 Task: Search for and select tools on Amazon for a DIY project.
Action: Mouse moved to (252, 207)
Screenshot: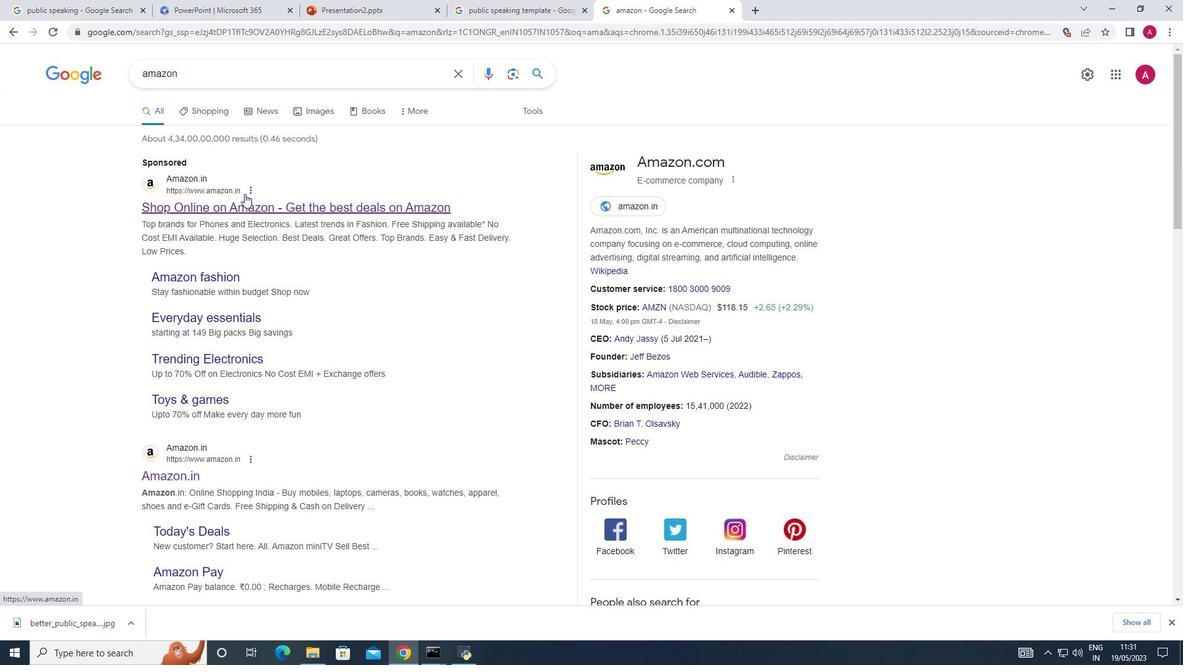 
Action: Mouse pressed left at (252, 207)
Screenshot: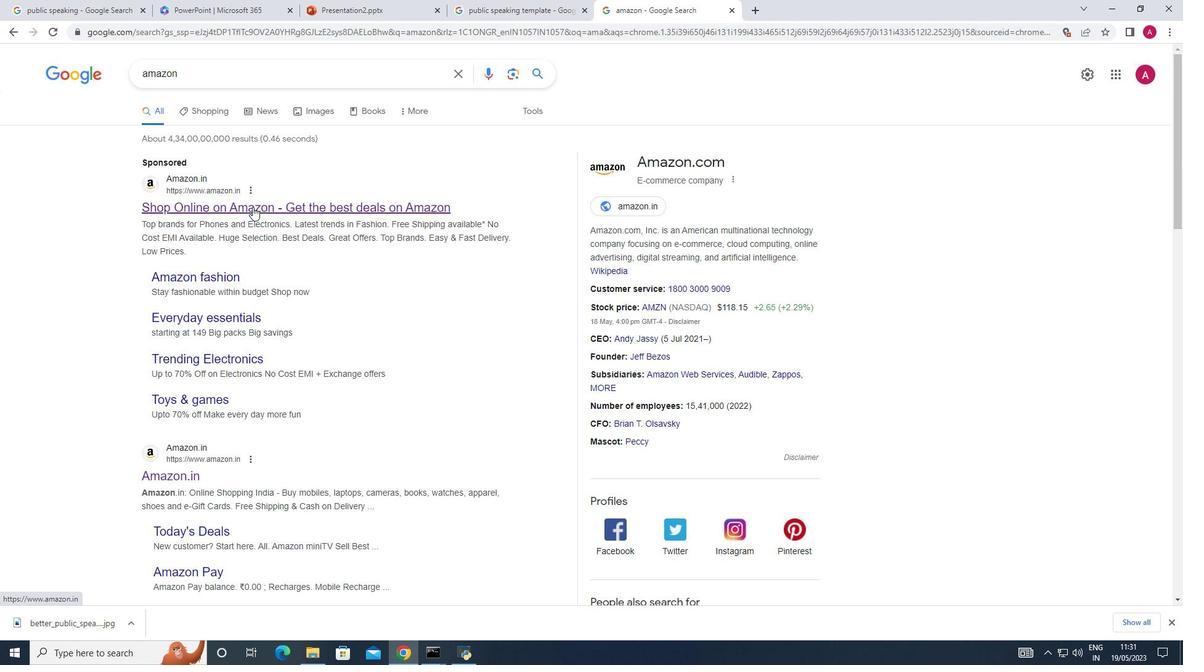 
Action: Mouse moved to (315, 69)
Screenshot: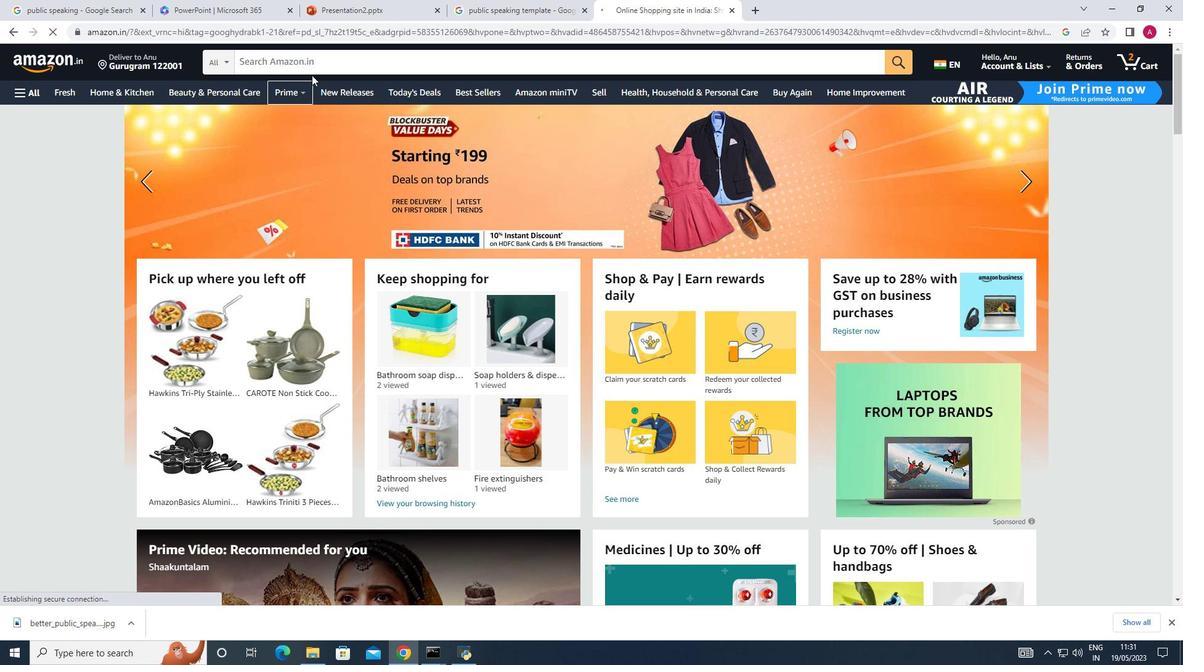 
Action: Mouse pressed left at (315, 69)
Screenshot: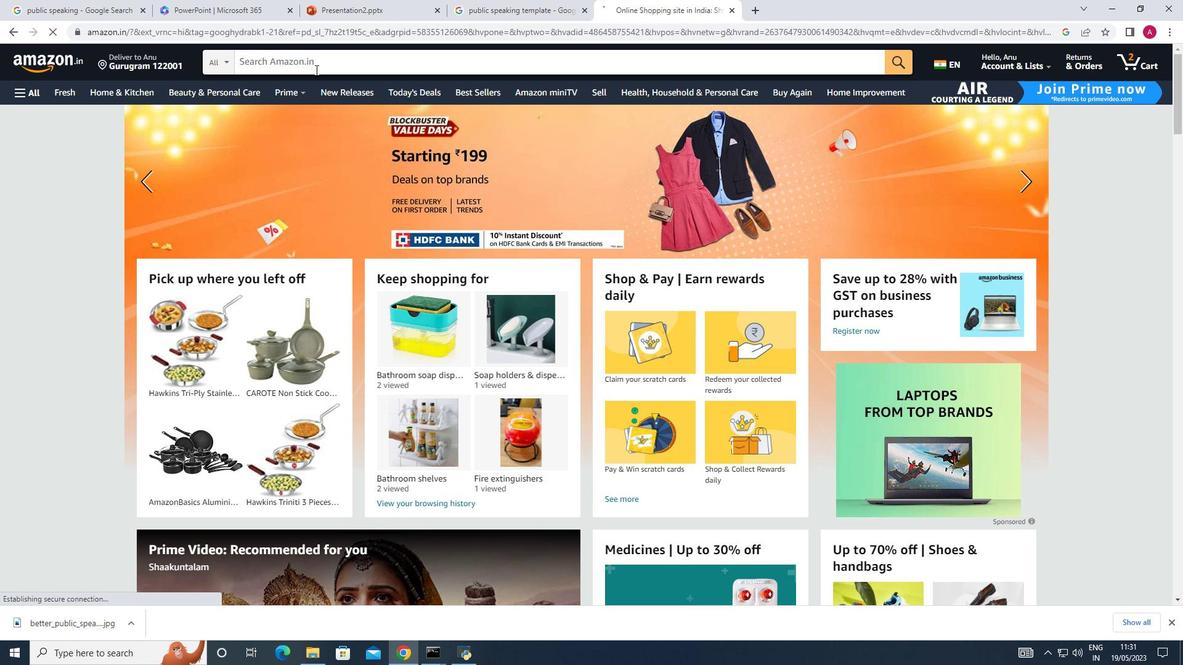 
Action: Key pressed <Key.shift>Power<Key.space>tol<Key.backspace>ol<Key.space>for<Key.space>diy
Screenshot: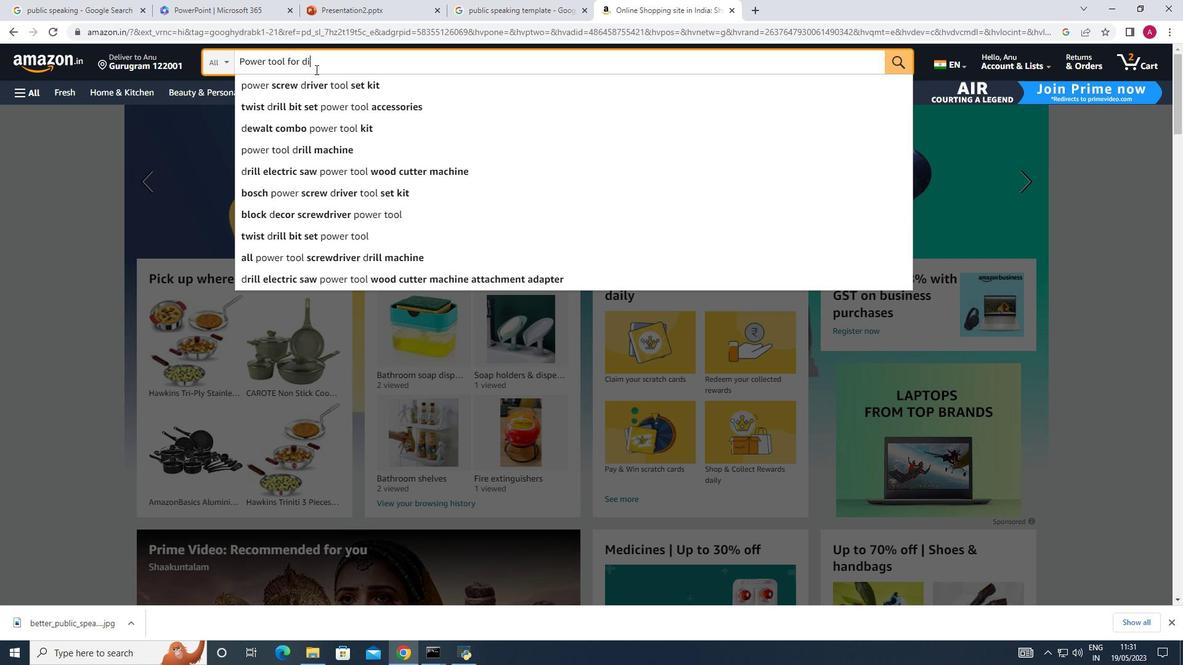 
Action: Mouse moved to (325, 87)
Screenshot: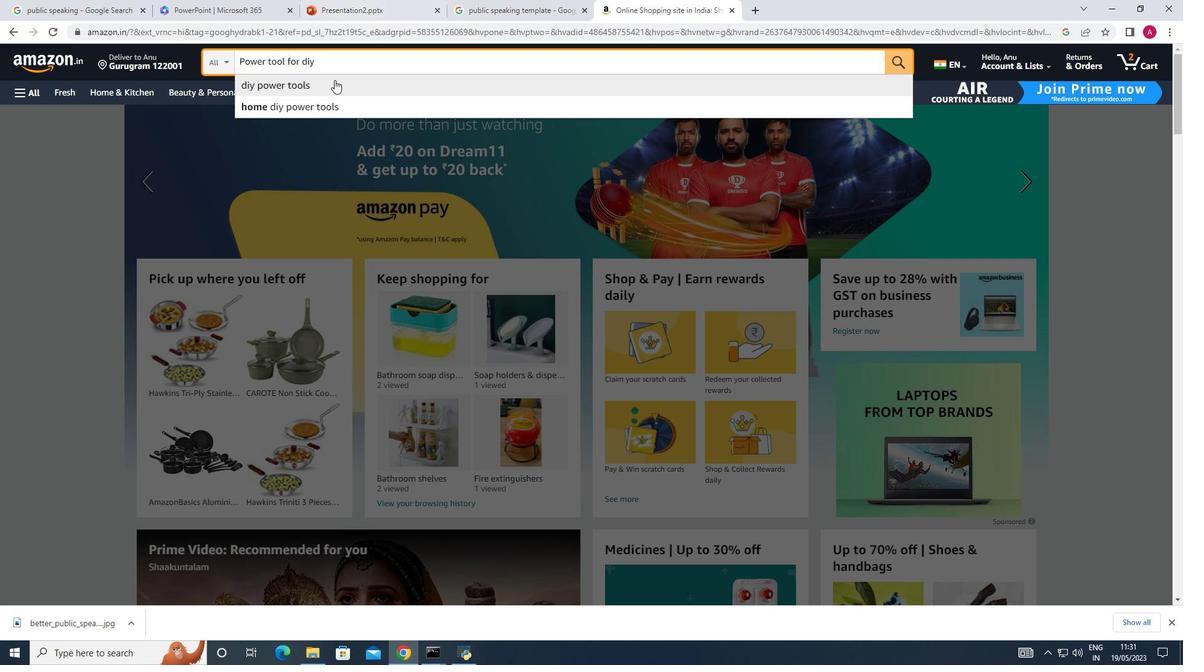
Action: Mouse pressed left at (325, 87)
Screenshot: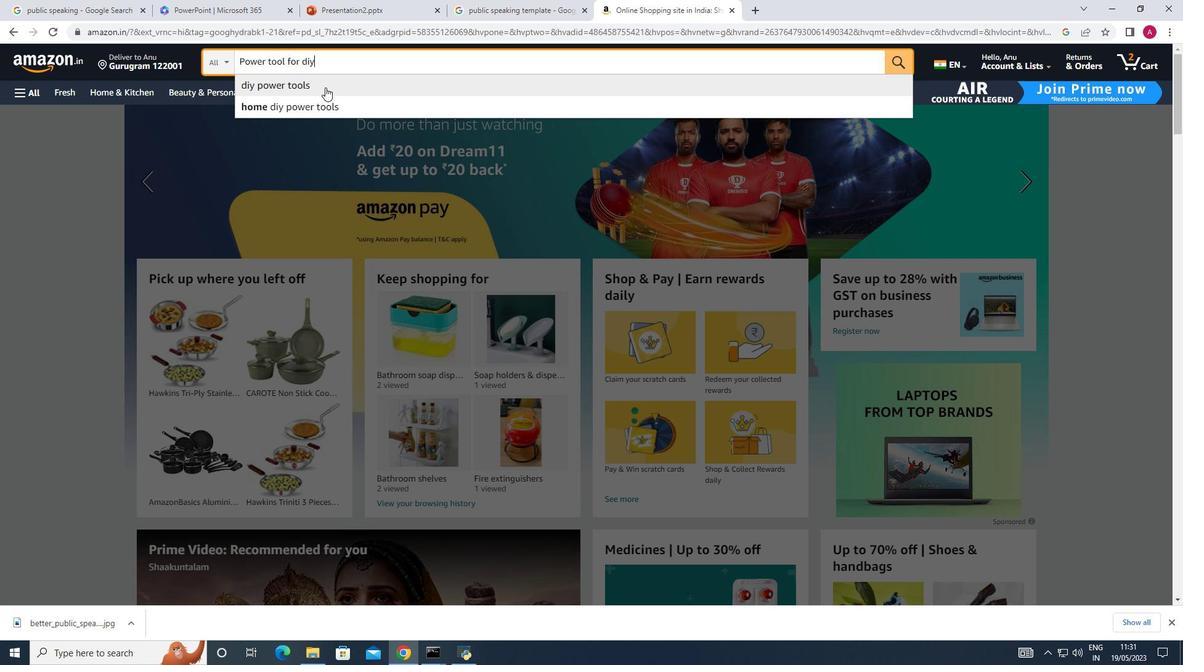 
Action: Mouse moved to (402, 185)
Screenshot: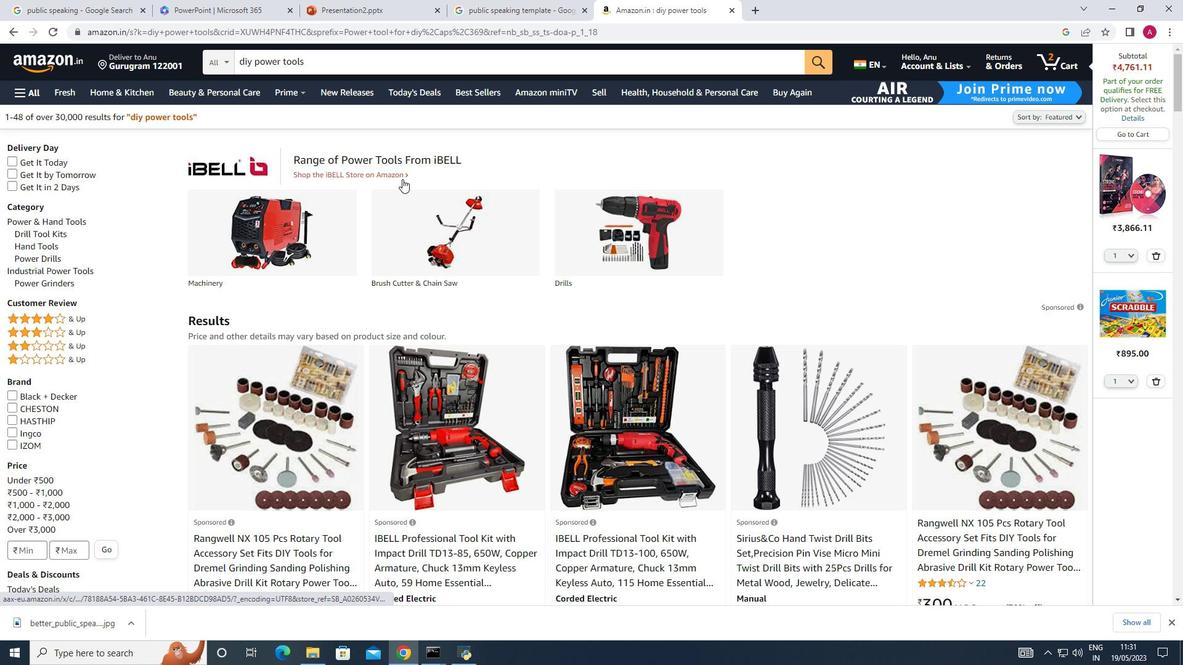 
Action: Mouse scrolled (402, 184) with delta (0, 0)
Screenshot: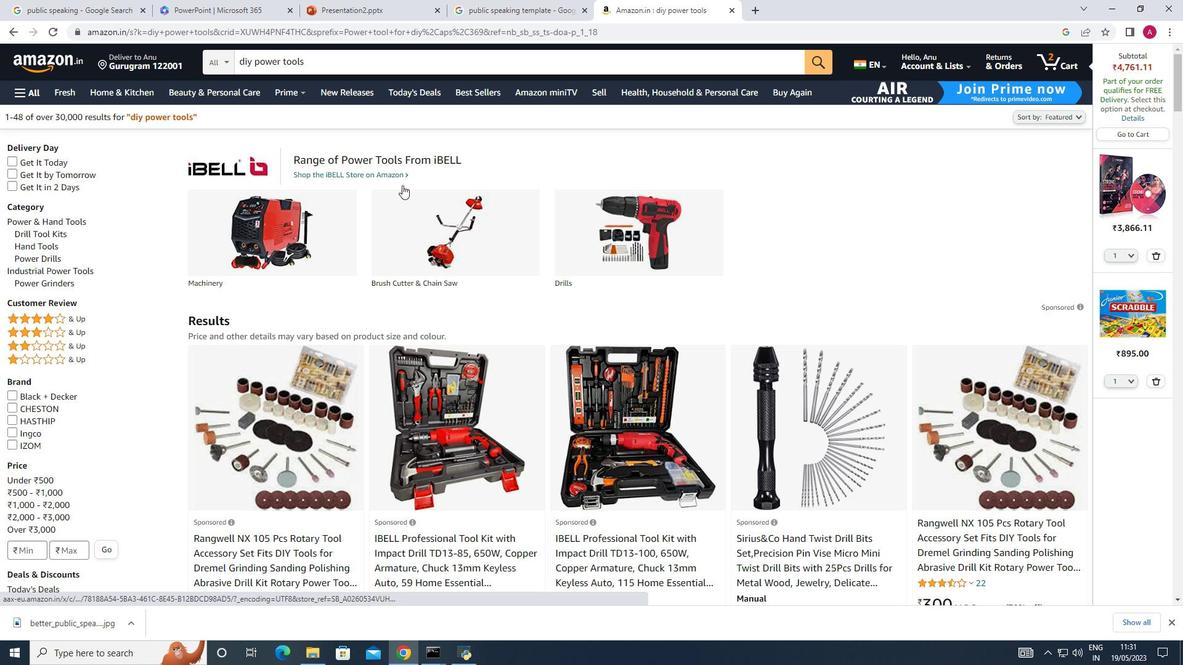 
Action: Mouse scrolled (402, 184) with delta (0, 0)
Screenshot: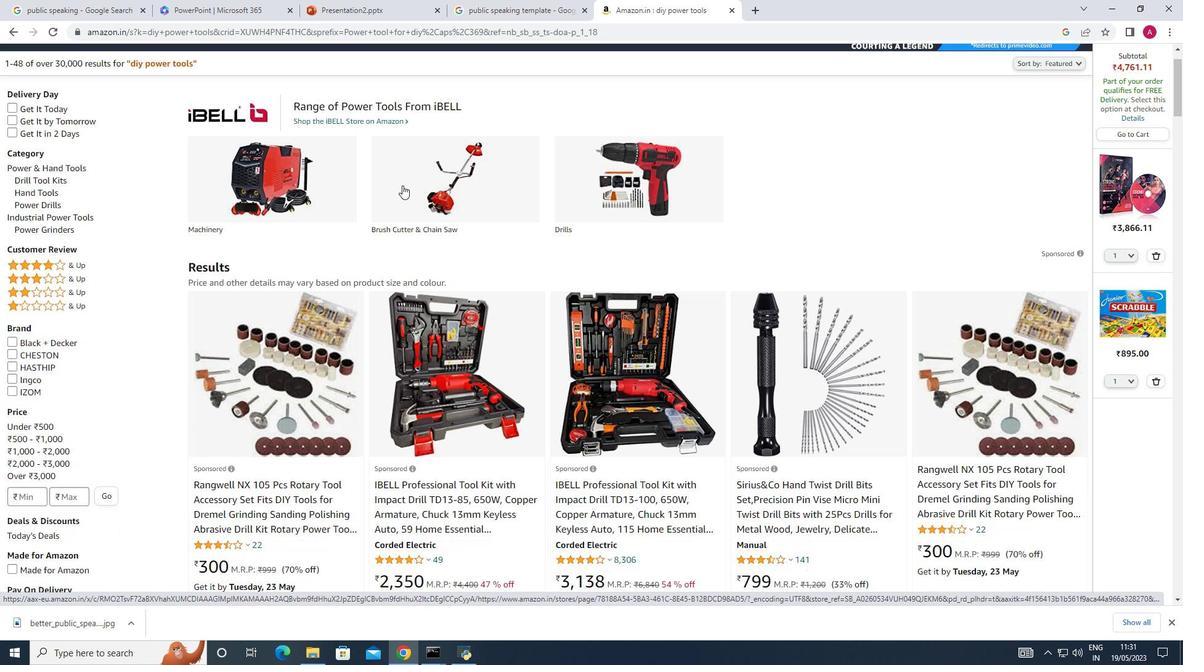 
Action: Mouse scrolled (402, 184) with delta (0, 0)
Screenshot: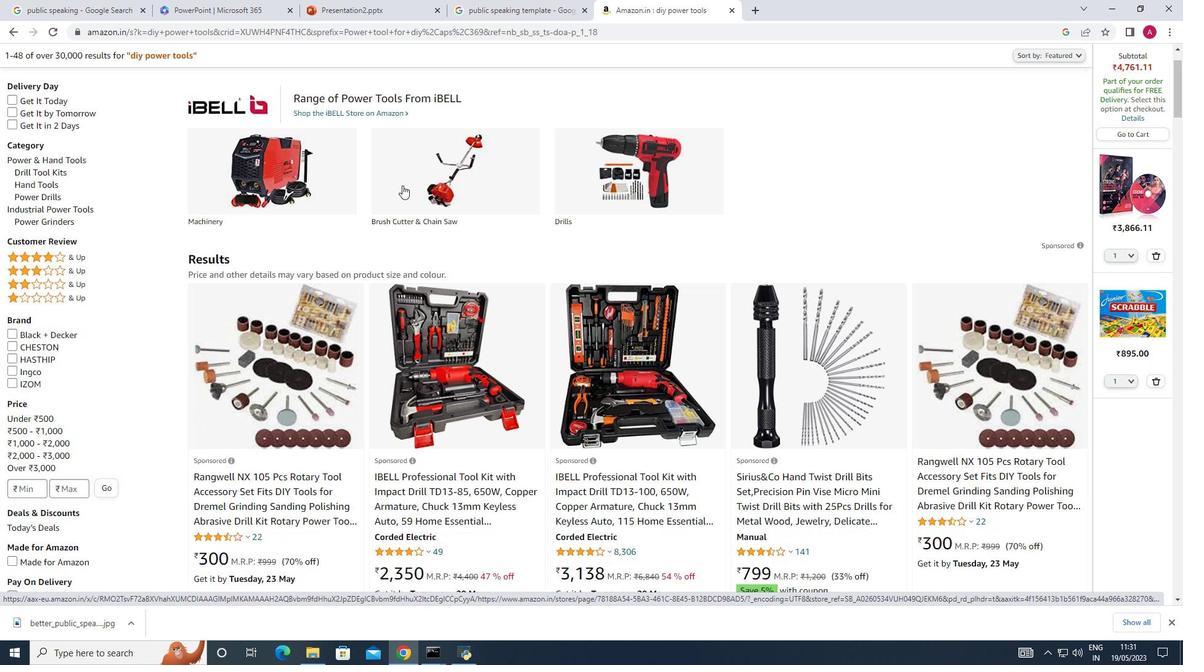 
Action: Mouse scrolled (402, 184) with delta (0, 0)
Screenshot: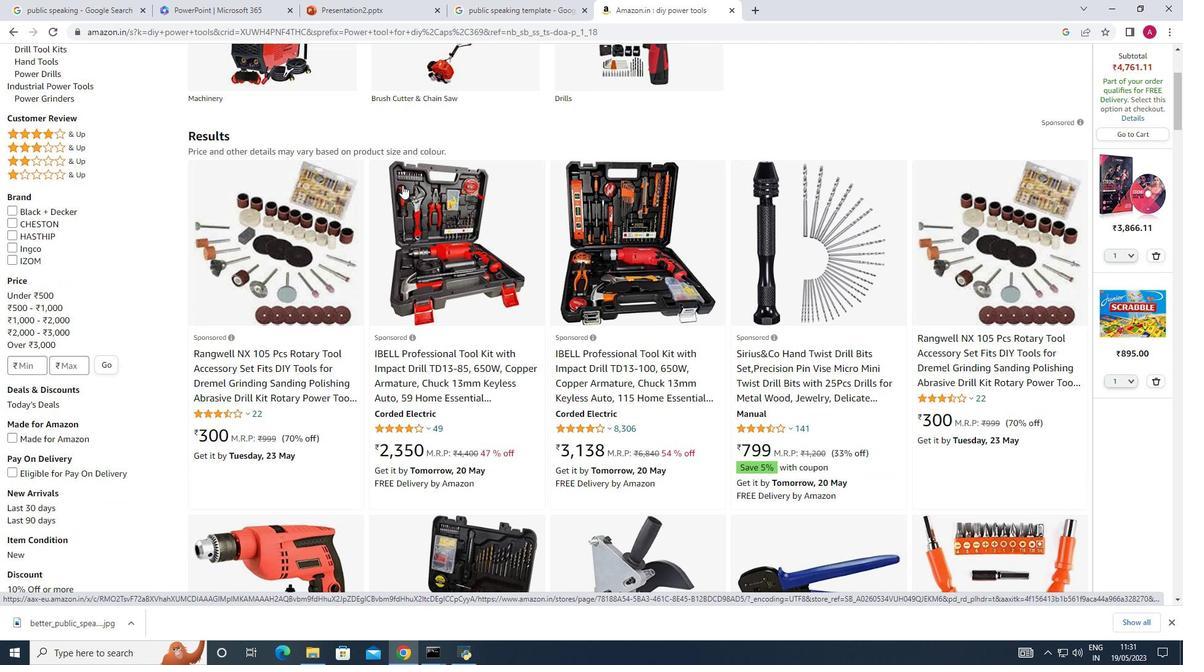
Action: Mouse scrolled (402, 184) with delta (0, 0)
Screenshot: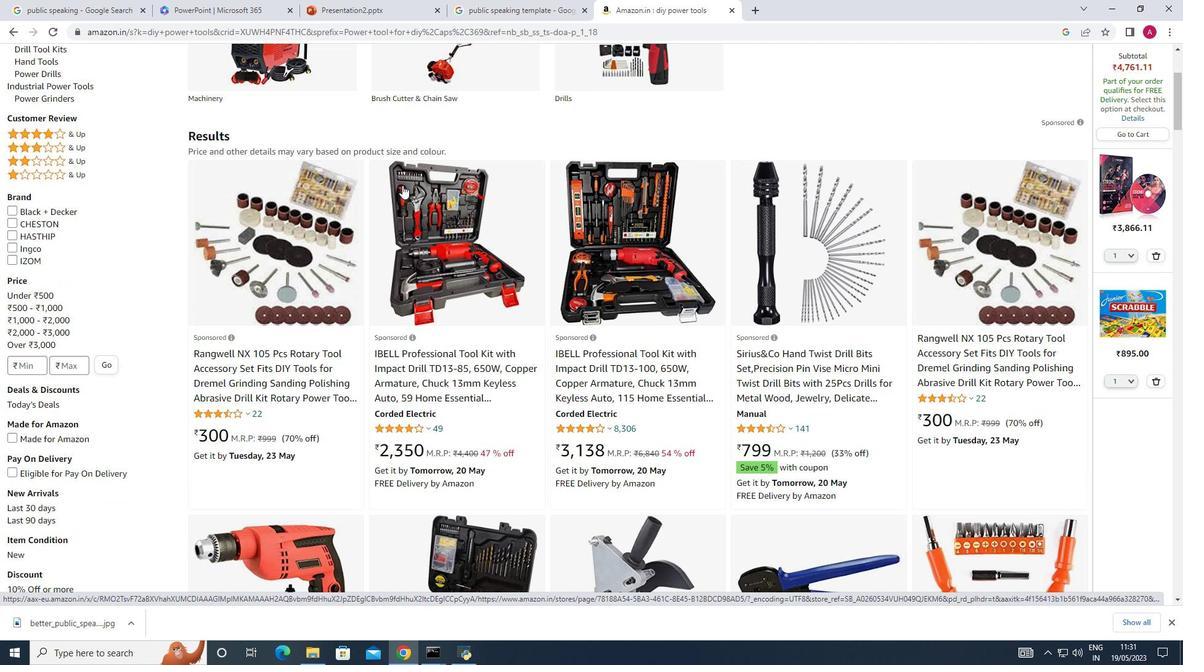 
Action: Mouse scrolled (402, 184) with delta (0, 0)
Screenshot: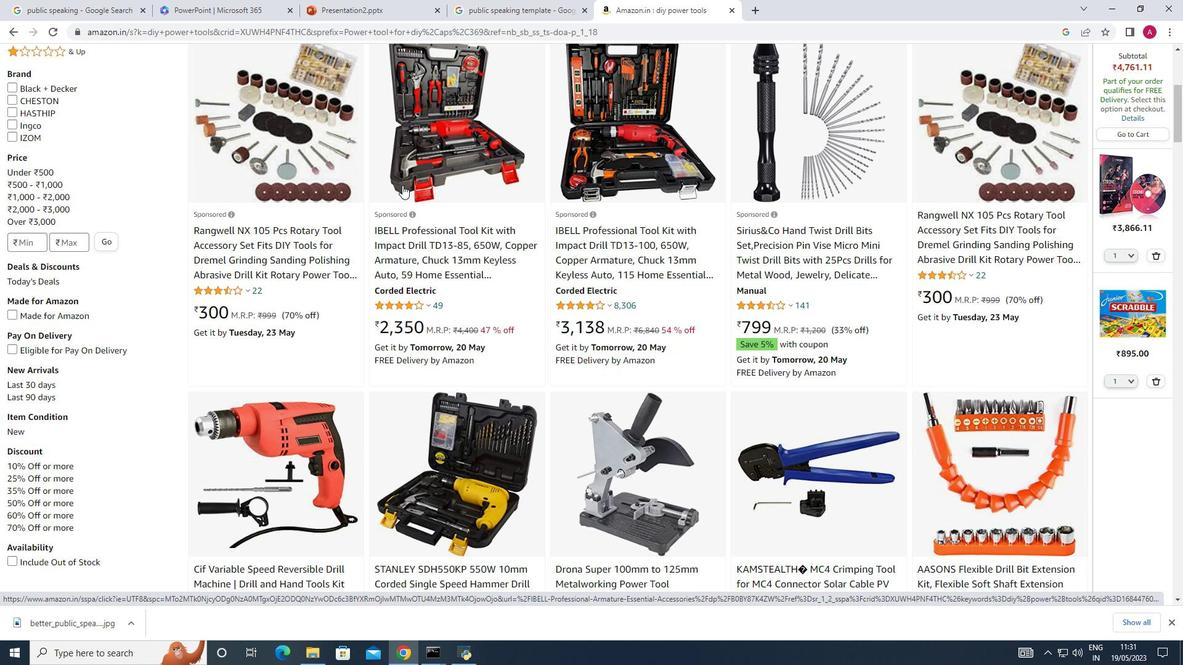
Action: Mouse scrolled (402, 184) with delta (0, 0)
Screenshot: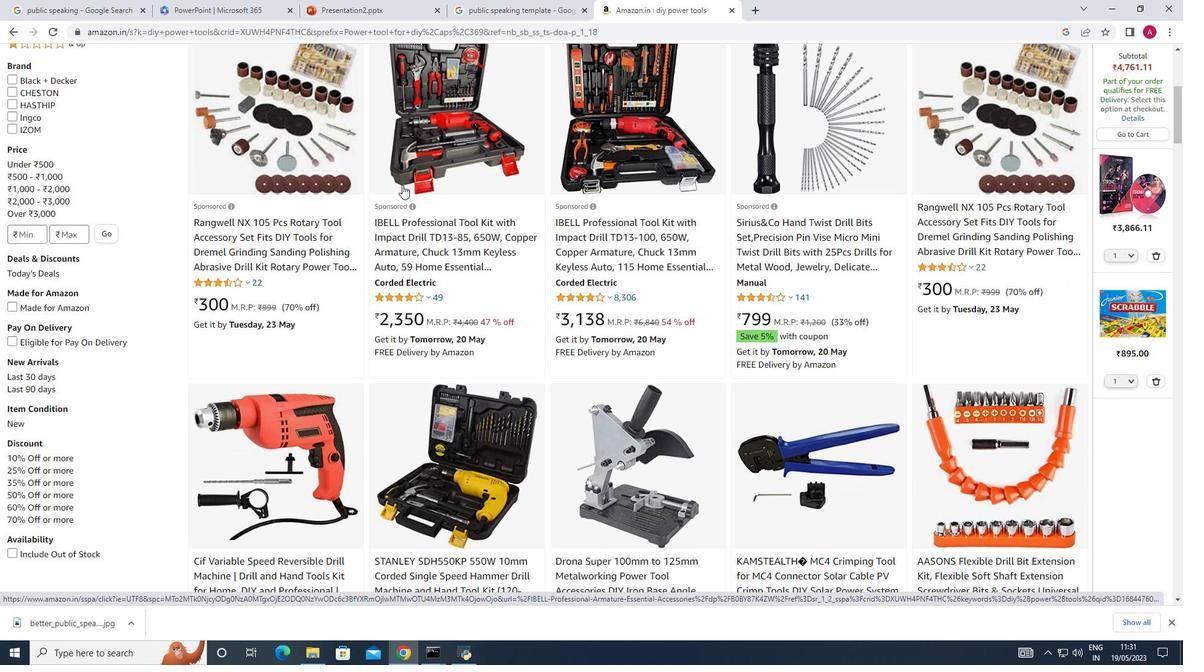
Action: Mouse scrolled (402, 184) with delta (0, 0)
Screenshot: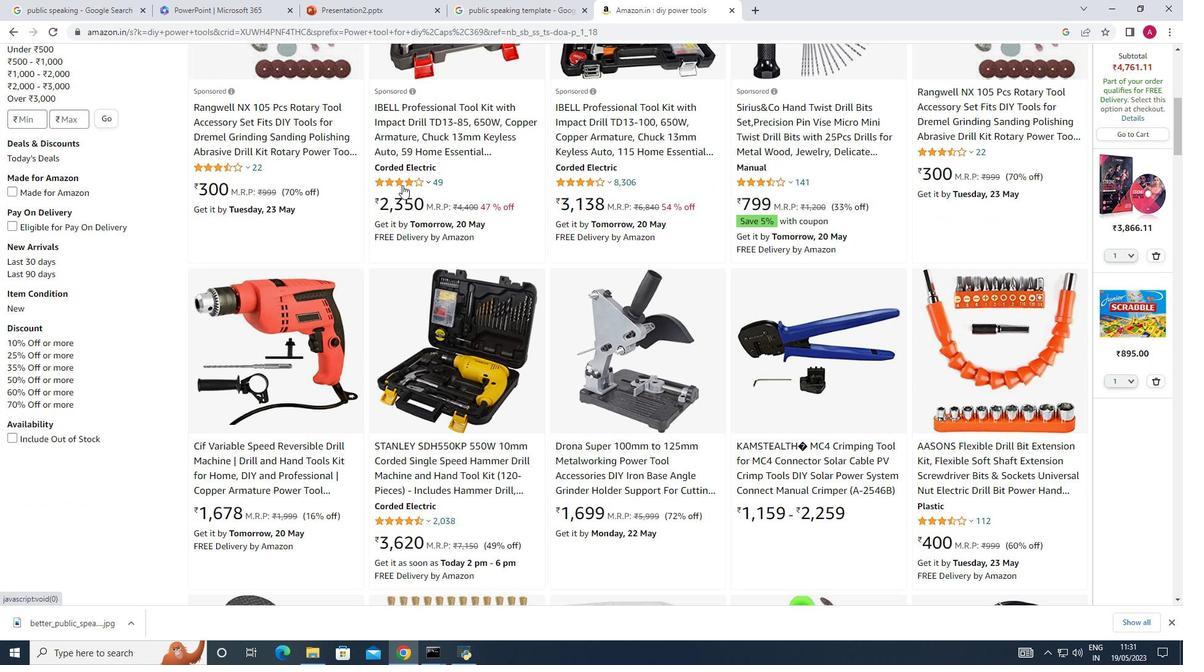 
Action: Mouse scrolled (402, 184) with delta (0, 0)
Screenshot: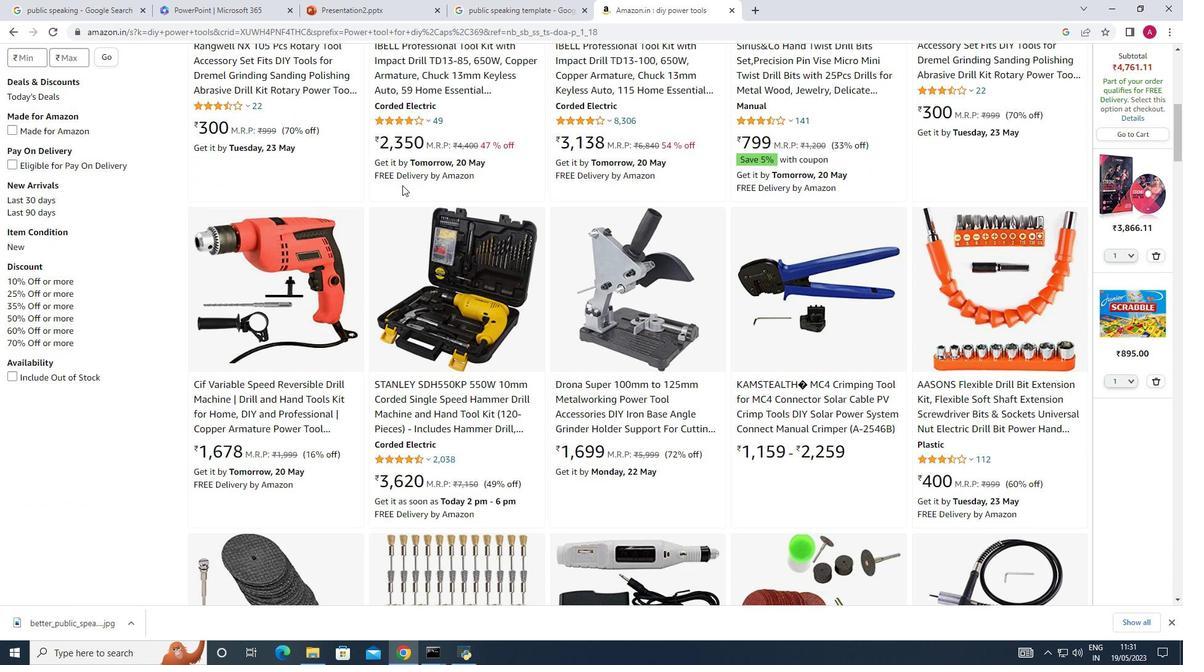 
Action: Mouse scrolled (402, 184) with delta (0, 0)
Screenshot: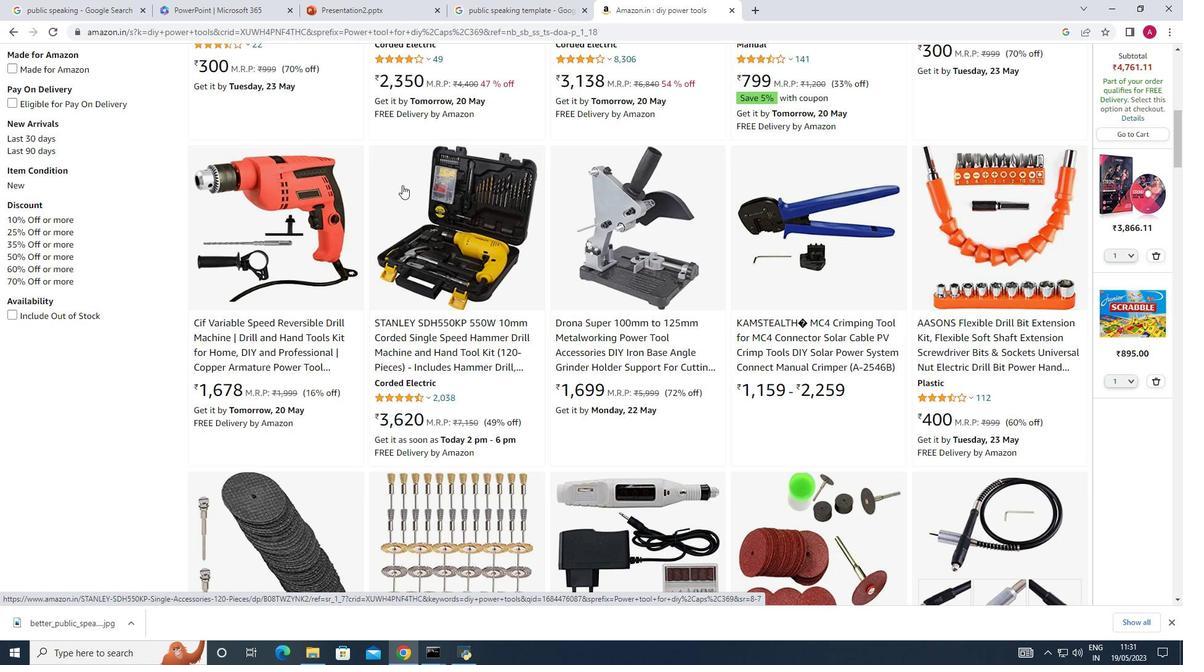 
Action: Mouse scrolled (402, 184) with delta (0, 0)
Screenshot: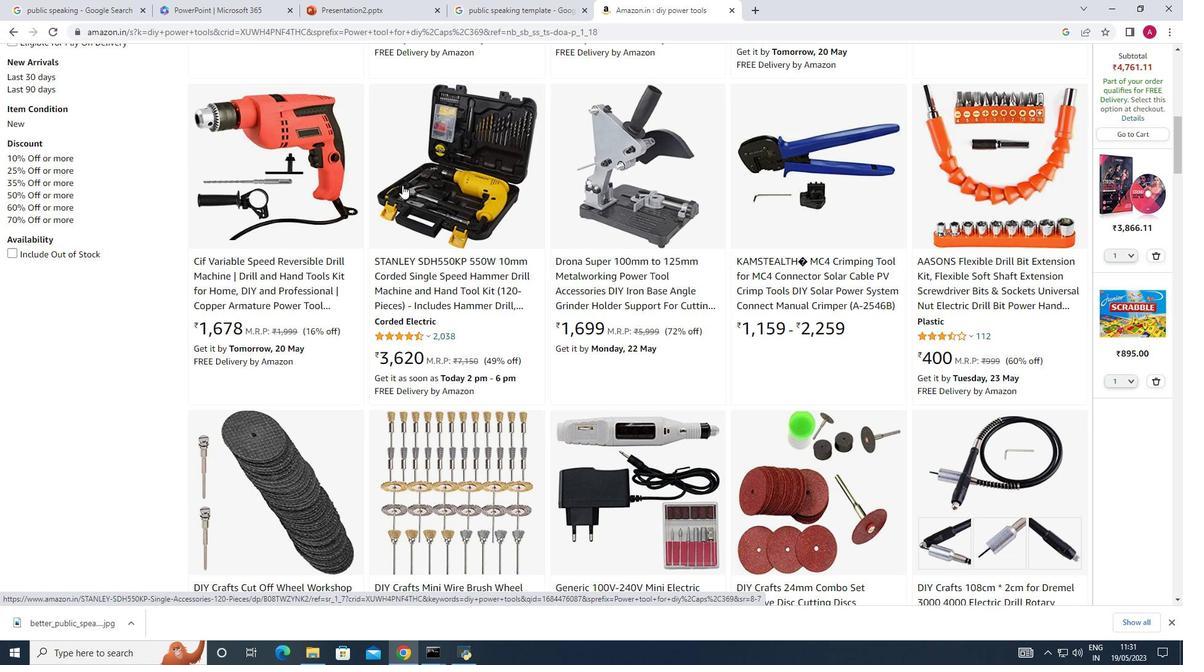 
Action: Mouse scrolled (402, 184) with delta (0, 0)
Screenshot: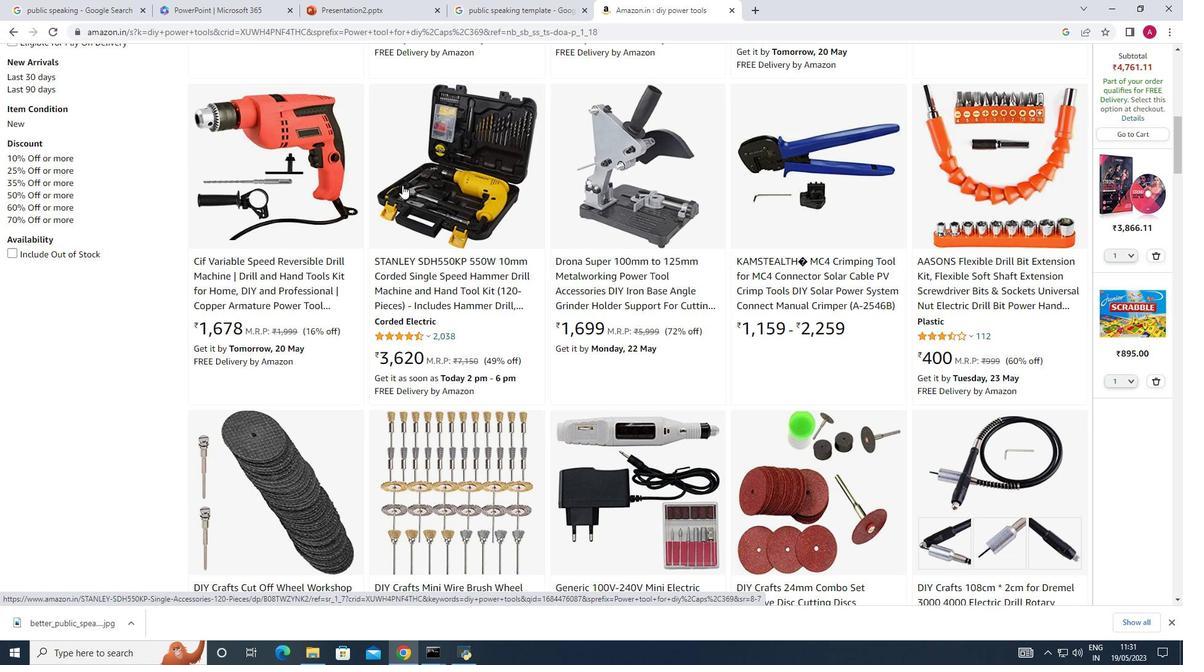 
Action: Mouse scrolled (402, 184) with delta (0, 0)
Screenshot: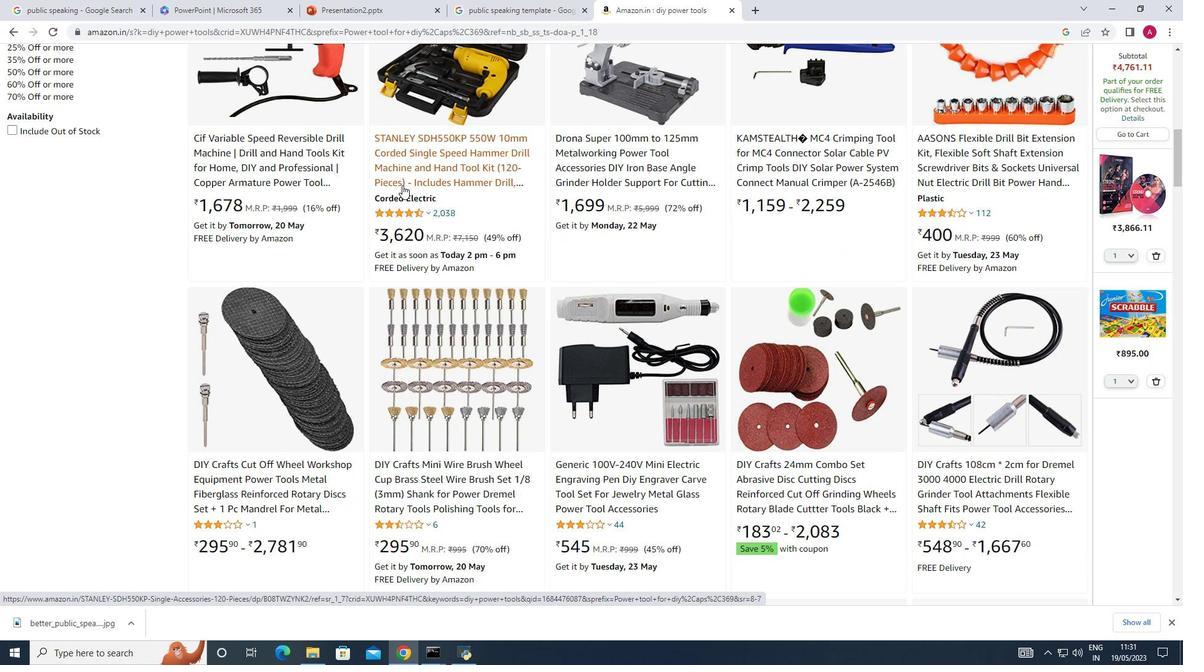
Action: Mouse scrolled (402, 184) with delta (0, 0)
Screenshot: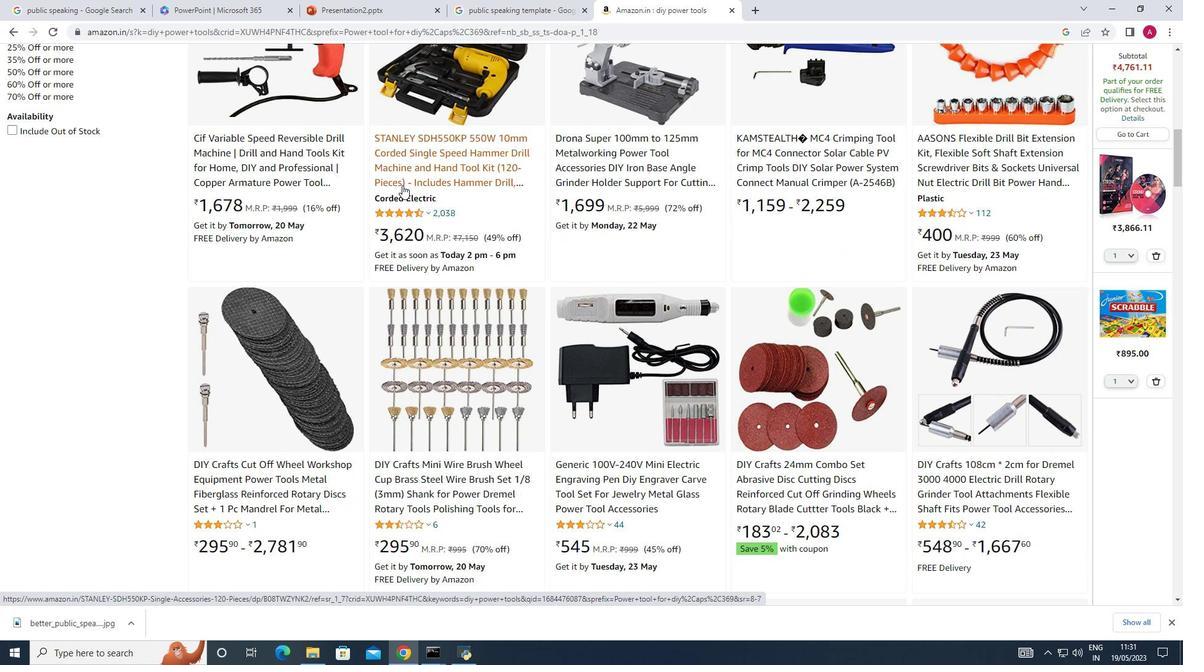 
Action: Mouse scrolled (402, 184) with delta (0, 0)
Screenshot: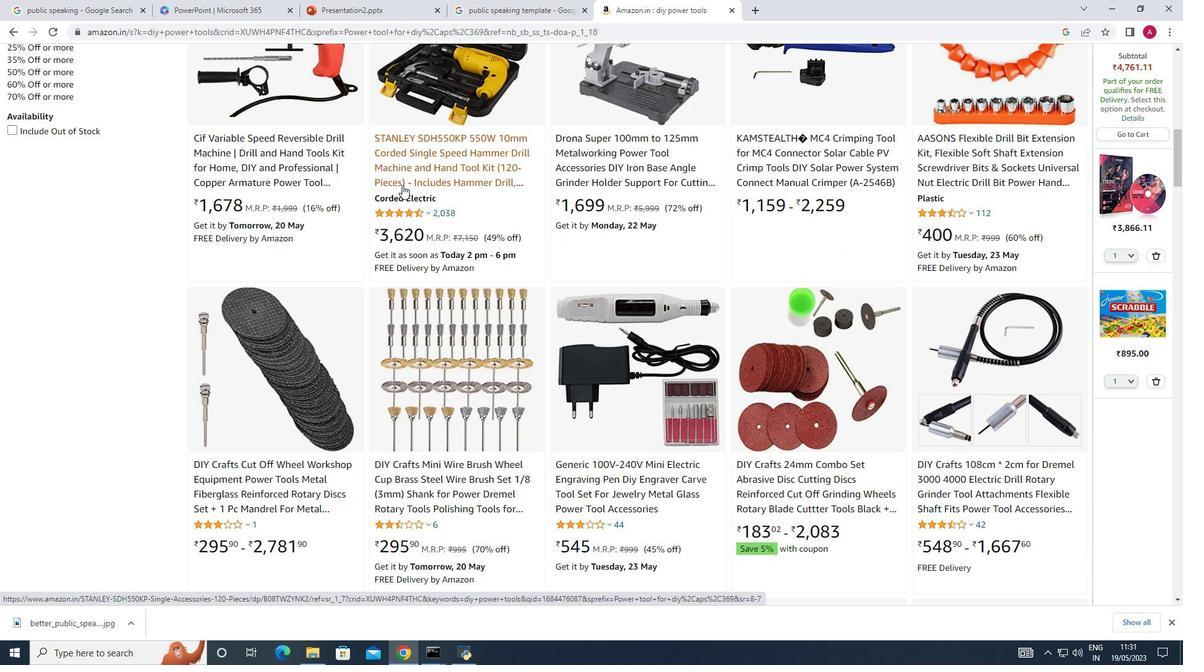 
Action: Mouse scrolled (402, 184) with delta (0, 0)
Screenshot: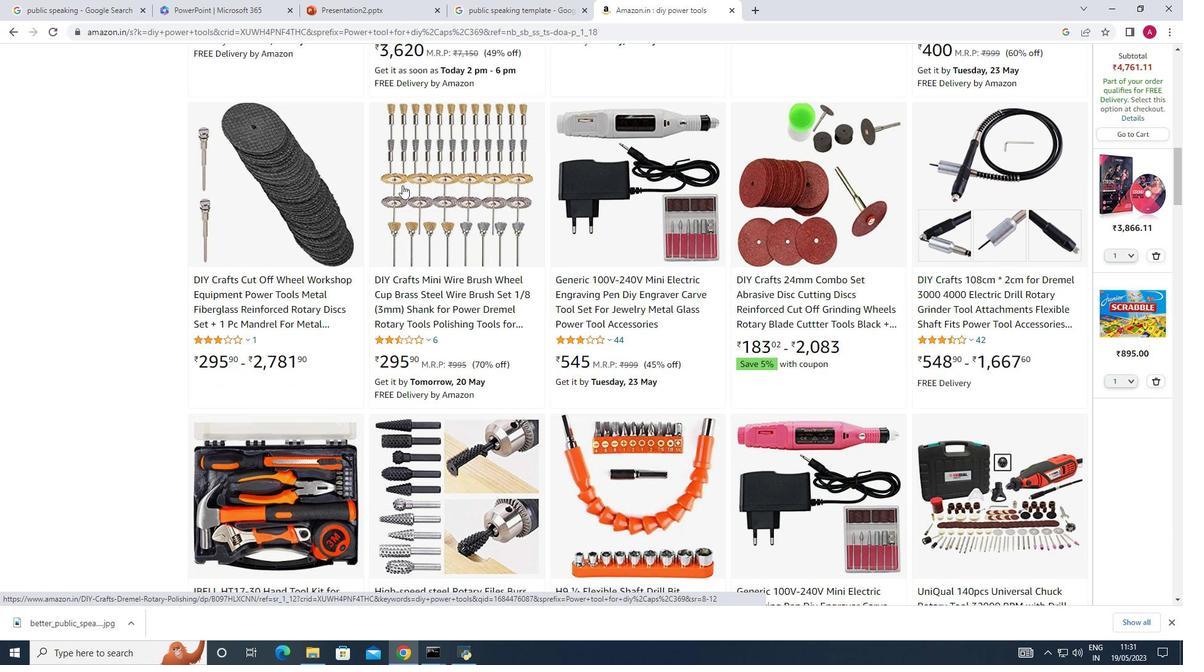 
Action: Mouse scrolled (402, 184) with delta (0, 0)
Screenshot: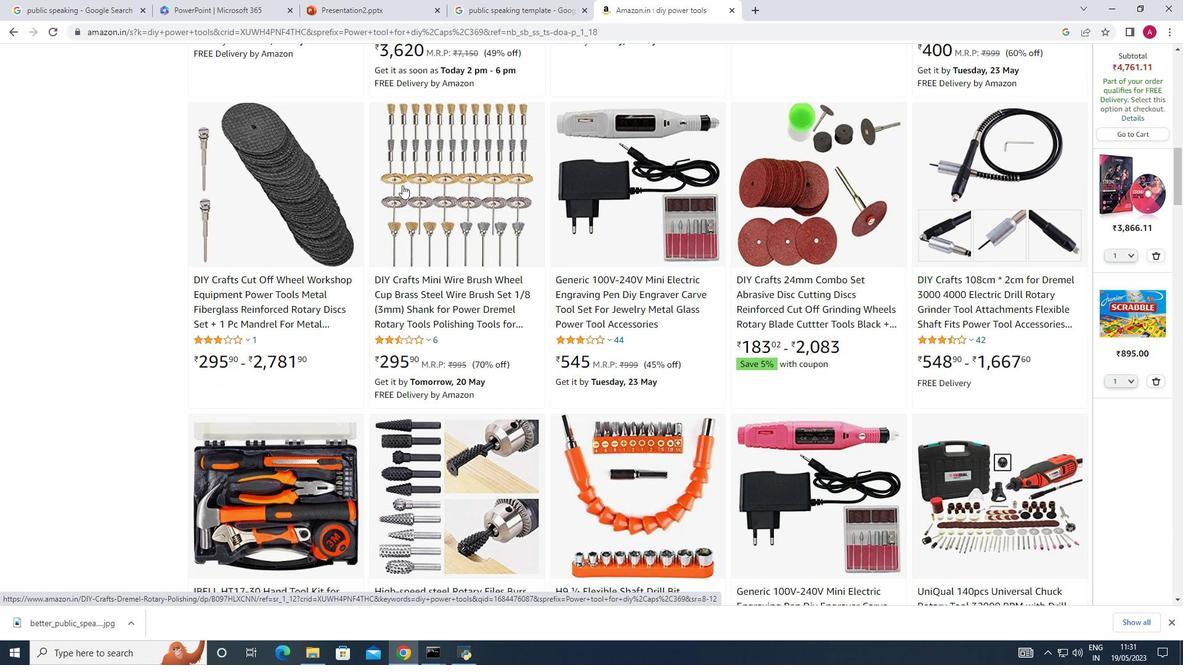 
Action: Mouse scrolled (402, 184) with delta (0, 0)
Screenshot: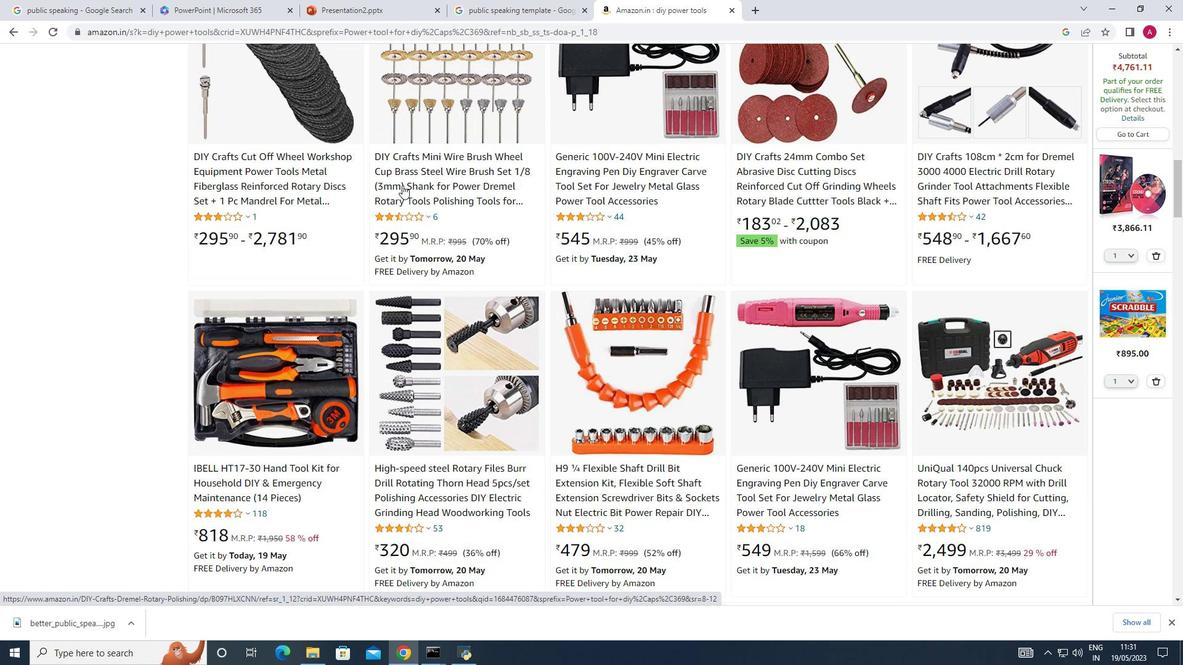 
Action: Mouse scrolled (402, 184) with delta (0, 0)
Screenshot: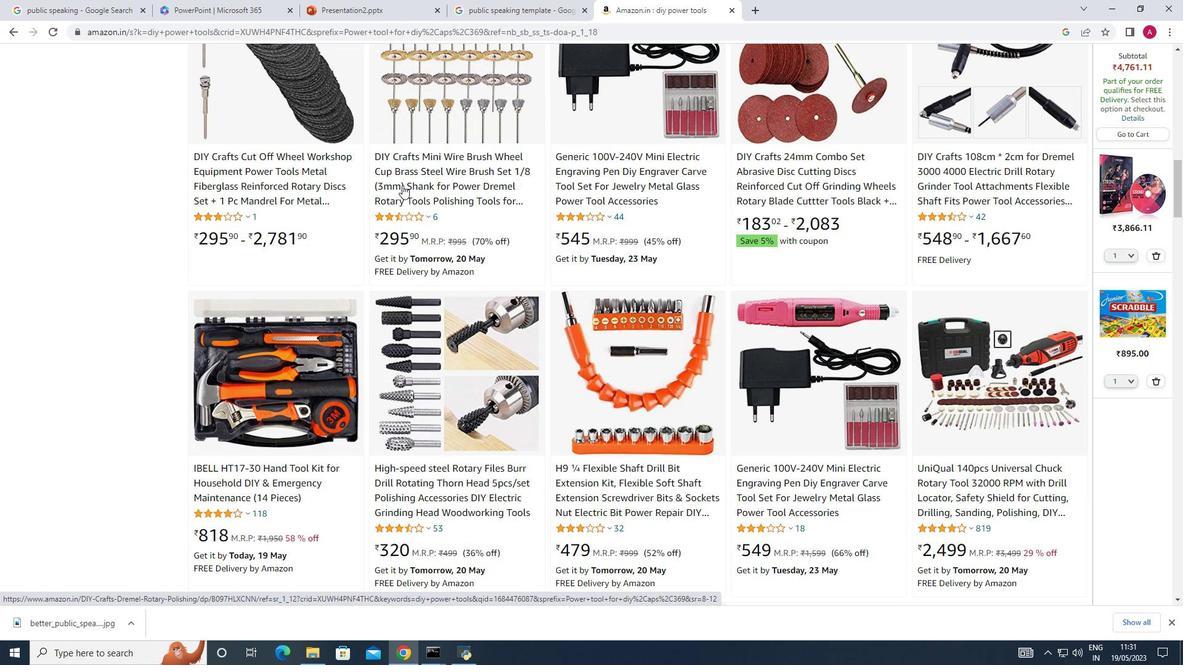 
Action: Mouse scrolled (402, 184) with delta (0, 0)
Screenshot: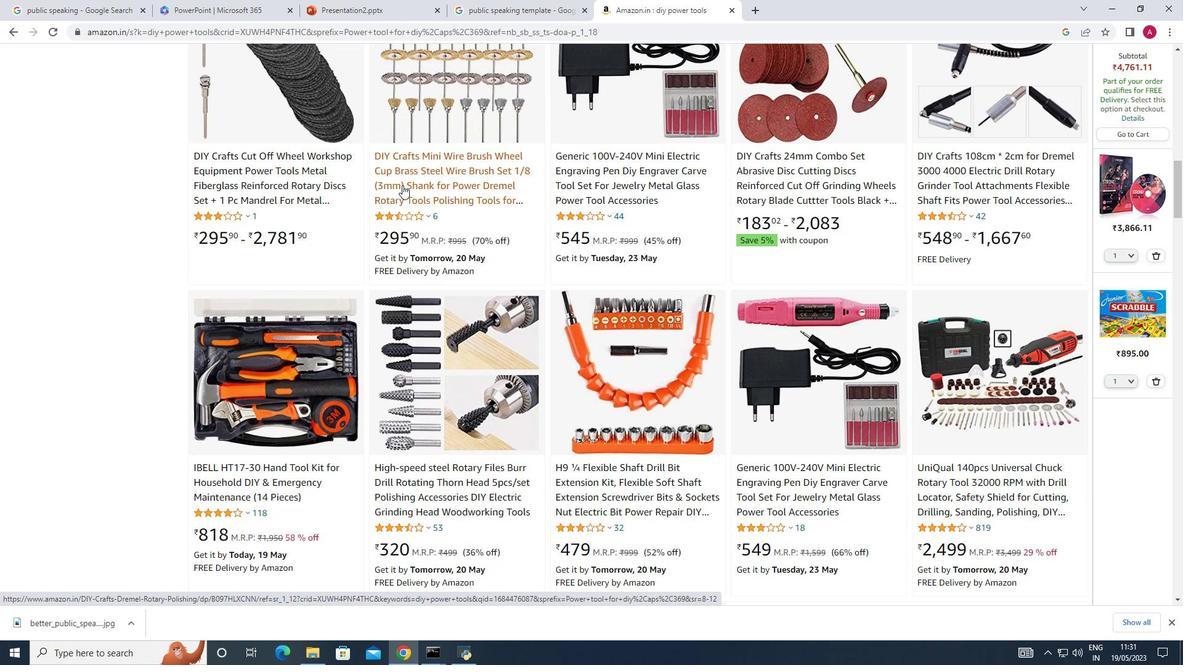 
Action: Mouse scrolled (402, 184) with delta (0, 0)
Screenshot: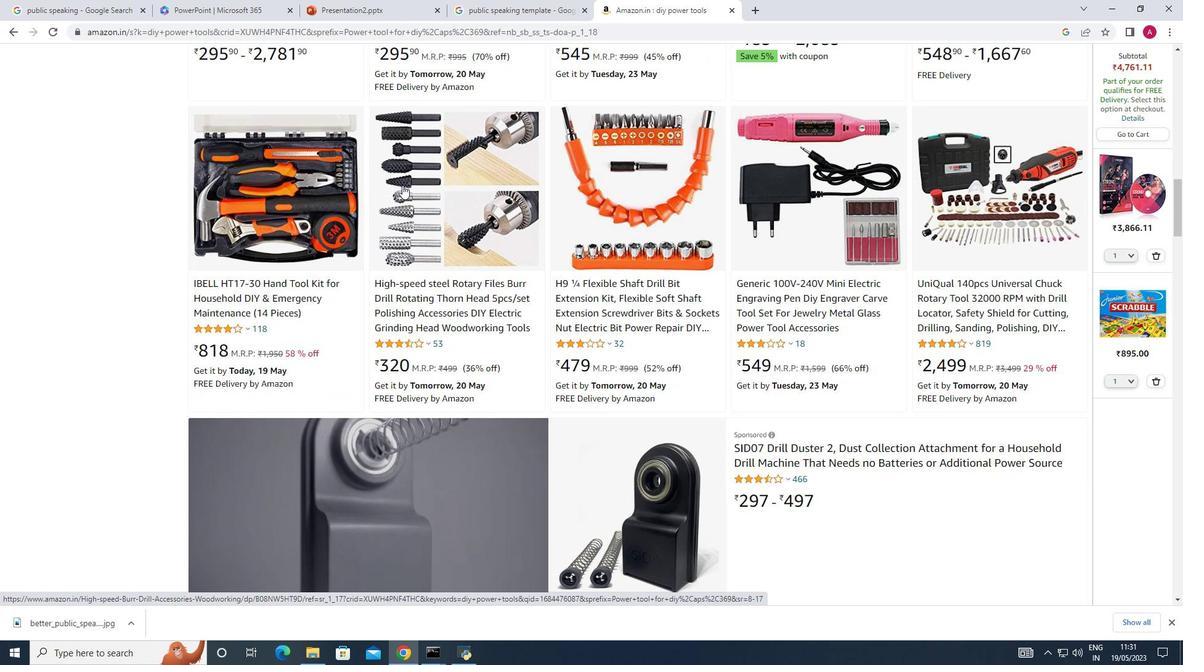 
Action: Mouse scrolled (402, 184) with delta (0, 0)
Screenshot: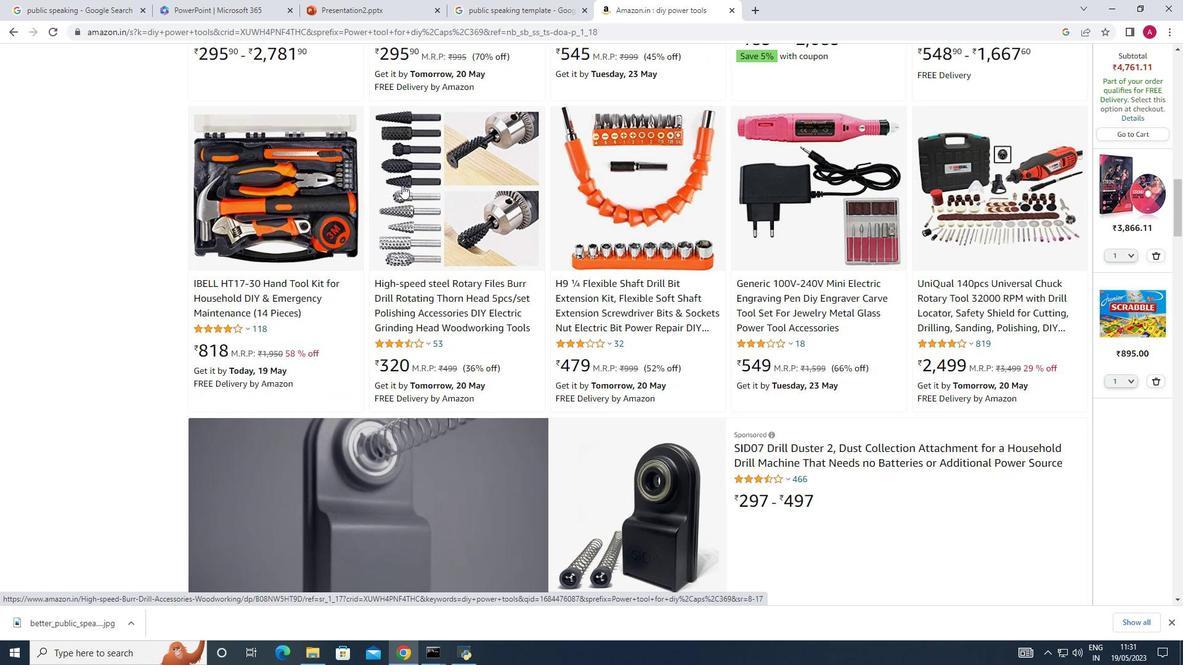 
Action: Mouse scrolled (402, 184) with delta (0, 0)
Screenshot: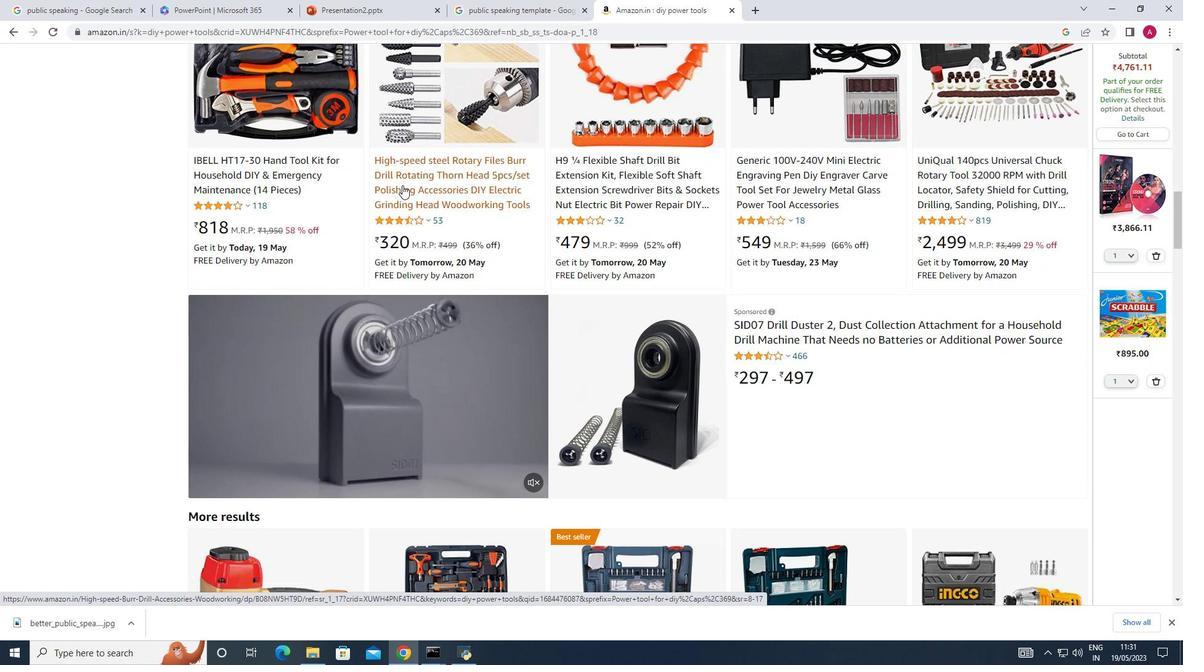 
Action: Mouse scrolled (402, 184) with delta (0, 0)
Screenshot: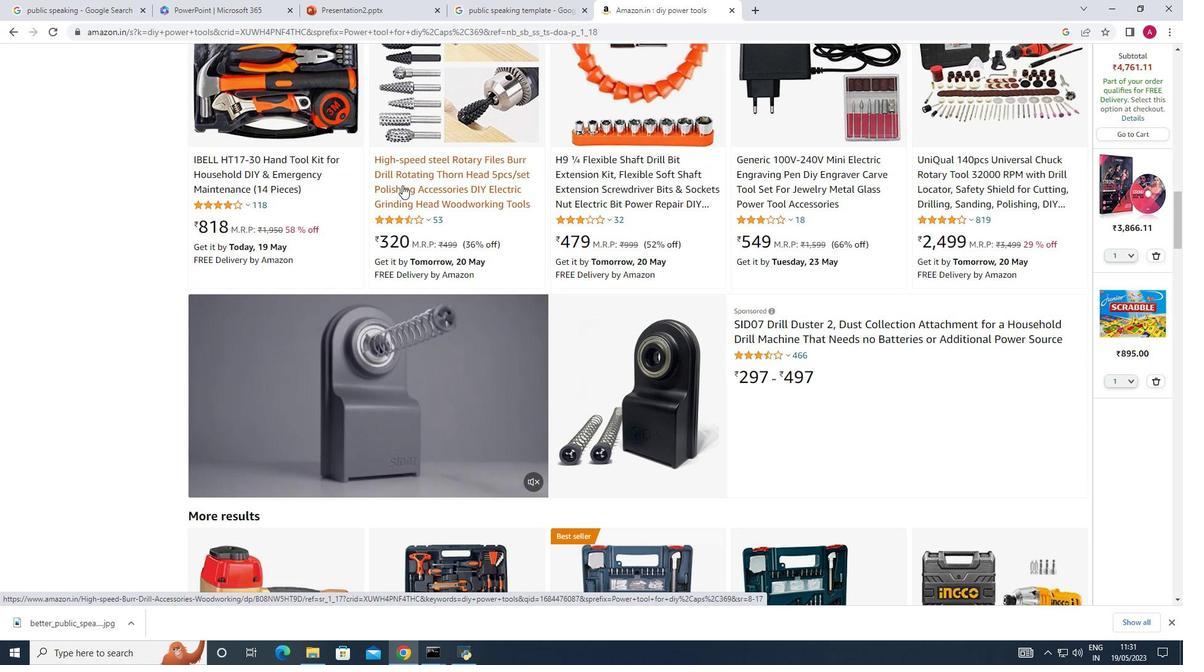 
Action: Mouse scrolled (402, 184) with delta (0, 0)
Screenshot: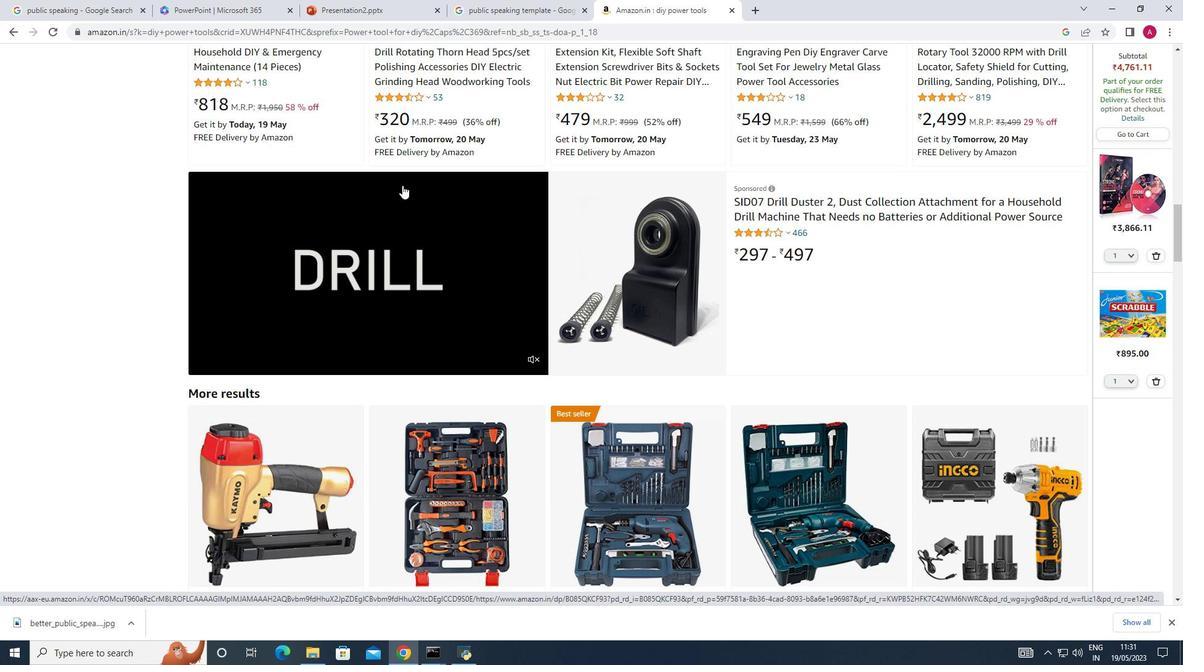 
Action: Mouse scrolled (402, 184) with delta (0, 0)
Screenshot: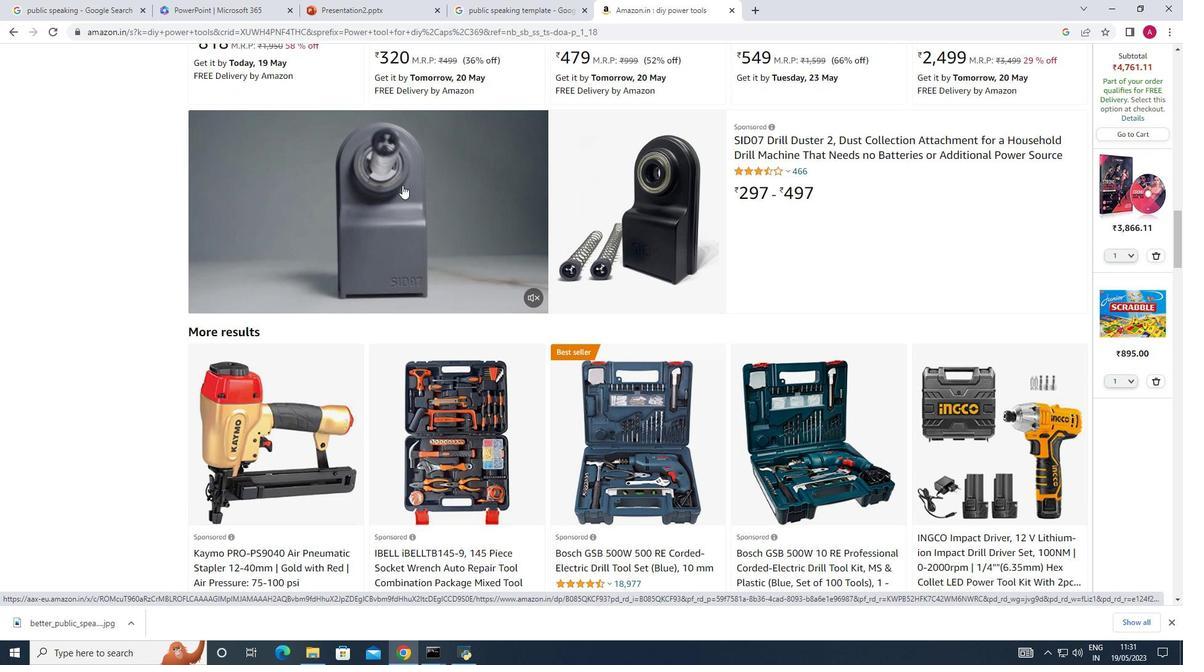 
Action: Mouse scrolled (402, 184) with delta (0, 0)
Screenshot: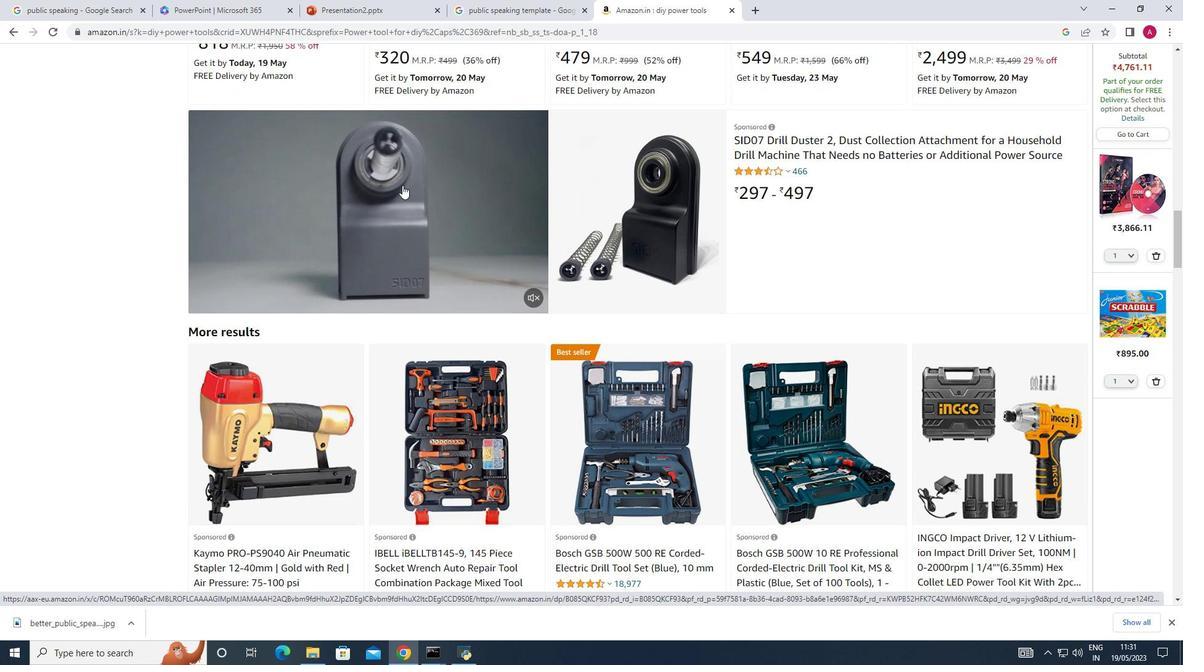 
Action: Mouse moved to (468, 193)
Screenshot: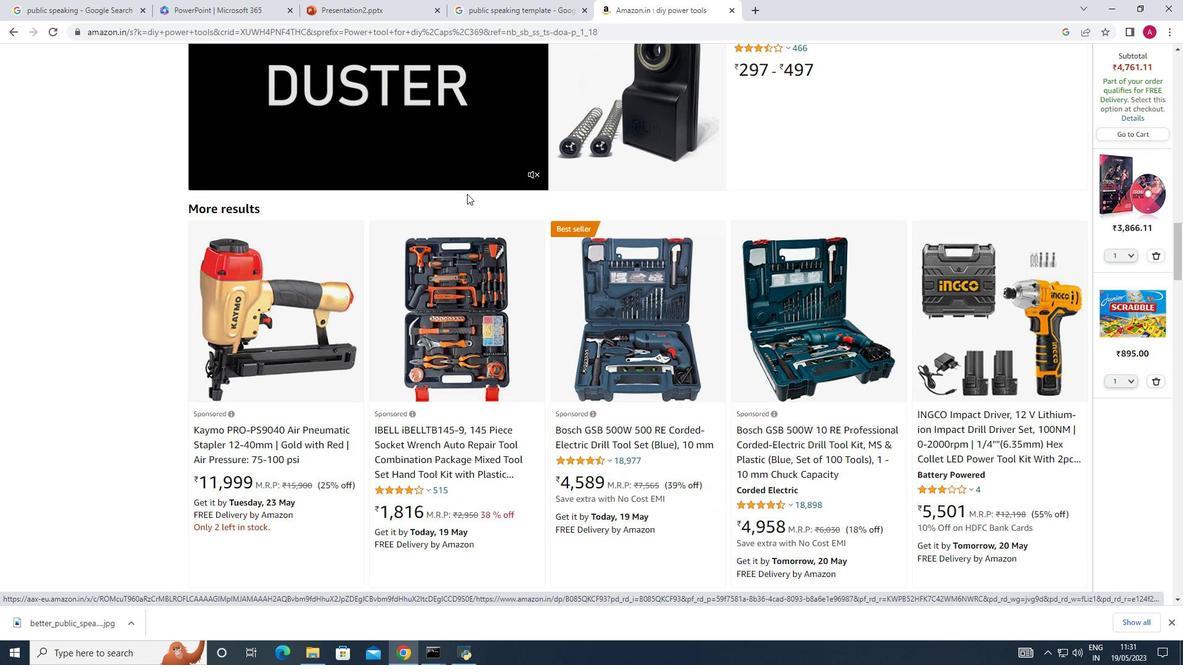 
Action: Mouse scrolled (468, 192) with delta (0, 0)
Screenshot: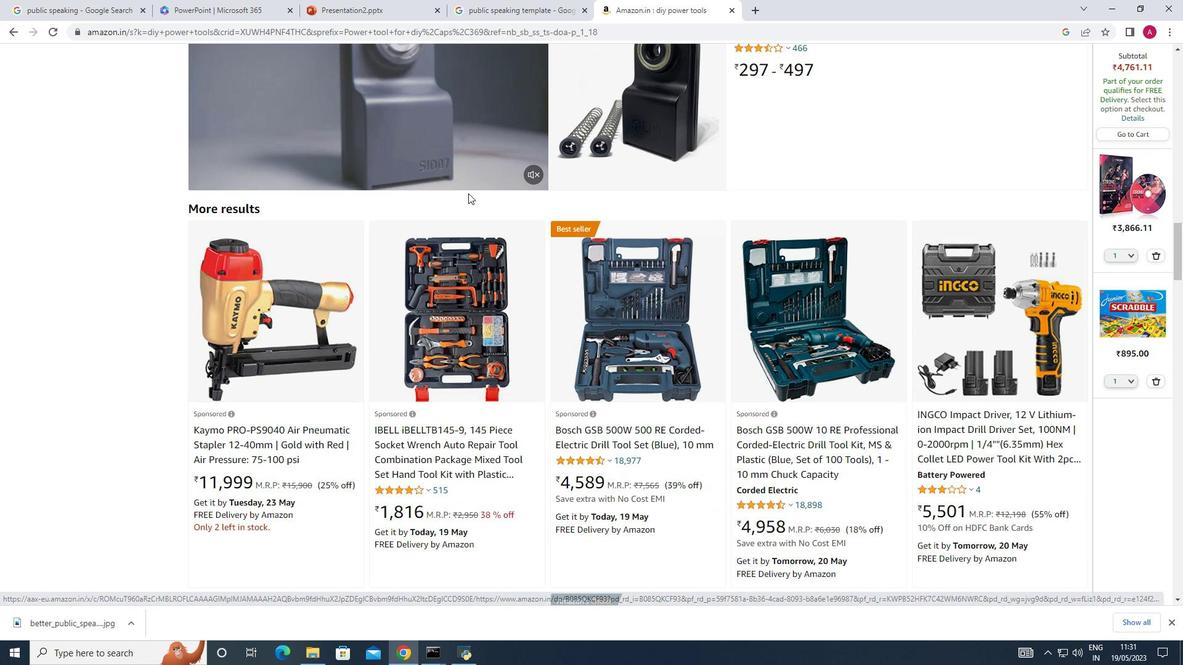 
Action: Mouse scrolled (468, 192) with delta (0, 0)
Screenshot: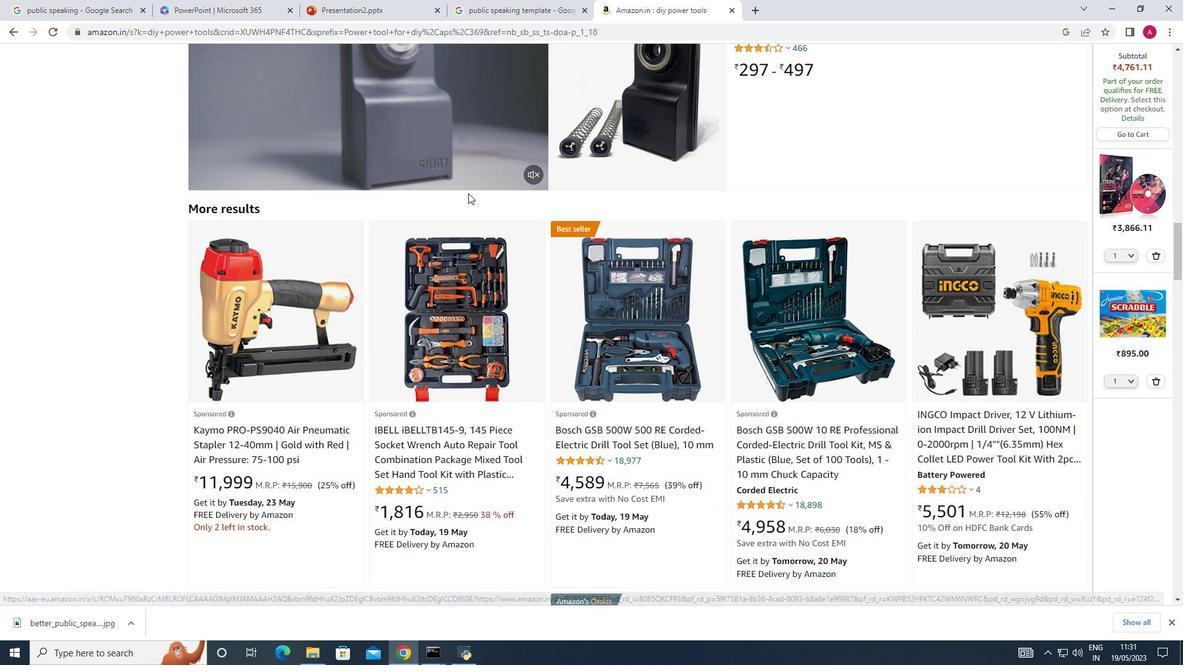 
Action: Mouse scrolled (468, 192) with delta (0, 0)
Screenshot: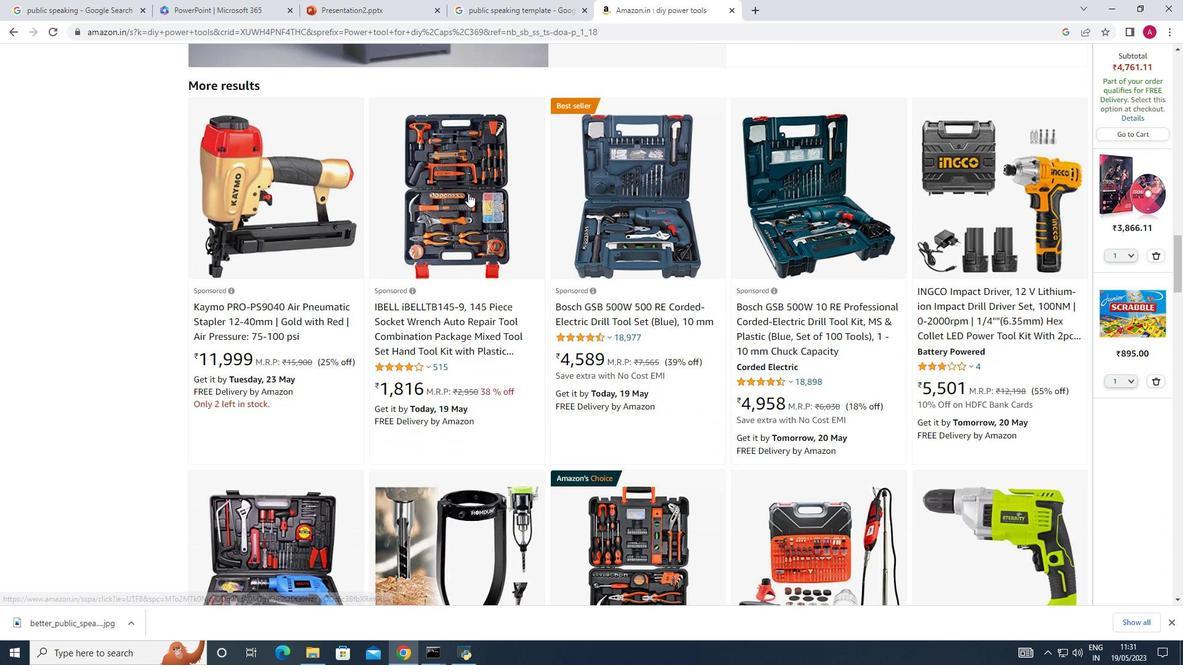 
Action: Mouse scrolled (468, 192) with delta (0, 0)
Screenshot: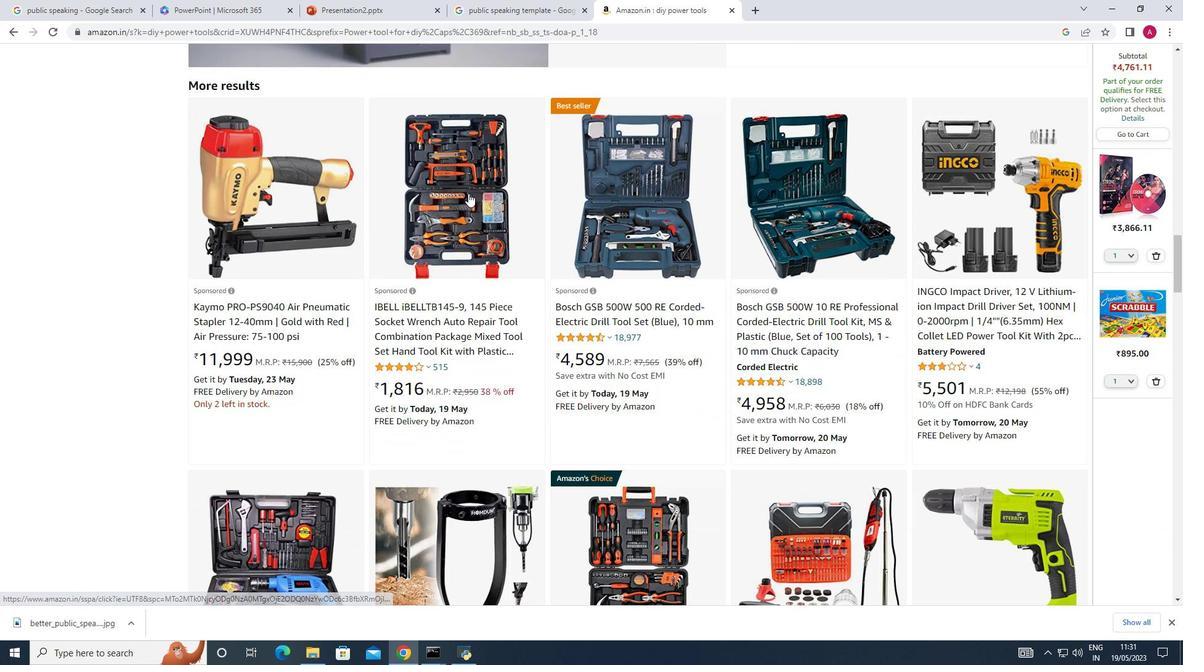
Action: Mouse scrolled (468, 192) with delta (0, 0)
Screenshot: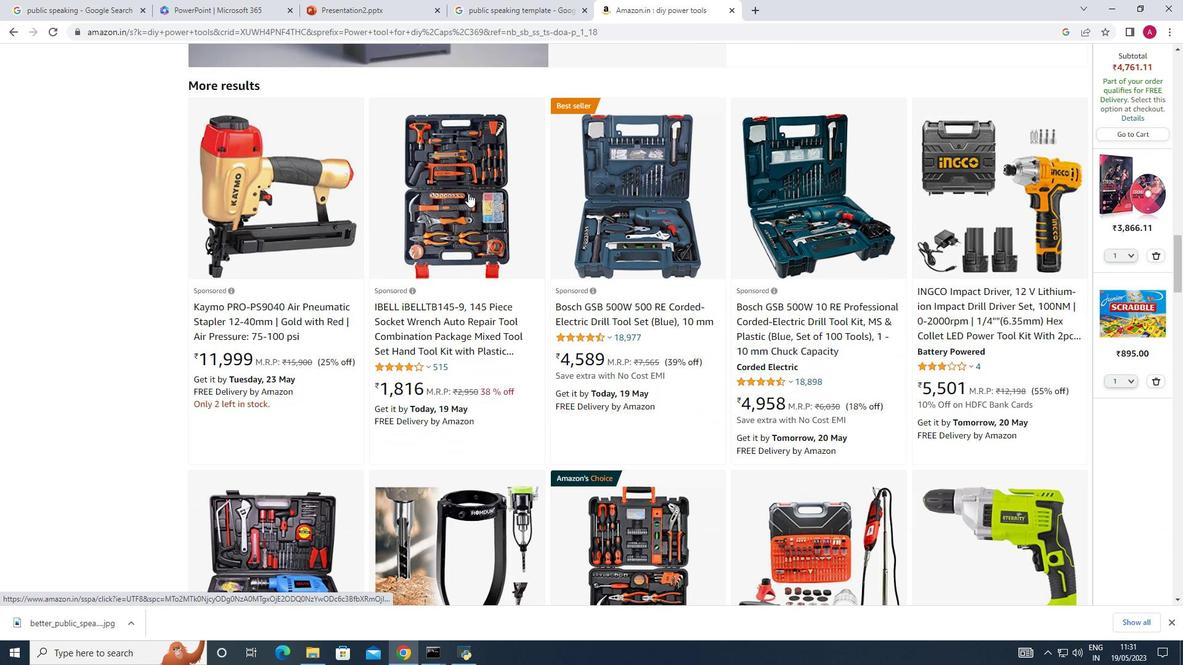 
Action: Mouse scrolled (468, 192) with delta (0, 0)
Screenshot: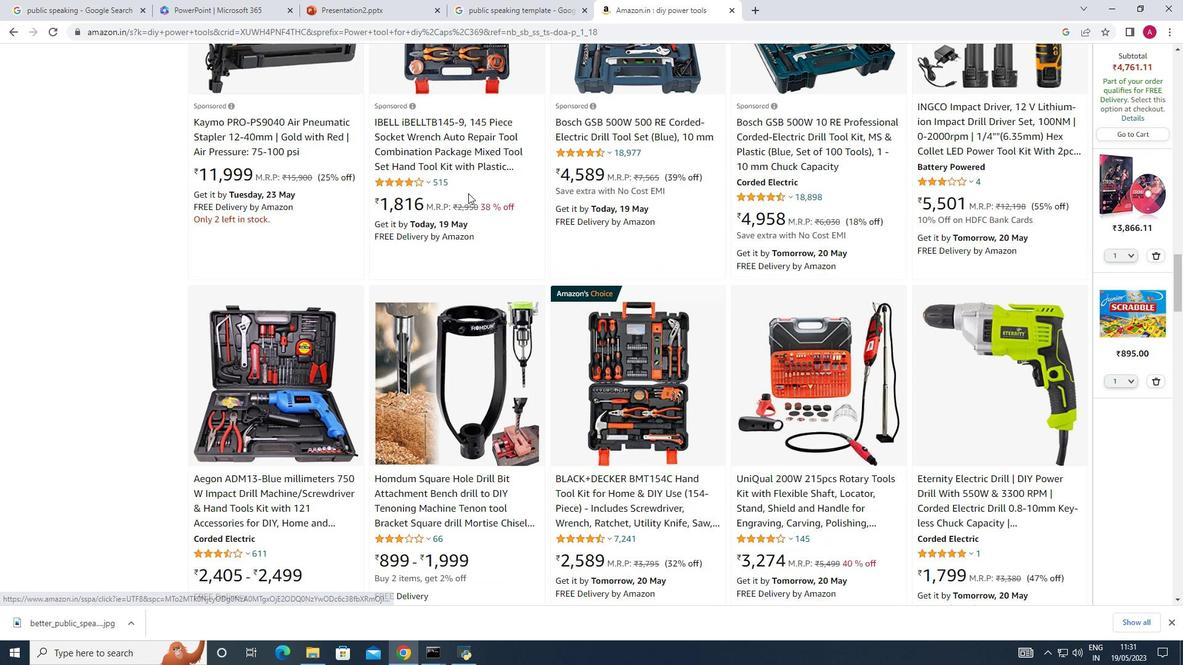 
Action: Mouse scrolled (468, 192) with delta (0, 0)
Screenshot: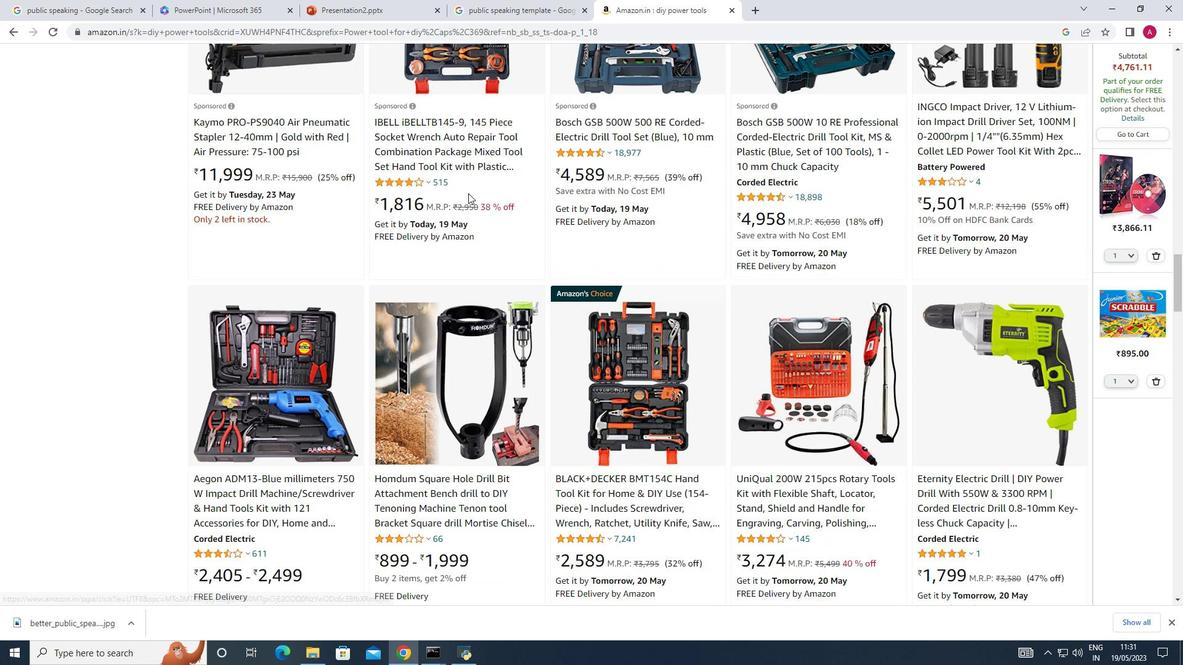 
Action: Mouse scrolled (468, 192) with delta (0, 0)
Screenshot: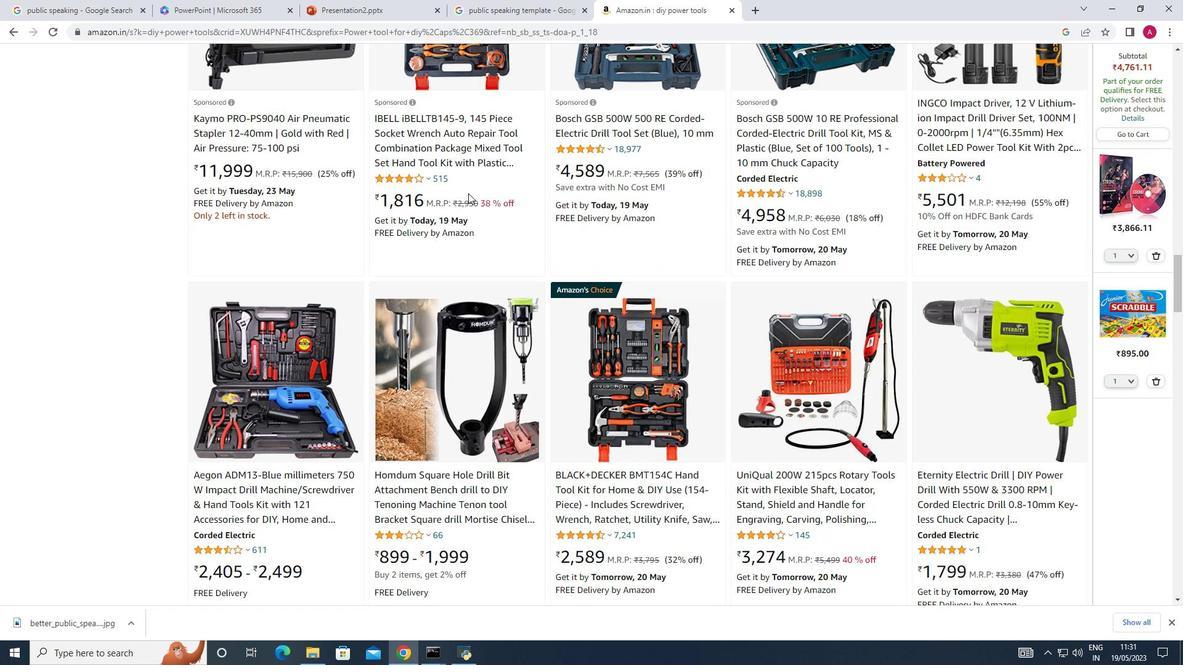 
Action: Mouse scrolled (468, 192) with delta (0, 0)
Screenshot: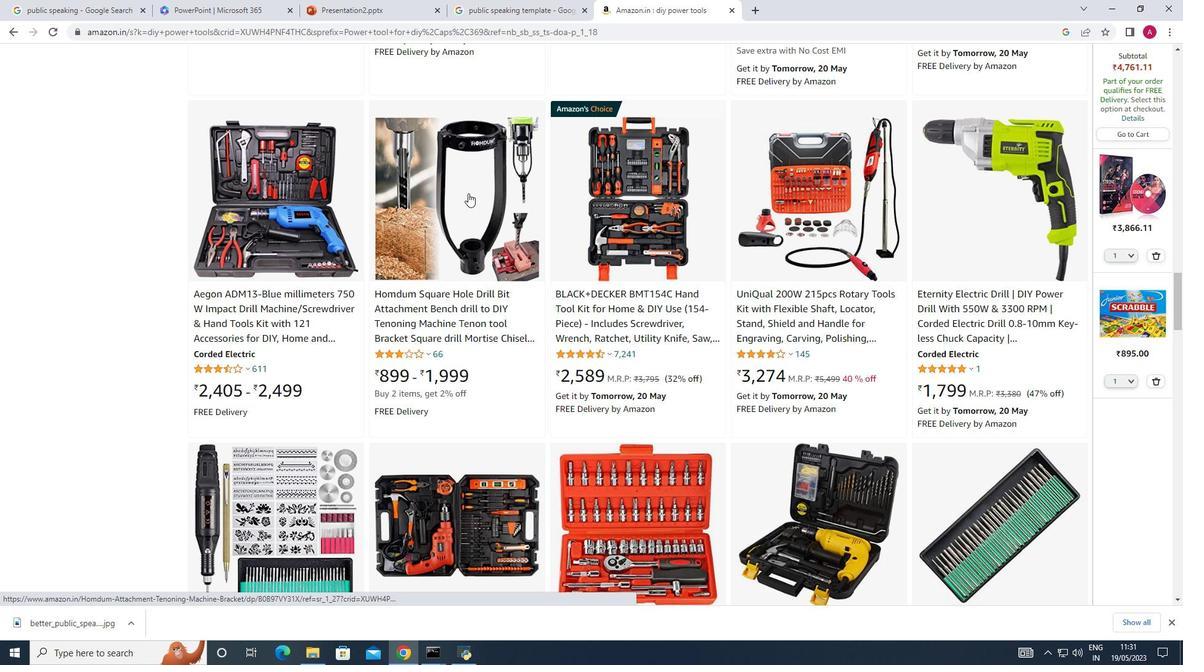 
Action: Mouse scrolled (468, 192) with delta (0, 0)
Screenshot: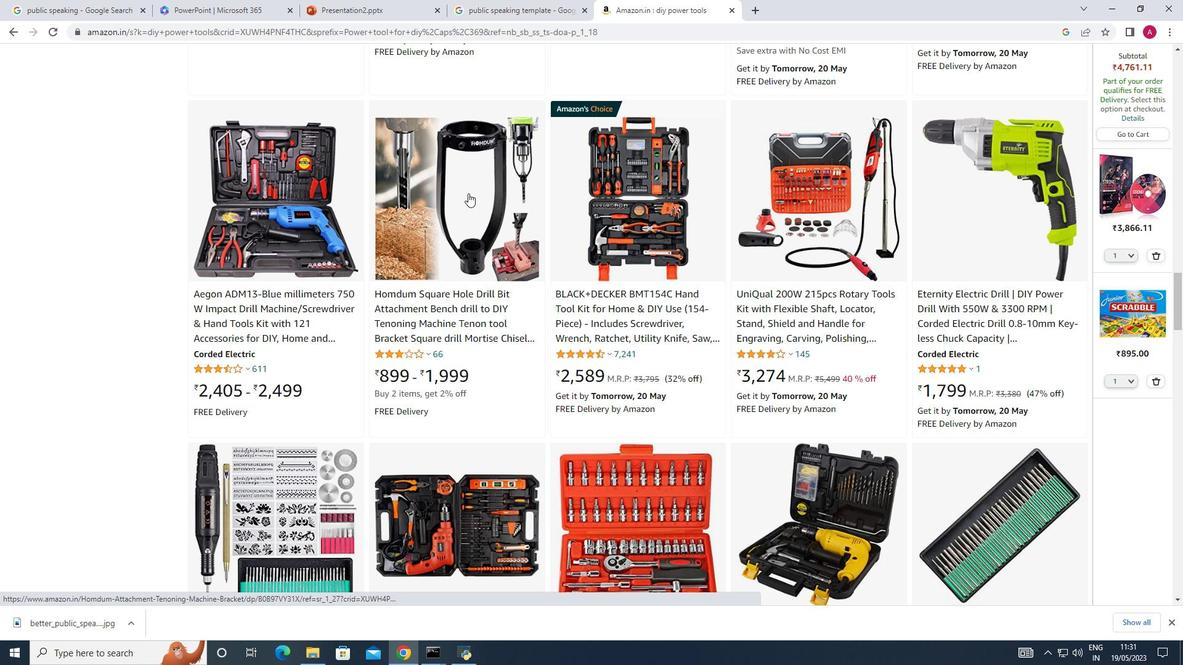 
Action: Mouse scrolled (468, 192) with delta (0, 0)
Screenshot: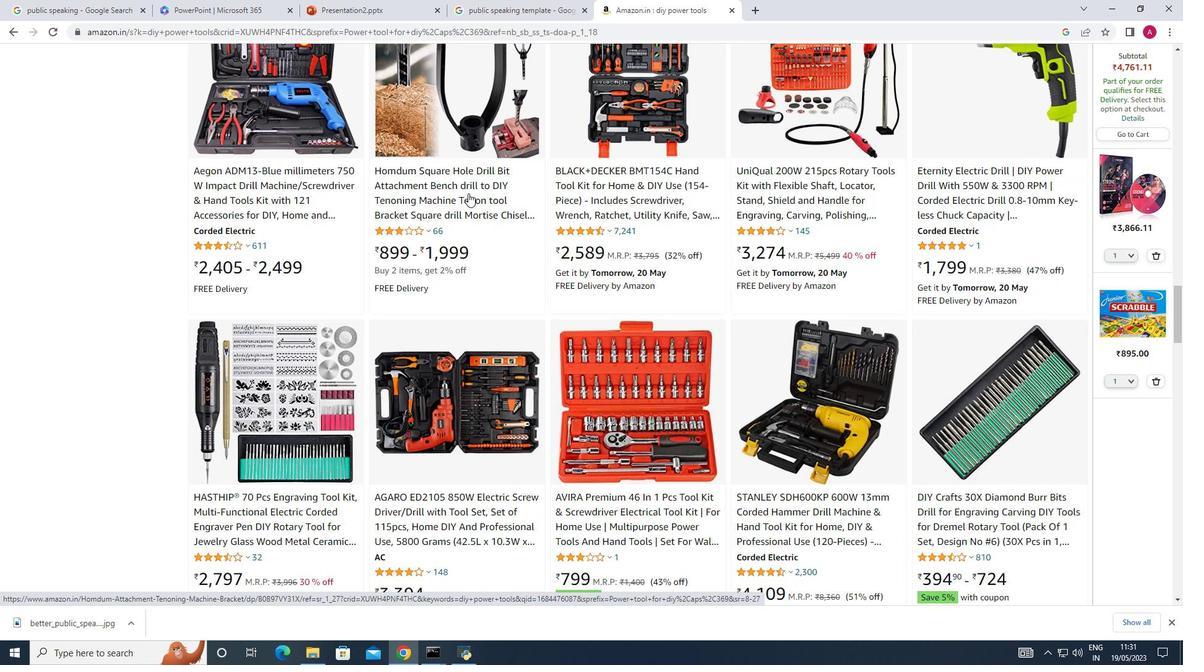 
Action: Mouse scrolled (468, 192) with delta (0, 0)
Screenshot: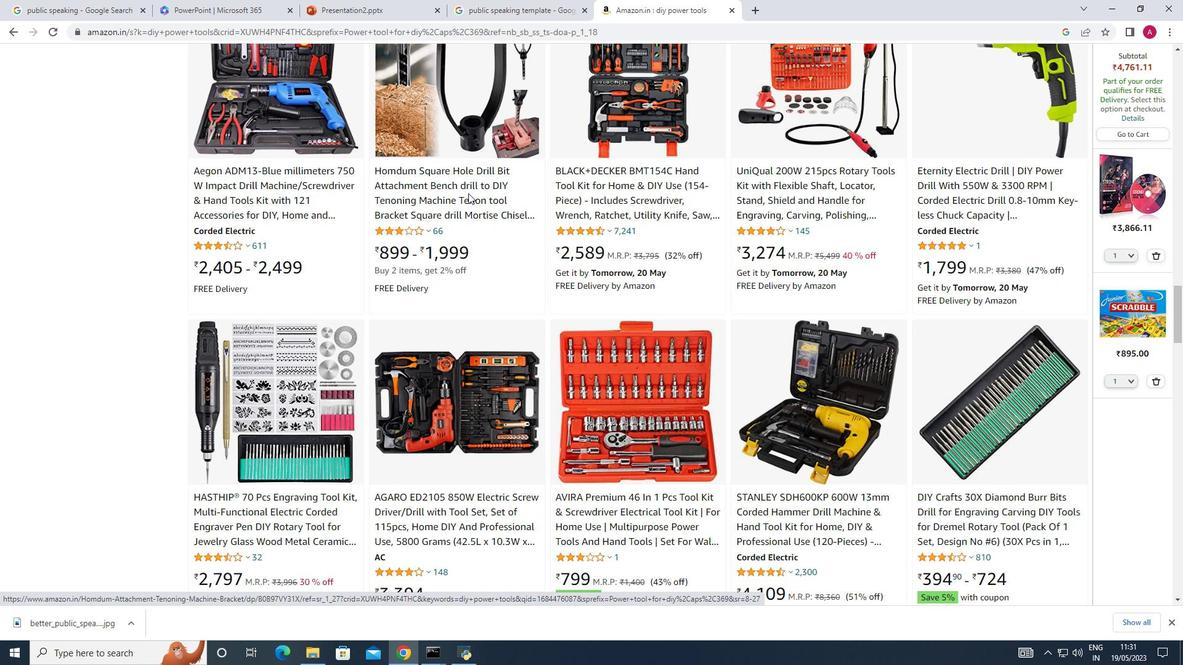 
Action: Mouse scrolled (468, 192) with delta (0, 0)
Screenshot: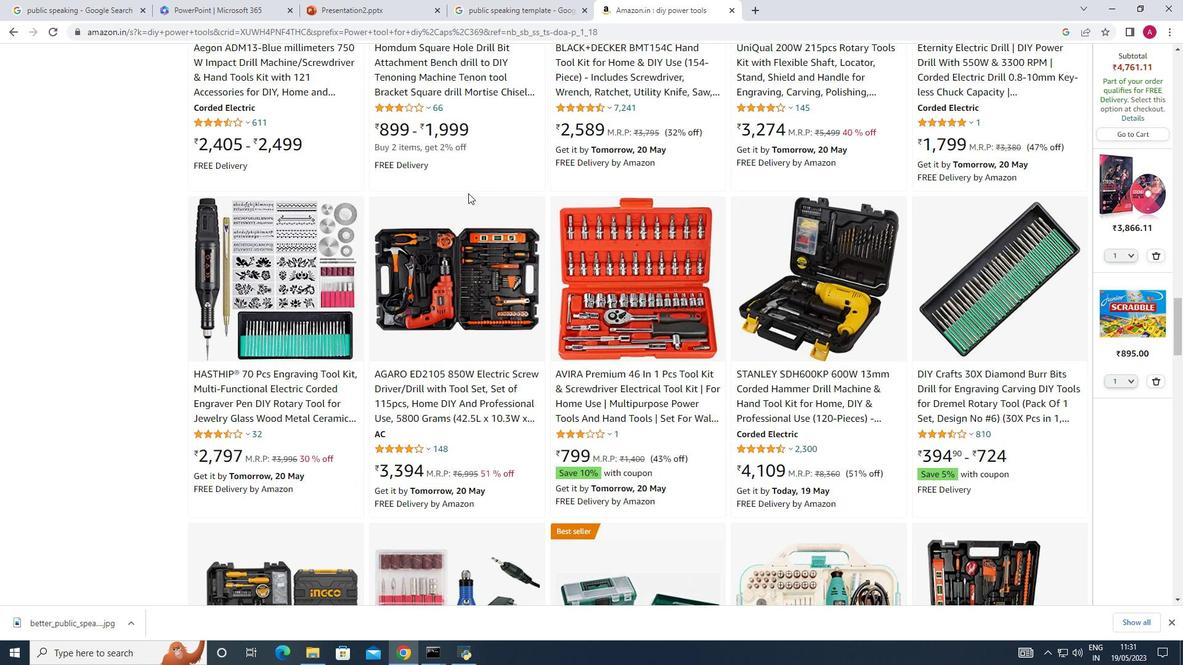 
Action: Mouse scrolled (468, 192) with delta (0, 0)
Screenshot: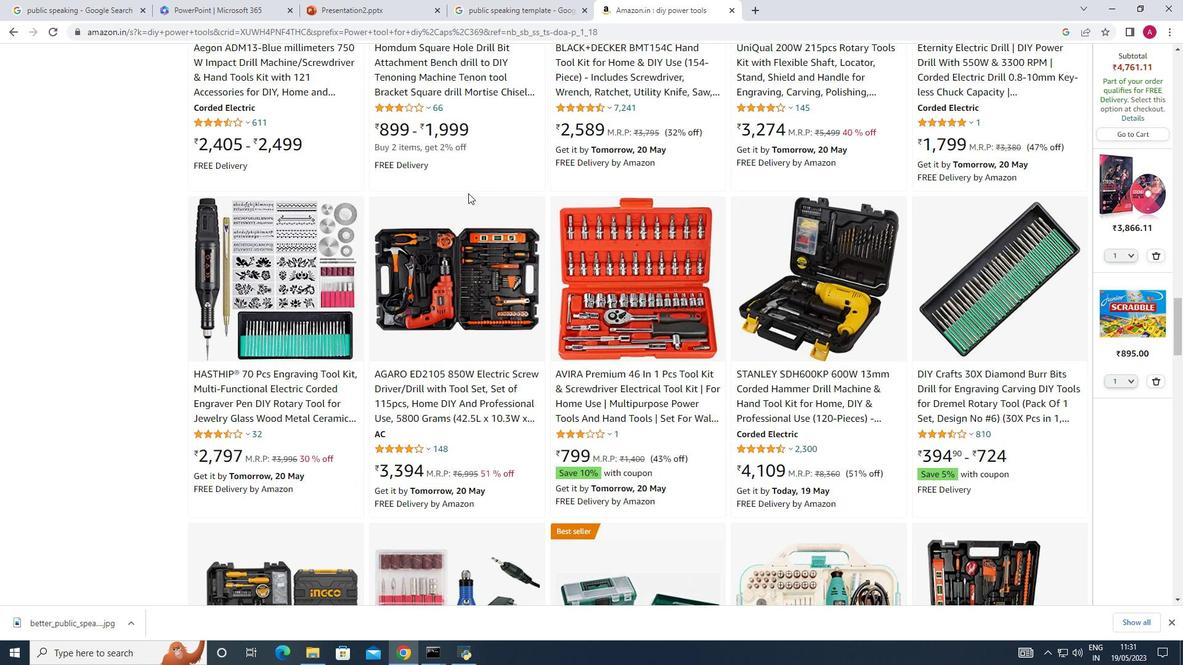 
Action: Mouse scrolled (468, 192) with delta (0, 0)
Screenshot: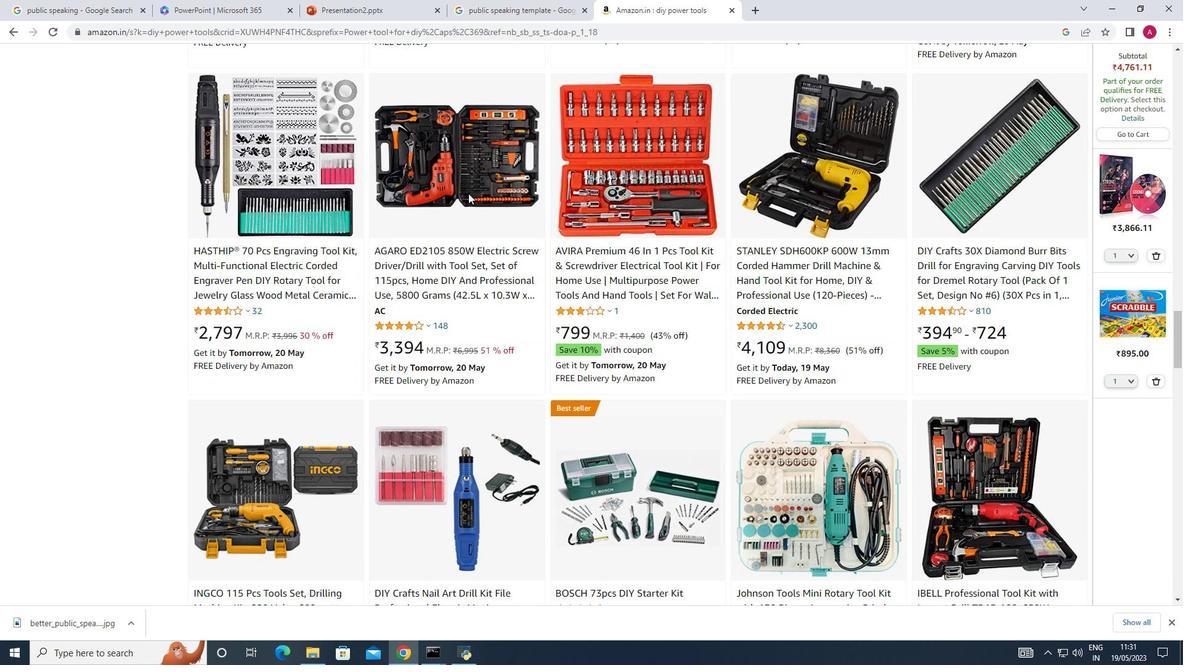 
Action: Mouse scrolled (468, 192) with delta (0, 0)
Screenshot: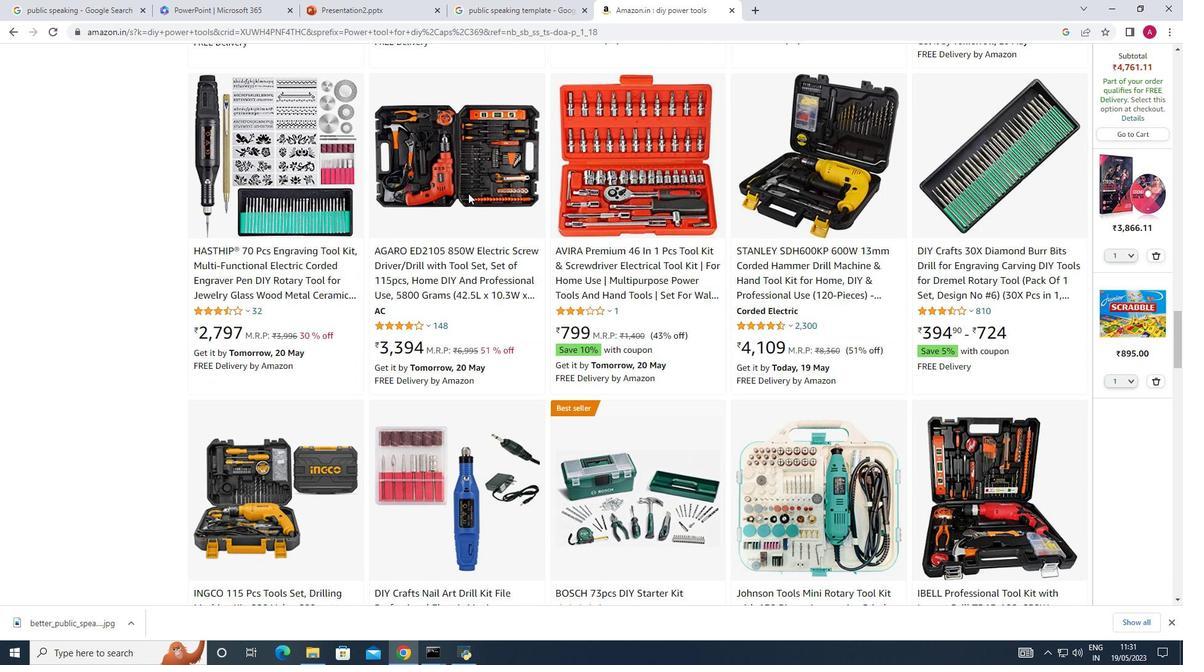 
Action: Mouse scrolled (468, 192) with delta (0, 0)
Screenshot: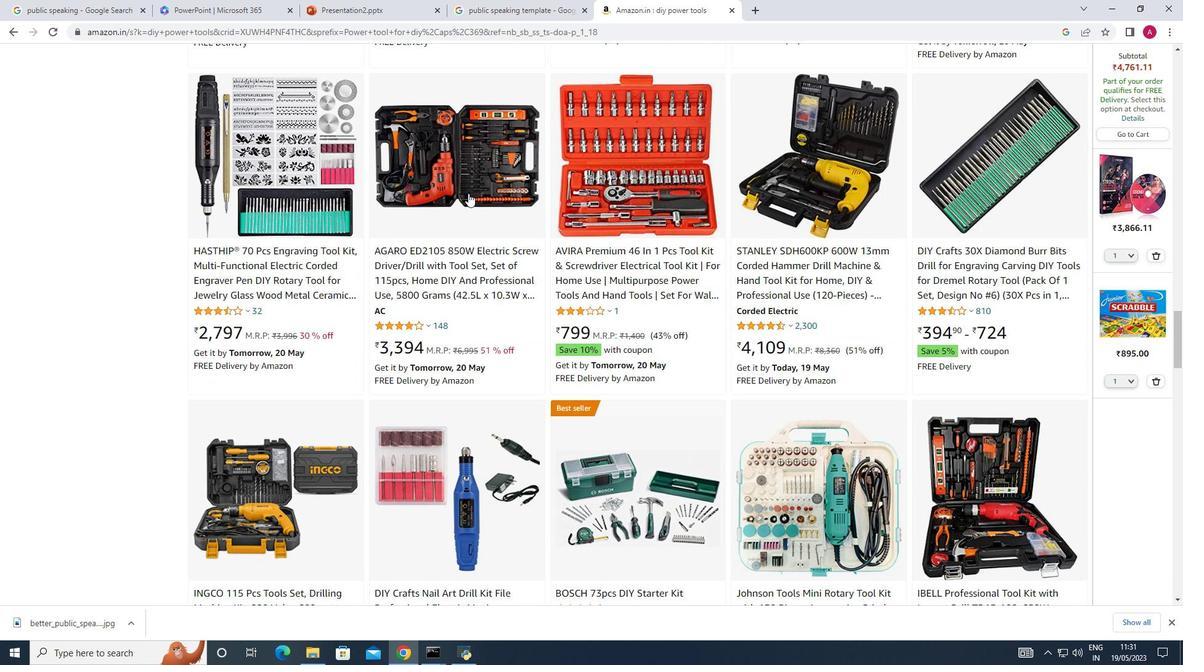 
Action: Mouse scrolled (468, 192) with delta (0, 0)
Screenshot: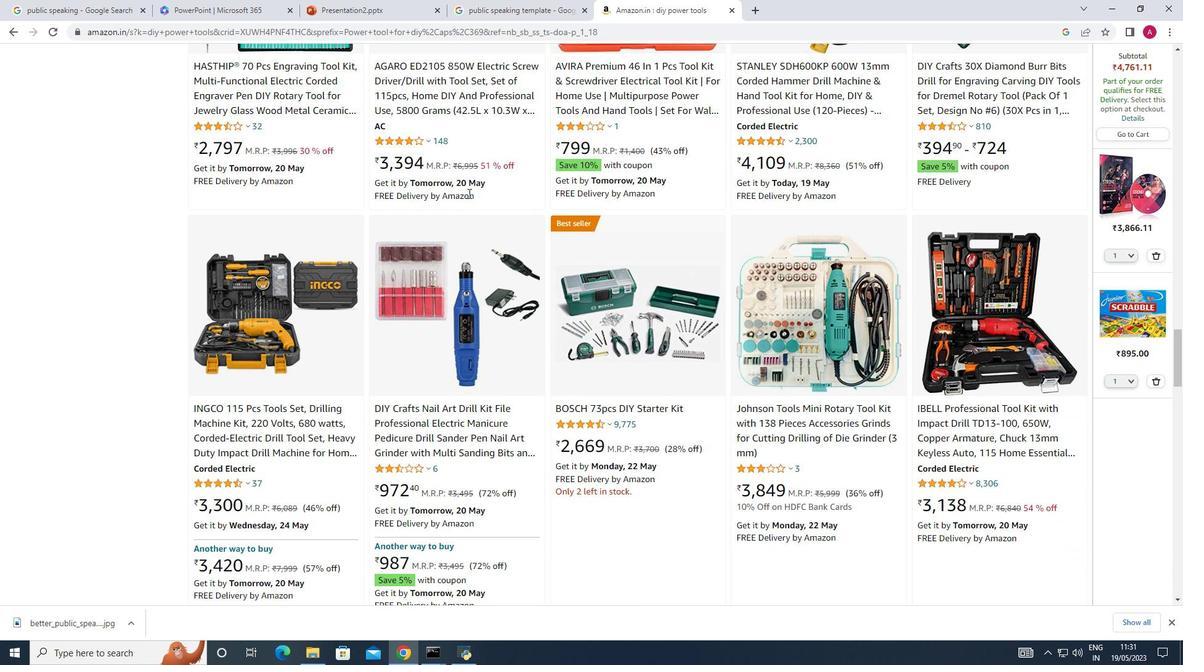 
Action: Mouse scrolled (468, 192) with delta (0, 0)
Screenshot: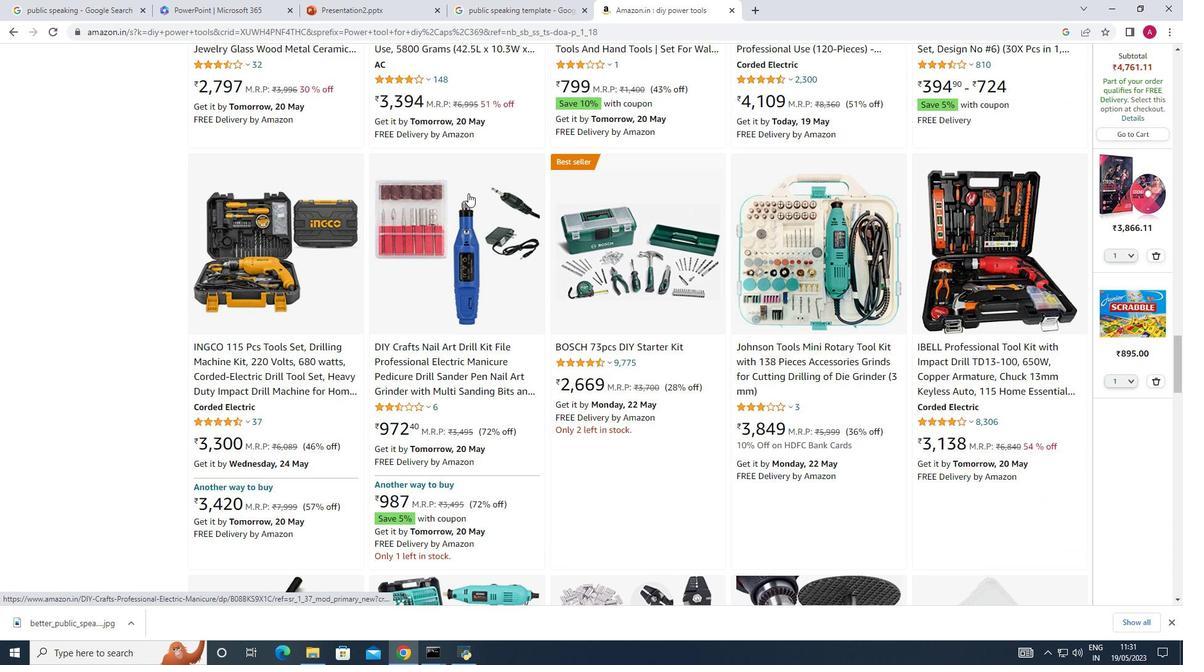 
Action: Mouse scrolled (468, 192) with delta (0, 0)
Screenshot: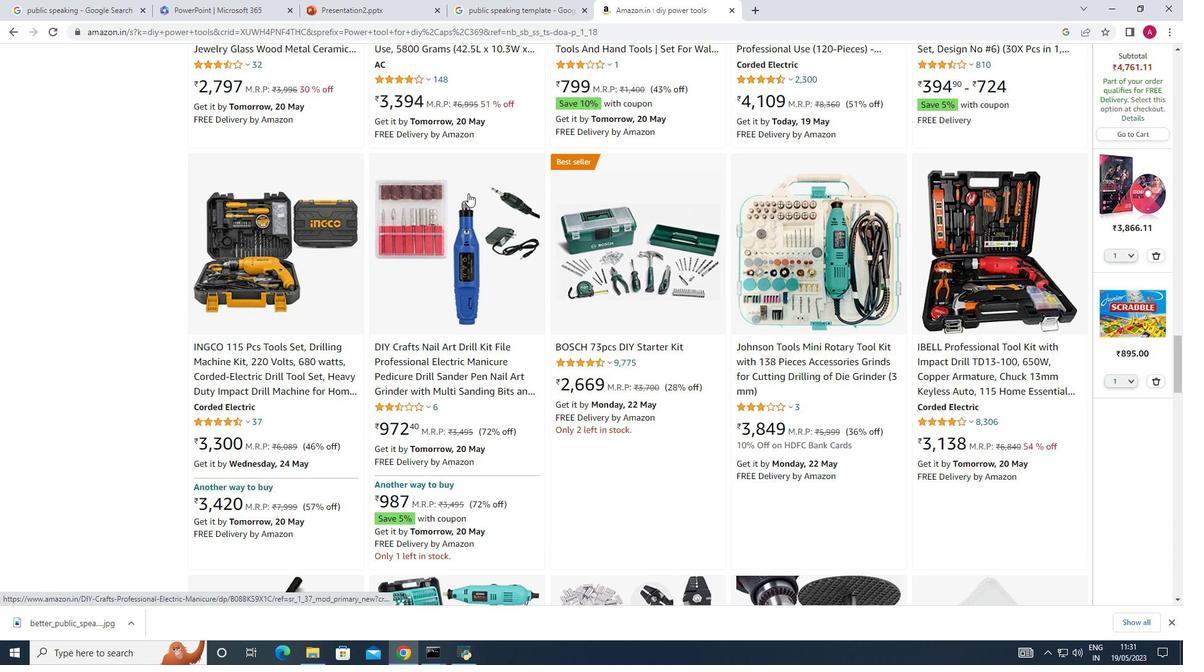 
Action: Mouse scrolled (468, 192) with delta (0, 0)
Screenshot: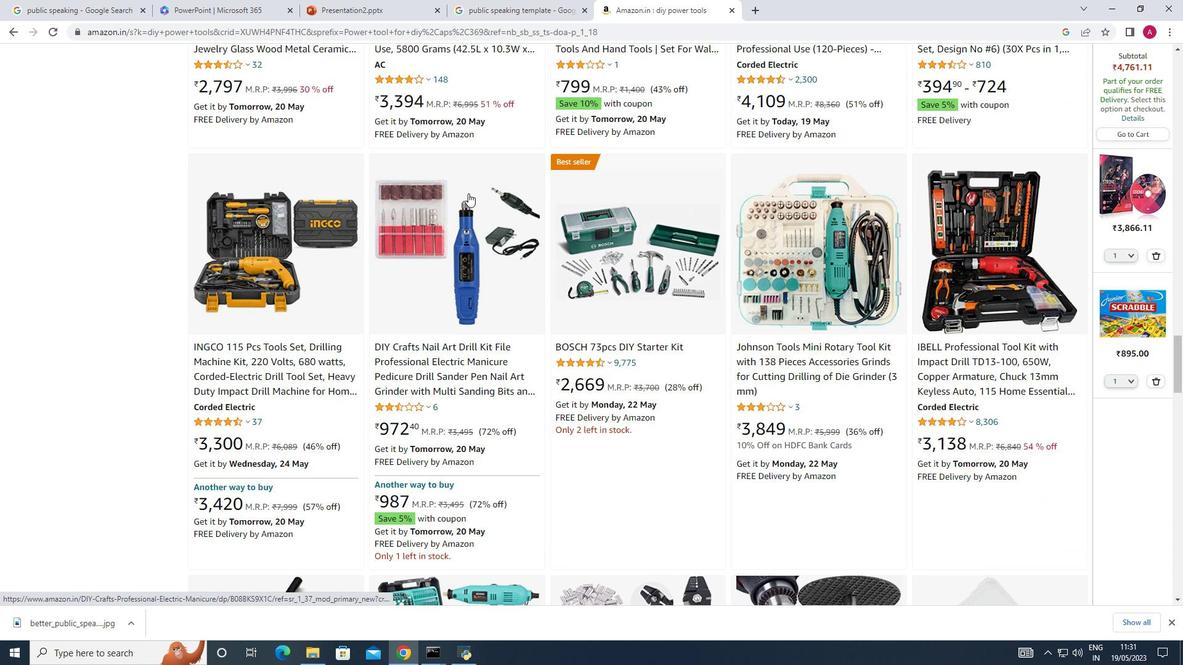 
Action: Mouse moved to (469, 193)
Screenshot: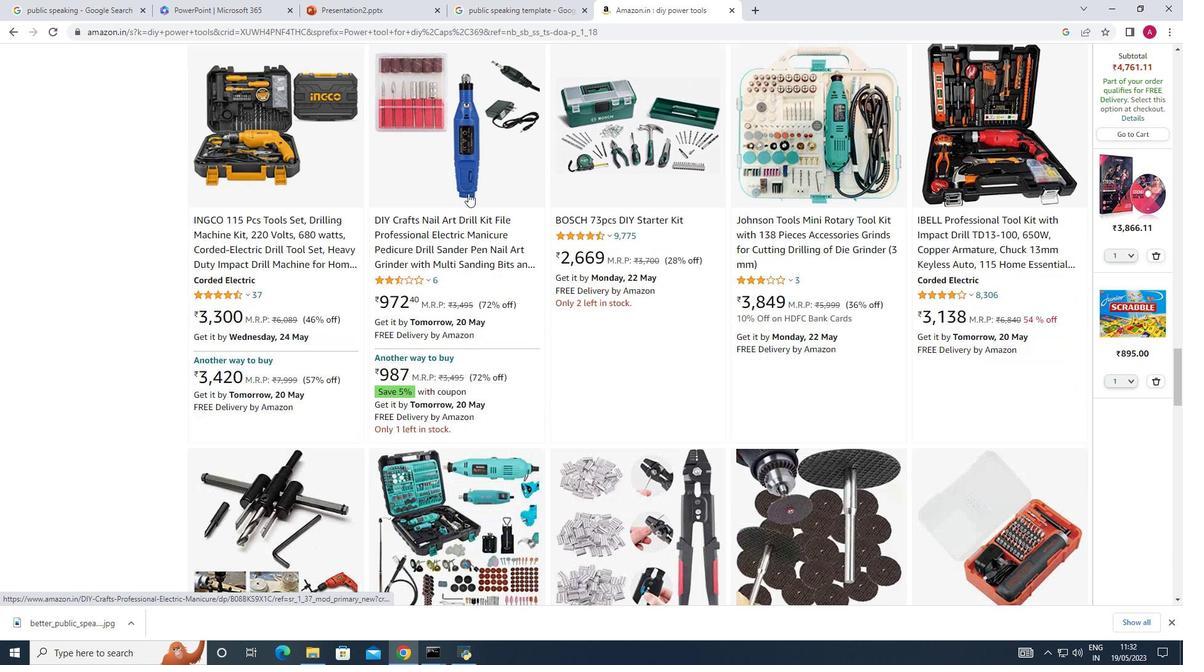
Action: Mouse scrolled (469, 192) with delta (0, 0)
Screenshot: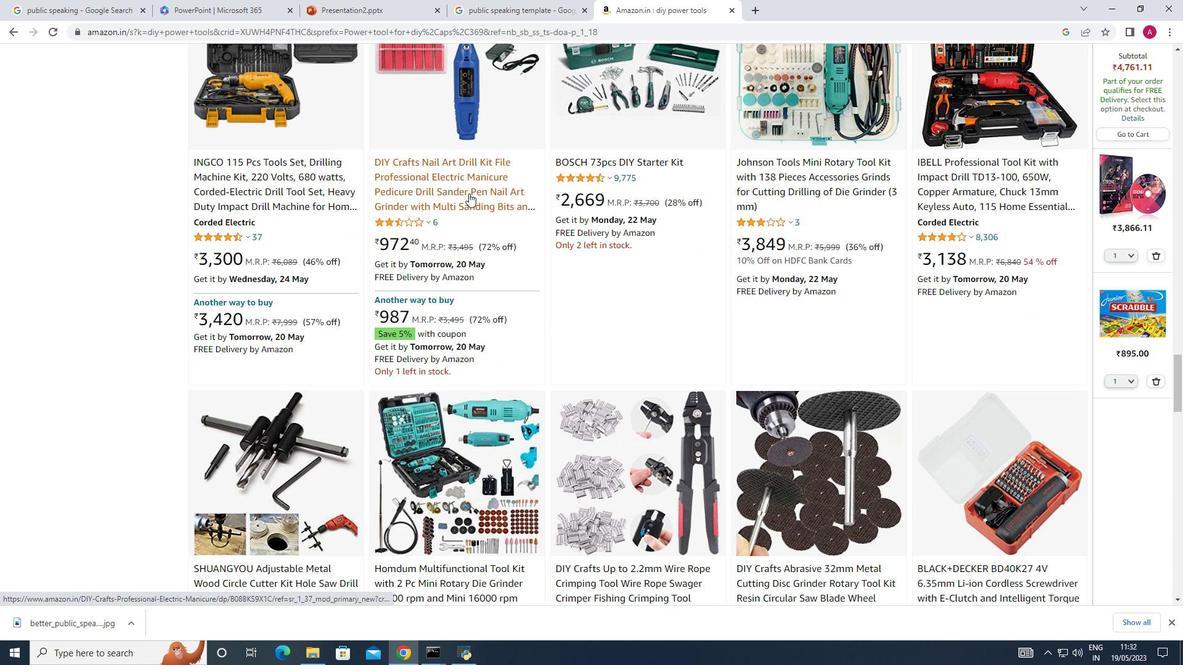 
Action: Mouse scrolled (469, 192) with delta (0, 0)
Screenshot: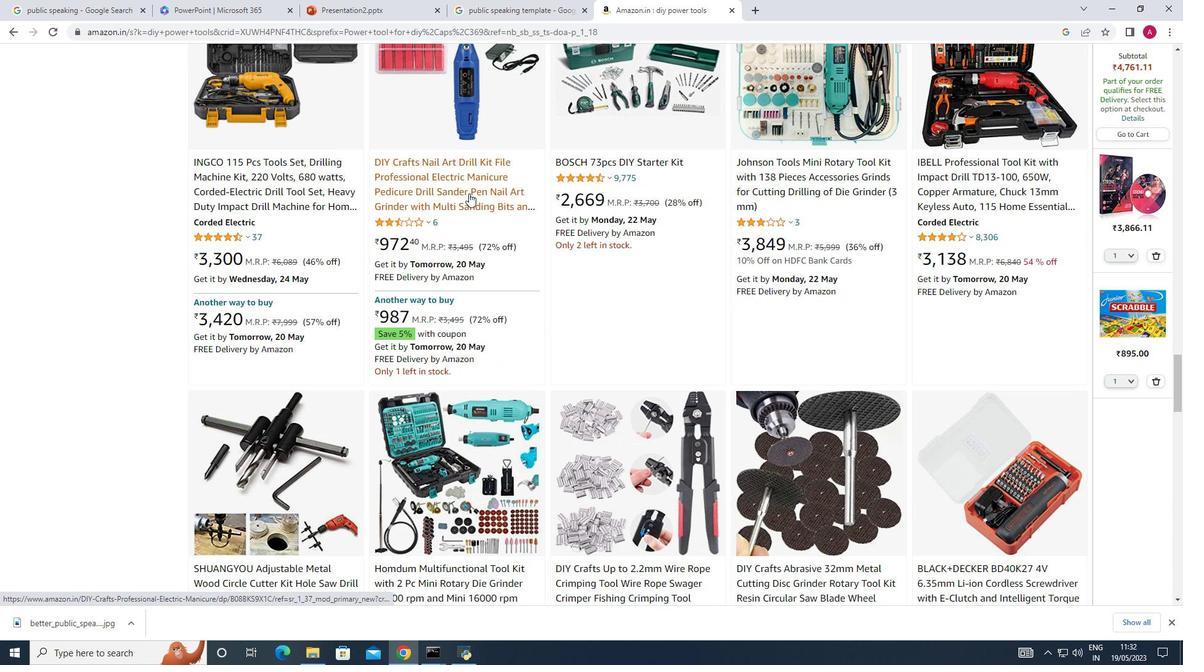 
Action: Mouse scrolled (469, 192) with delta (0, 0)
Screenshot: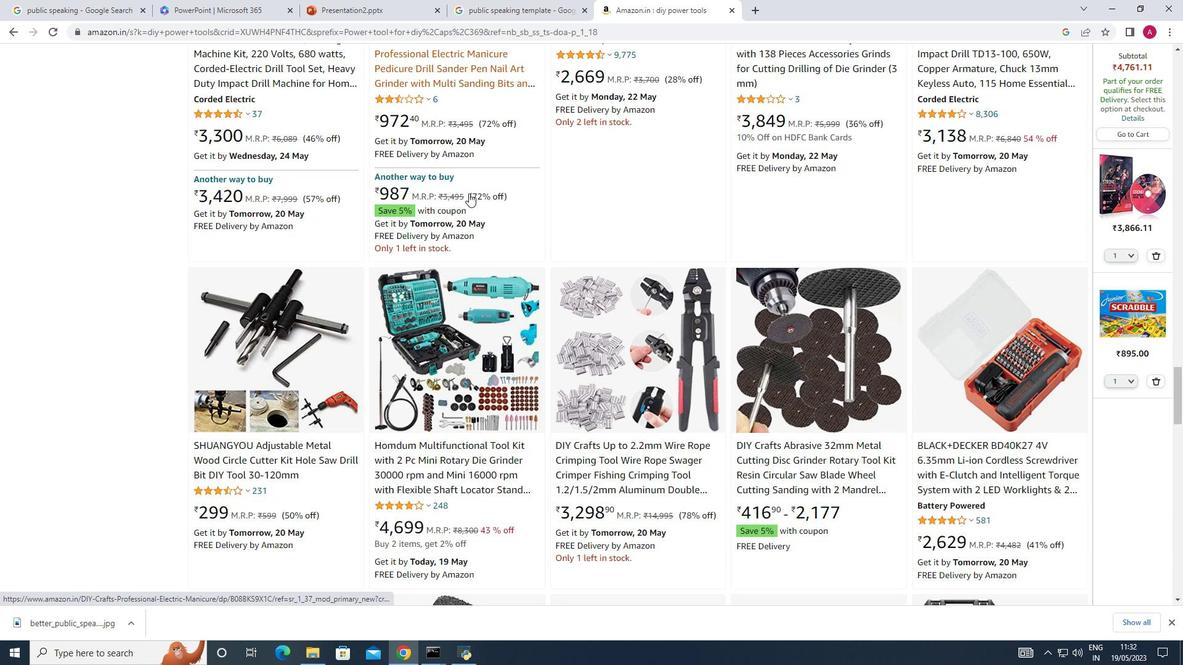 
Action: Mouse scrolled (469, 192) with delta (0, 0)
Screenshot: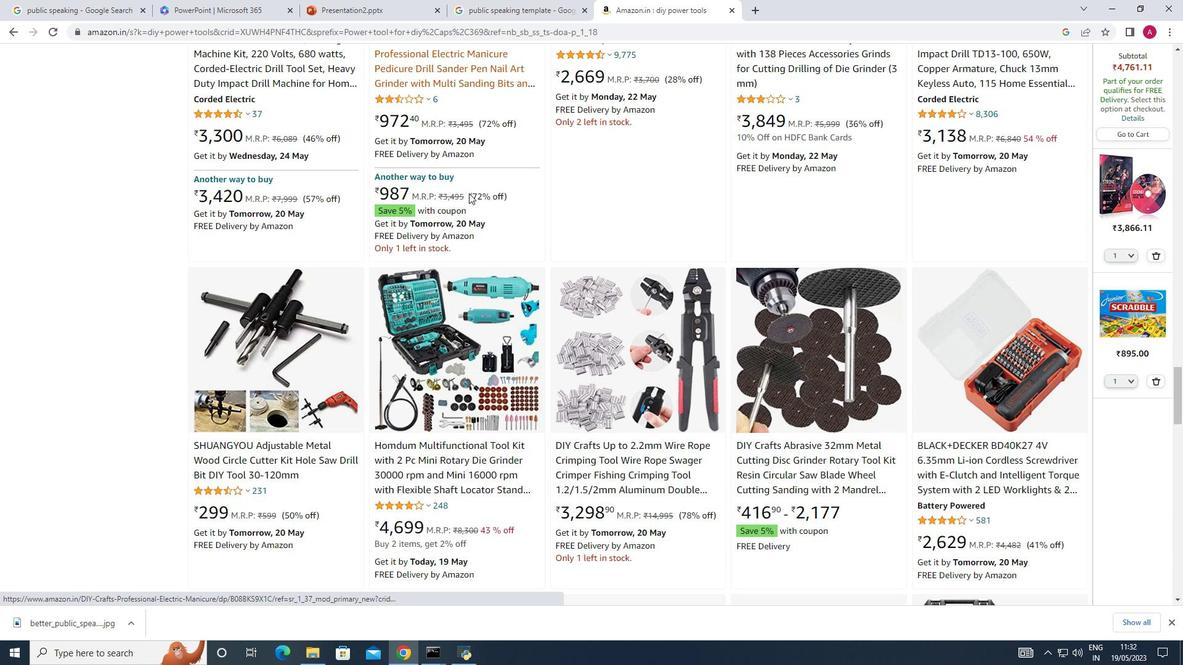 
Action: Mouse scrolled (469, 192) with delta (0, 0)
Screenshot: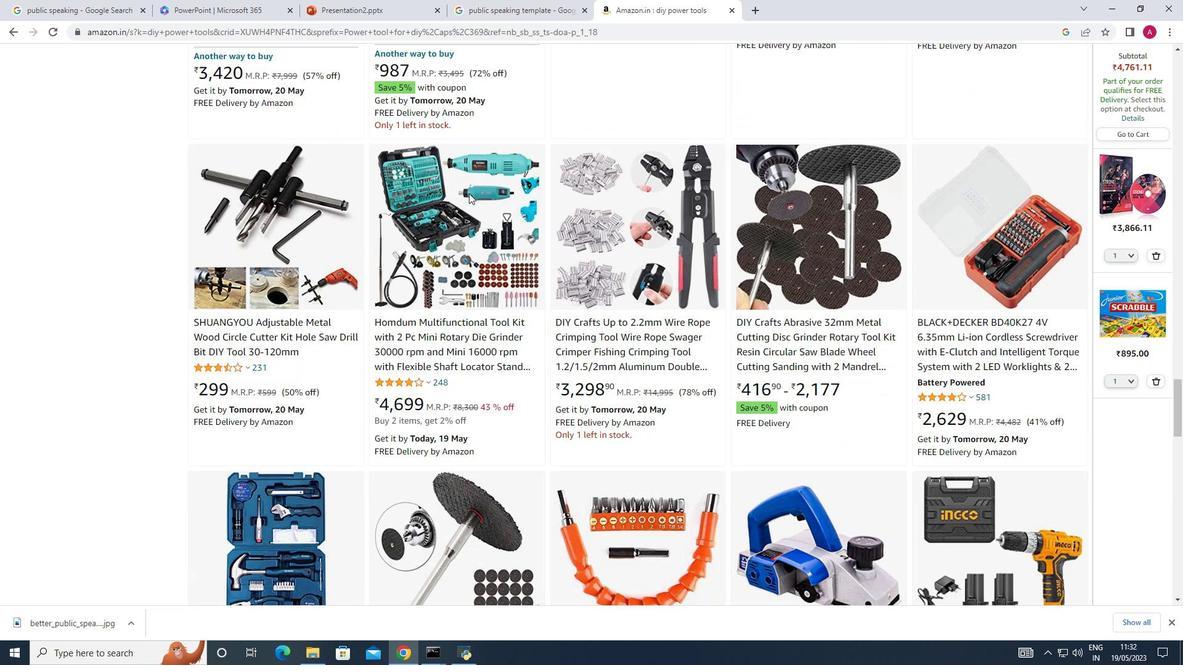 
Action: Mouse scrolled (469, 192) with delta (0, 0)
Screenshot: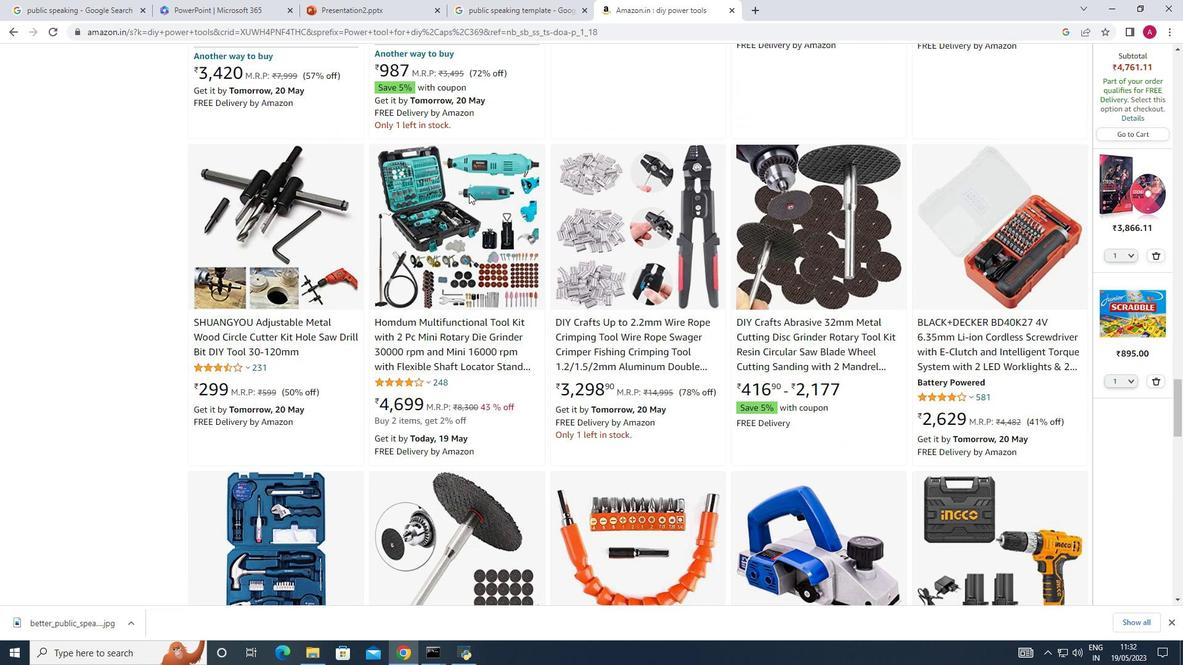 
Action: Mouse scrolled (469, 192) with delta (0, 0)
Screenshot: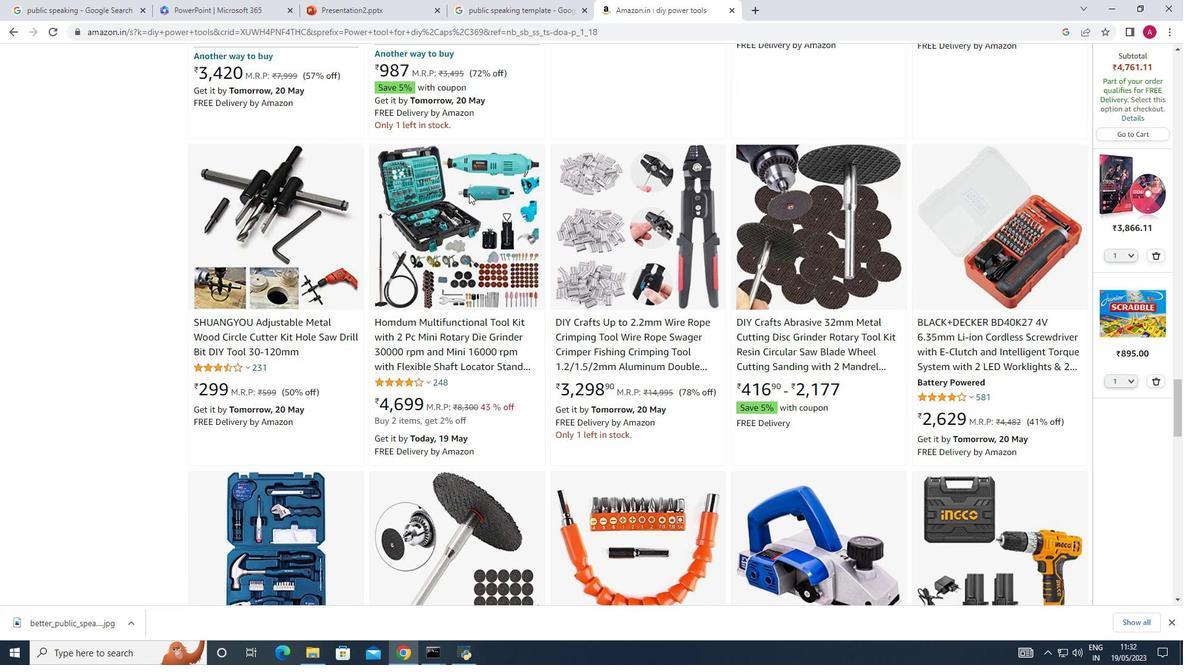 
Action: Mouse scrolled (469, 192) with delta (0, 0)
Screenshot: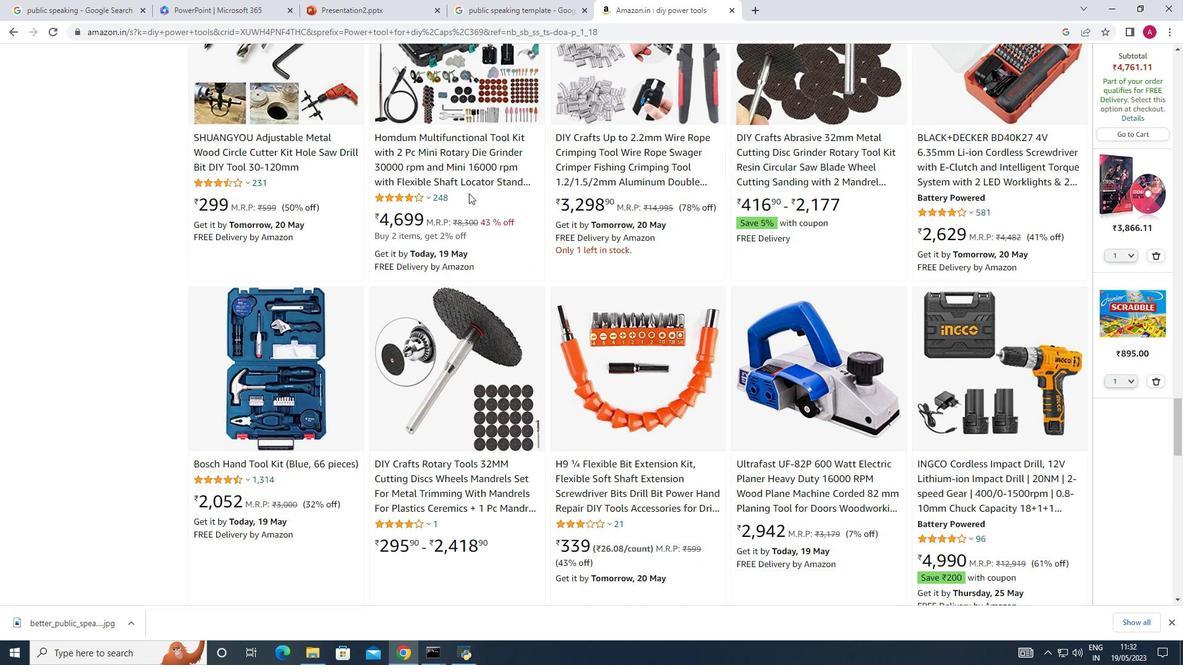 
Action: Mouse scrolled (469, 192) with delta (0, 0)
Screenshot: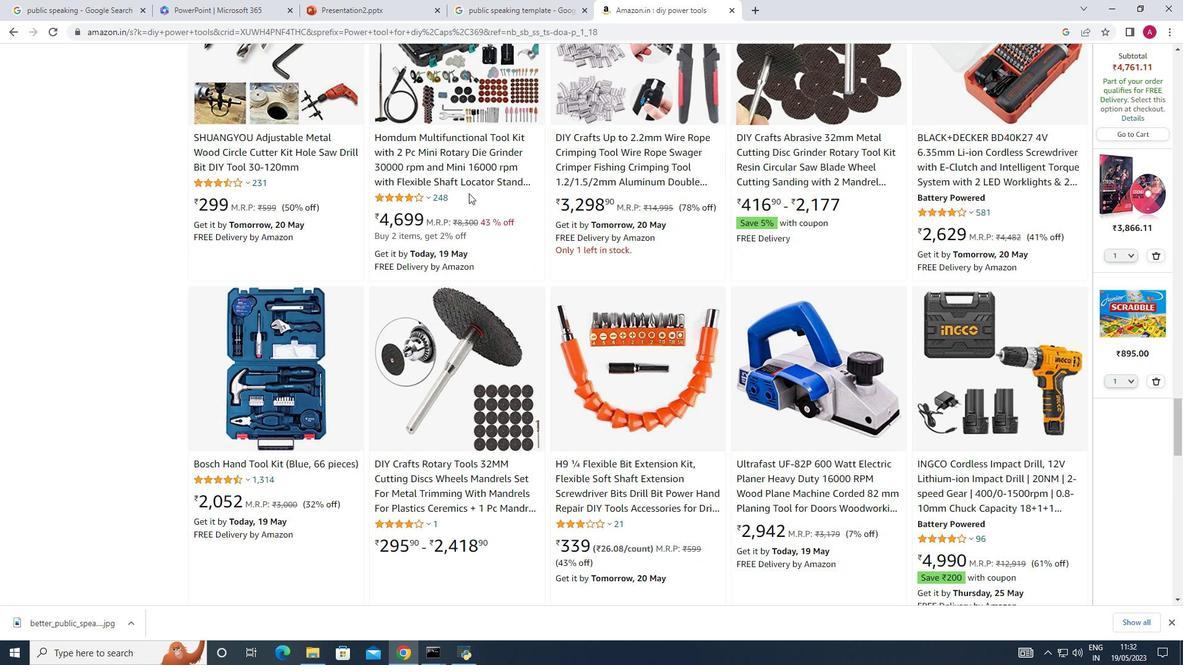 
Action: Mouse scrolled (469, 192) with delta (0, 0)
Screenshot: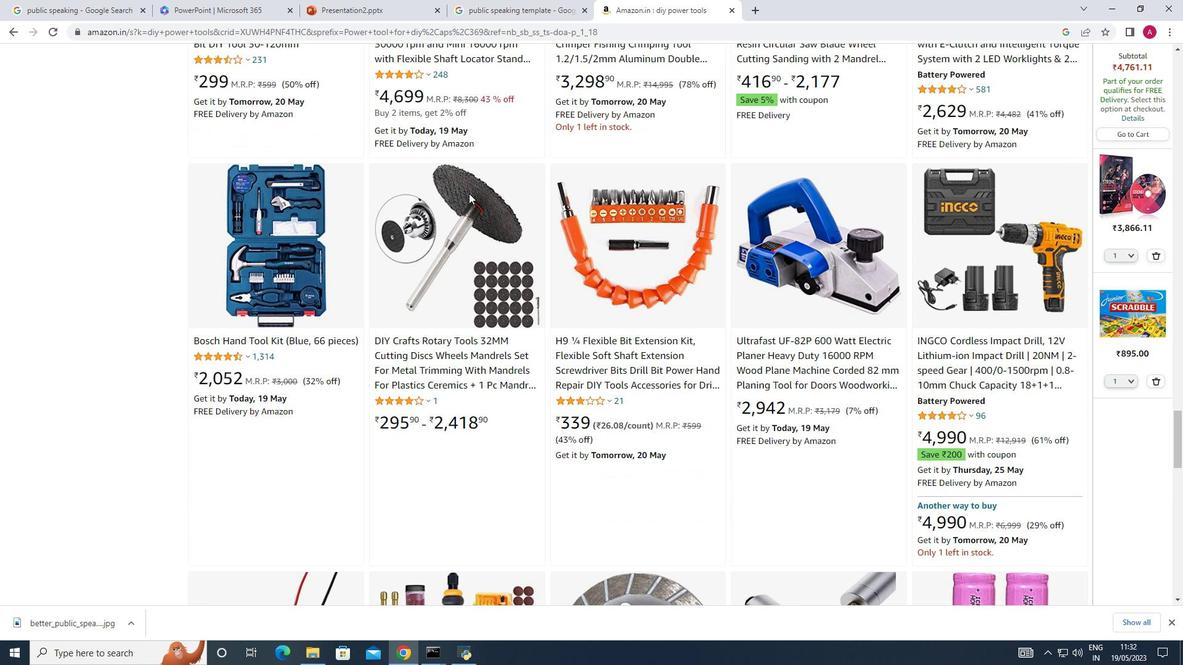 
Action: Mouse scrolled (469, 192) with delta (0, 0)
Screenshot: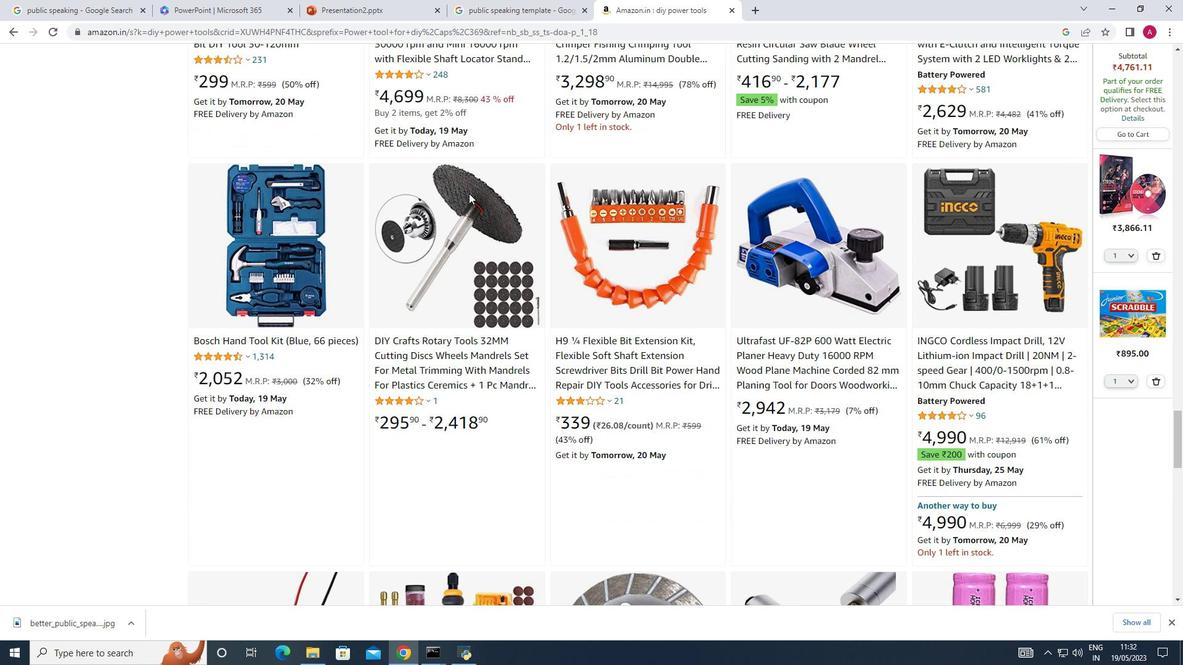 
Action: Mouse scrolled (469, 192) with delta (0, 0)
Screenshot: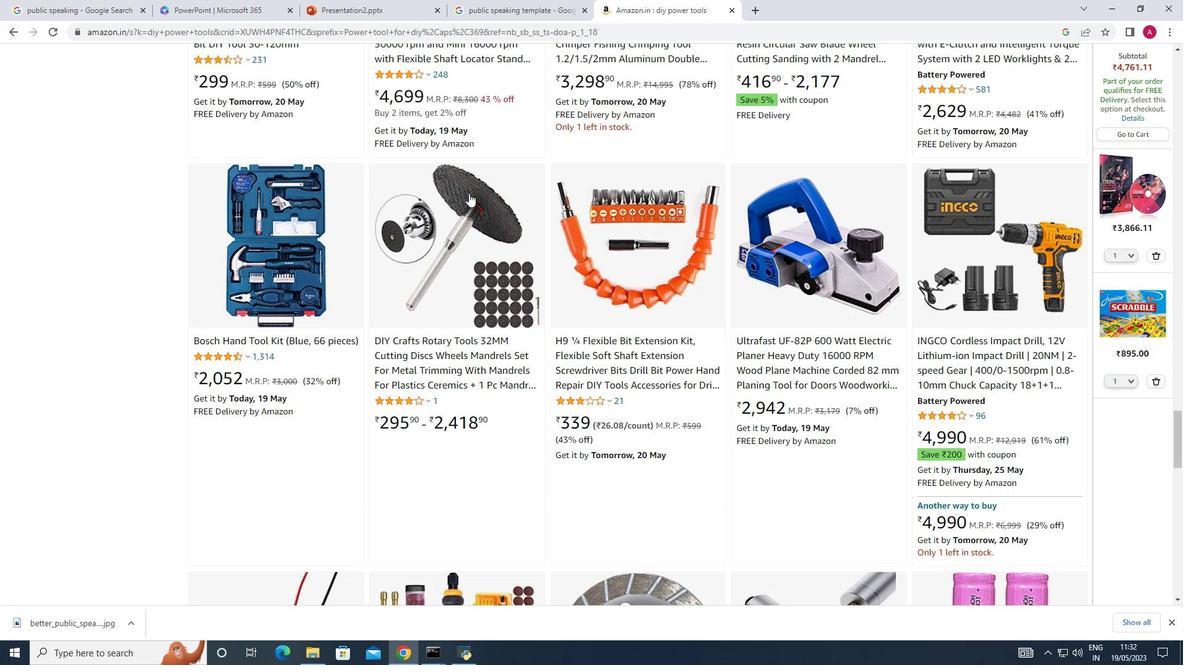 
Action: Mouse scrolled (469, 192) with delta (0, 0)
Screenshot: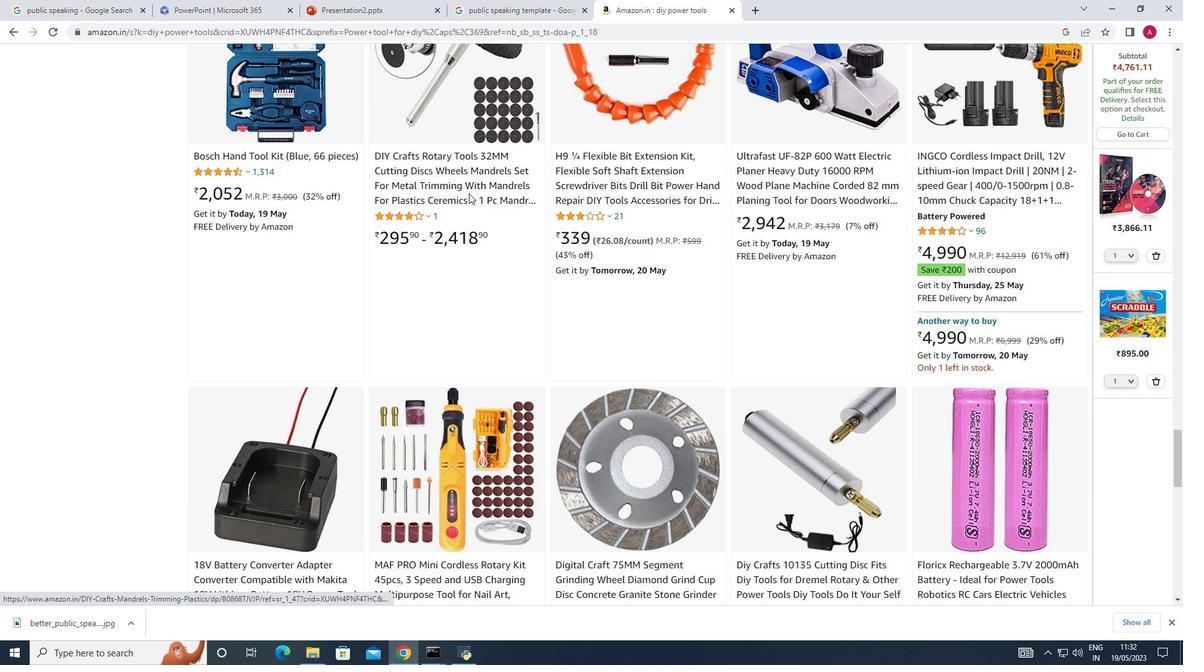 
Action: Mouse scrolled (469, 192) with delta (0, 0)
Screenshot: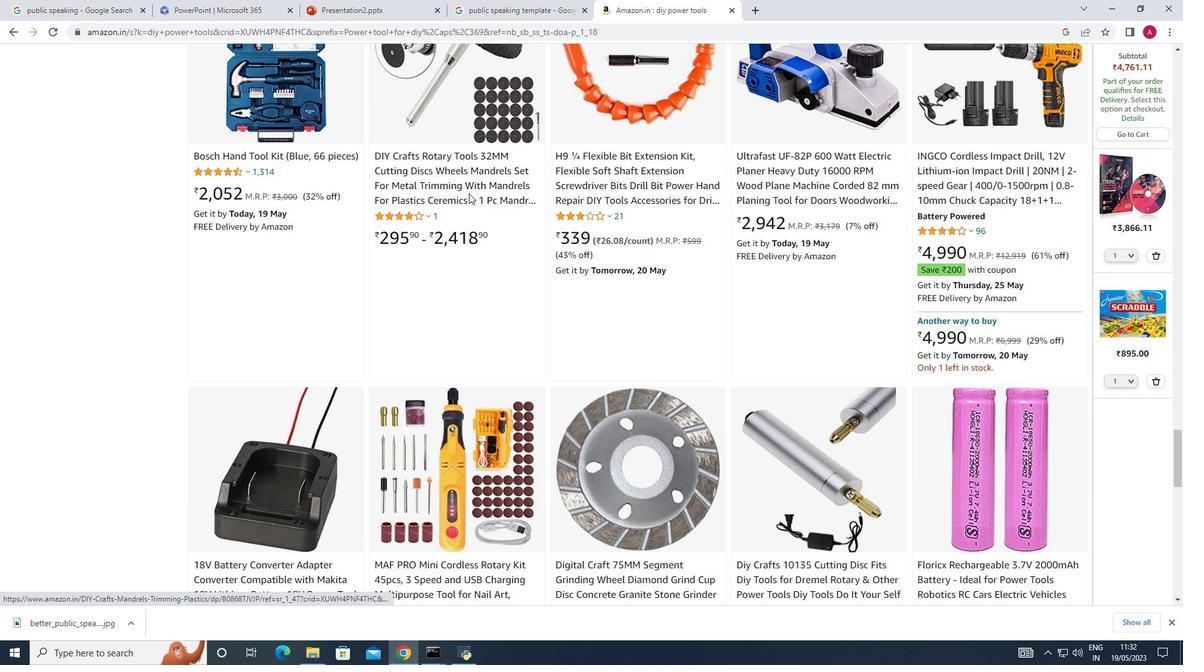
Action: Mouse scrolled (469, 192) with delta (0, 0)
Screenshot: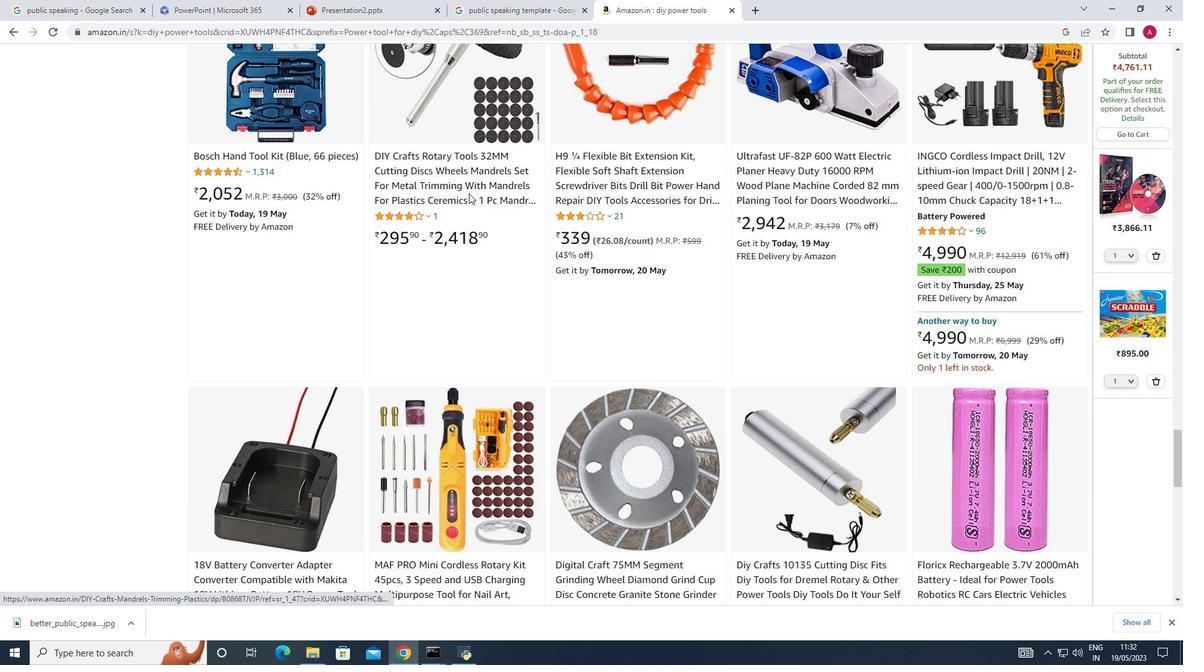 
Action: Mouse scrolled (469, 192) with delta (0, 0)
Screenshot: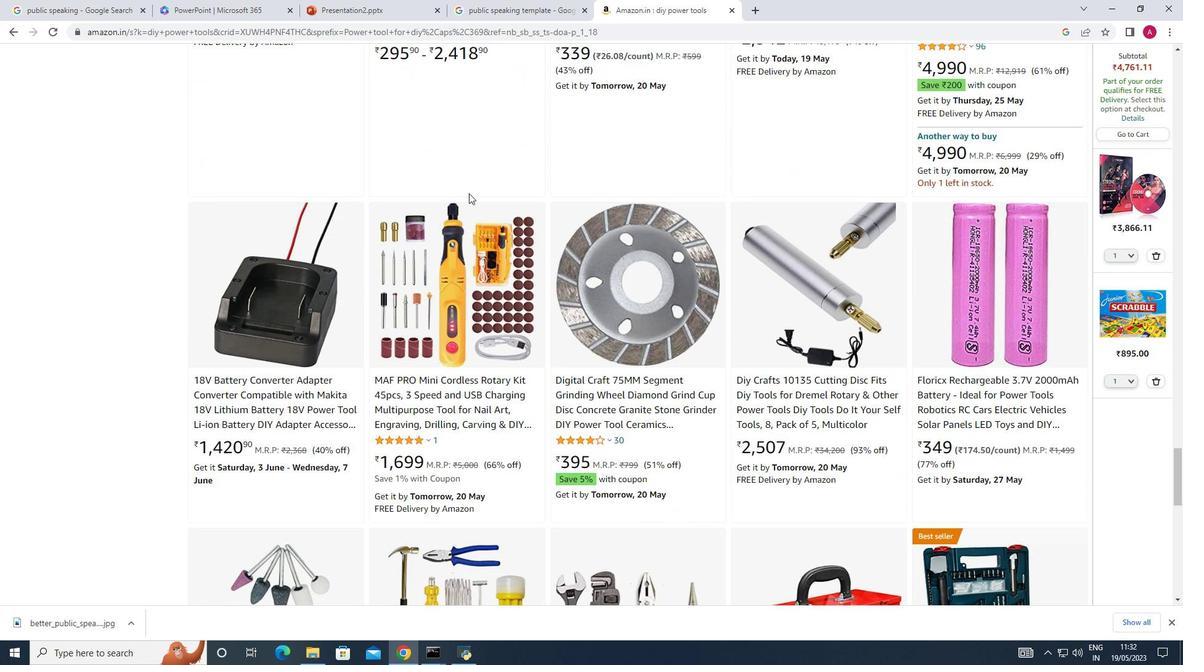 
Action: Mouse scrolled (469, 192) with delta (0, 0)
Screenshot: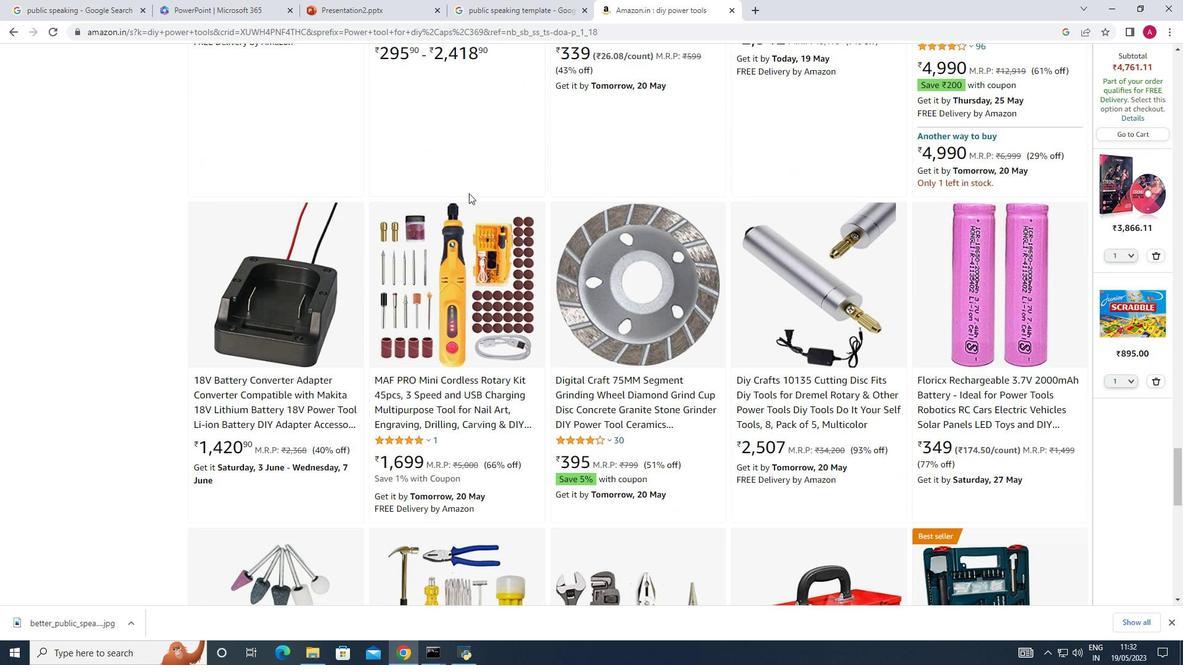 
Action: Mouse scrolled (469, 192) with delta (0, 0)
Screenshot: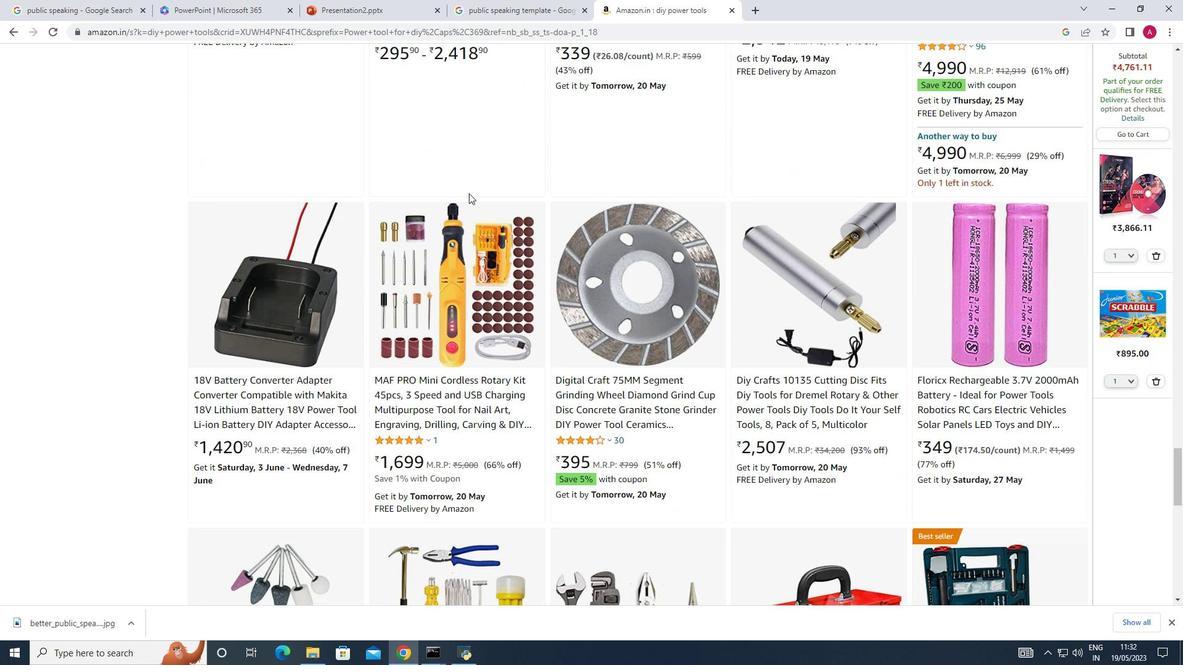 
Action: Mouse scrolled (469, 192) with delta (0, 0)
Screenshot: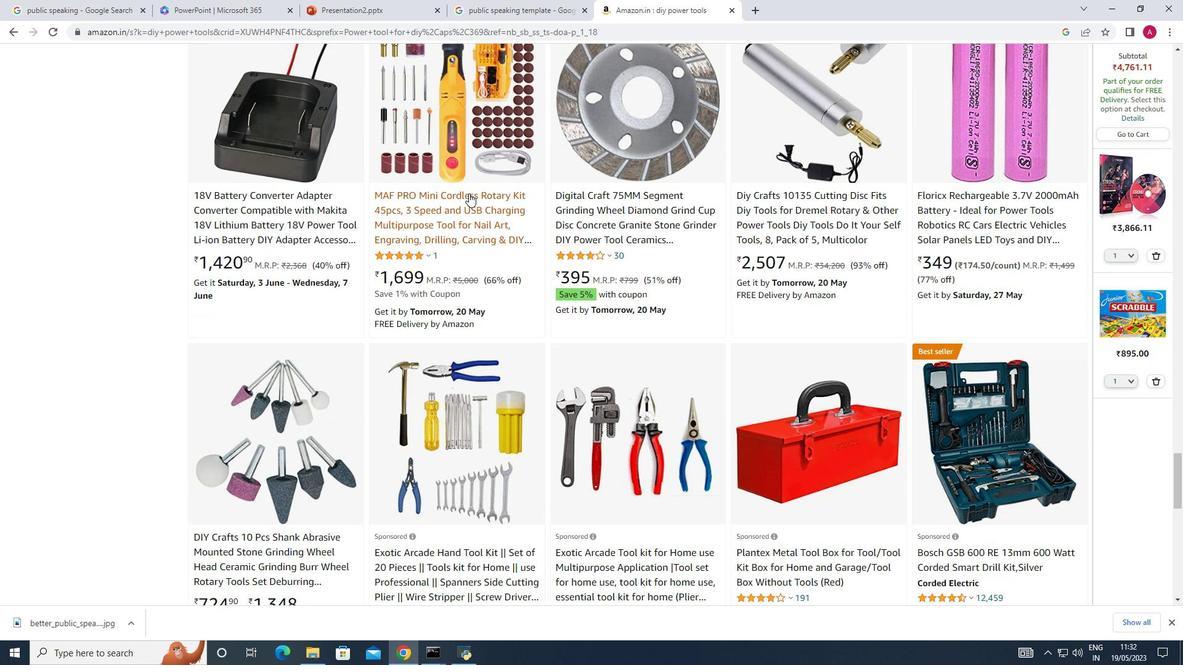 
Action: Mouse scrolled (469, 192) with delta (0, 0)
Screenshot: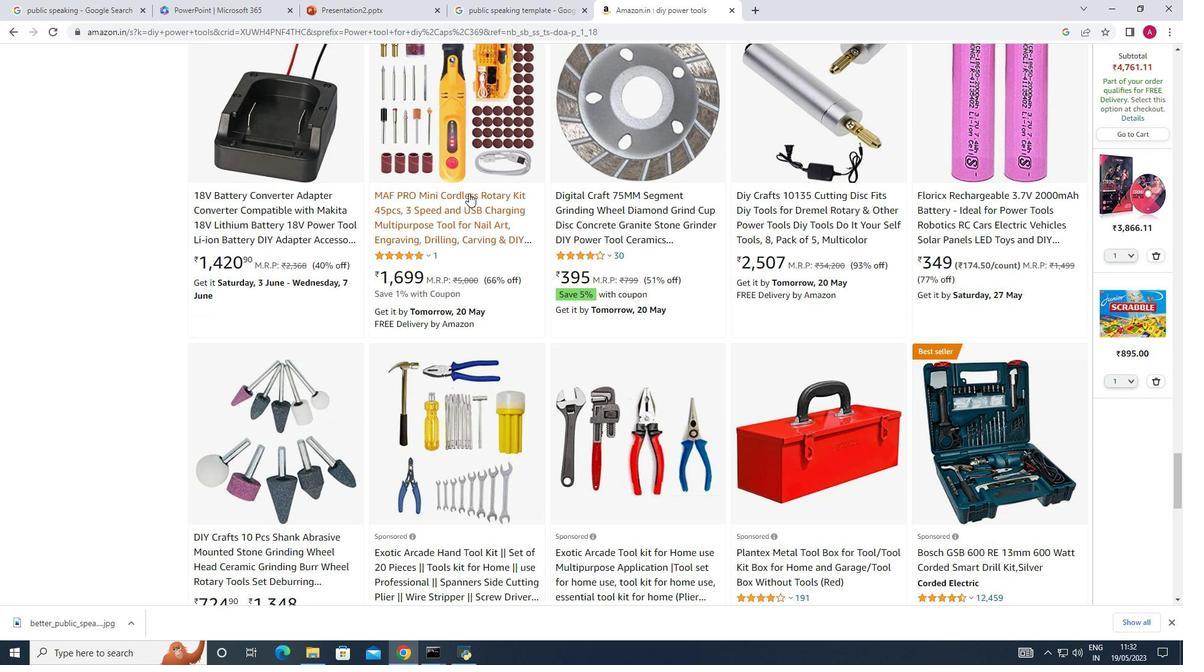 
Action: Mouse scrolled (469, 192) with delta (0, 0)
Screenshot: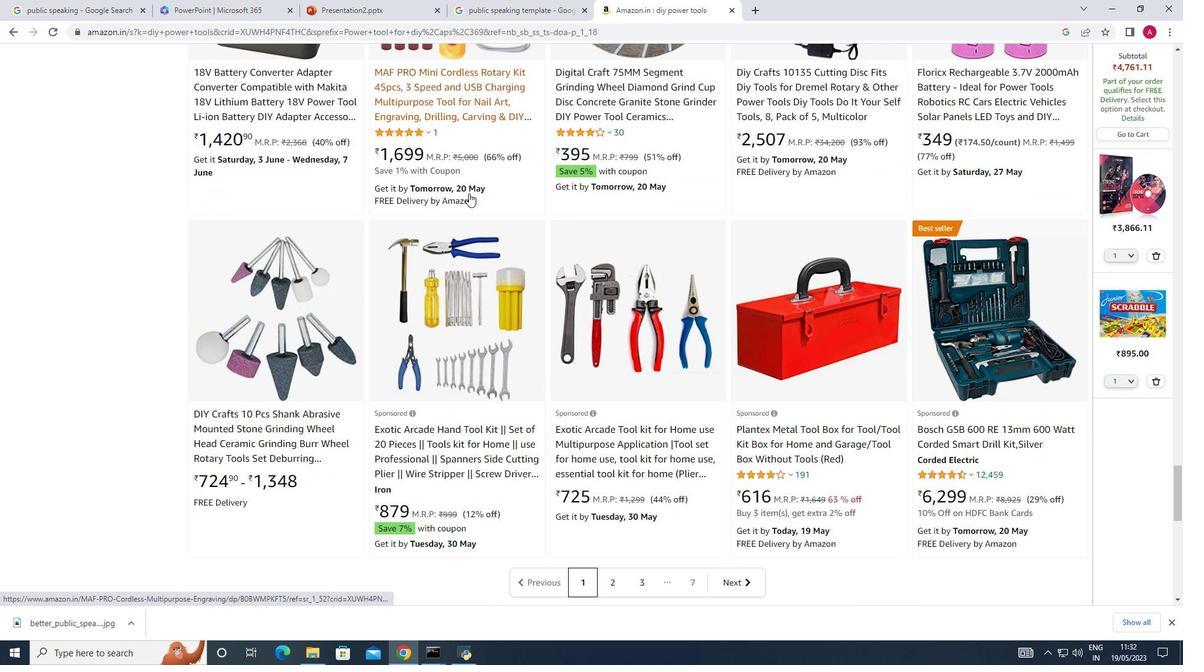
Action: Mouse scrolled (469, 192) with delta (0, 0)
Screenshot: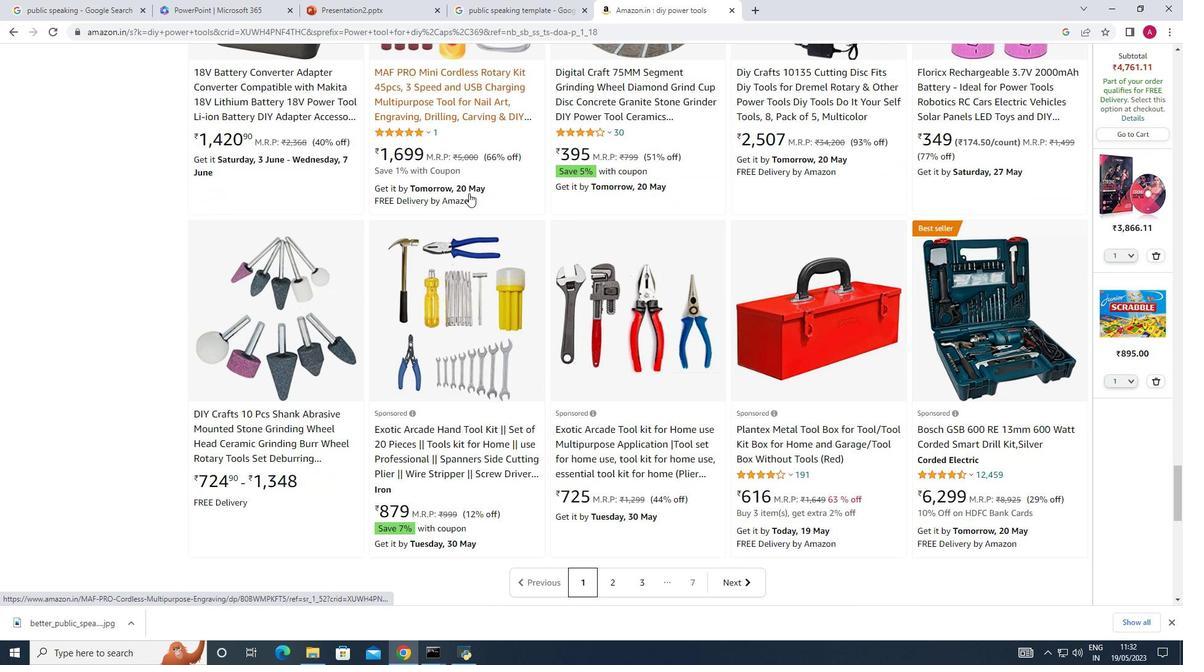
Action: Mouse scrolled (469, 192) with delta (0, 0)
Screenshot: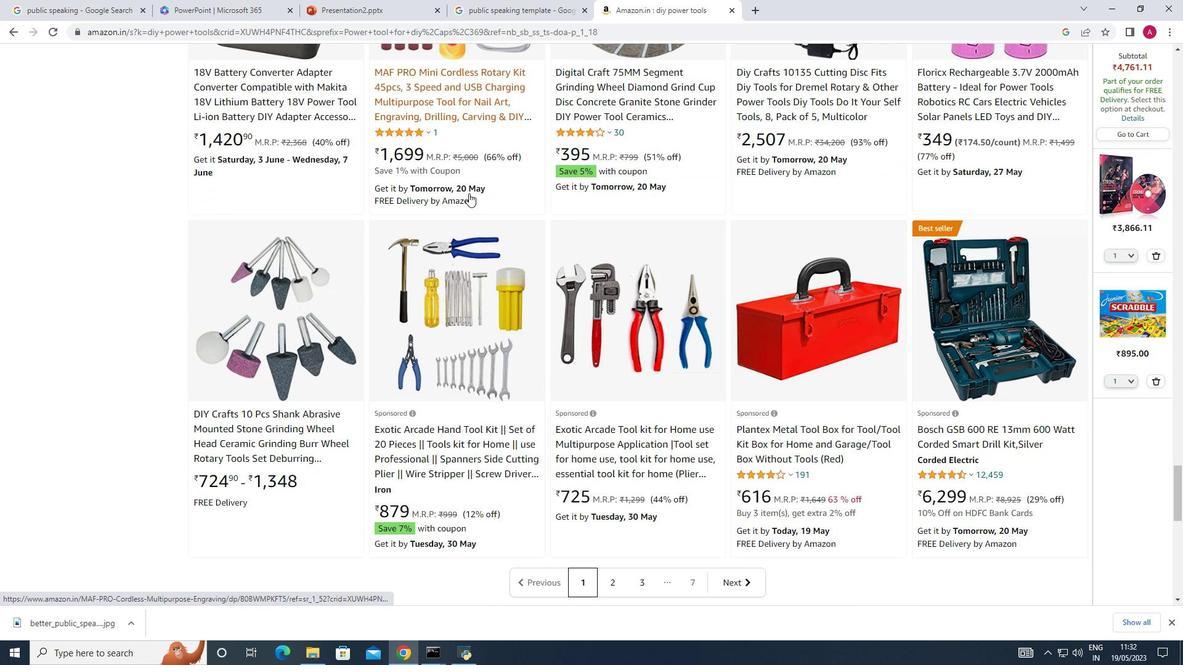 
Action: Mouse moved to (620, 390)
Screenshot: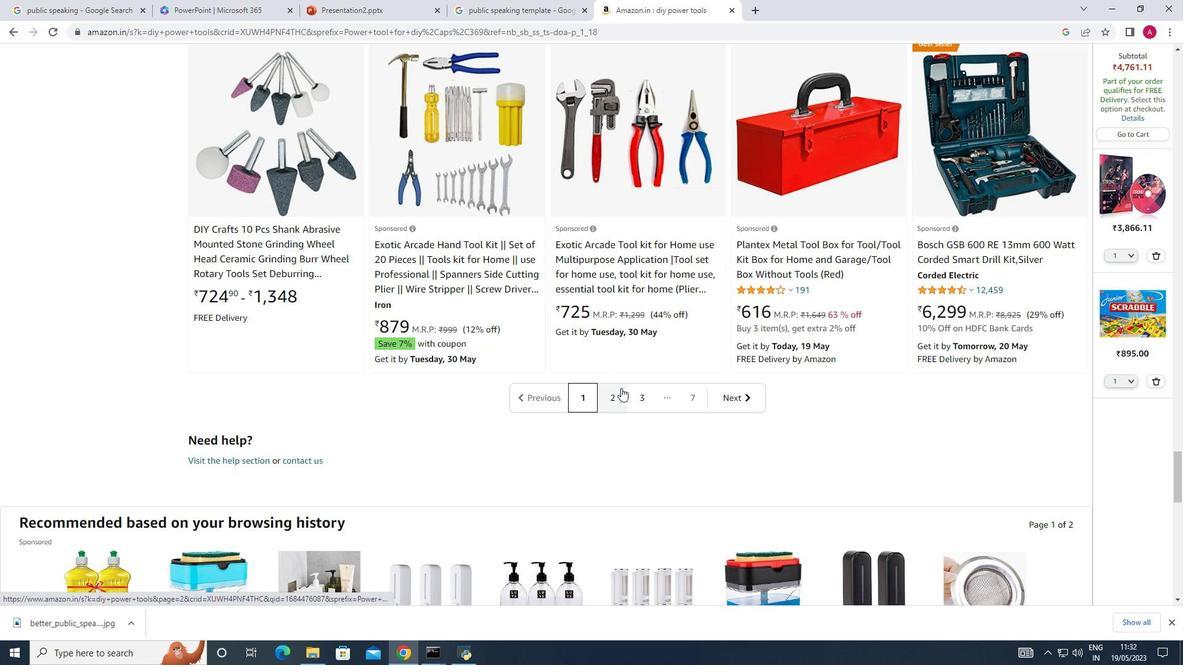 
Action: Mouse pressed left at (620, 390)
Screenshot: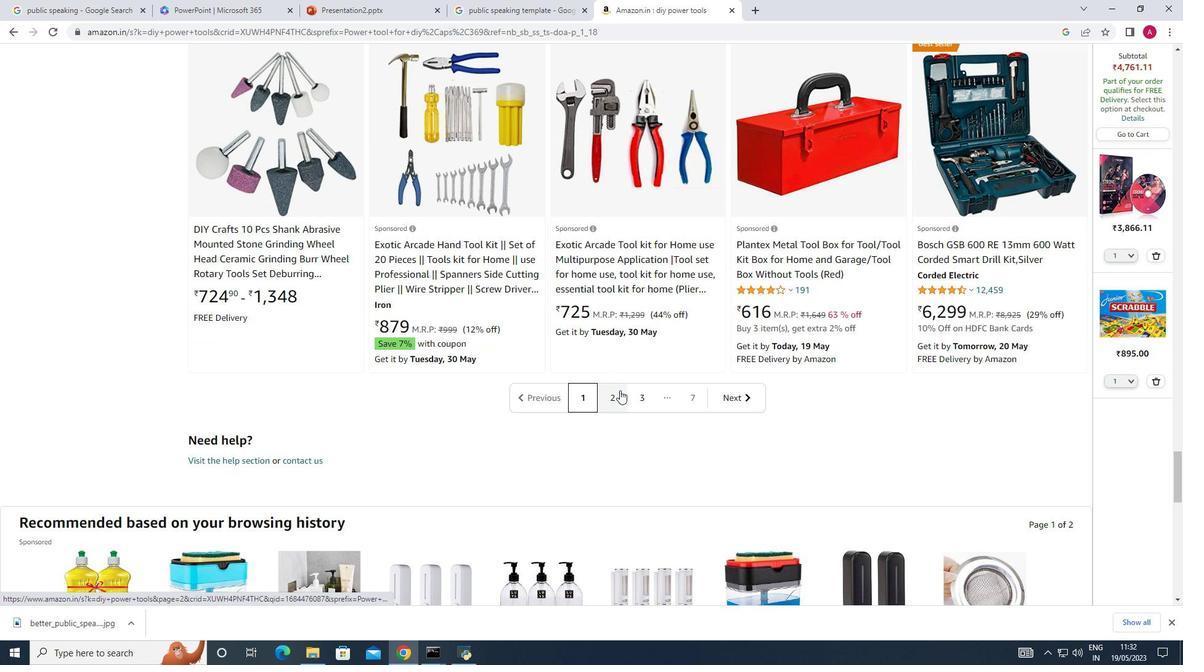 
Action: Mouse moved to (612, 279)
Screenshot: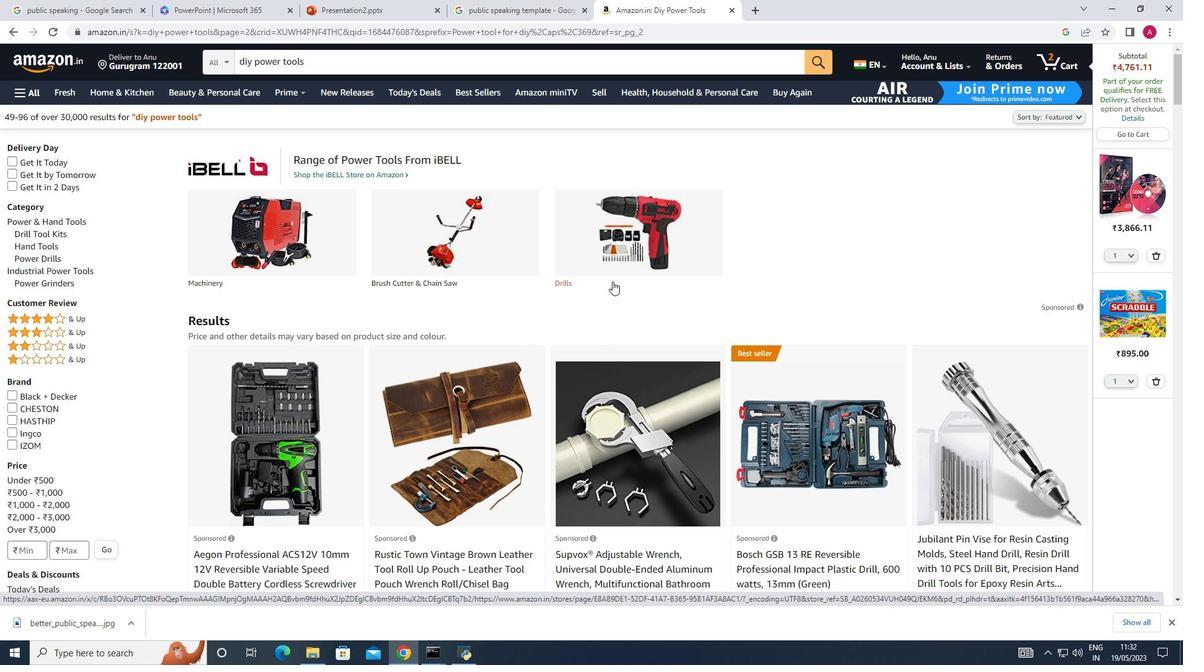 
Action: Mouse scrolled (612, 278) with delta (0, 0)
Screenshot: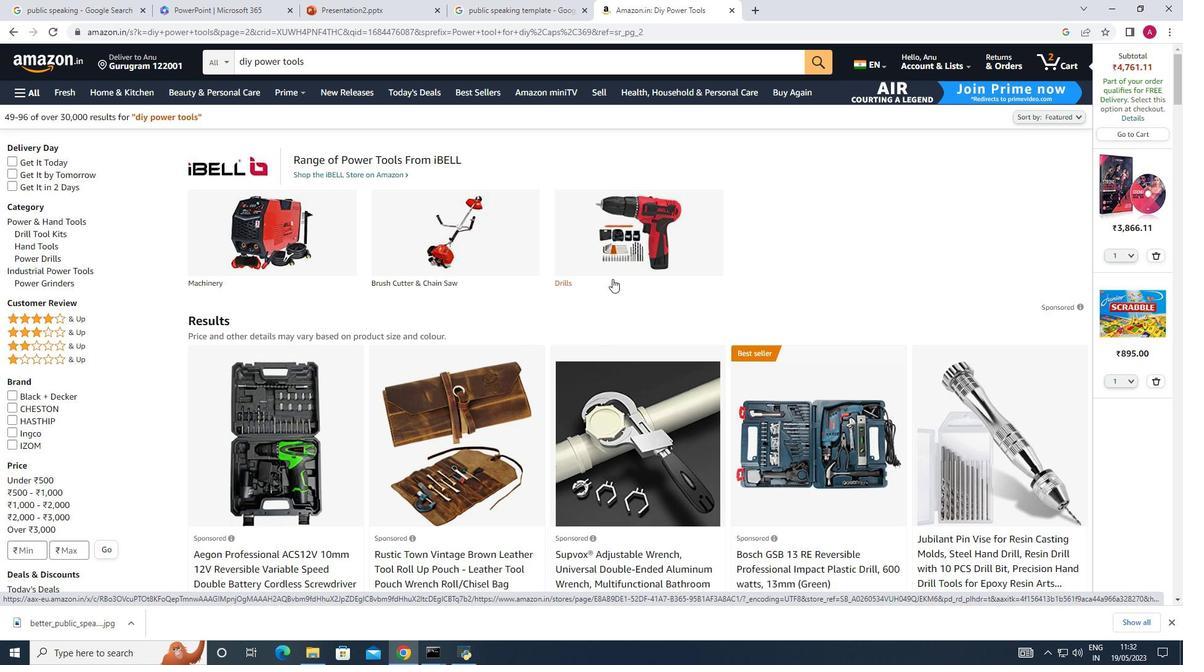 
Action: Mouse moved to (622, 285)
Screenshot: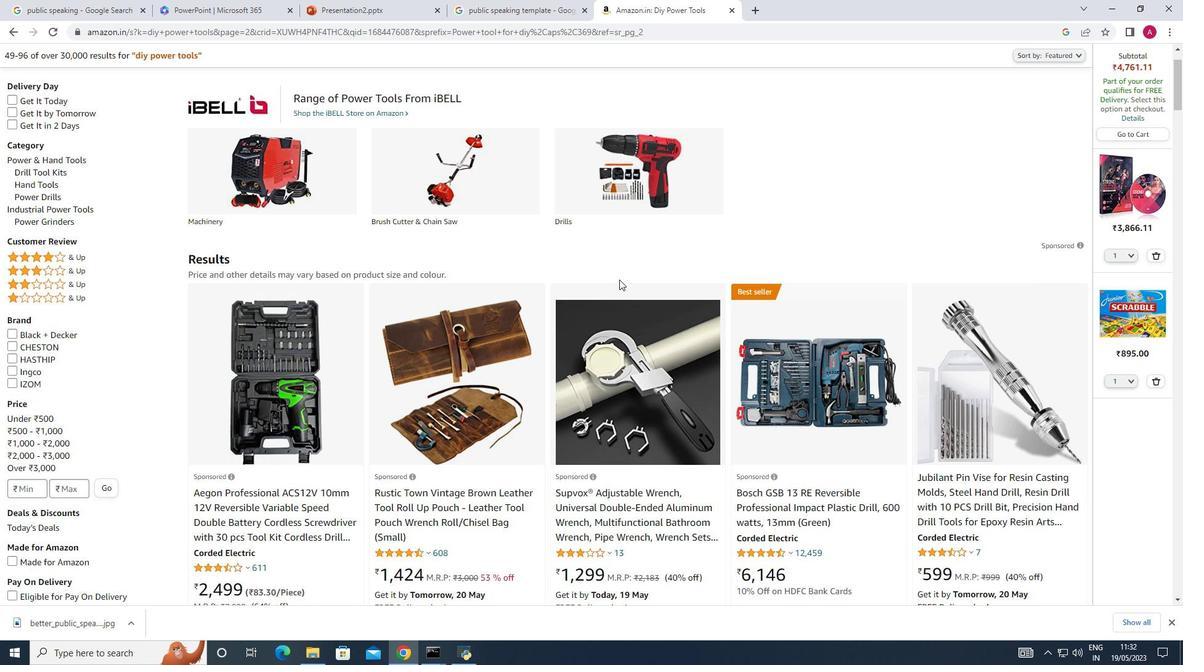 
Action: Mouse scrolled (622, 284) with delta (0, 0)
Screenshot: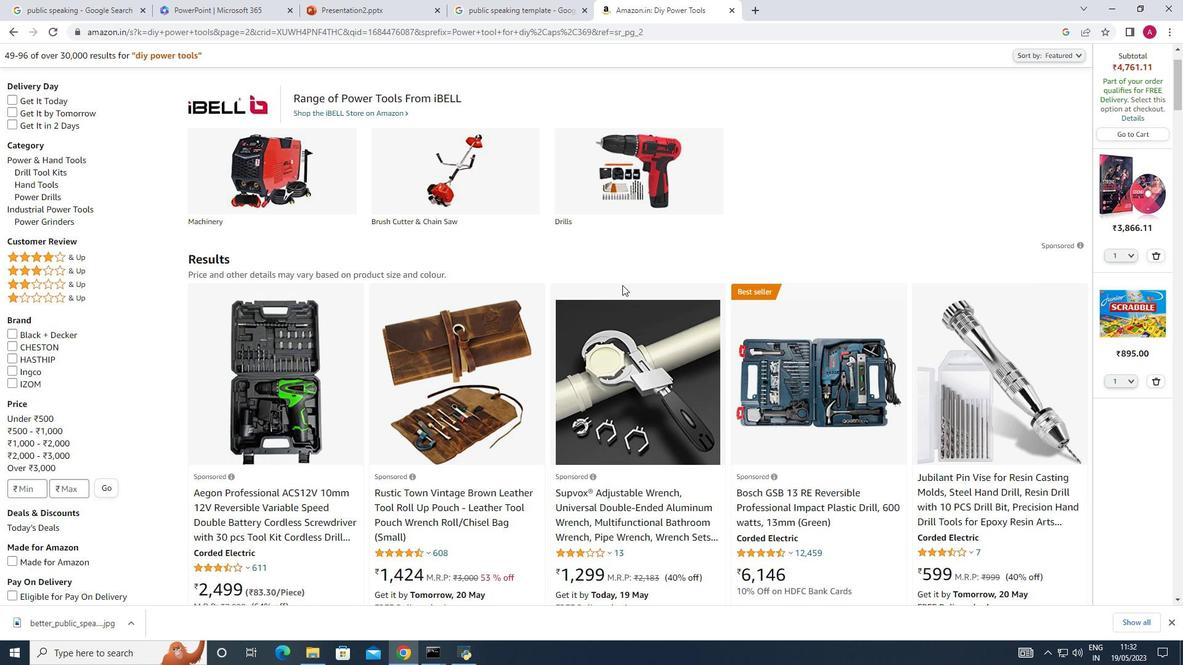 
Action: Mouse scrolled (622, 284) with delta (0, 0)
Screenshot: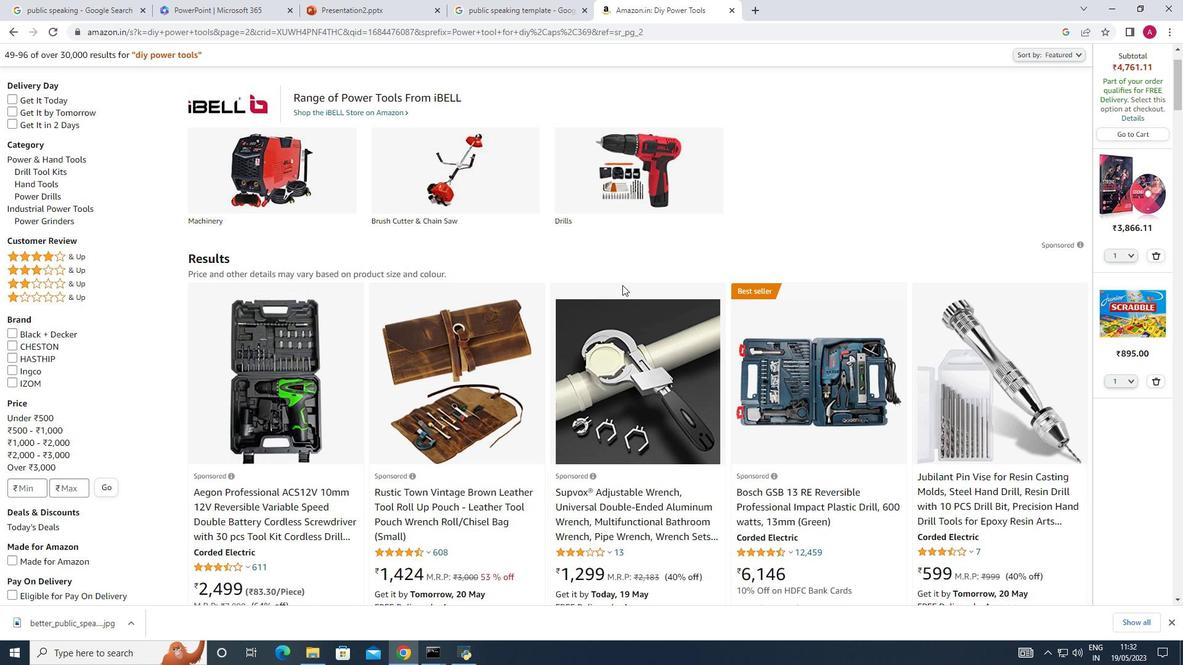 
Action: Mouse scrolled (622, 284) with delta (0, 0)
Screenshot: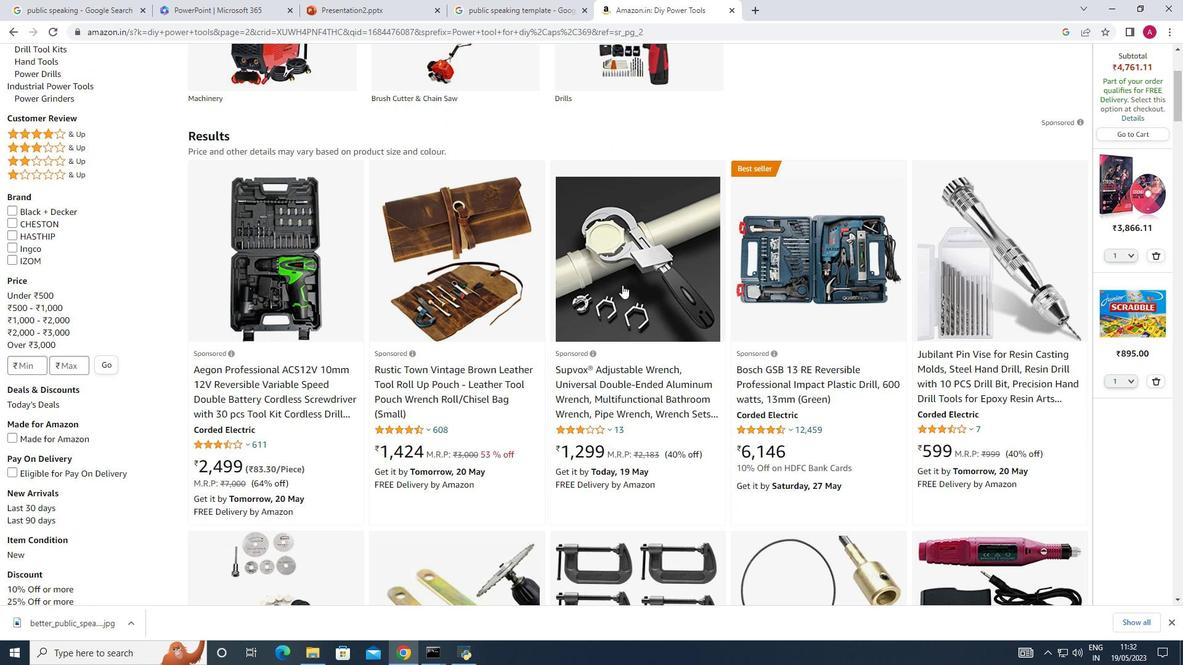 
Action: Mouse scrolled (622, 284) with delta (0, 0)
Screenshot: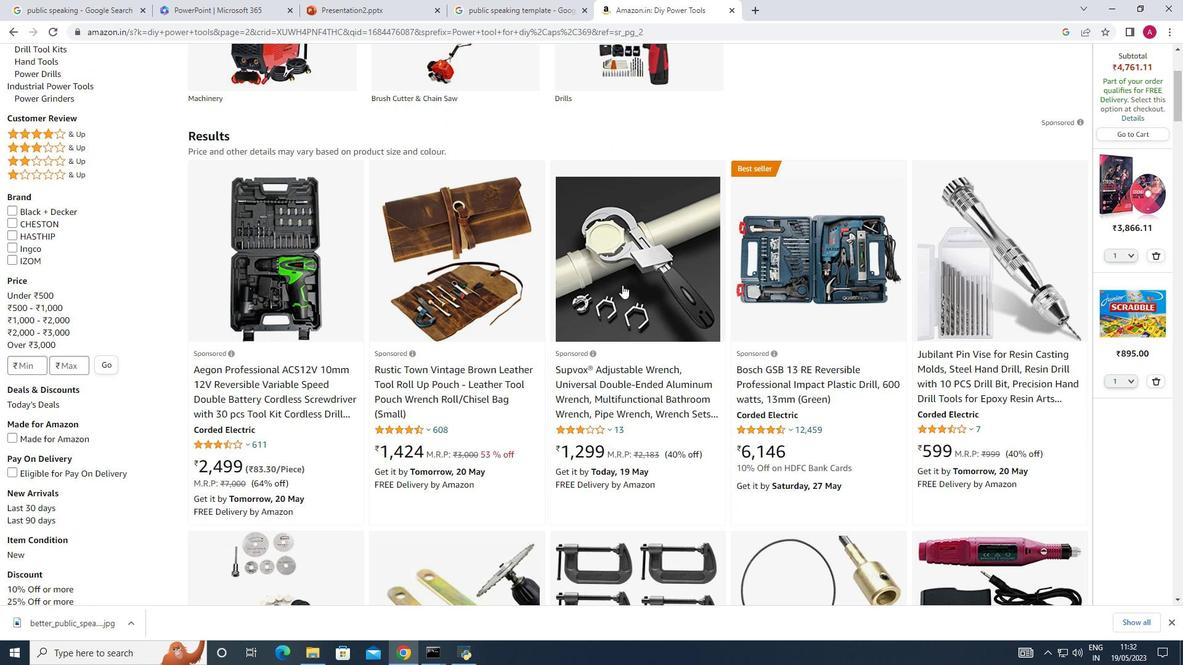
Action: Mouse scrolled (622, 284) with delta (0, 0)
Screenshot: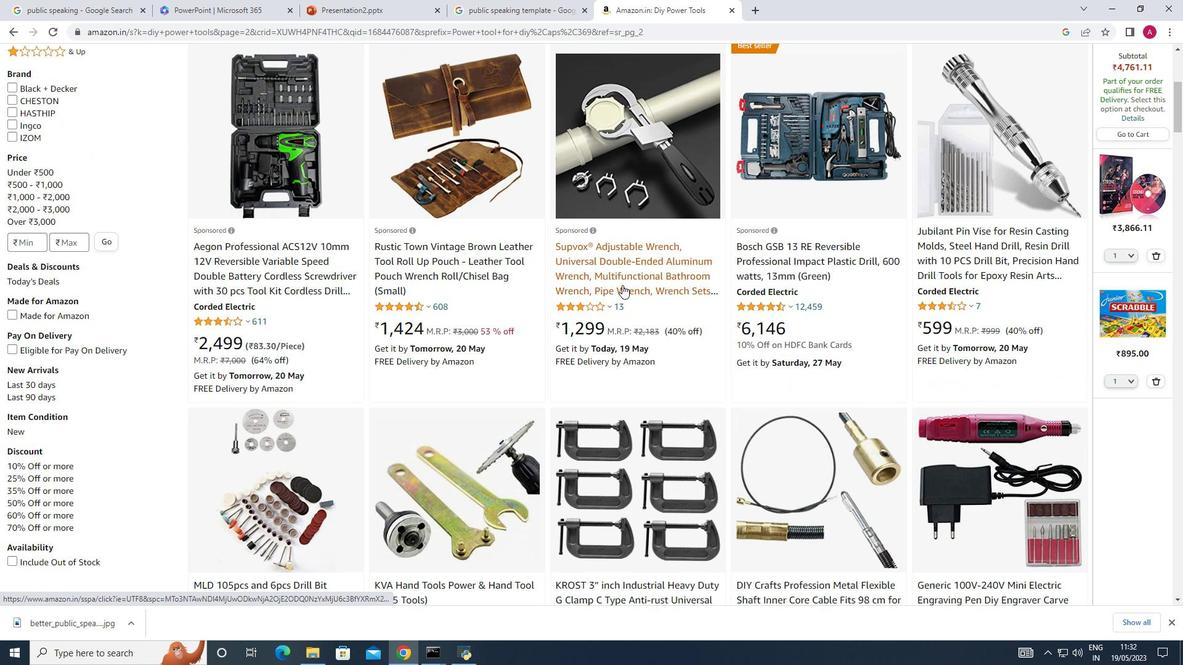 
Action: Mouse scrolled (622, 284) with delta (0, 0)
Screenshot: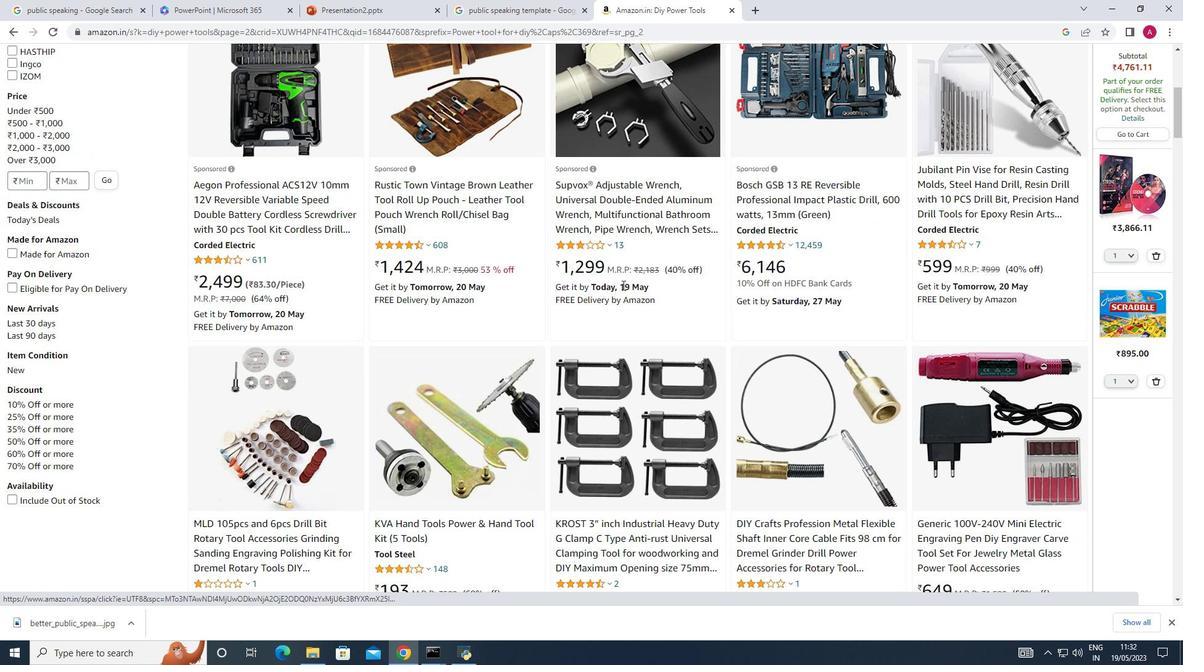 
Action: Mouse scrolled (622, 284) with delta (0, 0)
Screenshot: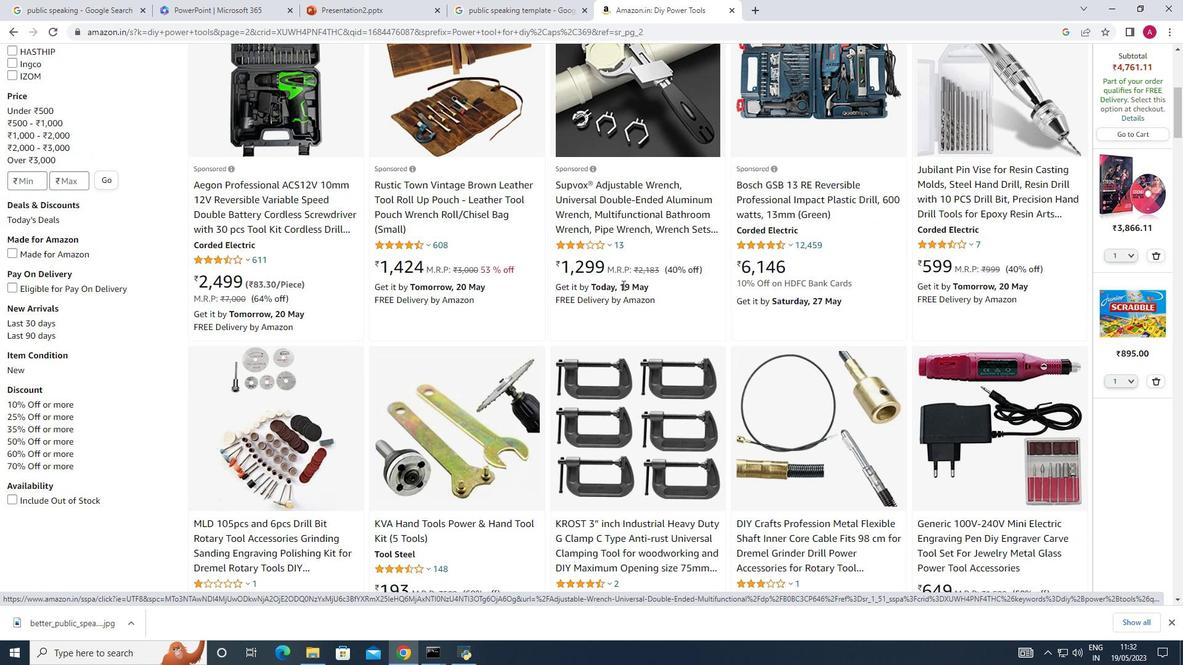
Action: Mouse scrolled (622, 284) with delta (0, 0)
Screenshot: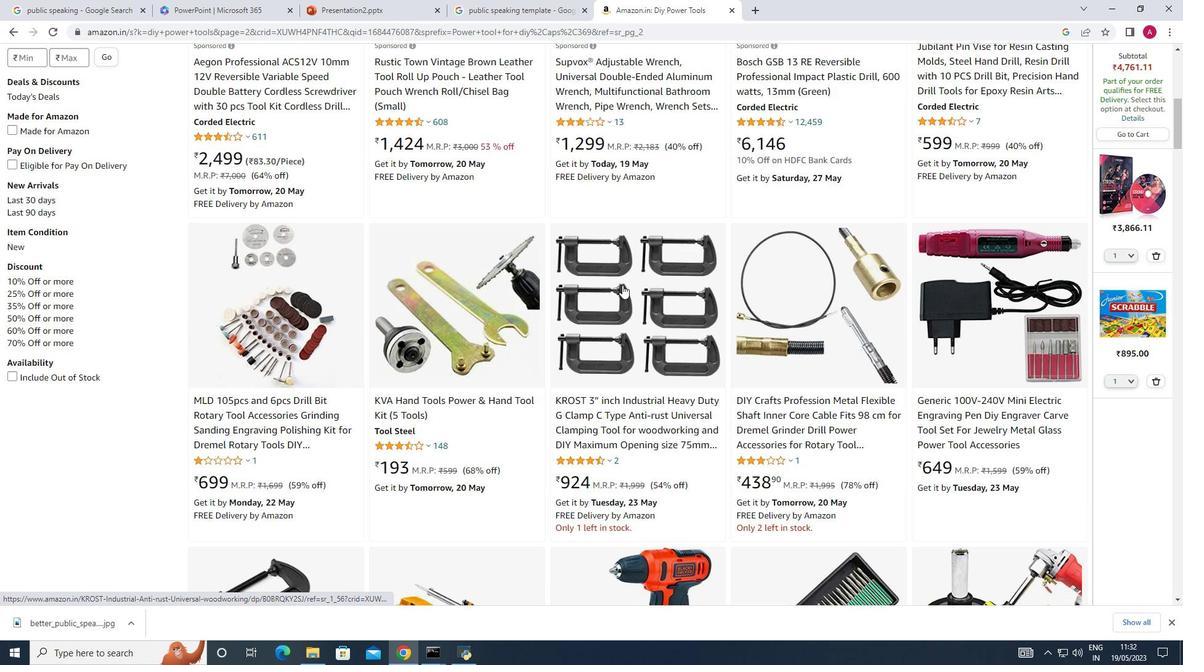
Action: Mouse scrolled (622, 284) with delta (0, 0)
Screenshot: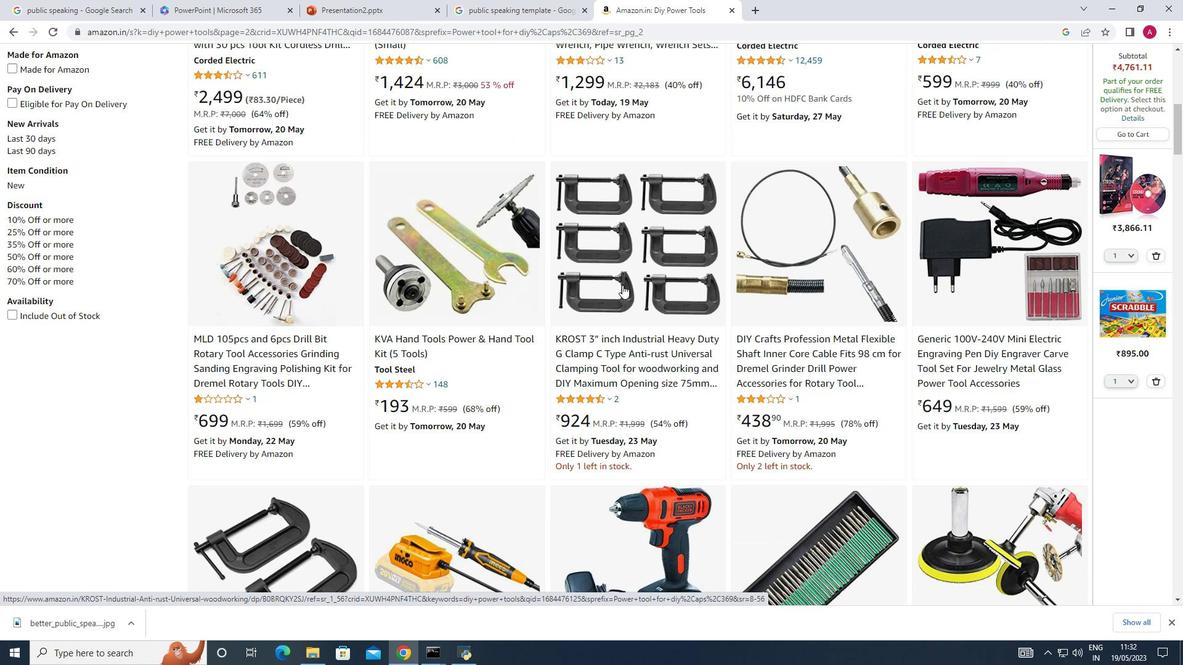 
Action: Mouse scrolled (622, 284) with delta (0, 0)
Screenshot: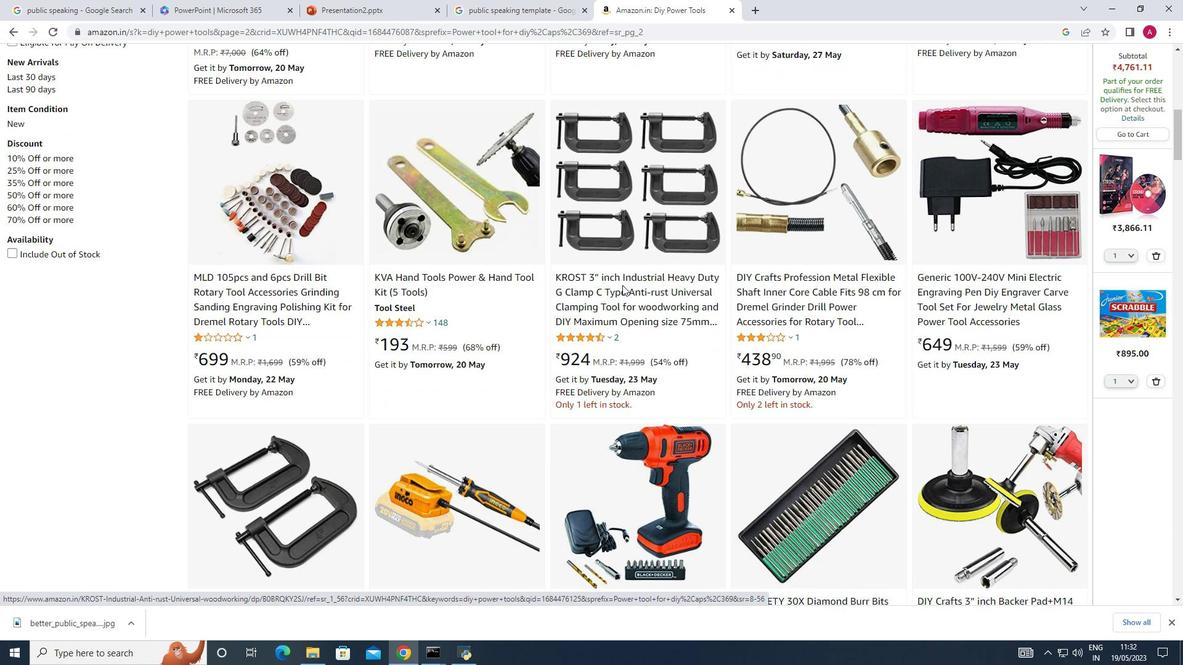 
Action: Mouse scrolled (622, 284) with delta (0, 0)
Screenshot: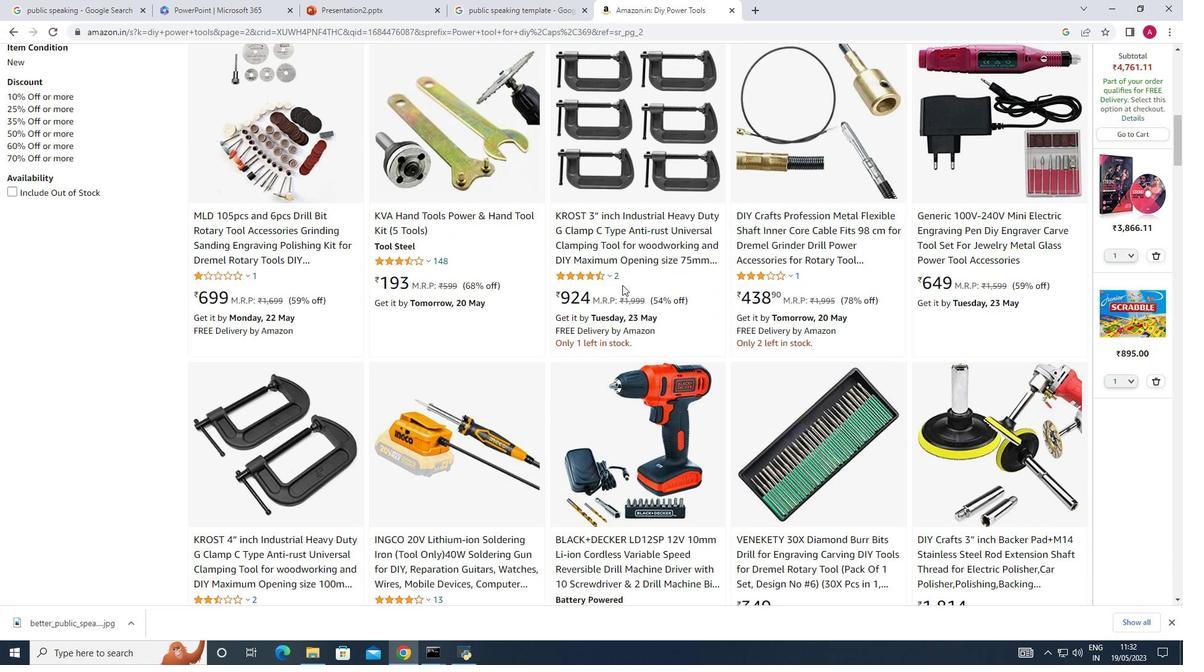 
Action: Mouse scrolled (622, 284) with delta (0, 0)
Screenshot: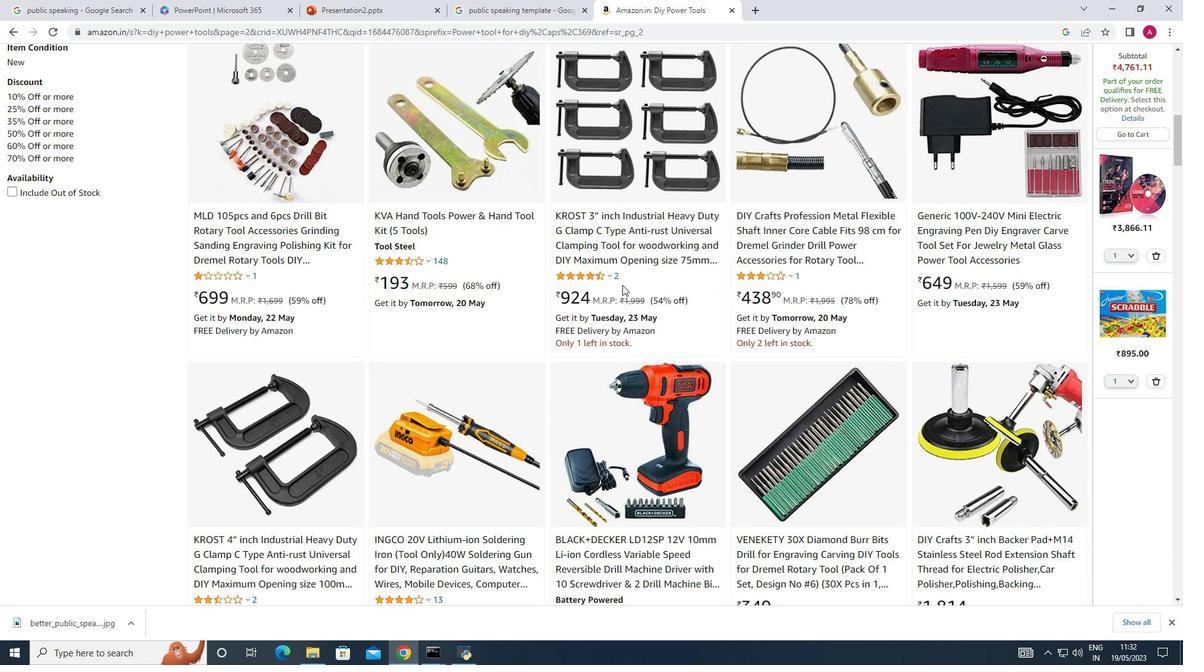 
Action: Mouse scrolled (622, 284) with delta (0, 0)
Screenshot: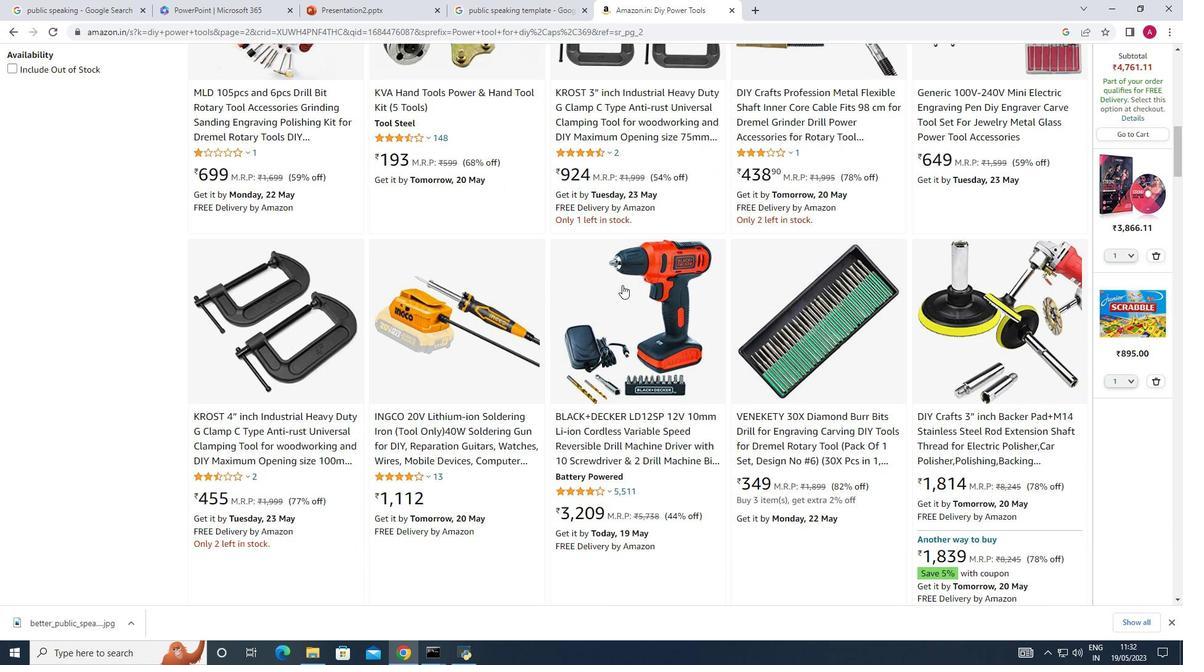 
Action: Mouse scrolled (622, 284) with delta (0, 0)
Screenshot: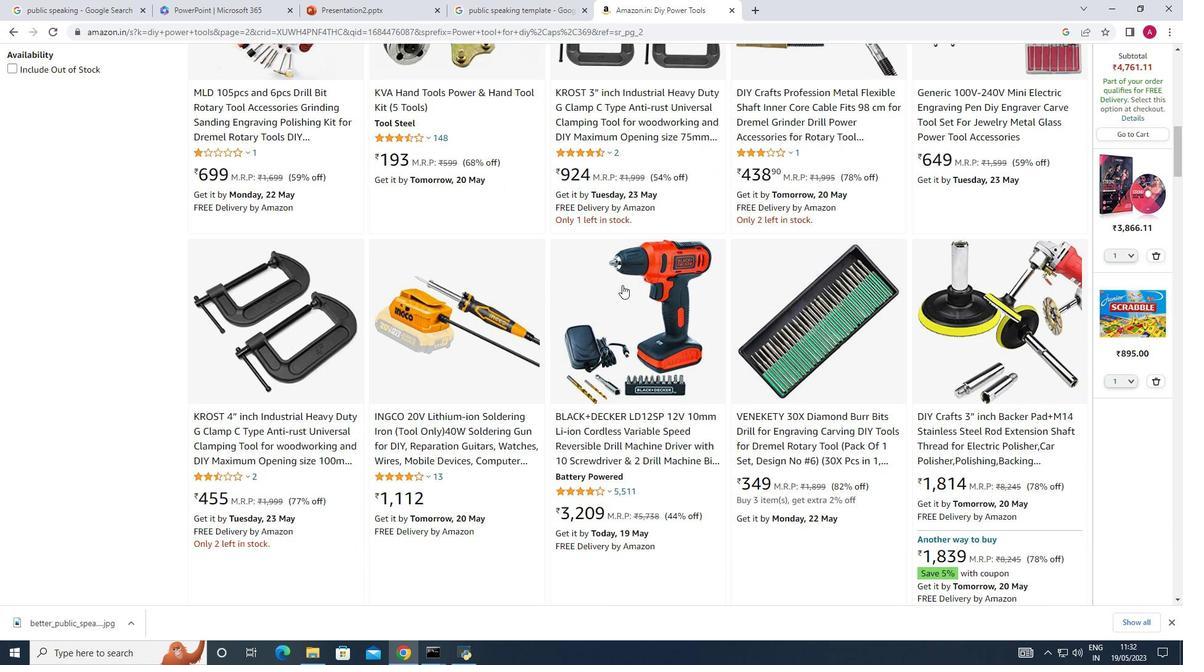 
Action: Mouse scrolled (622, 284) with delta (0, 0)
Screenshot: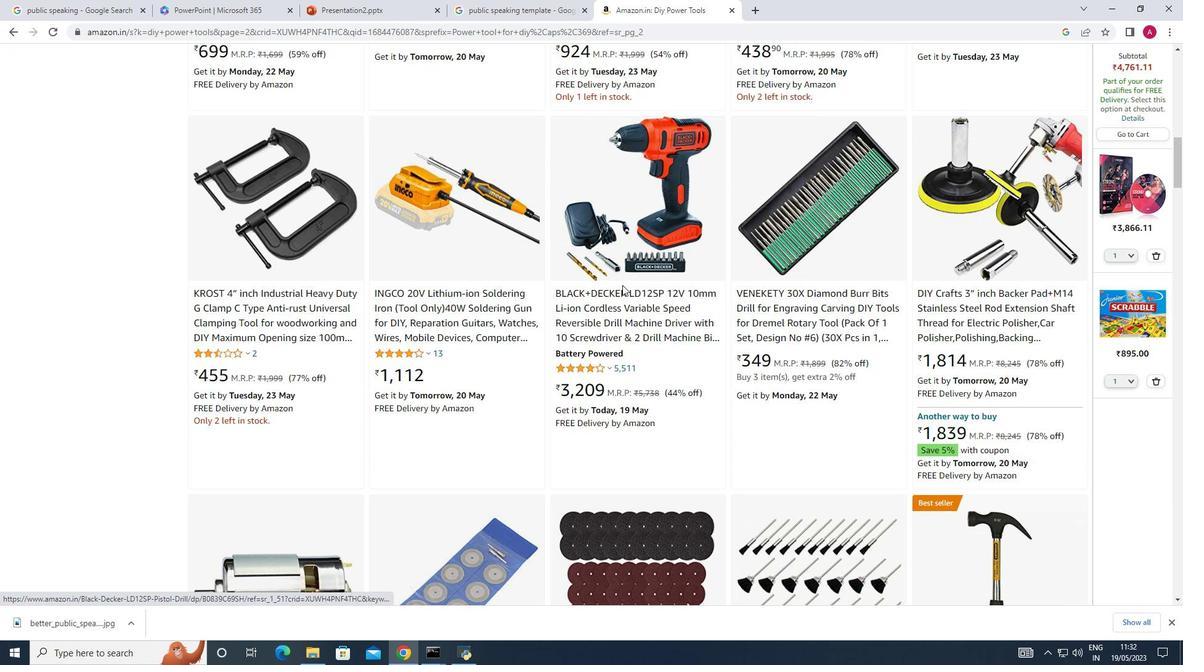
Action: Mouse scrolled (622, 284) with delta (0, 0)
Screenshot: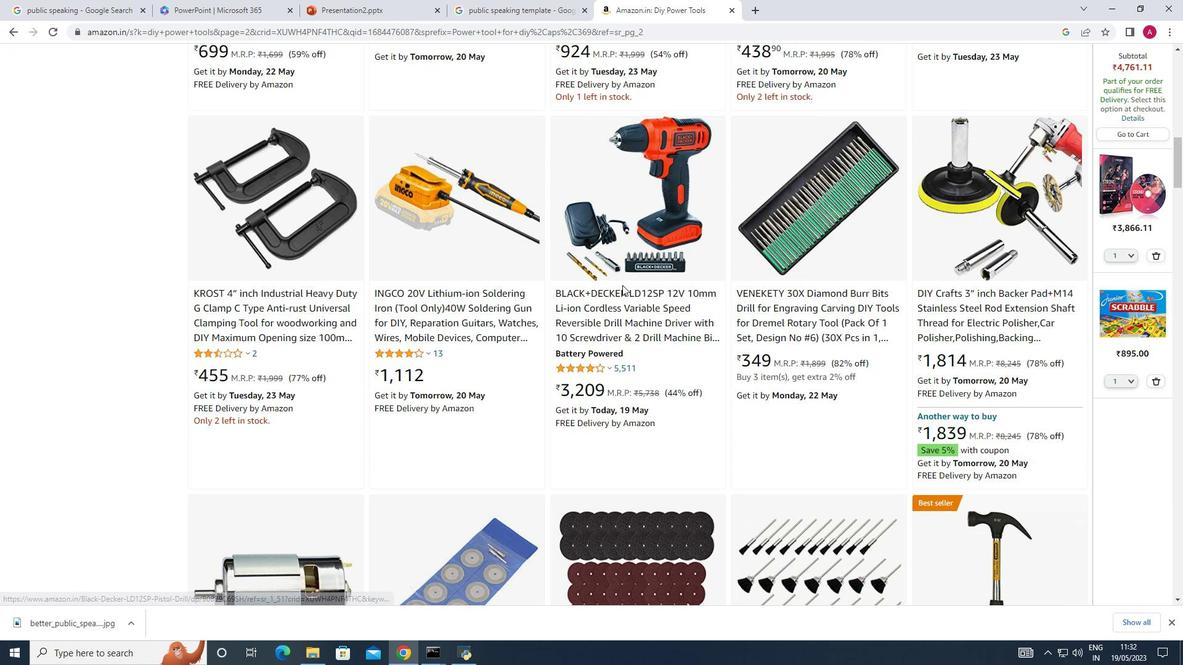 
Action: Mouse scrolled (622, 284) with delta (0, 0)
Screenshot: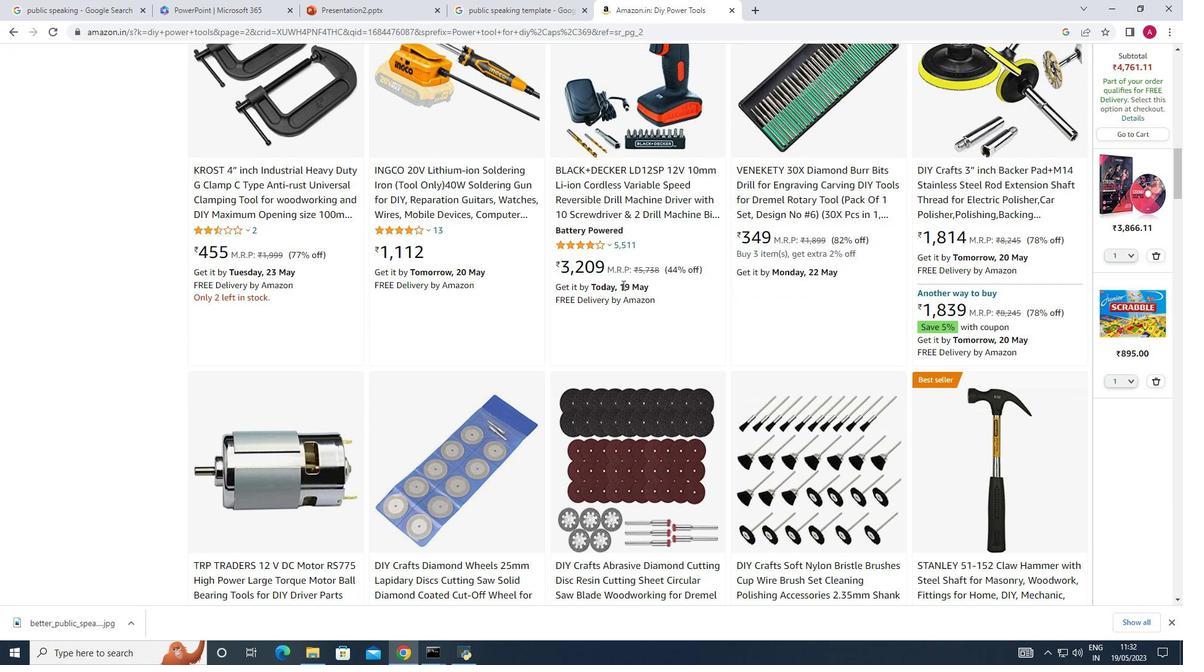 
Action: Mouse scrolled (622, 284) with delta (0, 0)
Screenshot: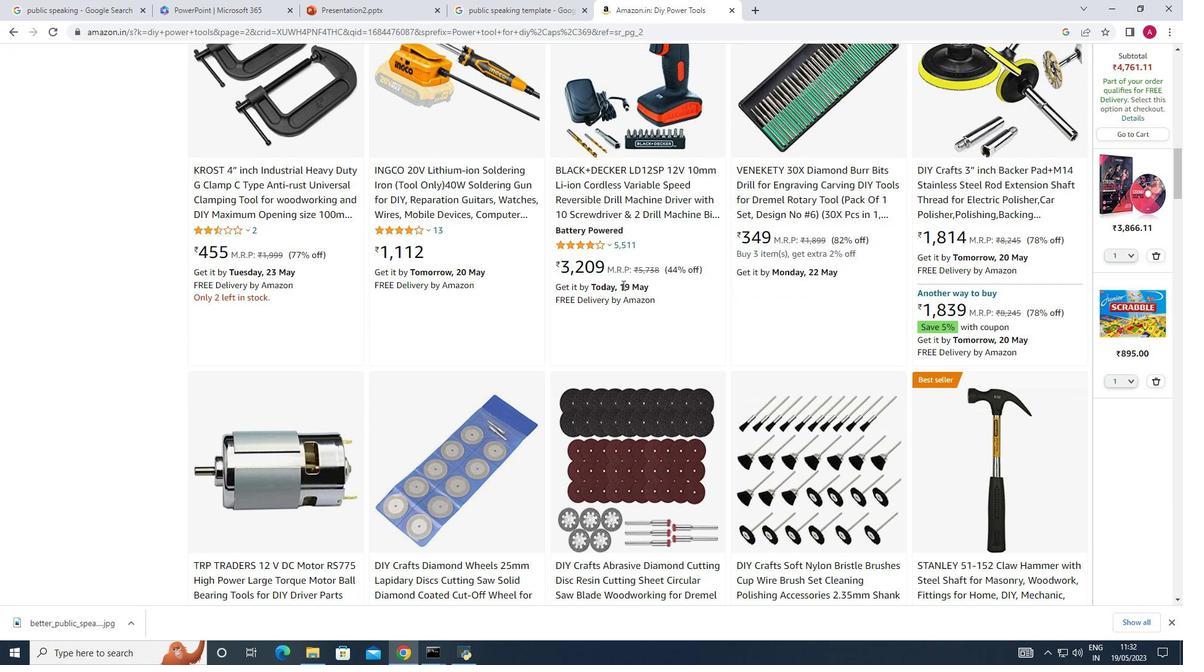 
Action: Mouse scrolled (622, 284) with delta (0, 0)
Screenshot: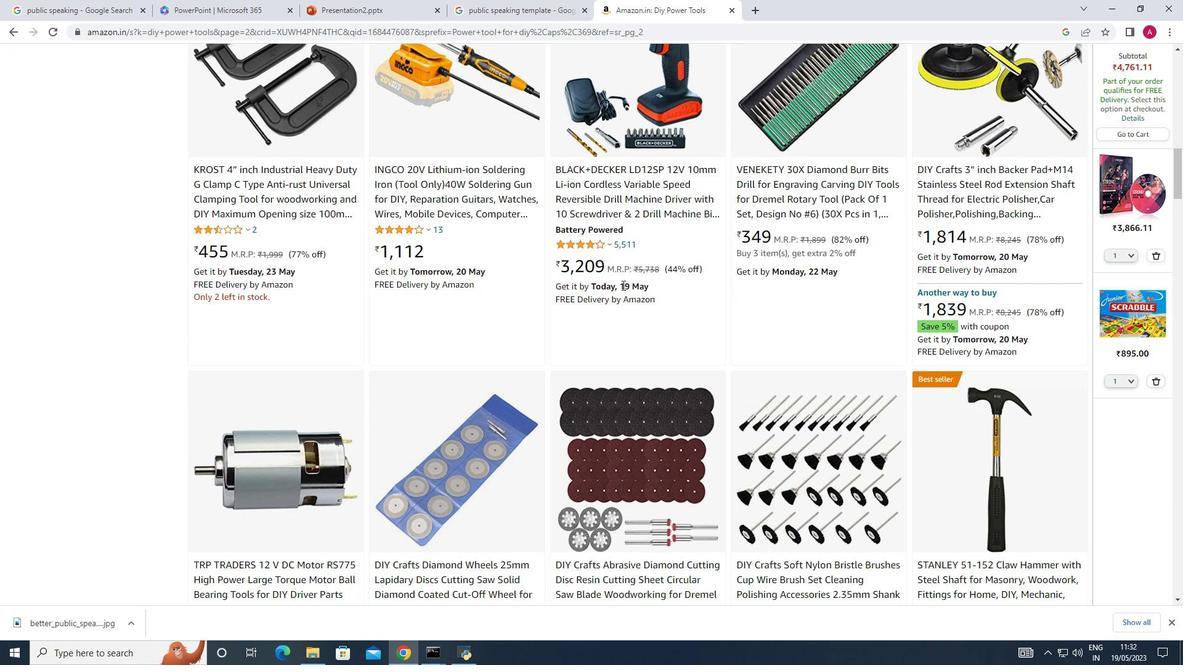 
Action: Mouse scrolled (622, 284) with delta (0, 0)
Screenshot: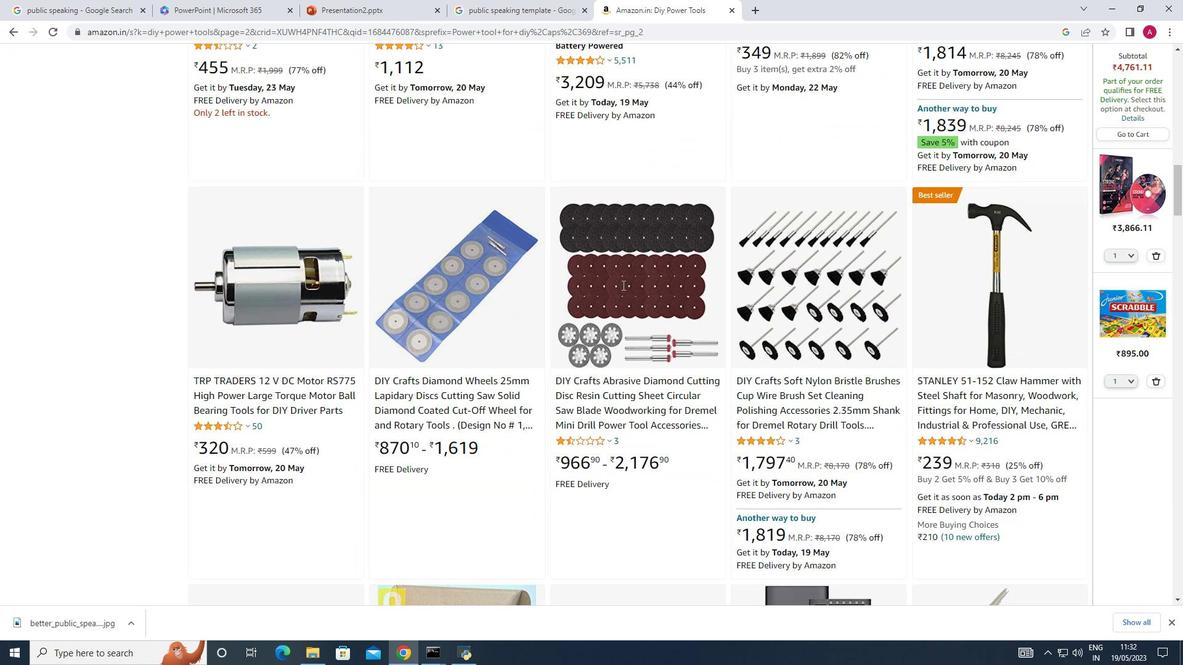 
Action: Mouse scrolled (622, 284) with delta (0, 0)
Screenshot: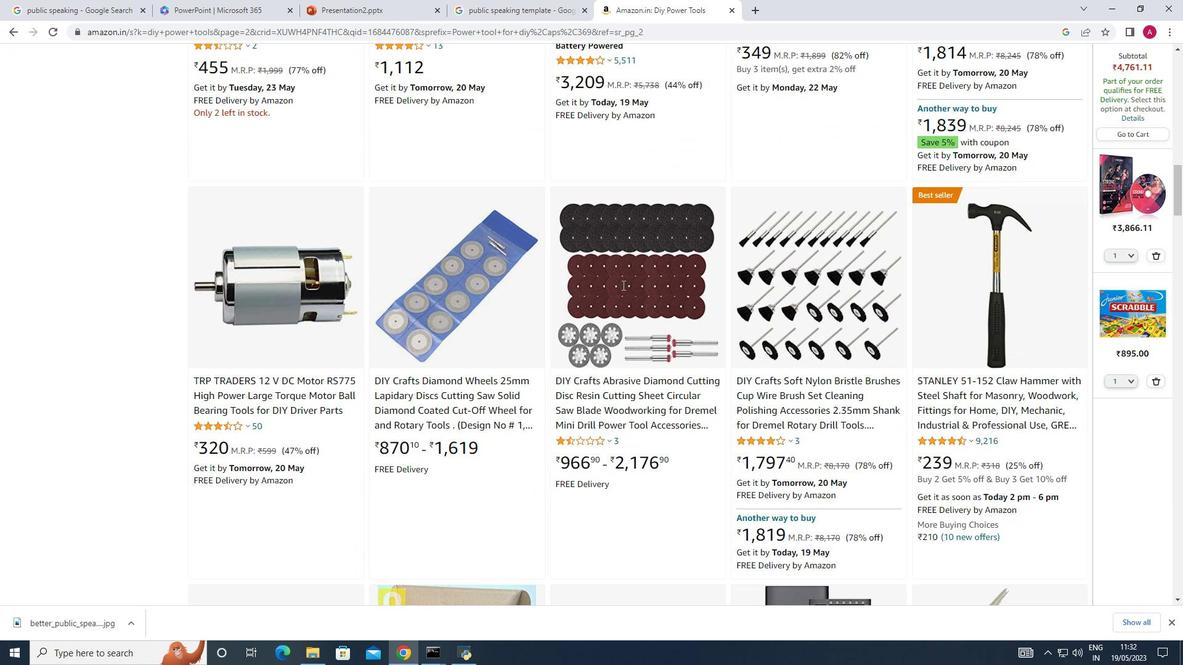 
Action: Mouse scrolled (622, 284) with delta (0, 0)
Screenshot: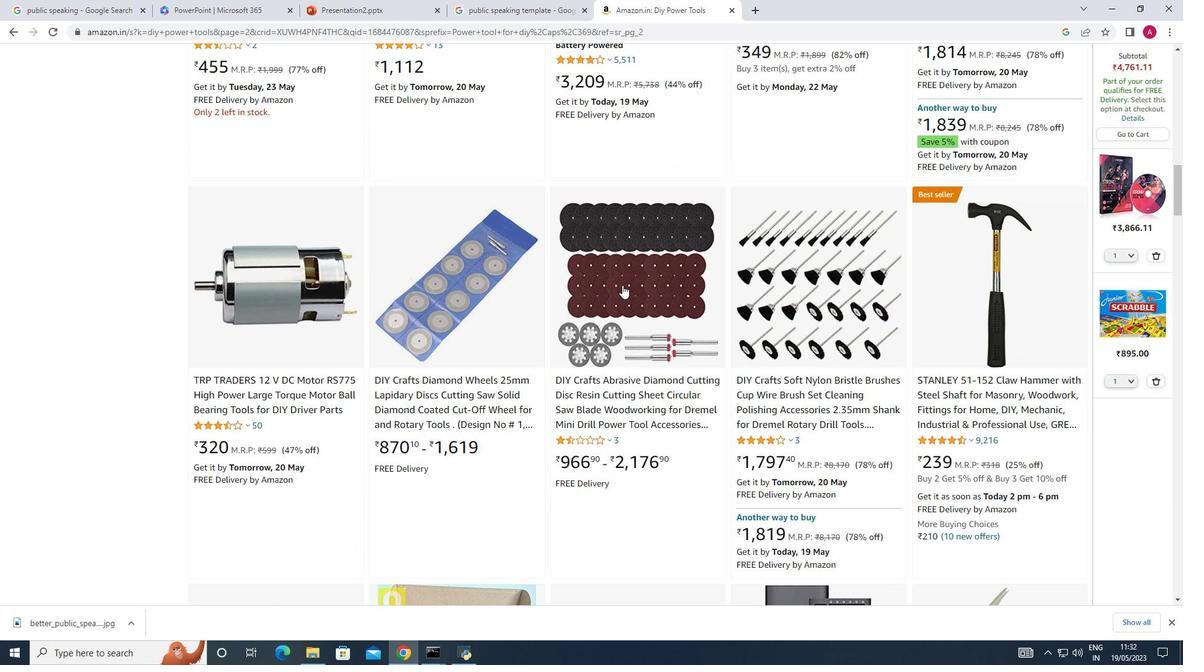 
Action: Mouse scrolled (622, 284) with delta (0, 0)
Screenshot: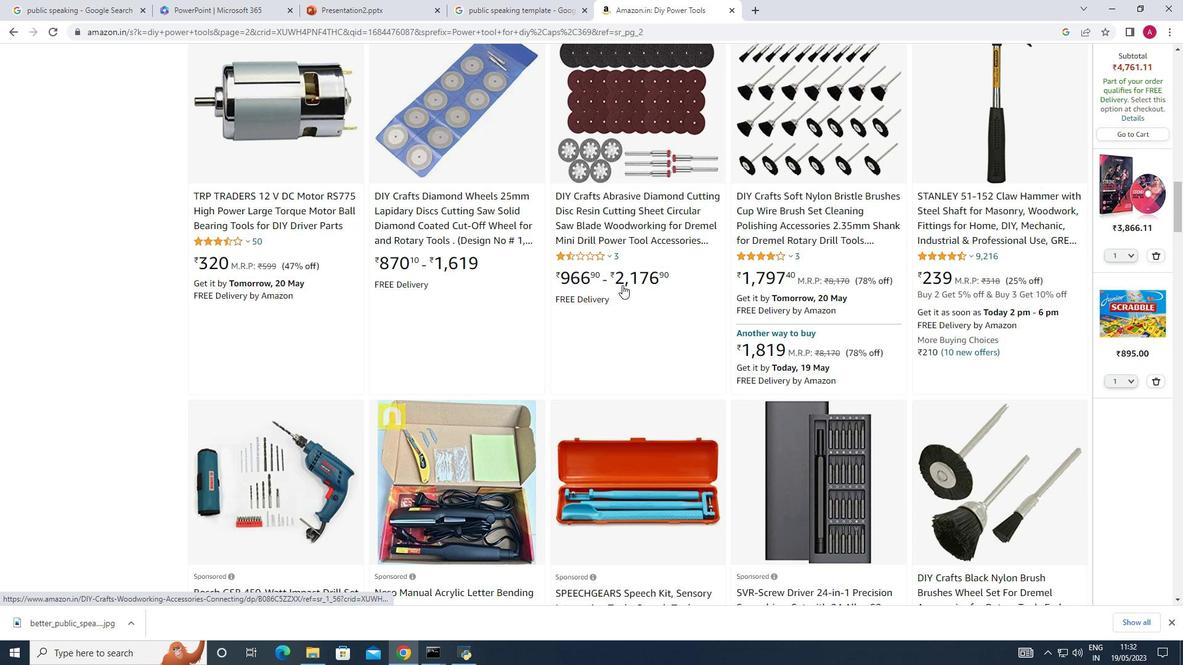 
Action: Mouse scrolled (622, 284) with delta (0, 0)
Screenshot: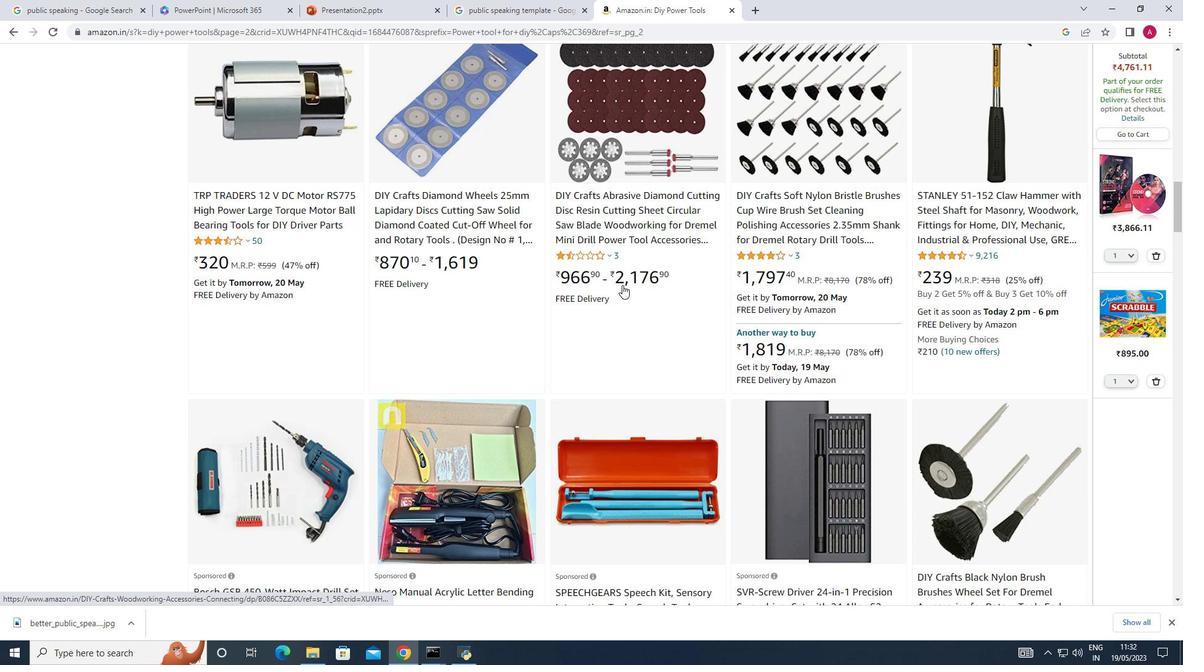 
Action: Mouse scrolled (622, 284) with delta (0, 0)
Screenshot: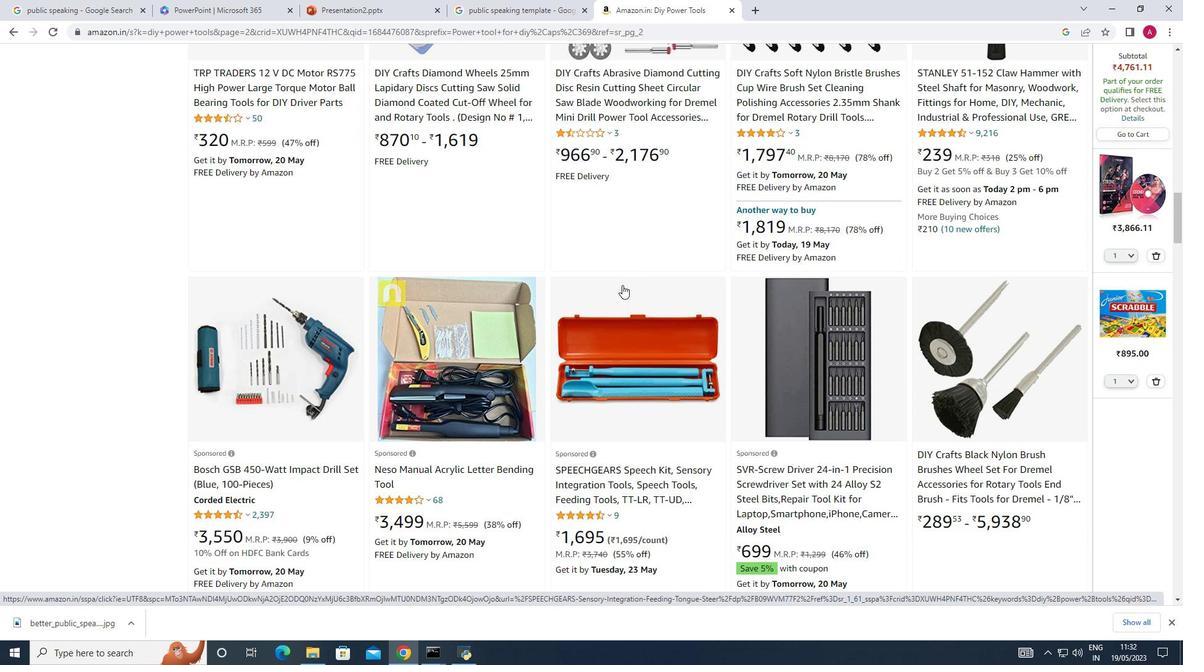 
Action: Mouse scrolled (622, 284) with delta (0, 0)
Screenshot: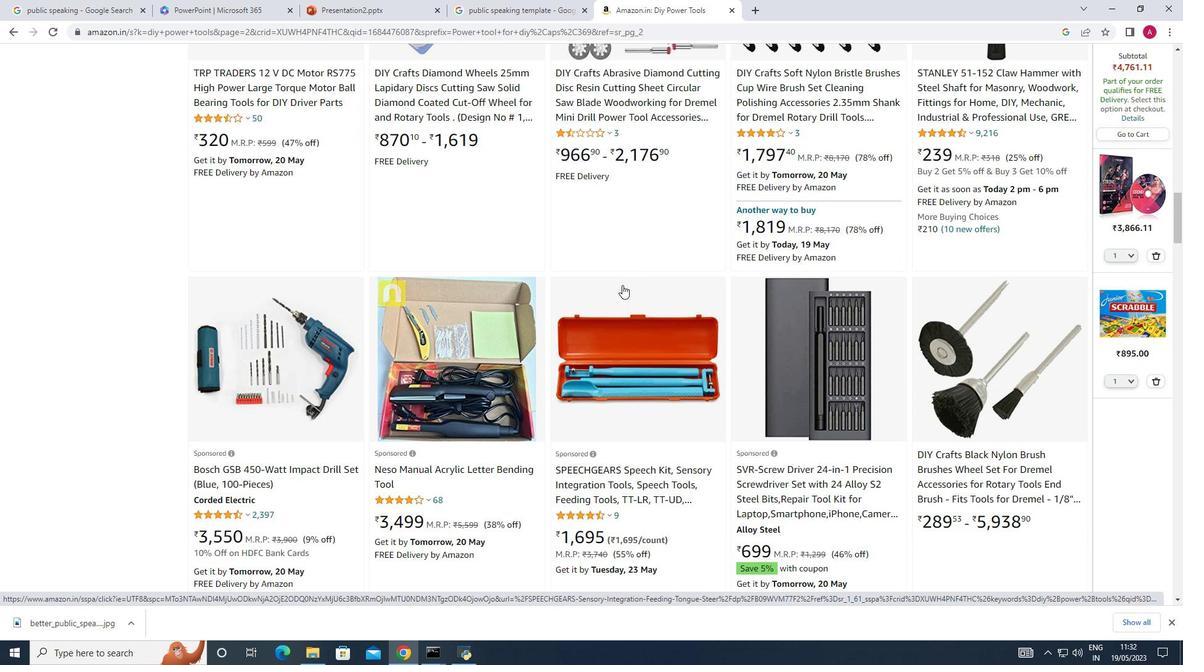 
Action: Mouse scrolled (622, 284) with delta (0, 0)
Screenshot: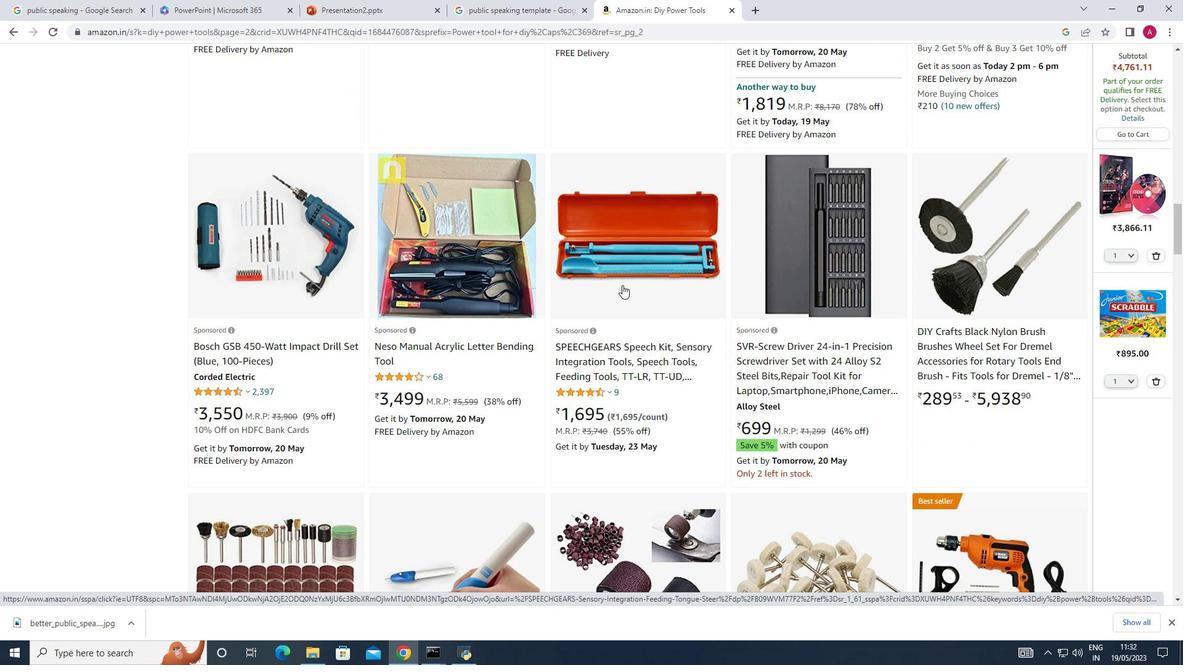 
Action: Mouse scrolled (622, 284) with delta (0, 0)
Screenshot: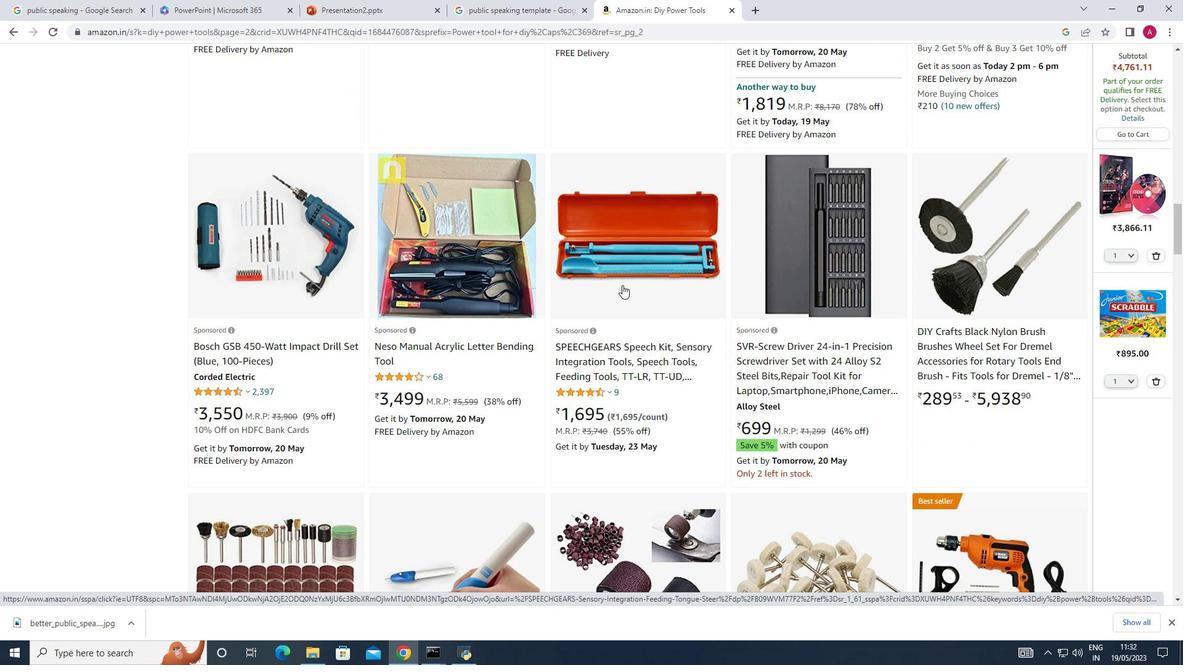 
Action: Mouse scrolled (622, 284) with delta (0, 0)
Screenshot: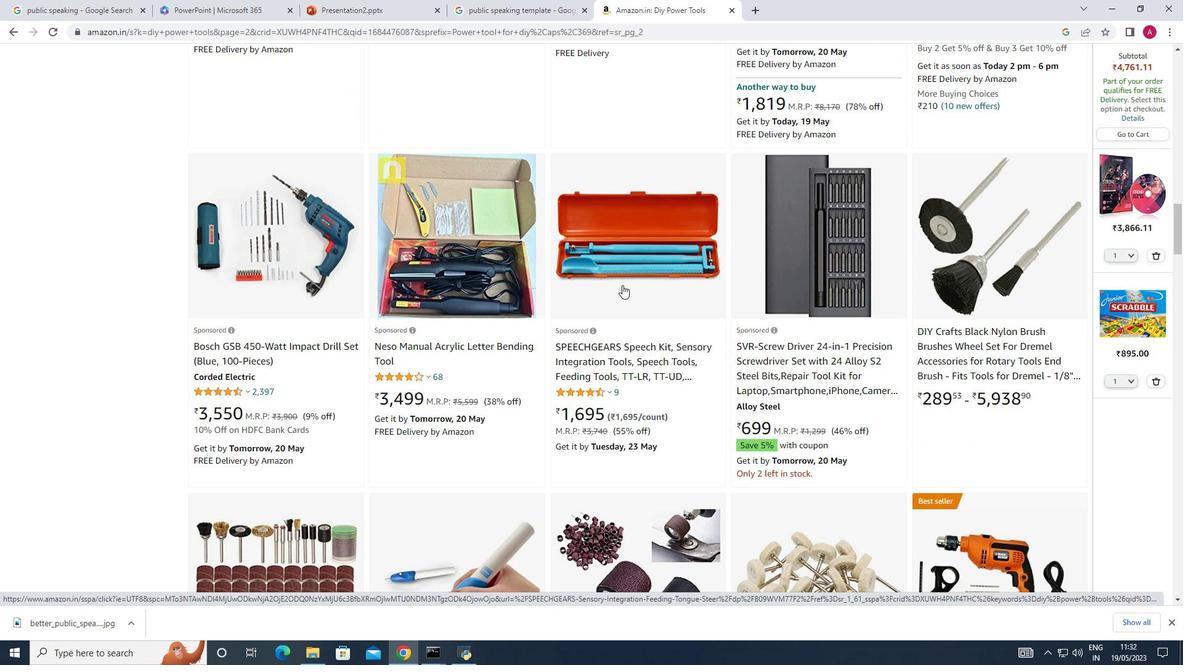 
Action: Mouse scrolled (622, 284) with delta (0, 0)
Screenshot: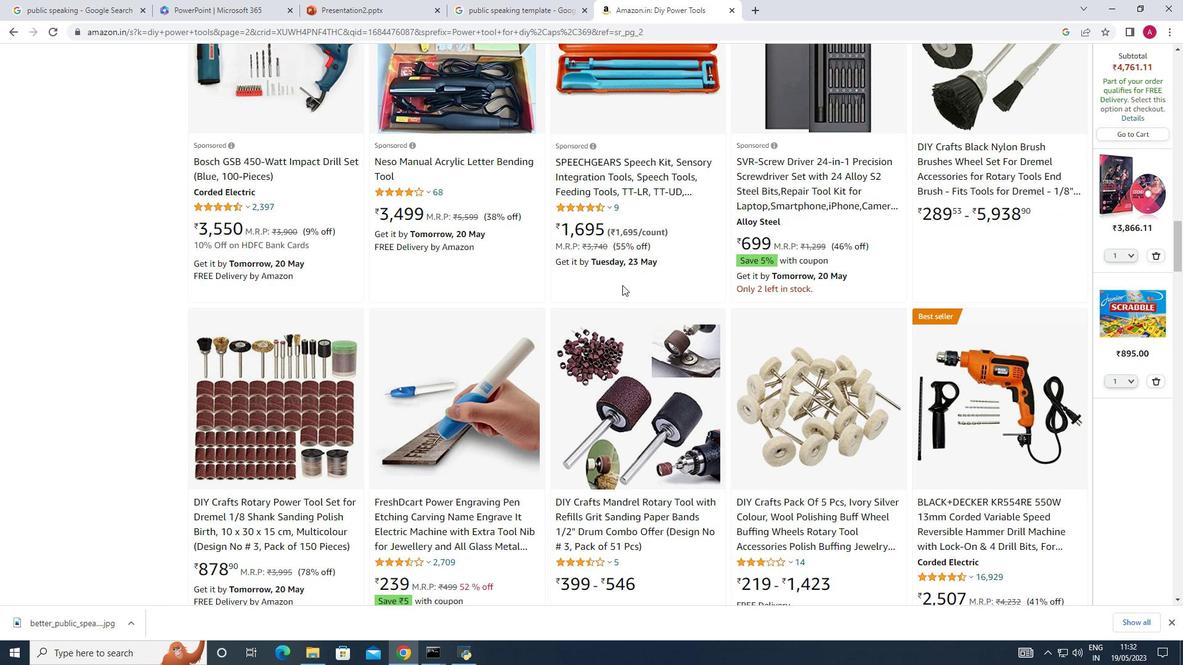 
Action: Mouse moved to (753, 372)
Screenshot: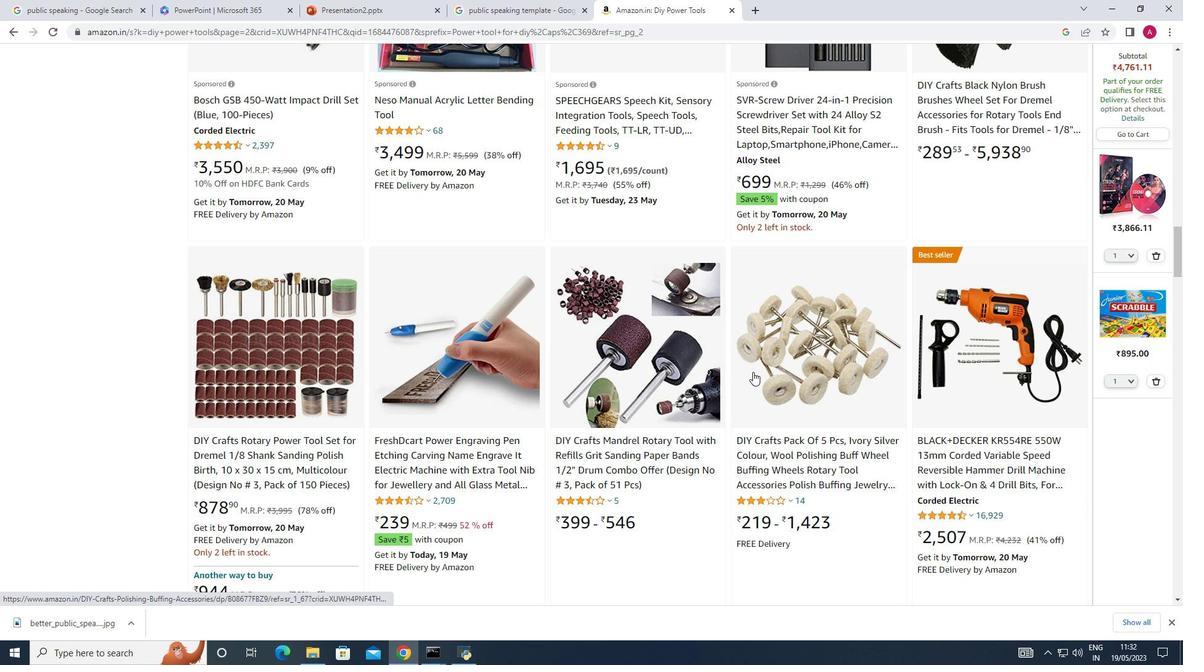 
Action: Mouse pressed left at (753, 372)
Screenshot: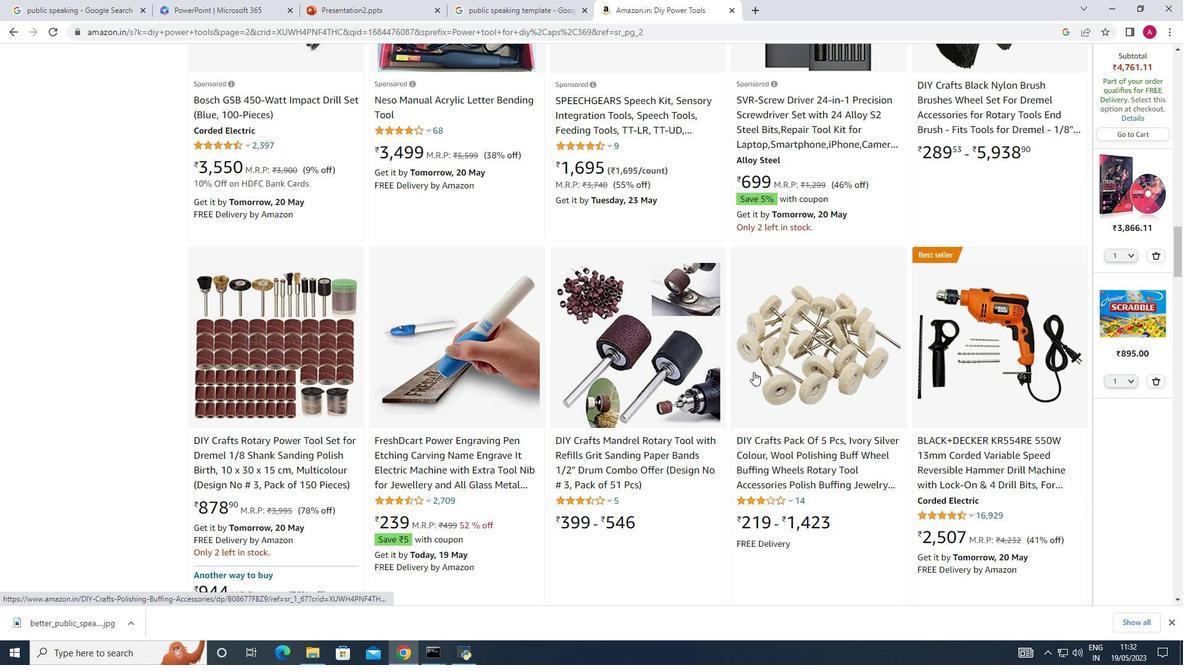 
Action: Mouse moved to (102, 261)
Screenshot: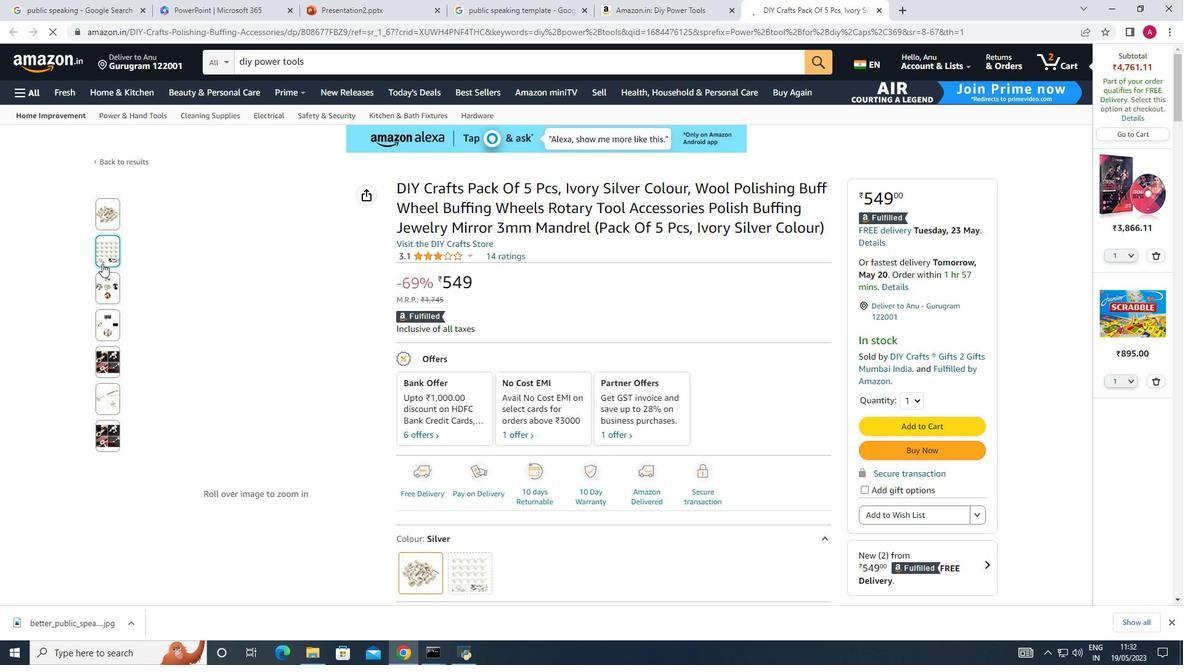 
Action: Mouse pressed left at (102, 261)
Screenshot: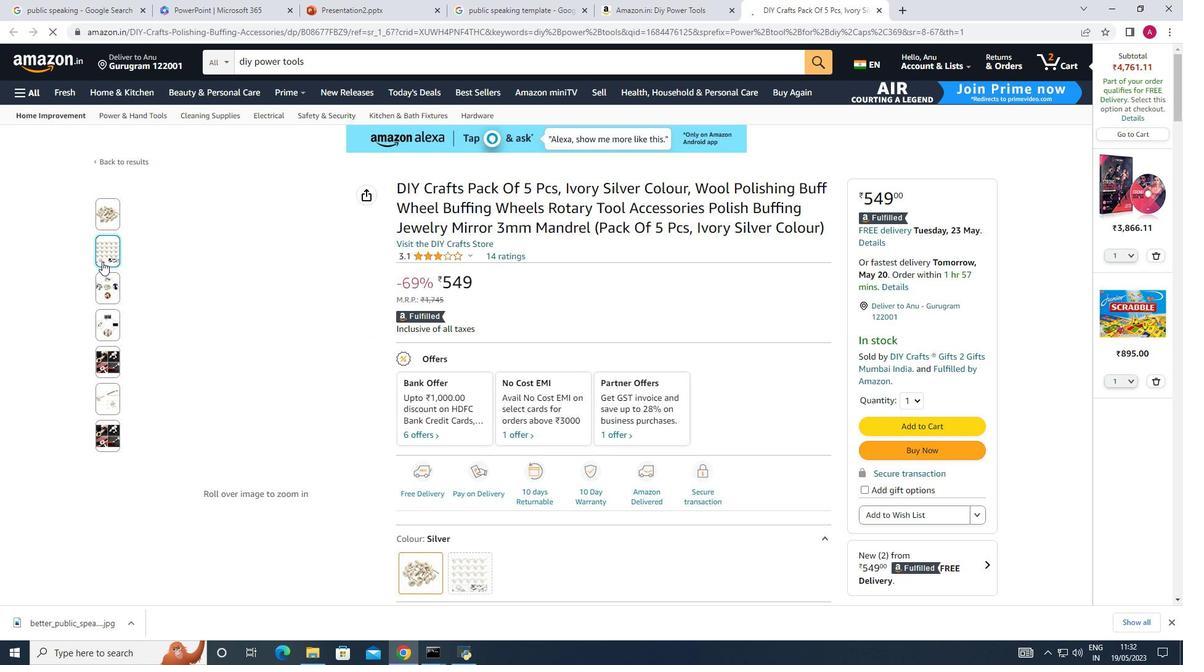 
Action: Mouse moved to (103, 277)
Screenshot: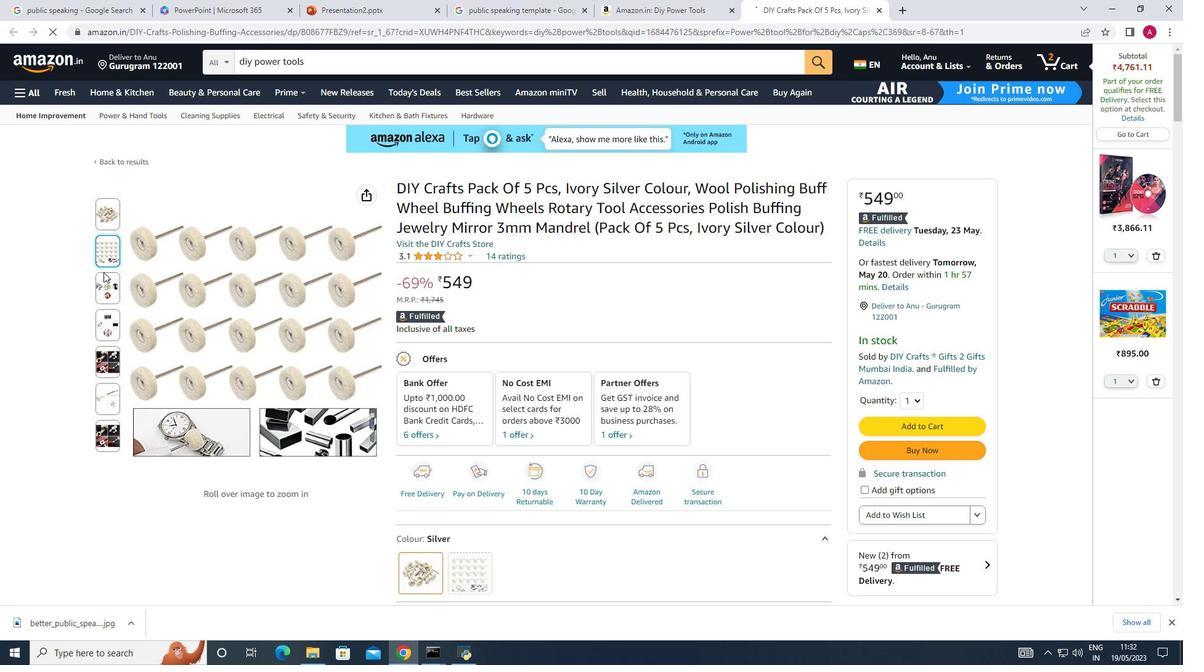 
Action: Mouse pressed left at (103, 277)
Screenshot: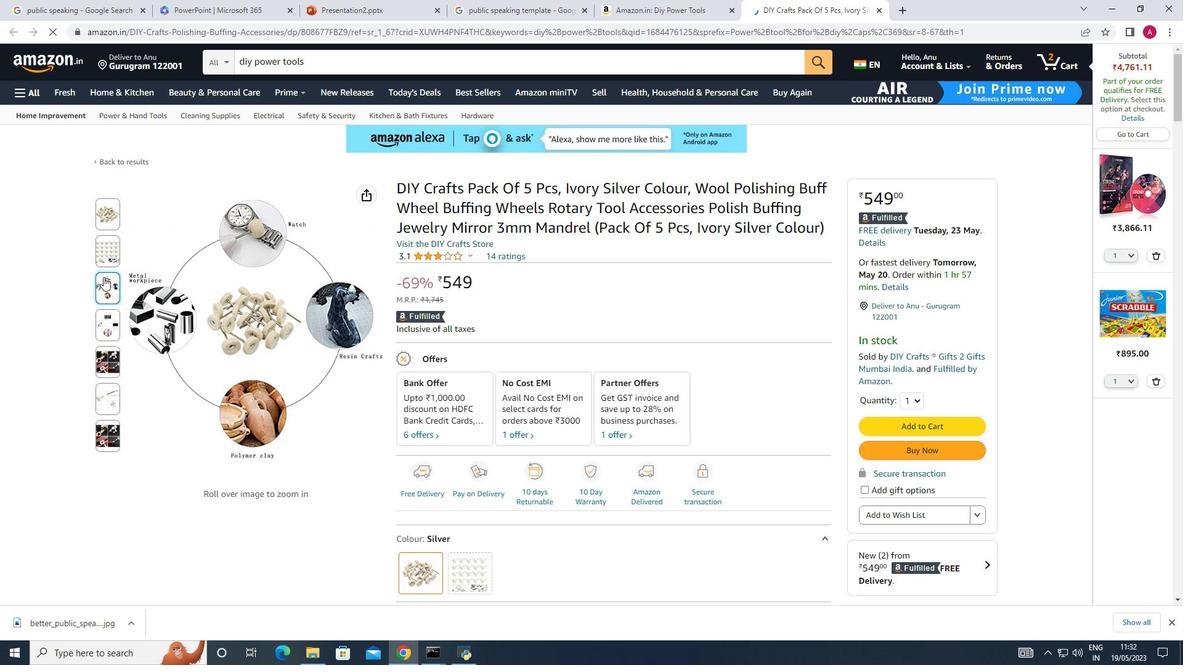 
Action: Mouse moved to (113, 322)
Screenshot: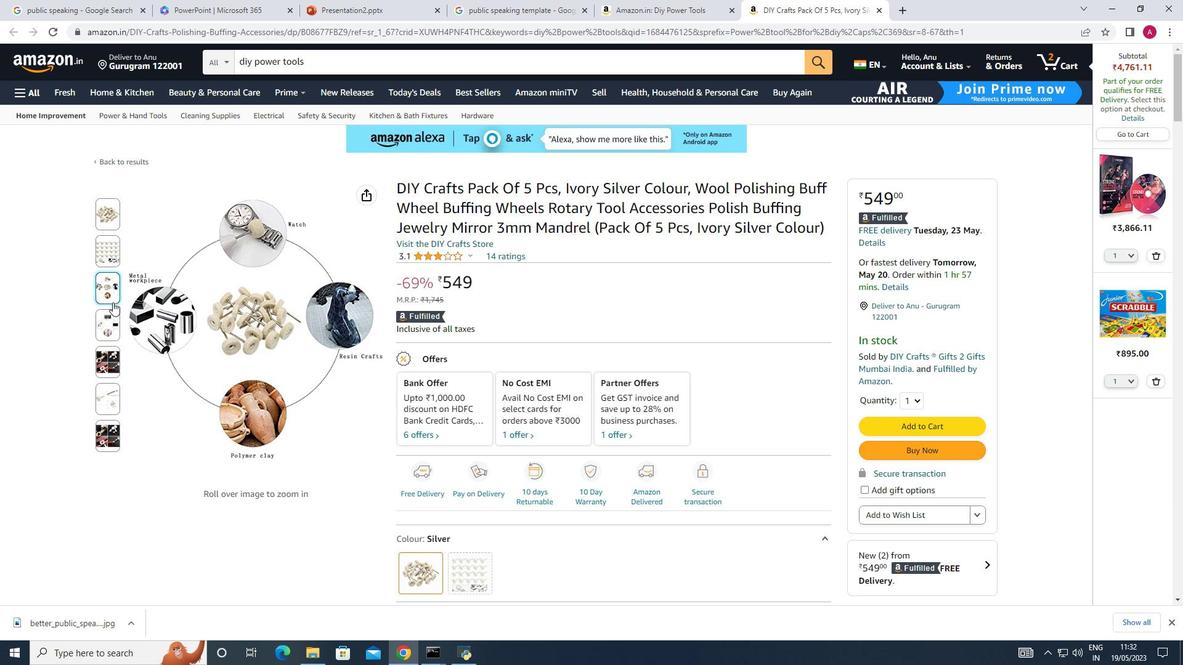 
Action: Mouse pressed left at (113, 322)
Screenshot: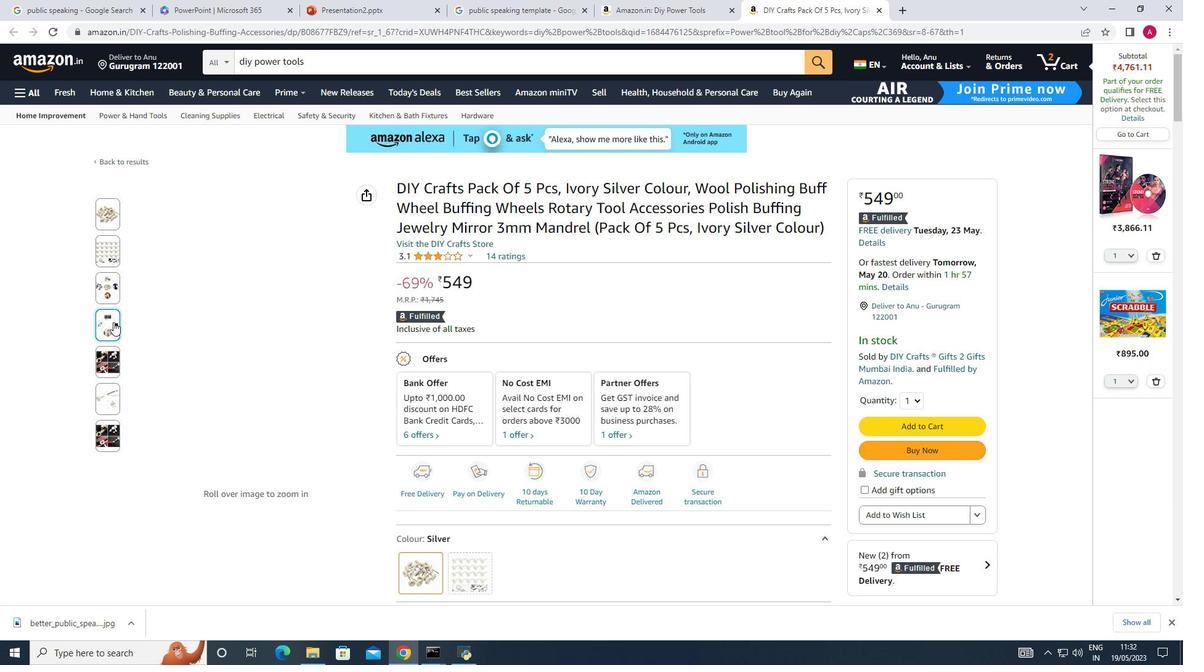 
Action: Mouse moved to (110, 364)
Screenshot: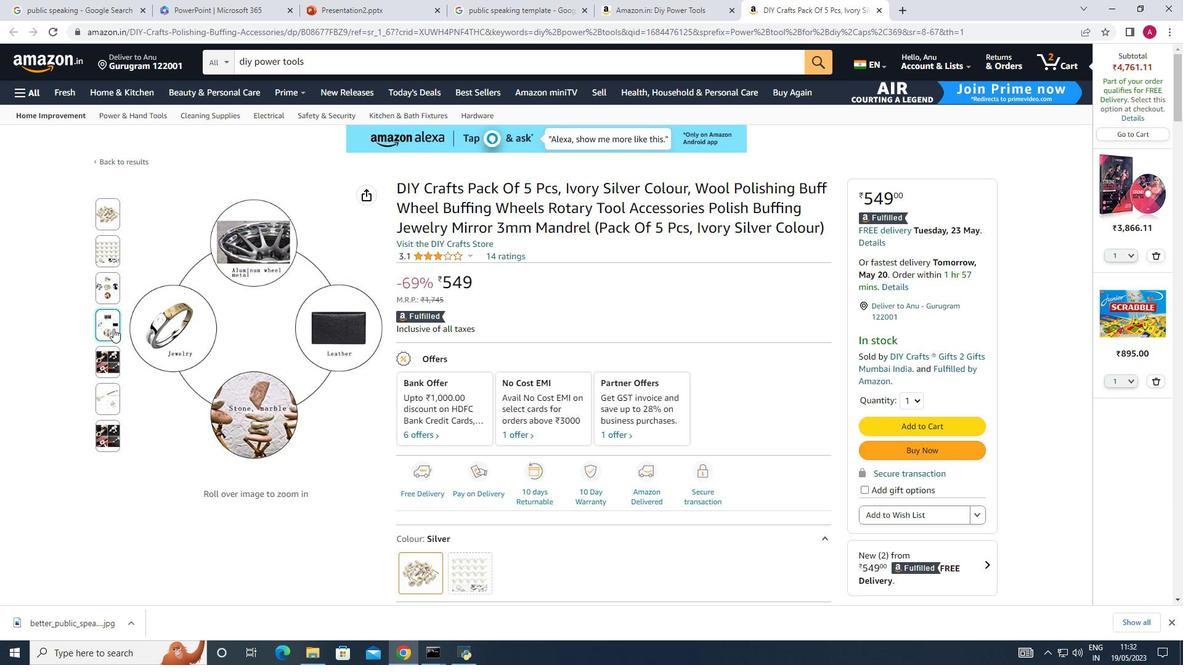
Action: Mouse pressed left at (110, 364)
Screenshot: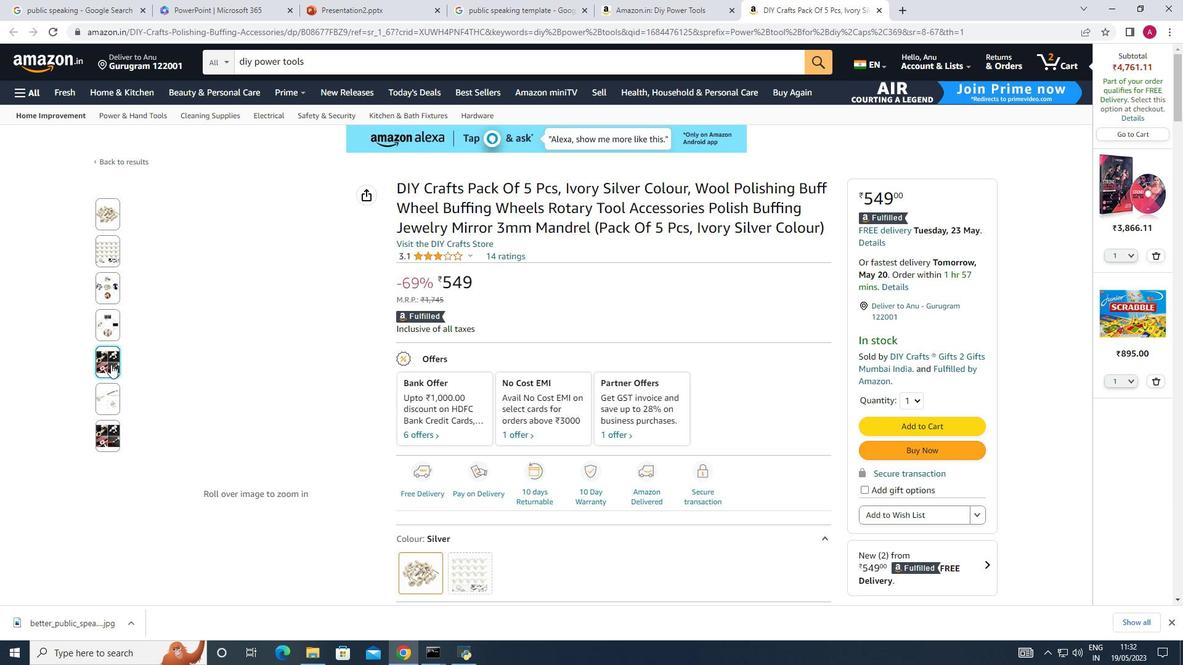 
Action: Mouse moved to (546, 454)
Screenshot: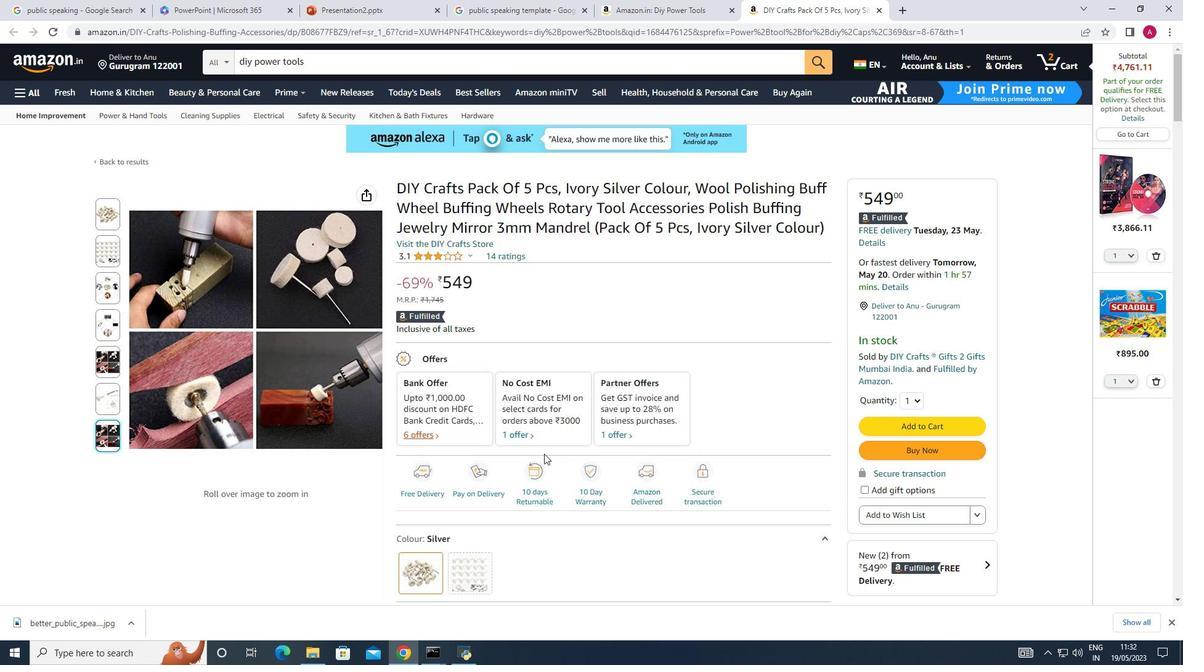 
Action: Mouse scrolled (546, 453) with delta (0, 0)
Screenshot: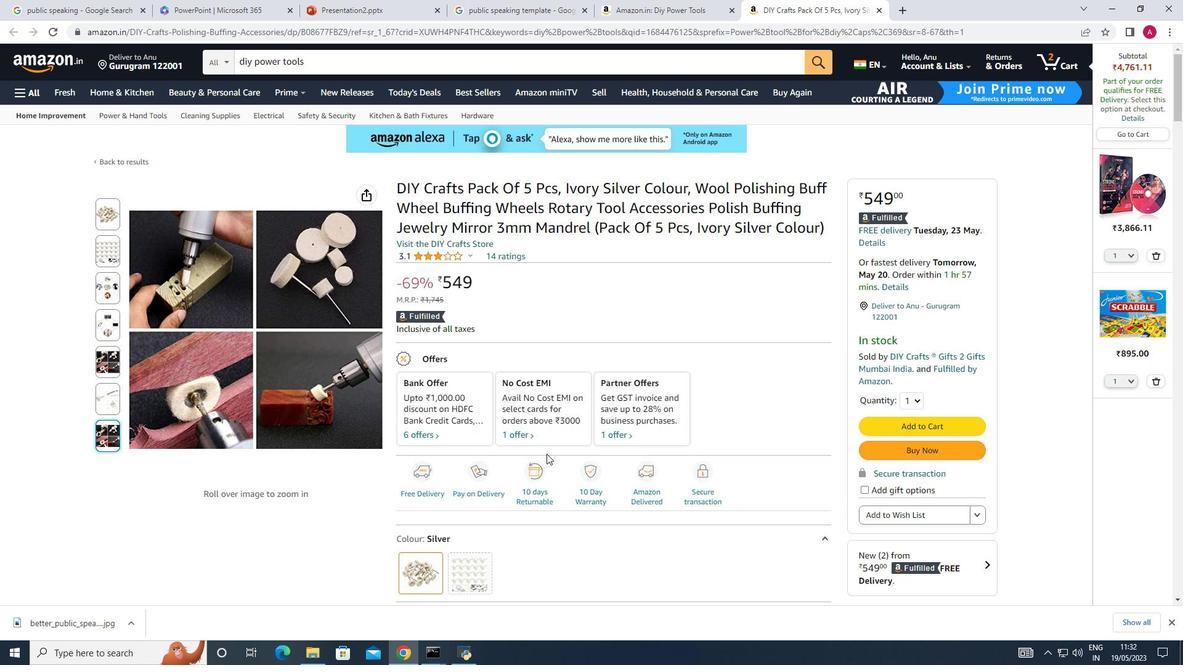 
Action: Mouse scrolled (546, 453) with delta (0, 0)
Screenshot: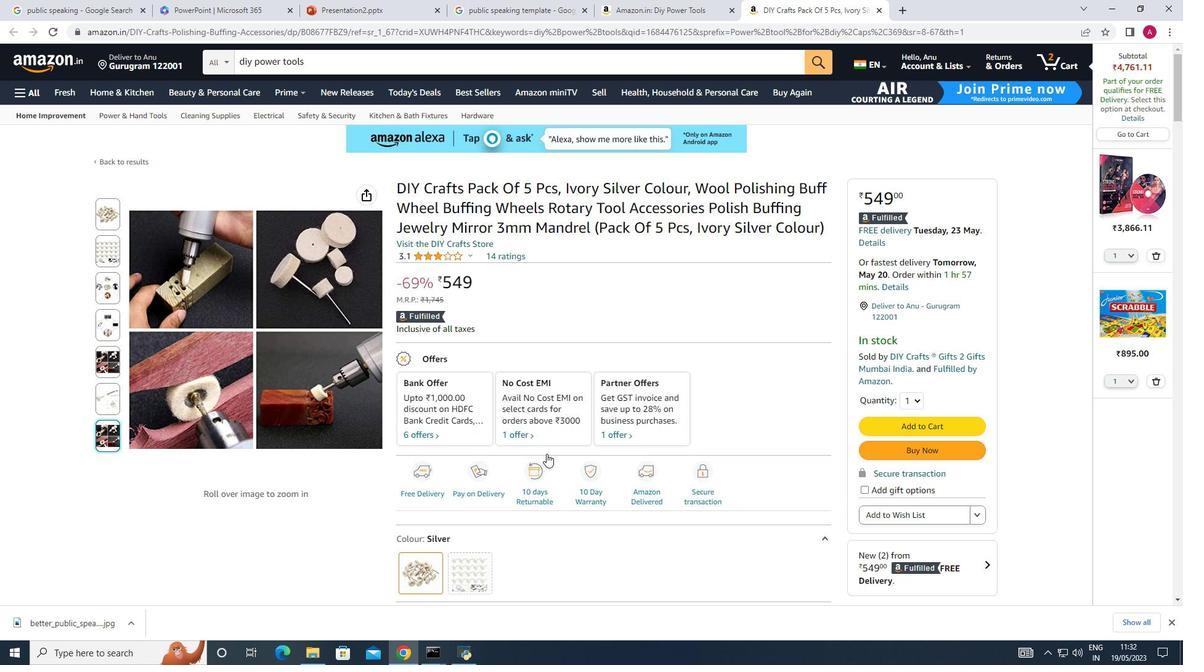 
Action: Mouse moved to (631, 401)
Screenshot: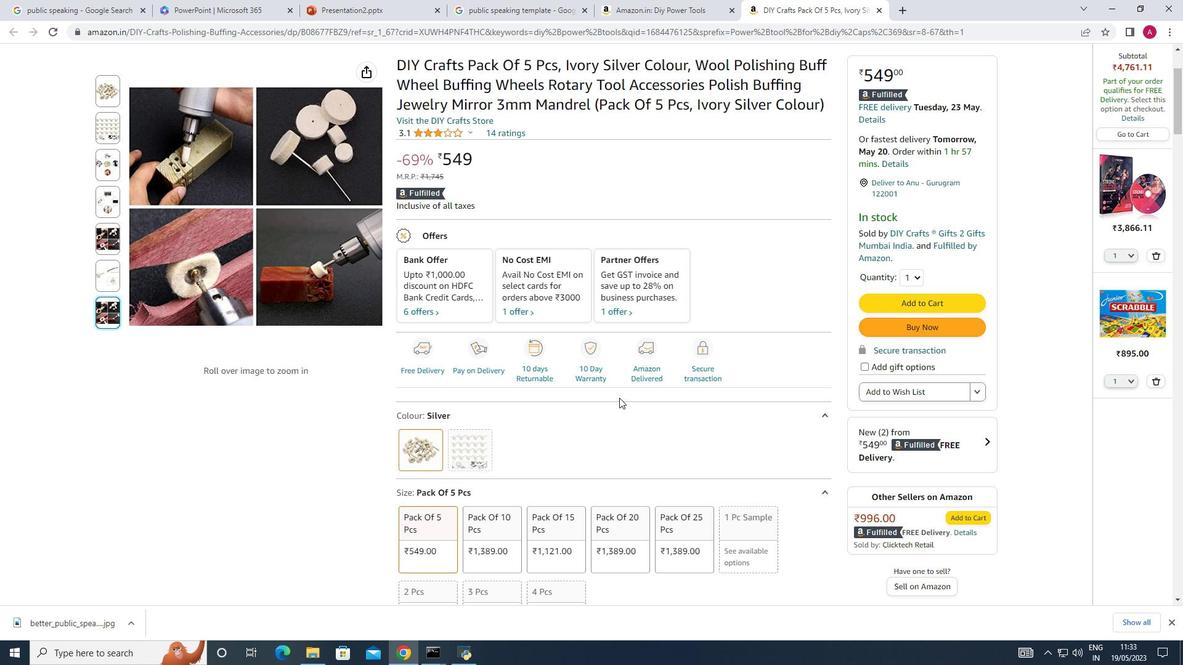 
Action: Mouse scrolled (631, 400) with delta (0, 0)
Screenshot: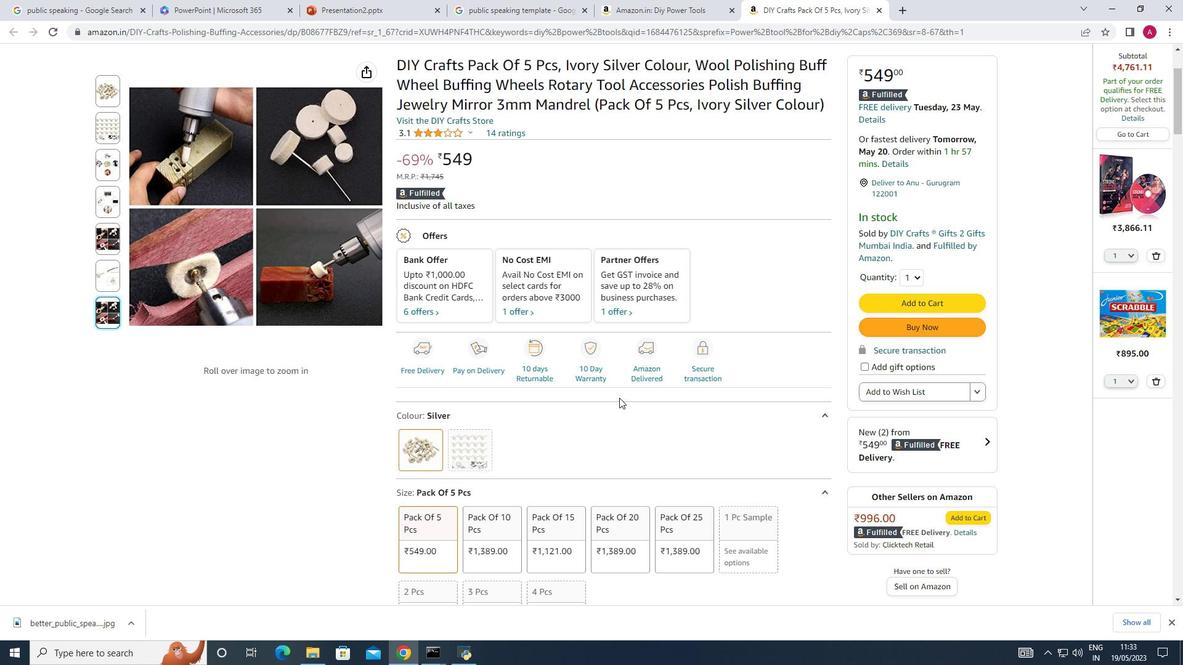 
Action: Mouse moved to (639, 404)
Screenshot: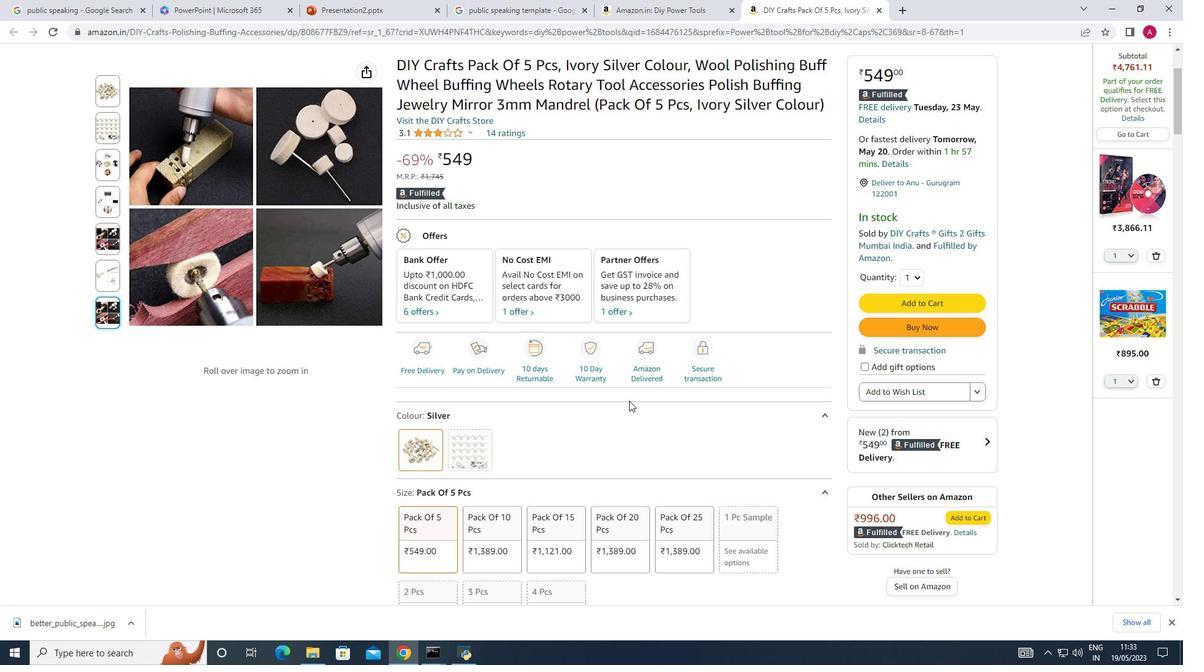 
Action: Mouse scrolled (639, 404) with delta (0, 0)
Screenshot: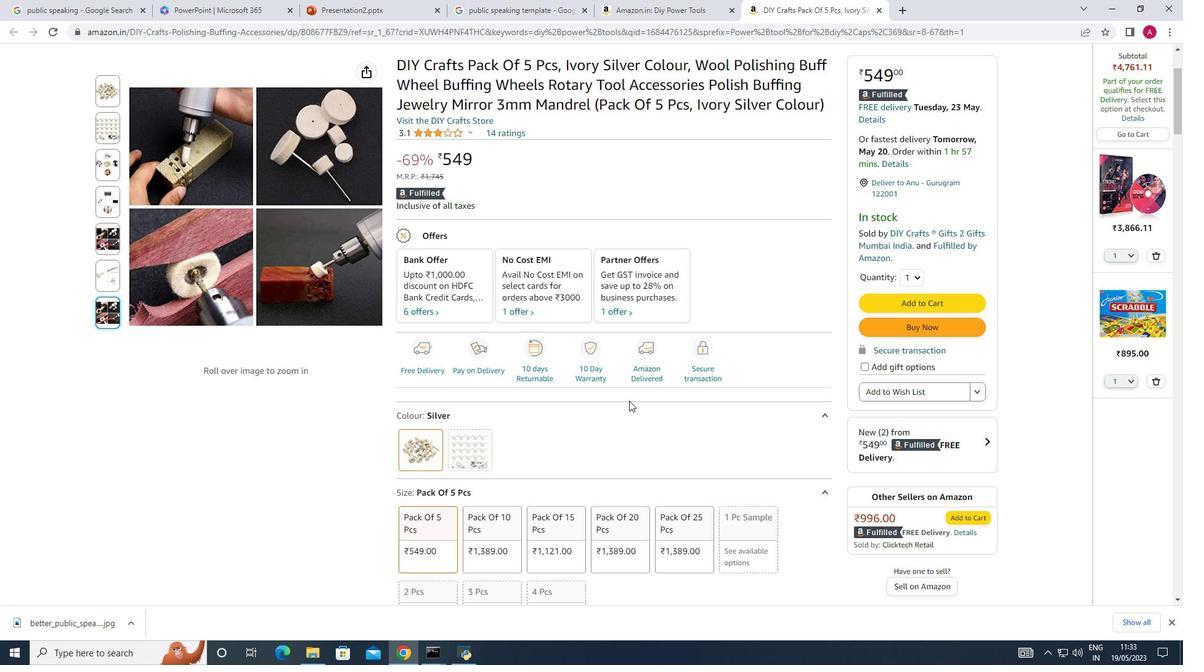 
Action: Mouse scrolled (639, 404) with delta (0, 0)
Screenshot: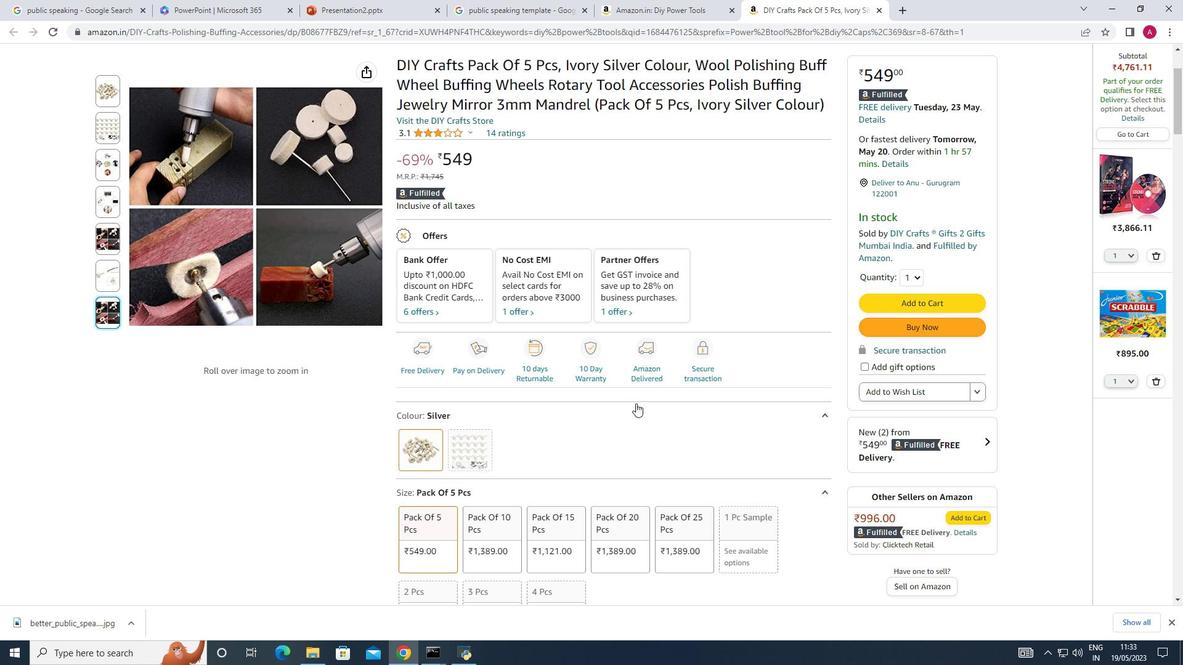 
Action: Mouse scrolled (639, 404) with delta (0, 0)
Screenshot: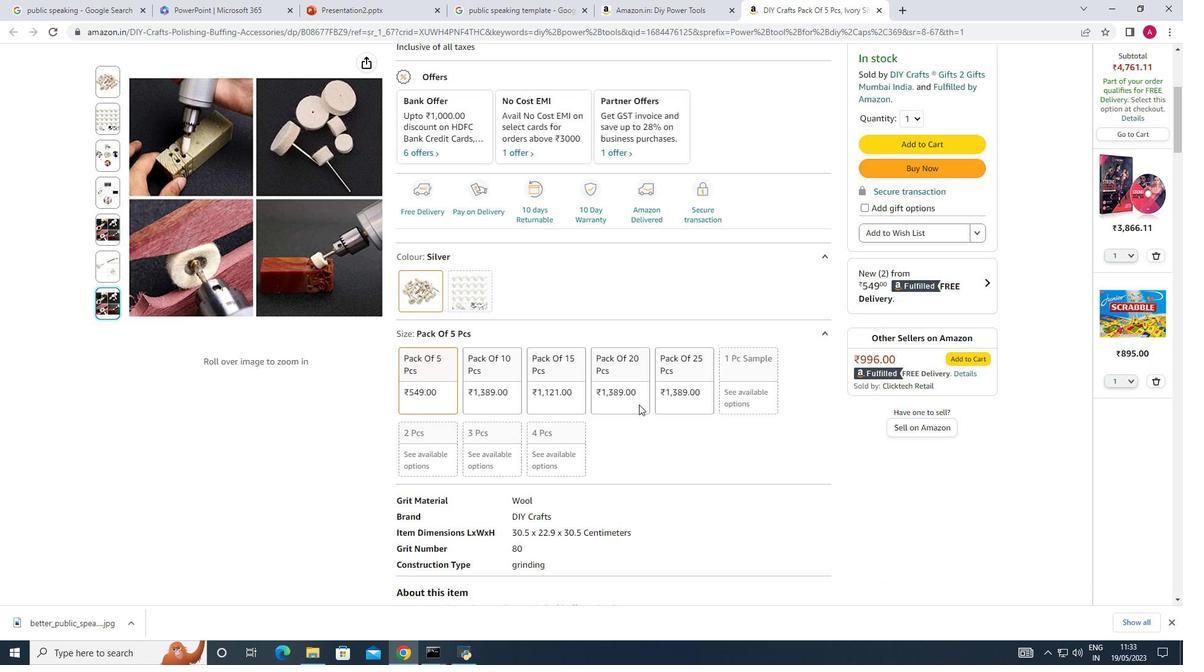 
Action: Mouse scrolled (639, 404) with delta (0, 0)
Screenshot: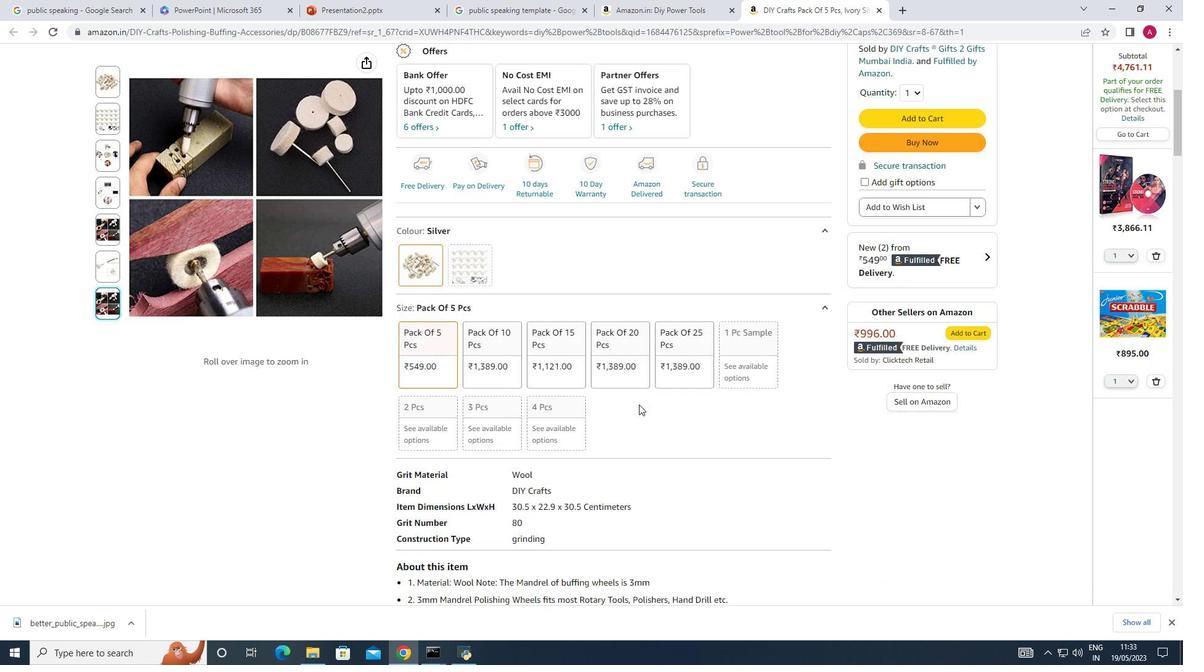 
Action: Mouse scrolled (639, 404) with delta (0, 0)
Screenshot: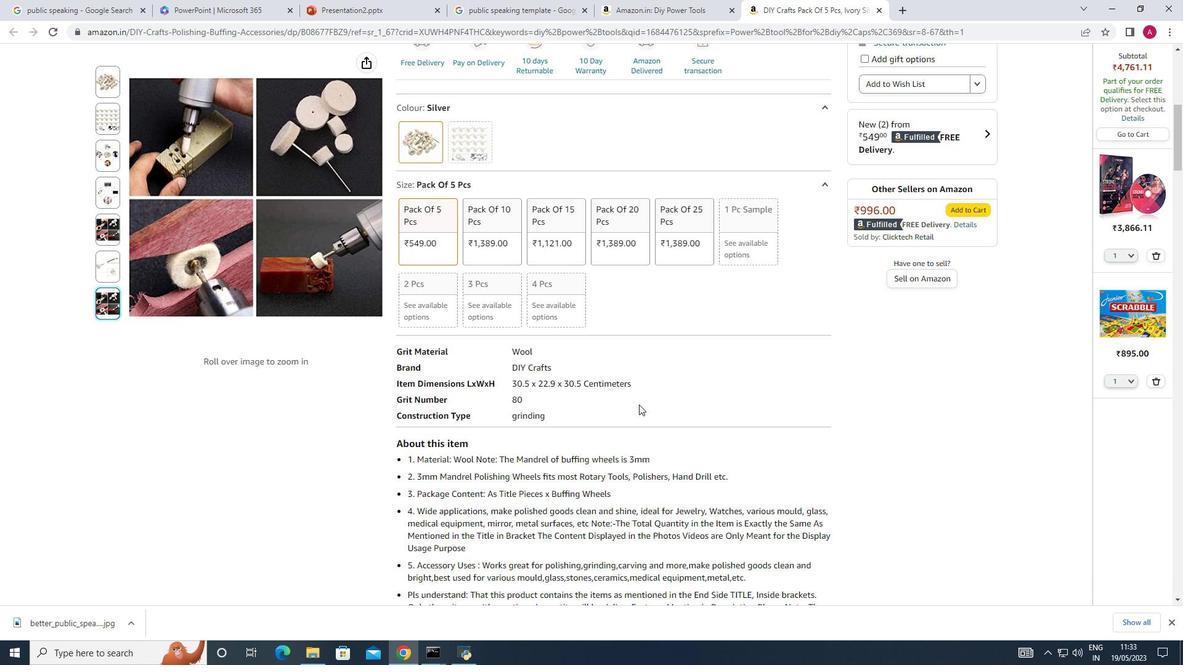 
Action: Mouse moved to (644, 404)
Screenshot: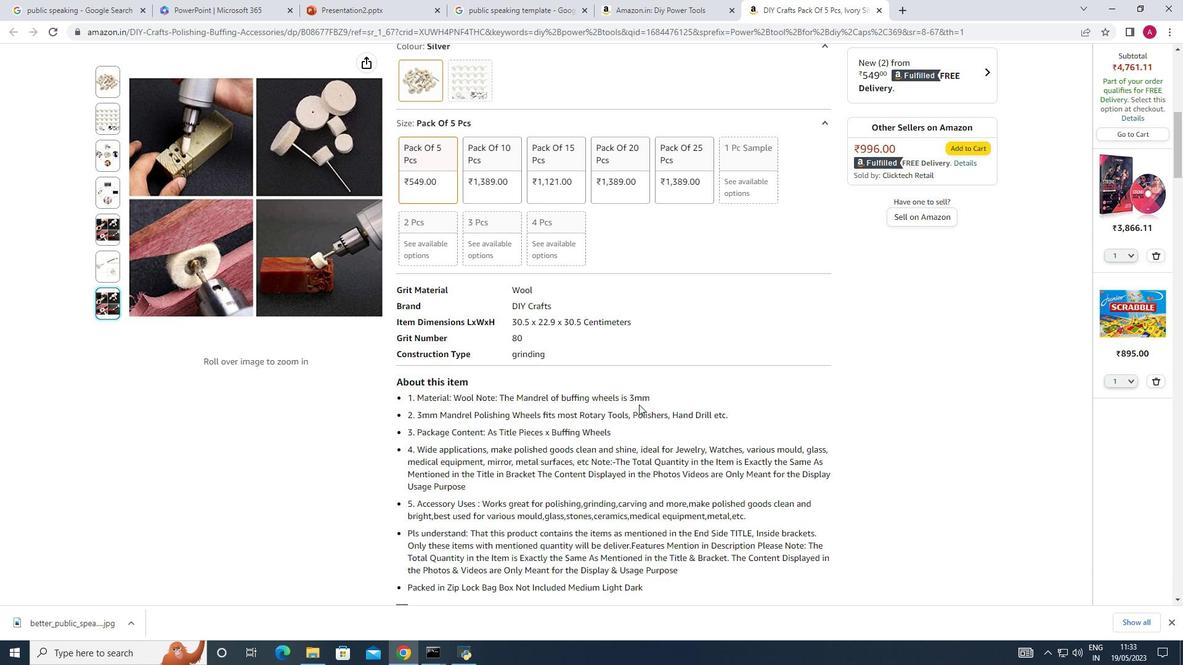 
Action: Mouse scrolled (644, 403) with delta (0, 0)
Screenshot: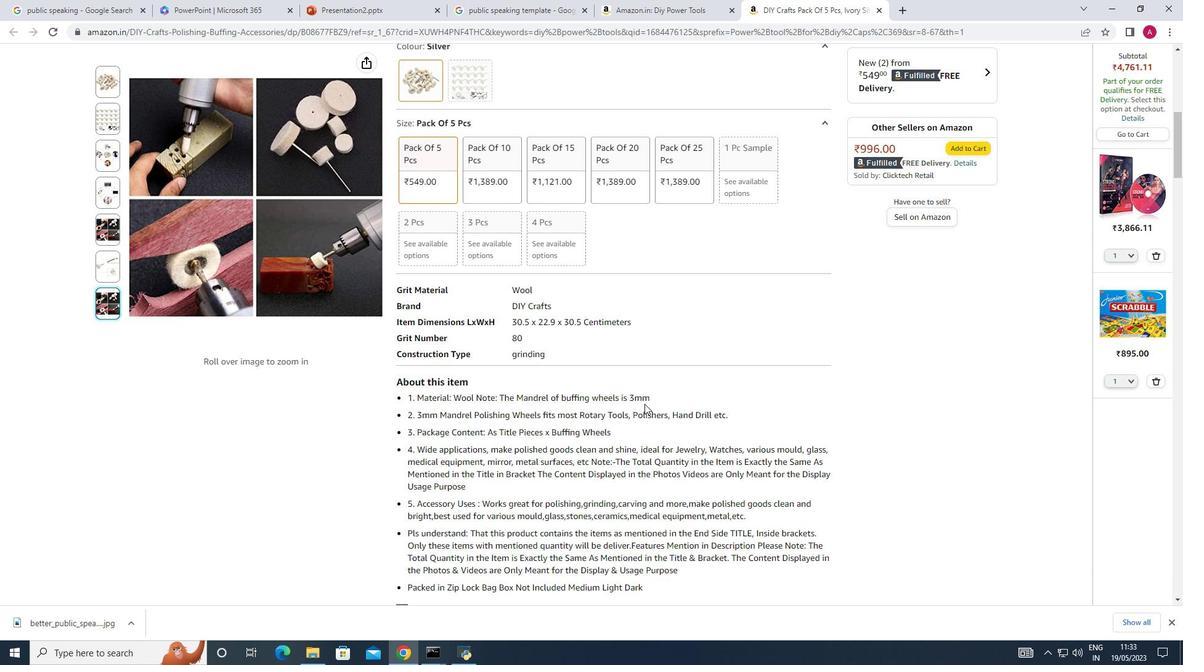 
Action: Mouse scrolled (644, 403) with delta (0, 0)
Screenshot: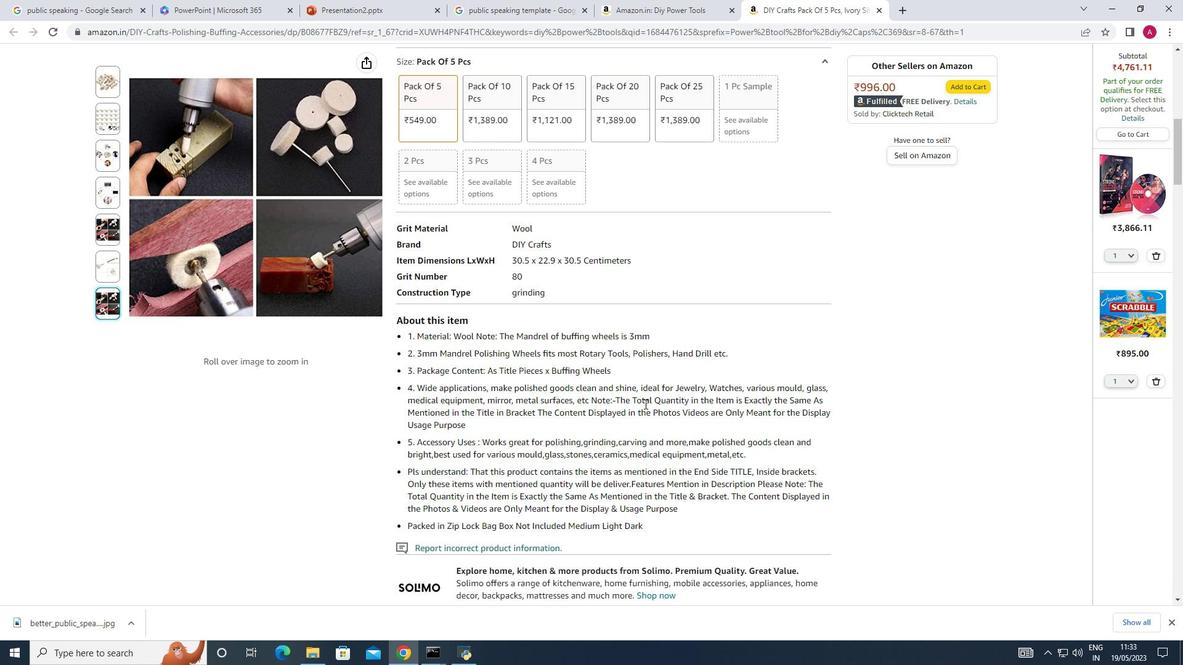 
Action: Mouse scrolled (644, 403) with delta (0, 0)
Screenshot: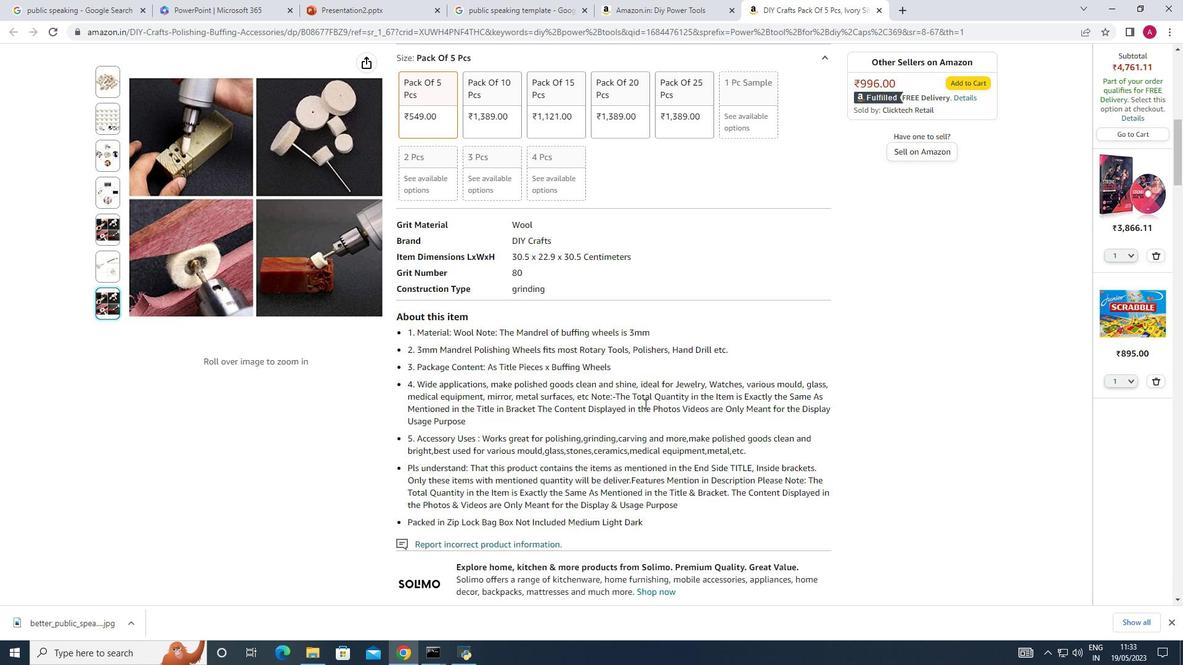 
Action: Mouse scrolled (644, 403) with delta (0, 0)
Screenshot: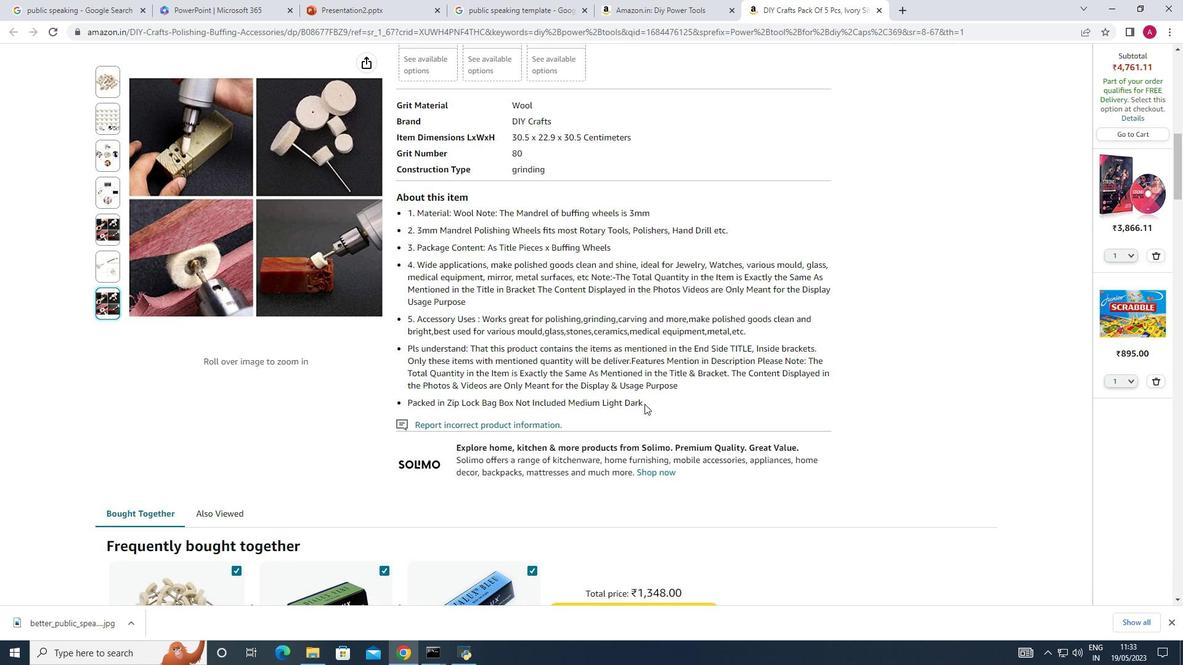 
Action: Mouse scrolled (644, 403) with delta (0, 0)
Screenshot: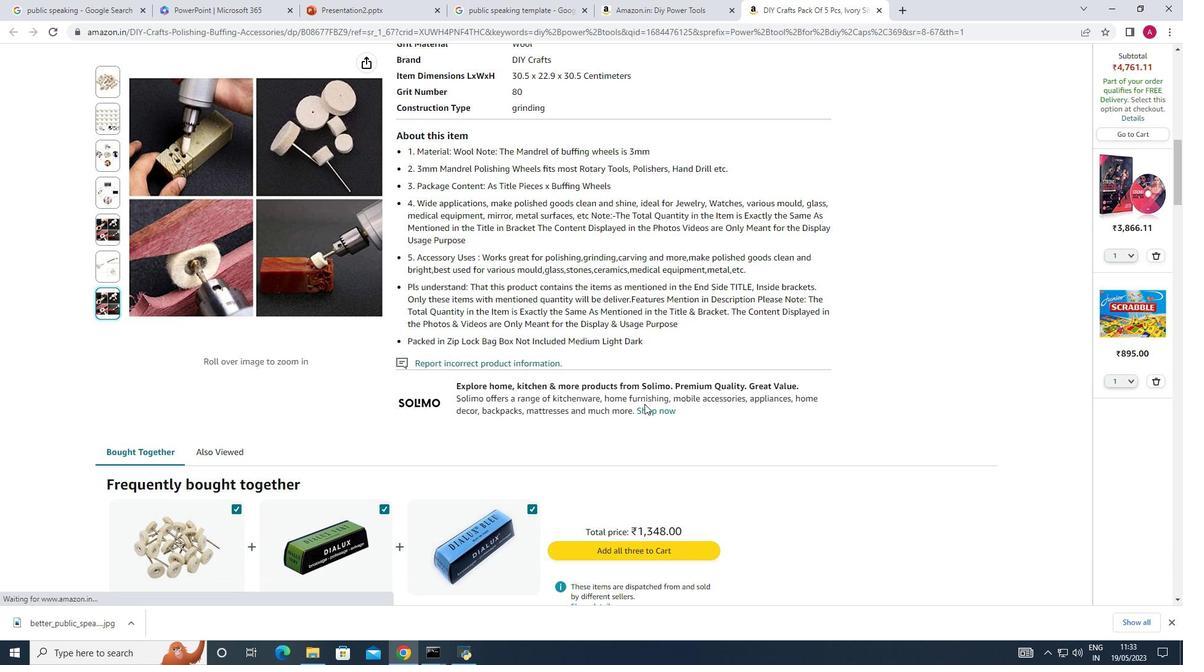 
Action: Mouse scrolled (644, 403) with delta (0, 0)
Screenshot: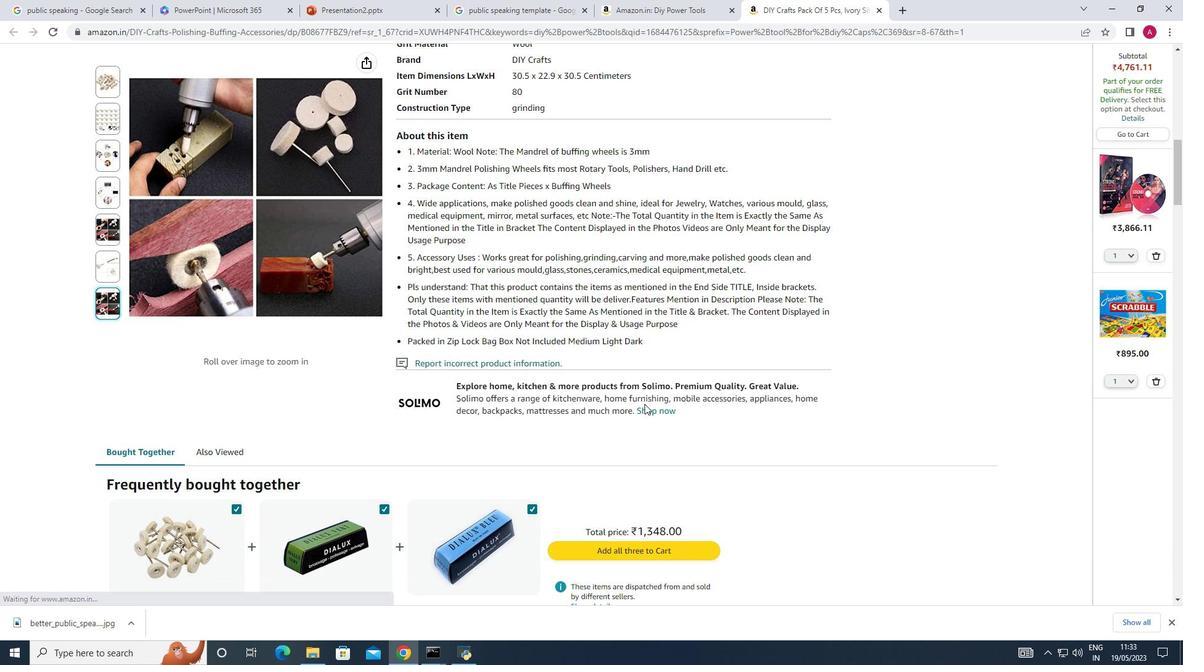
Action: Mouse scrolled (644, 403) with delta (0, 0)
Screenshot: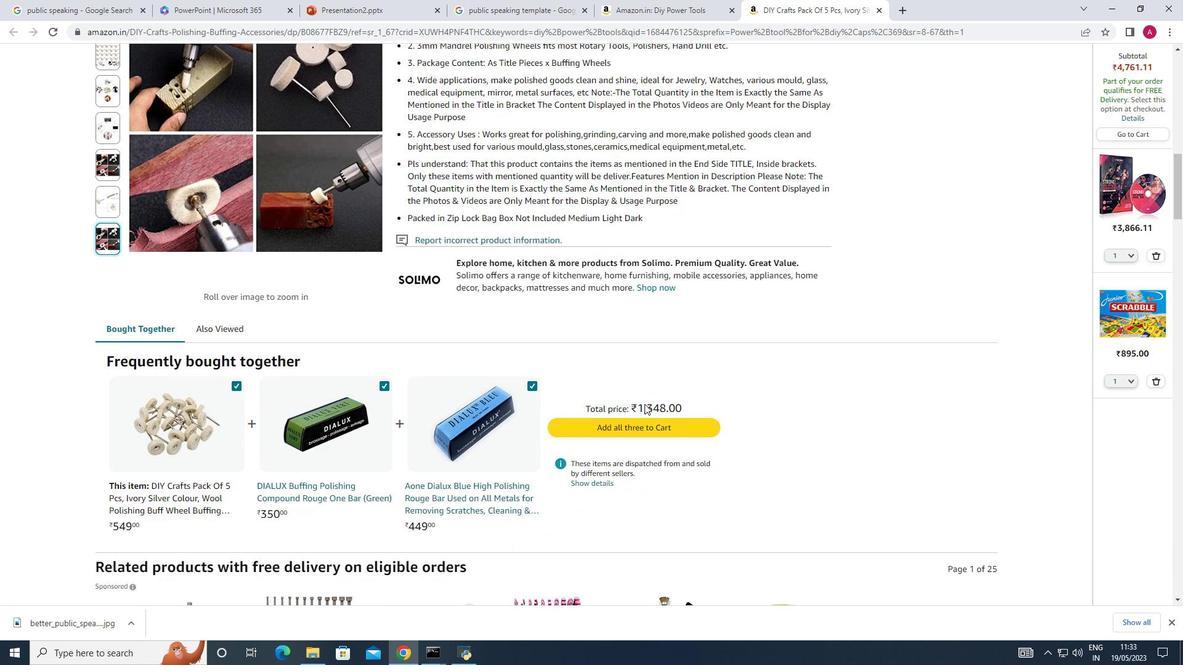
Action: Mouse scrolled (644, 403) with delta (0, 0)
Screenshot: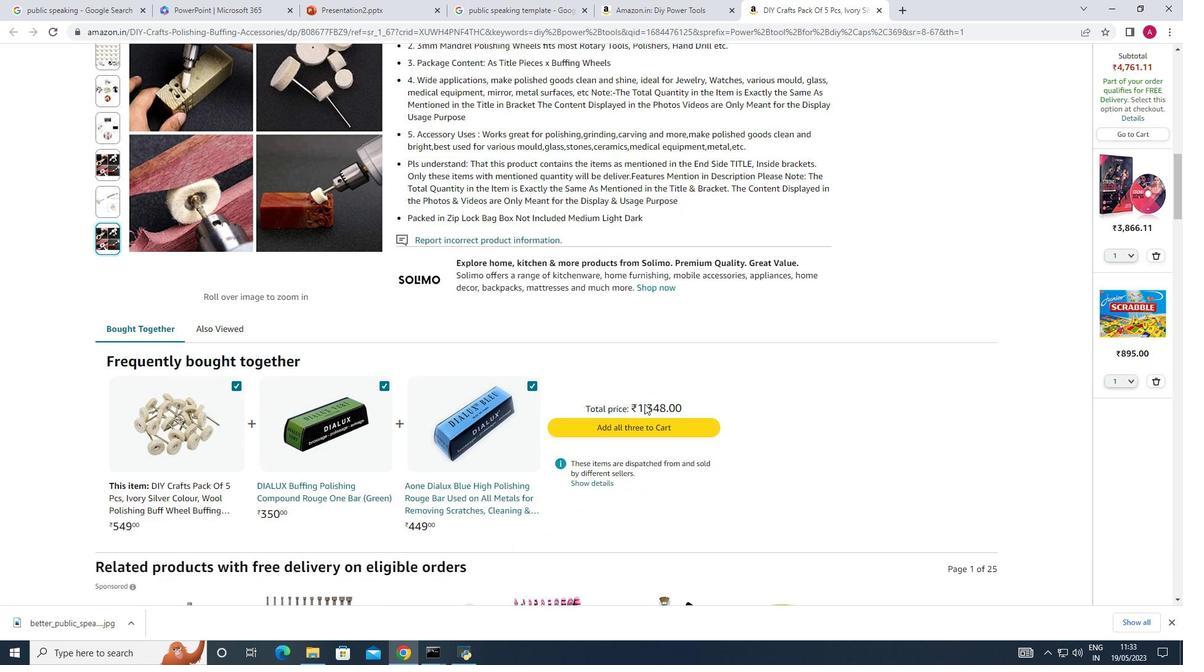 
Action: Mouse scrolled (644, 403) with delta (0, 0)
Screenshot: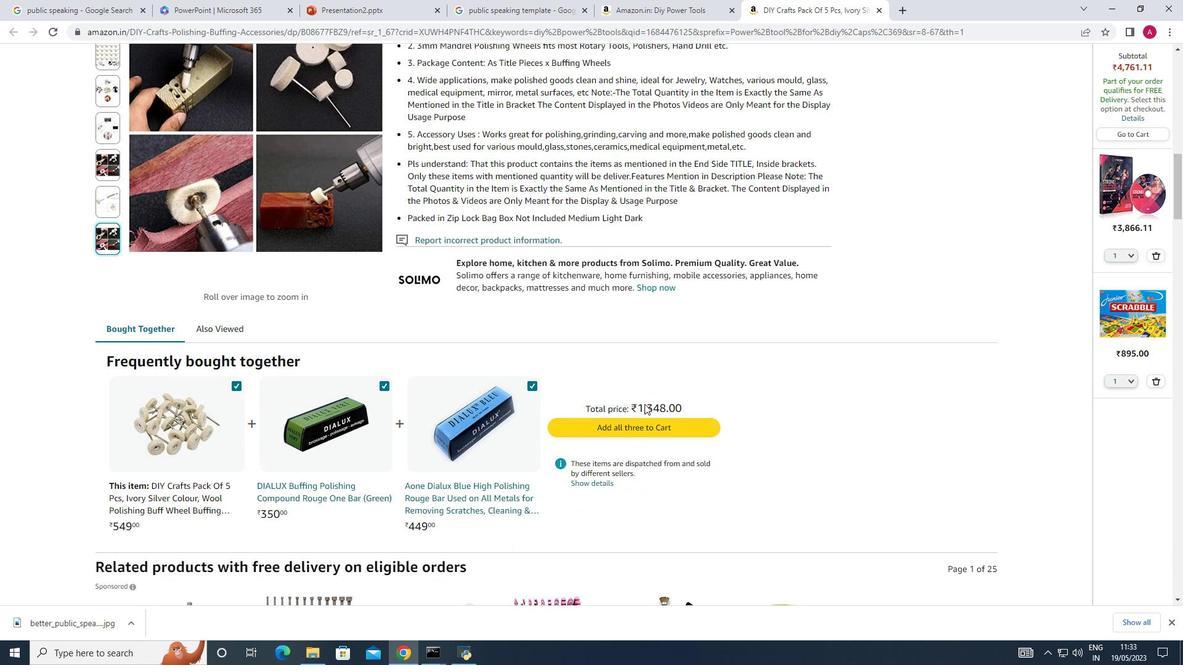 
Action: Mouse scrolled (644, 403) with delta (0, 0)
Screenshot: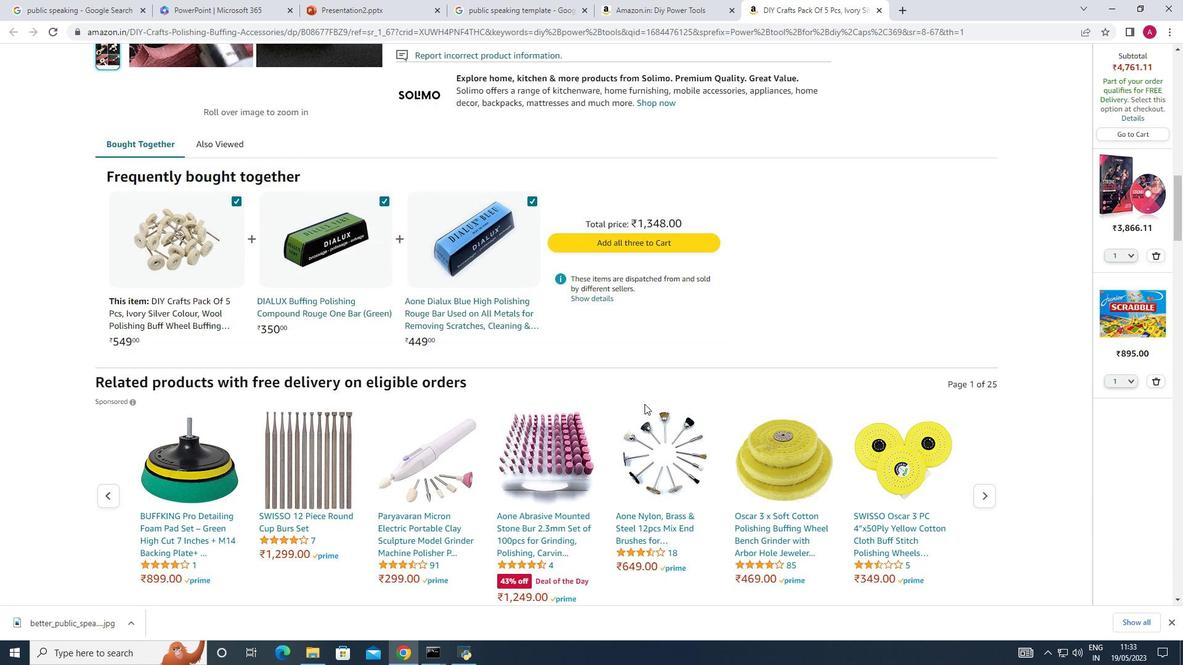 
Action: Mouse scrolled (644, 403) with delta (0, 0)
Screenshot: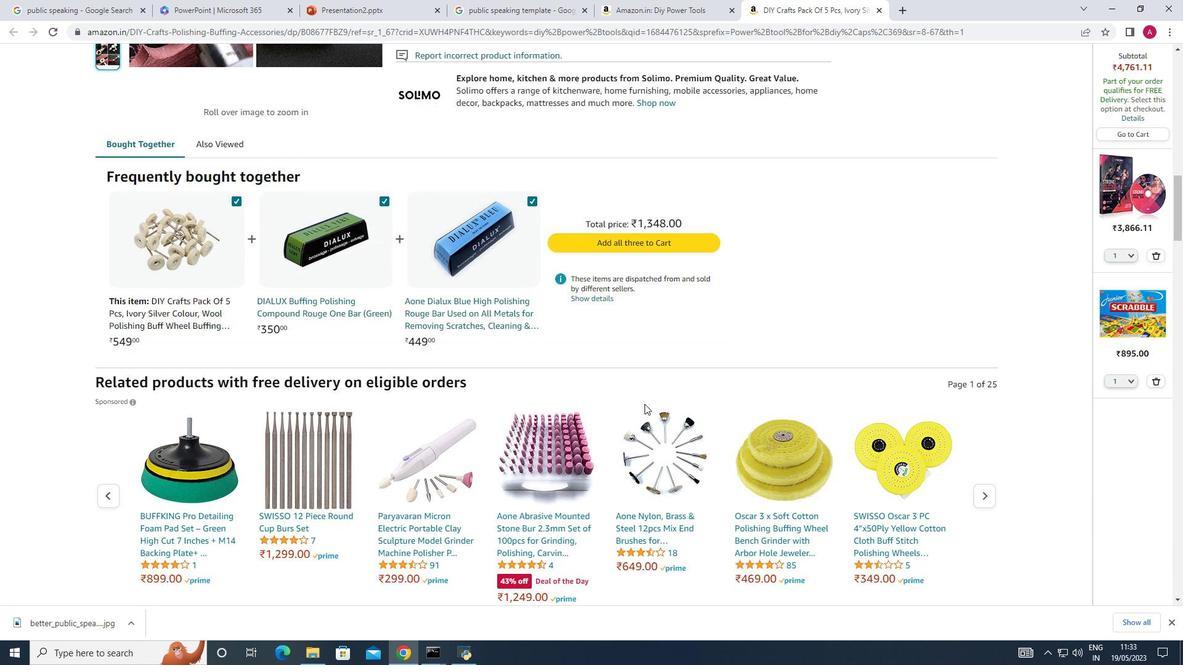 
Action: Mouse scrolled (644, 403) with delta (0, 0)
Screenshot: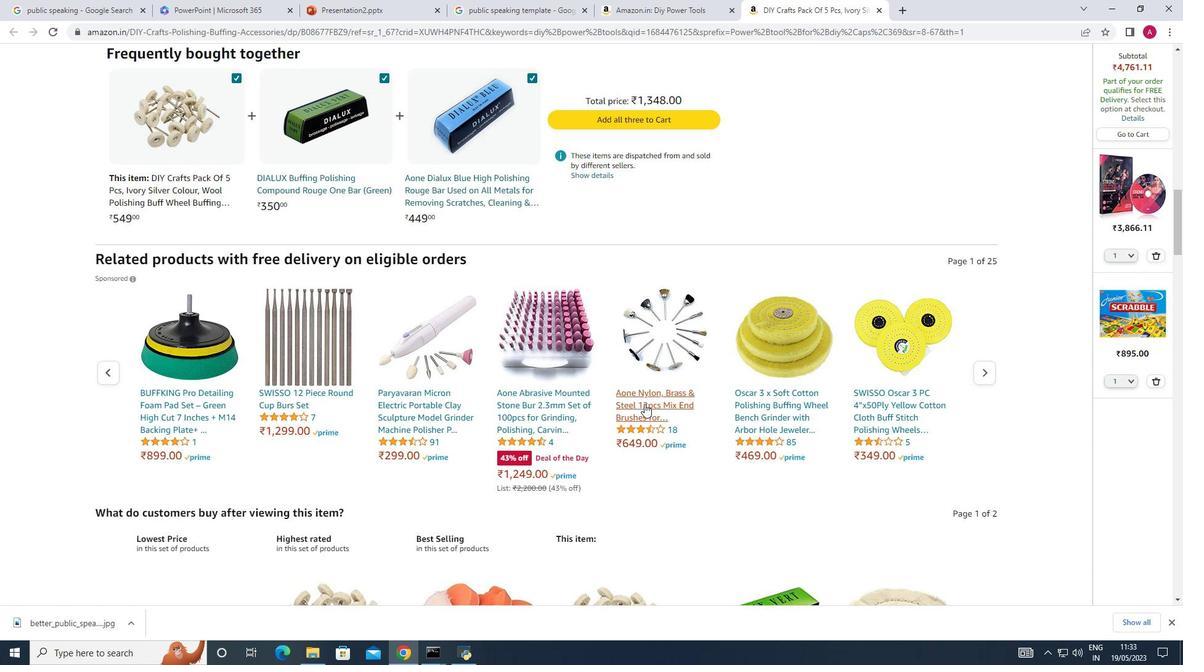 
Action: Mouse scrolled (644, 403) with delta (0, 0)
Screenshot: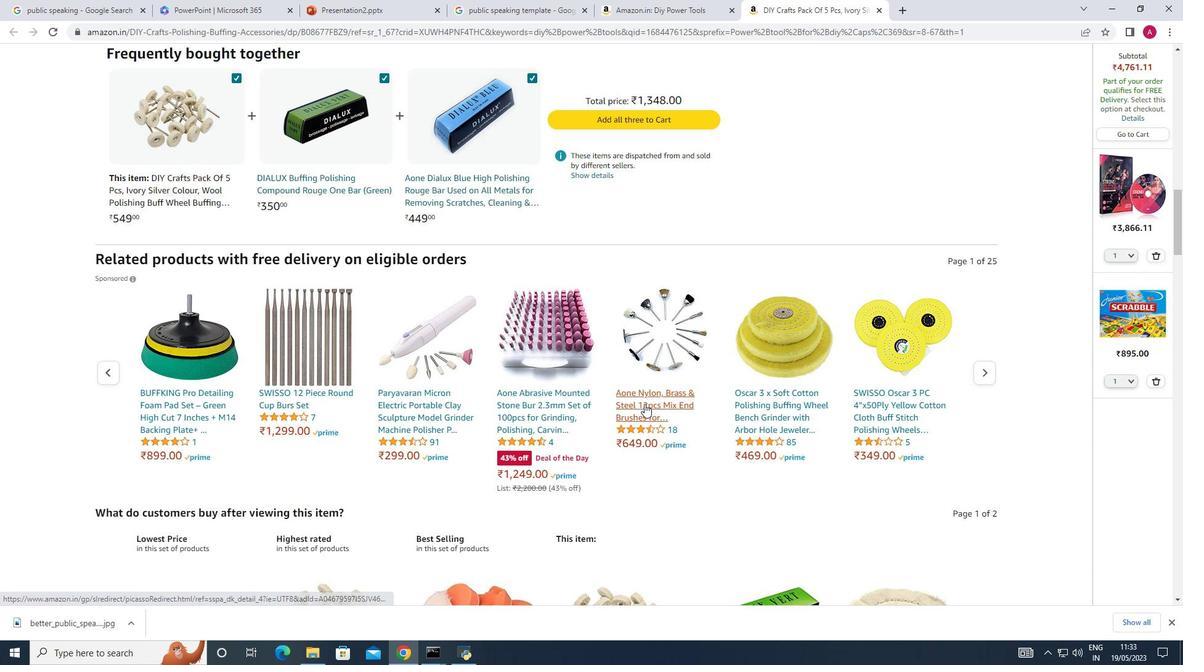 
Action: Mouse scrolled (644, 403) with delta (0, 0)
Screenshot: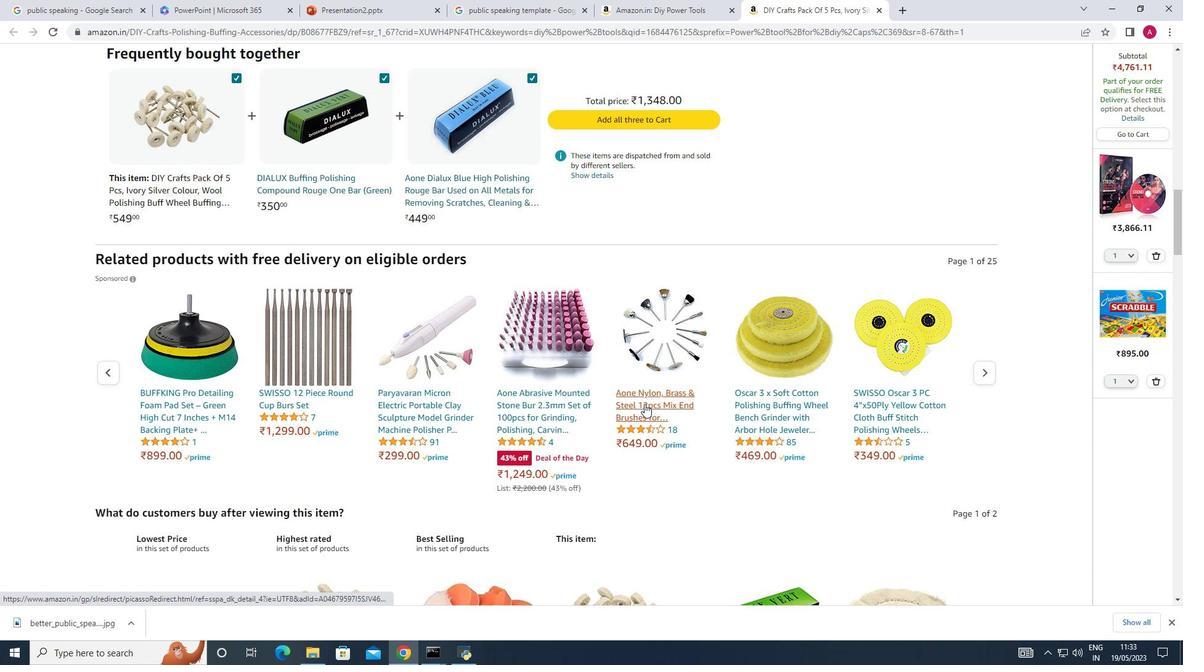
Action: Mouse moved to (645, 404)
Screenshot: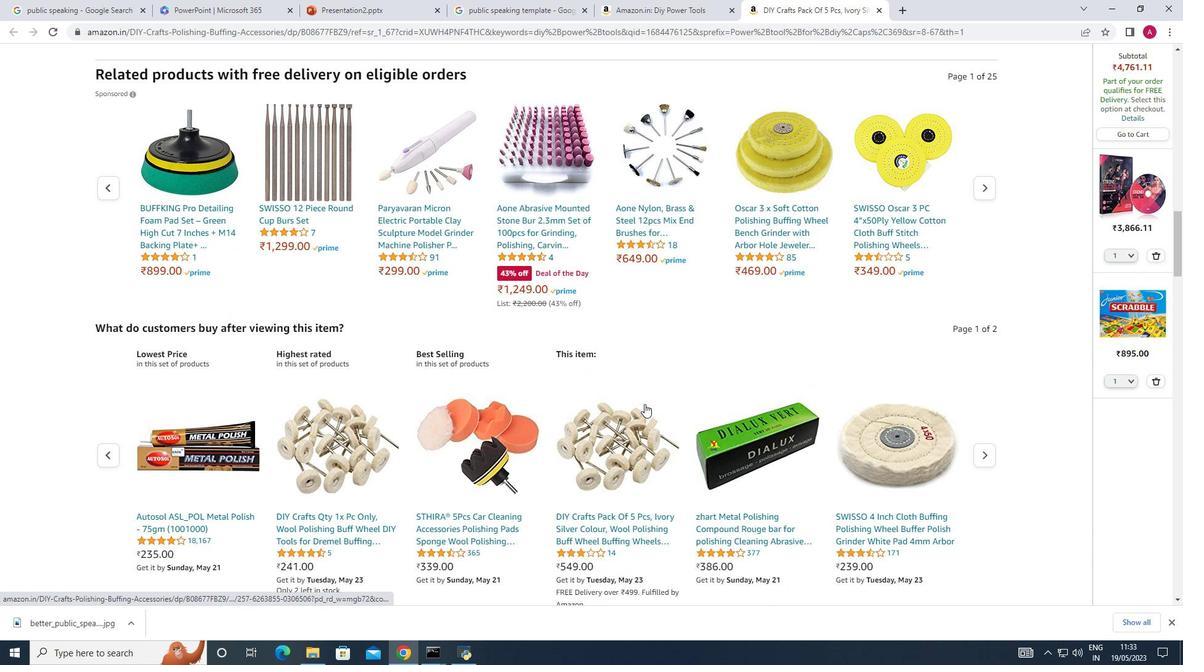 
Action: Mouse scrolled (645, 403) with delta (0, 0)
Screenshot: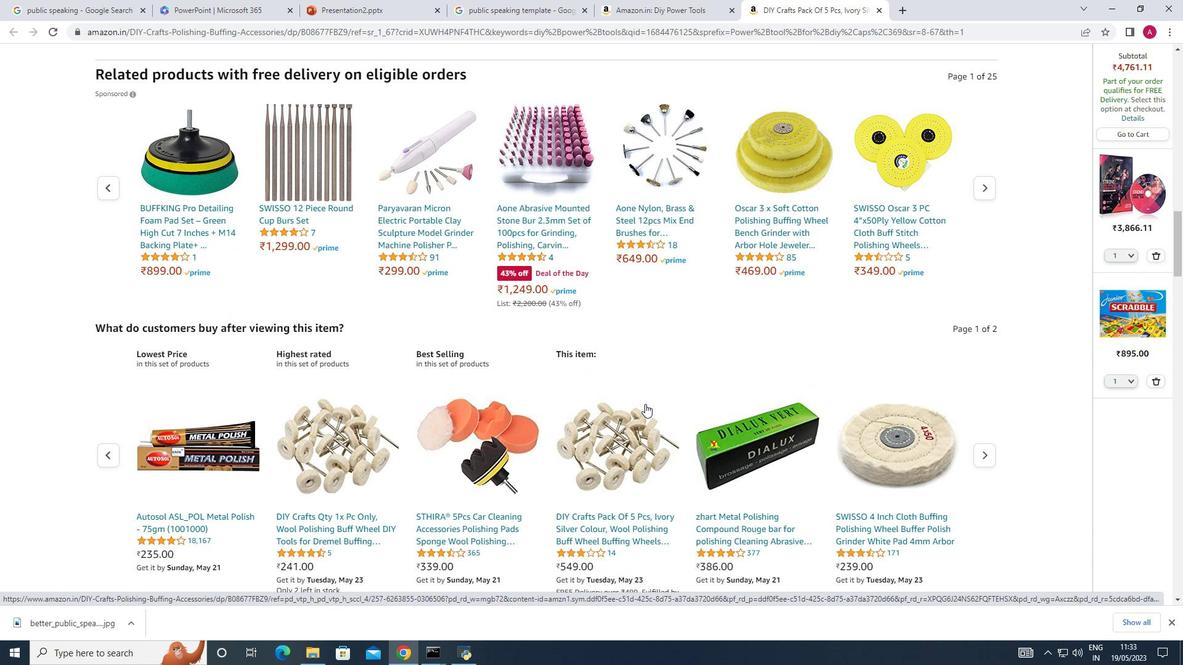 
Action: Mouse scrolled (645, 403) with delta (0, 0)
Screenshot: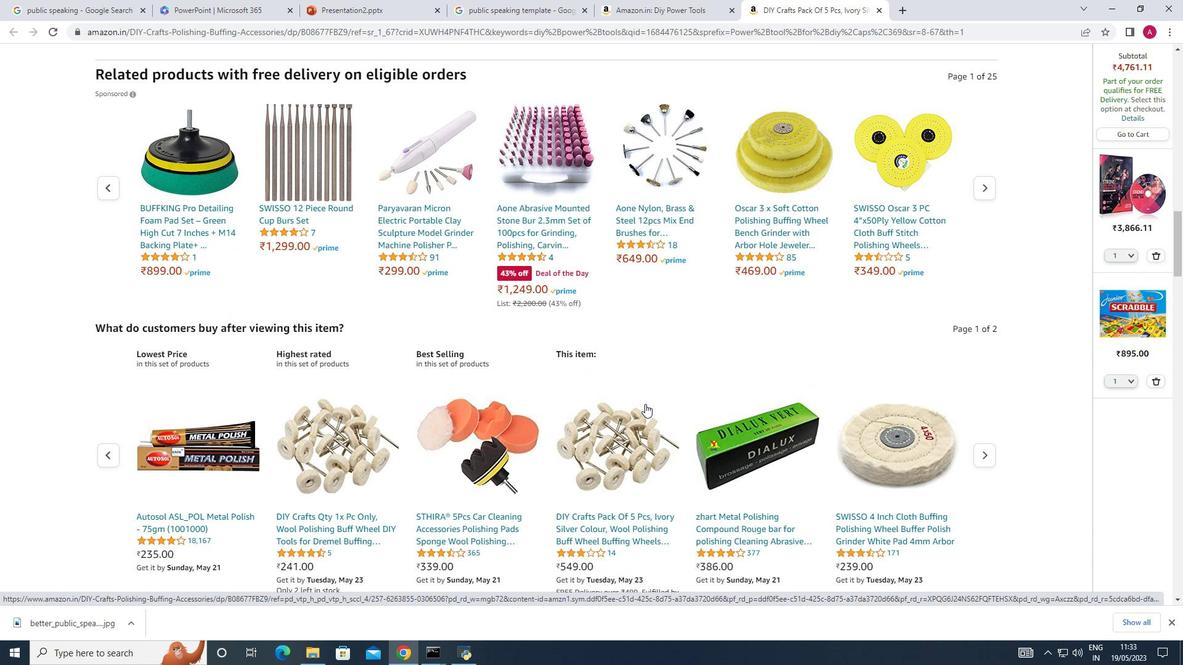 
Action: Mouse scrolled (645, 403) with delta (0, 0)
Screenshot: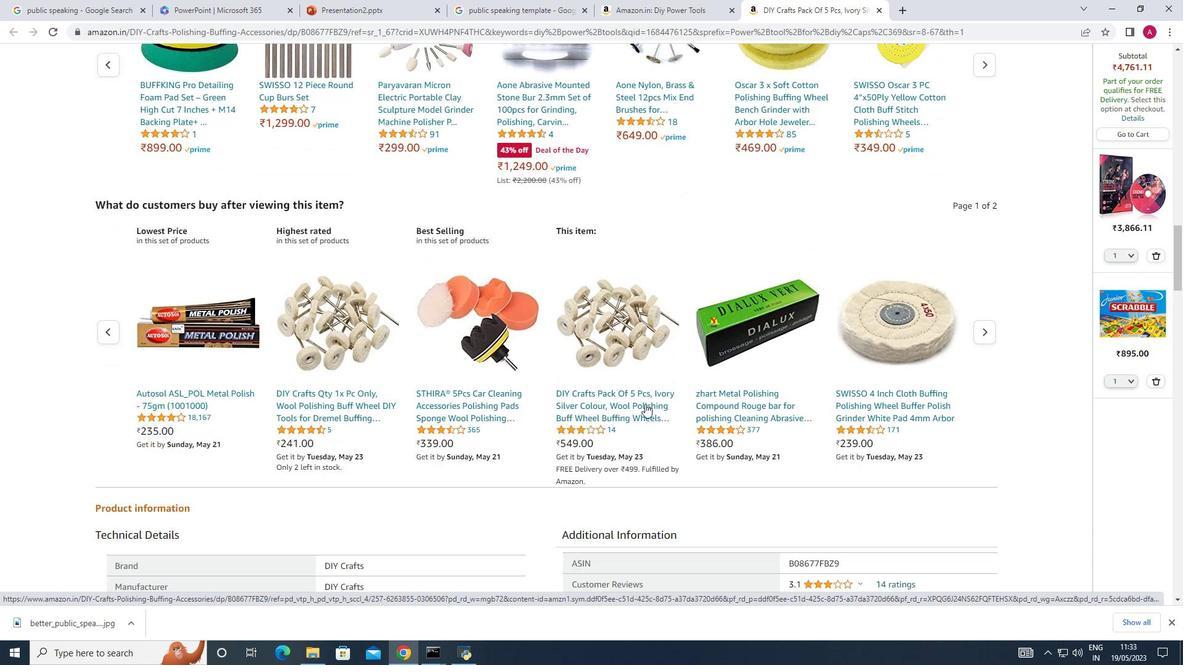
Action: Mouse scrolled (645, 403) with delta (0, 0)
Screenshot: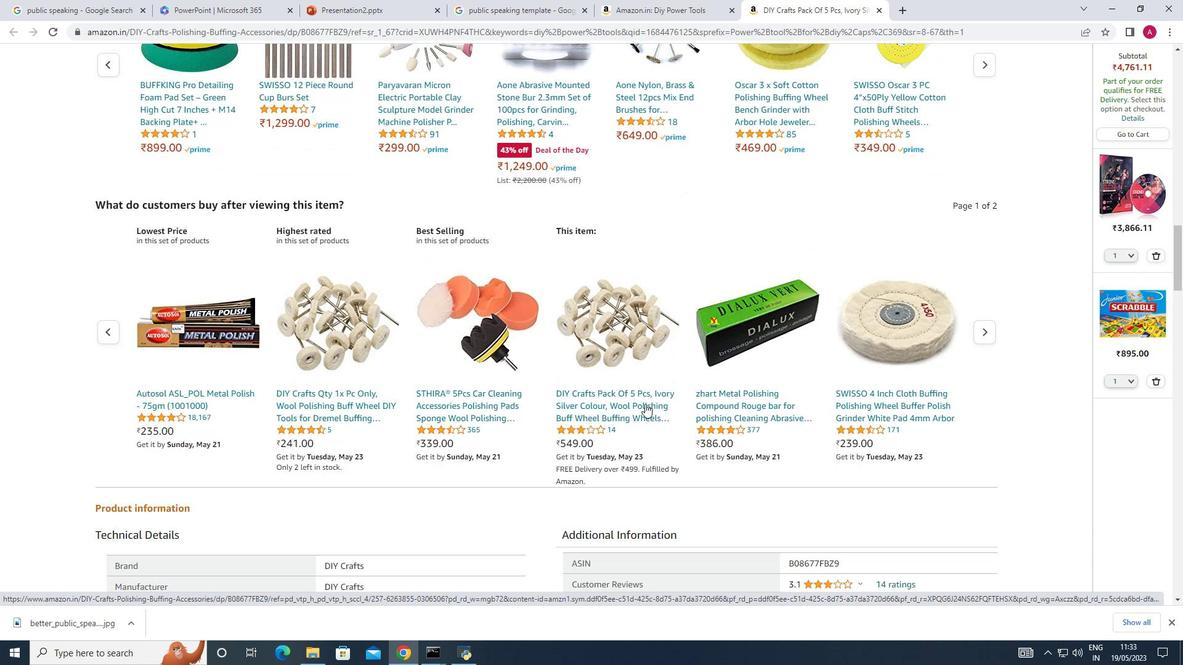 
Action: Mouse scrolled (645, 403) with delta (0, 0)
Screenshot: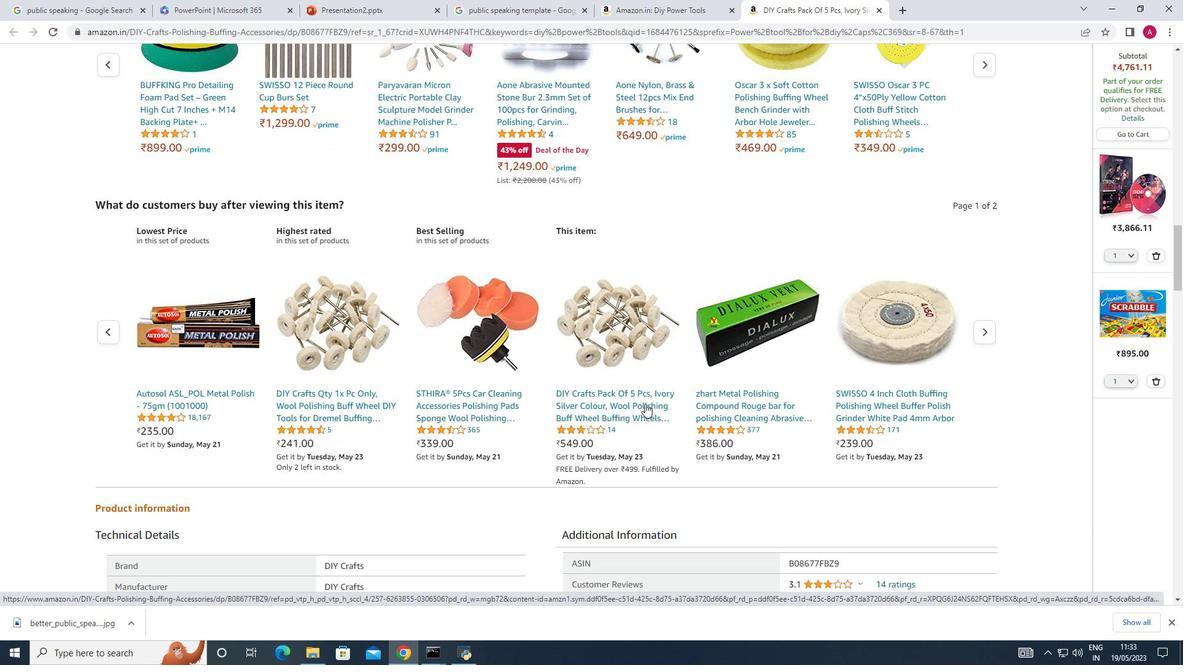 
Action: Mouse scrolled (645, 403) with delta (0, 0)
Screenshot: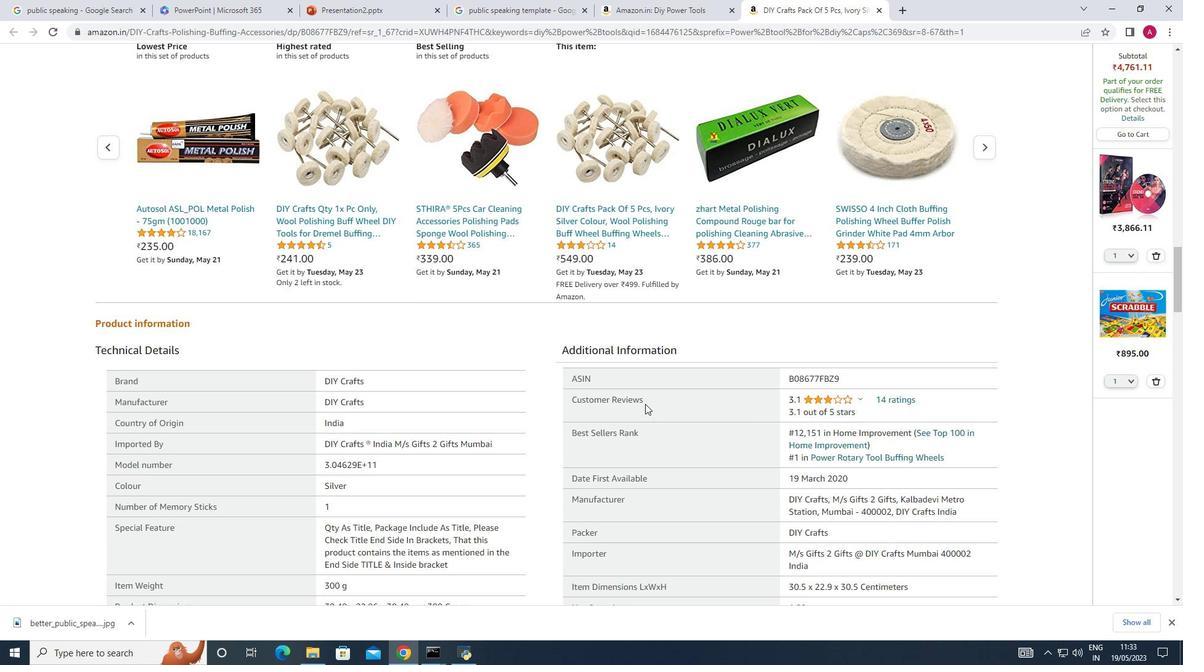 
Action: Mouse scrolled (645, 403) with delta (0, 0)
Screenshot: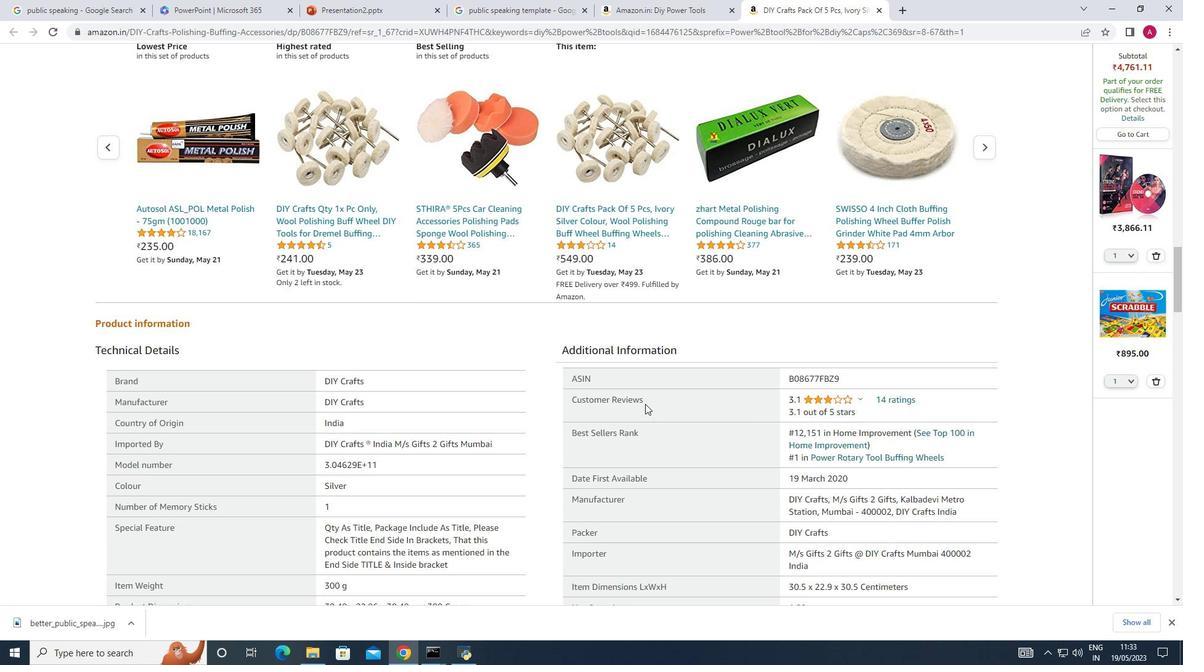 
Action: Mouse scrolled (645, 403) with delta (0, 0)
Screenshot: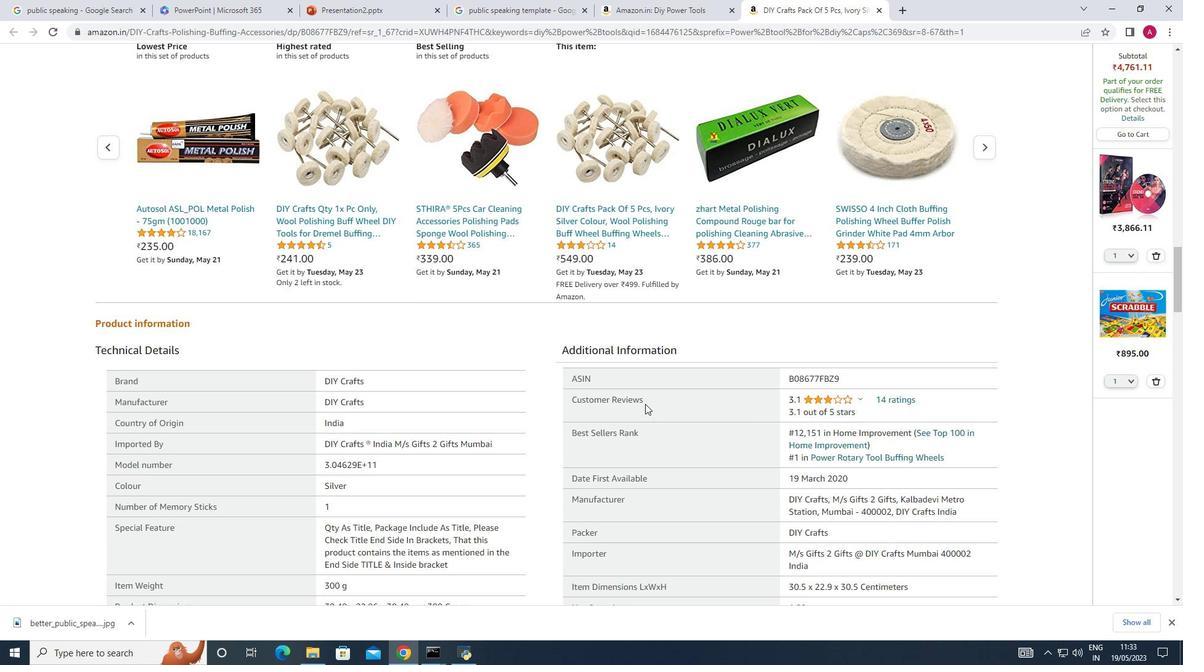 
Action: Mouse scrolled (645, 403) with delta (0, 0)
Screenshot: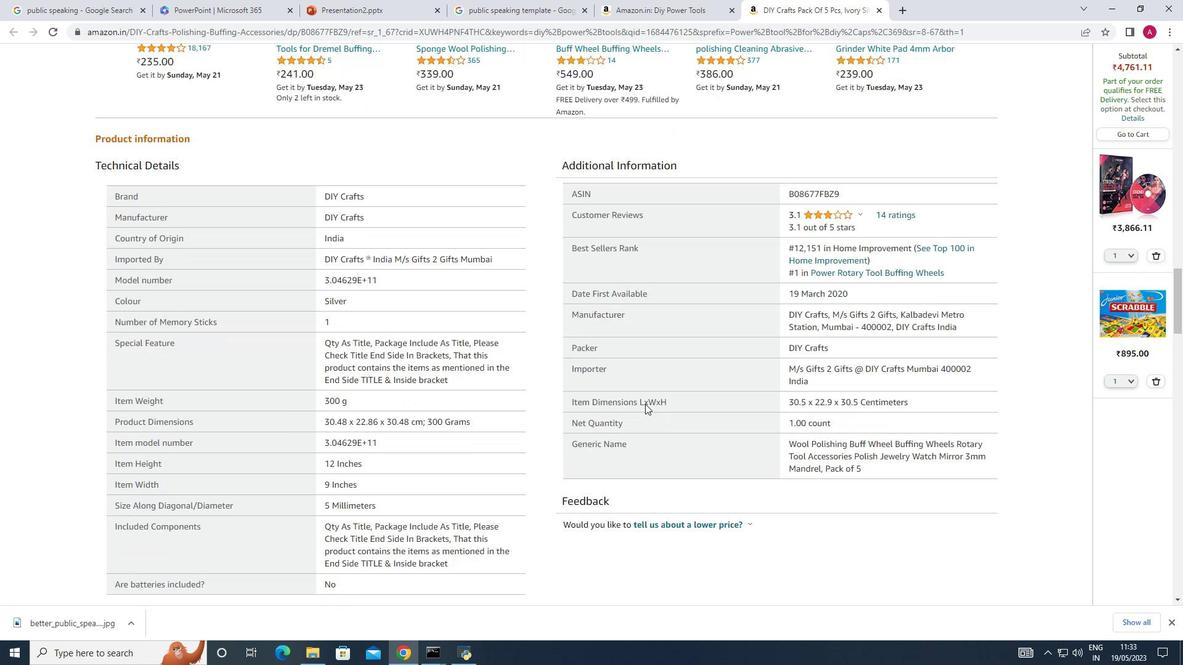 
Action: Mouse scrolled (645, 403) with delta (0, 0)
Screenshot: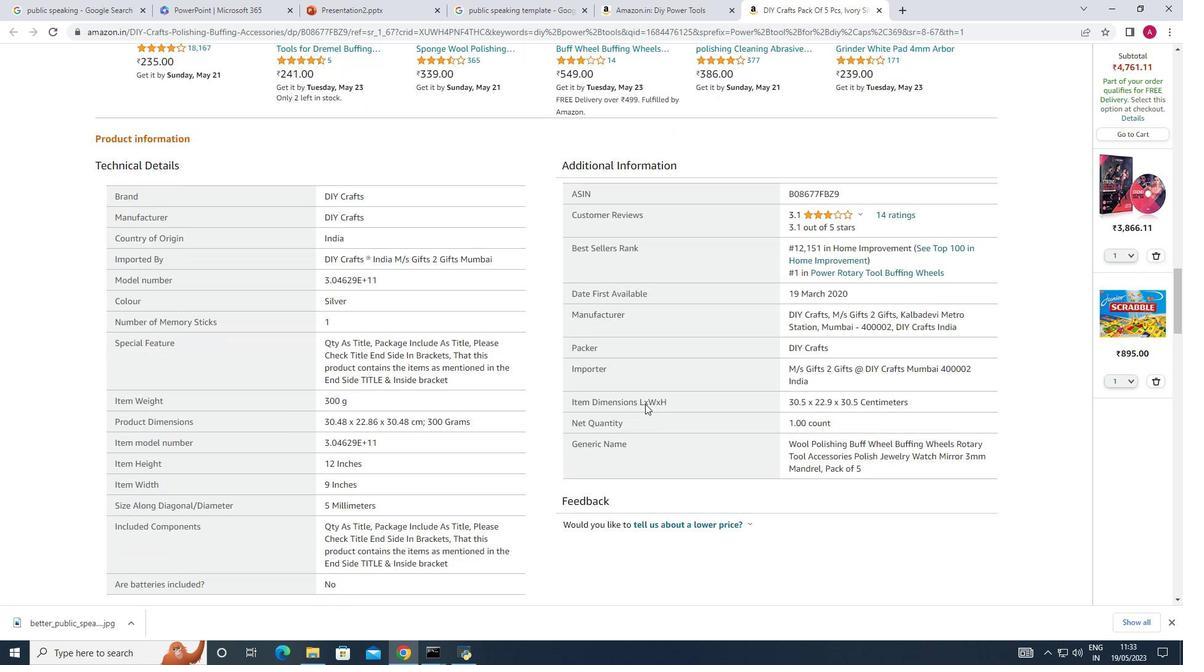 
Action: Mouse scrolled (645, 403) with delta (0, 0)
Screenshot: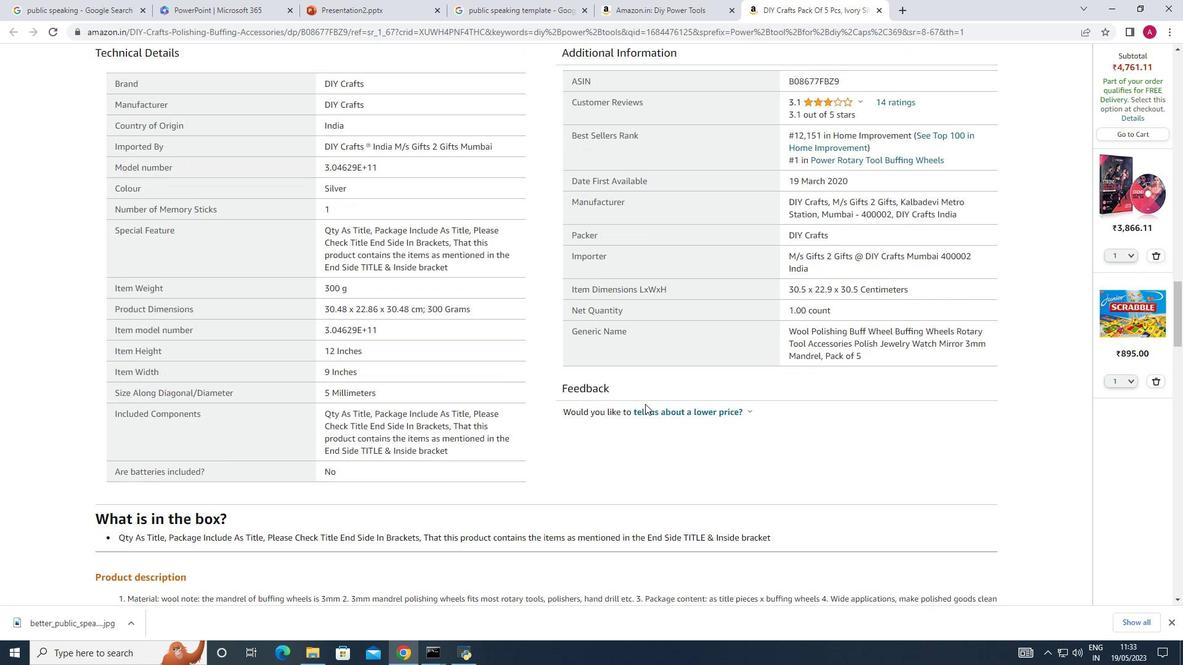 
Action: Mouse scrolled (645, 403) with delta (0, 0)
Screenshot: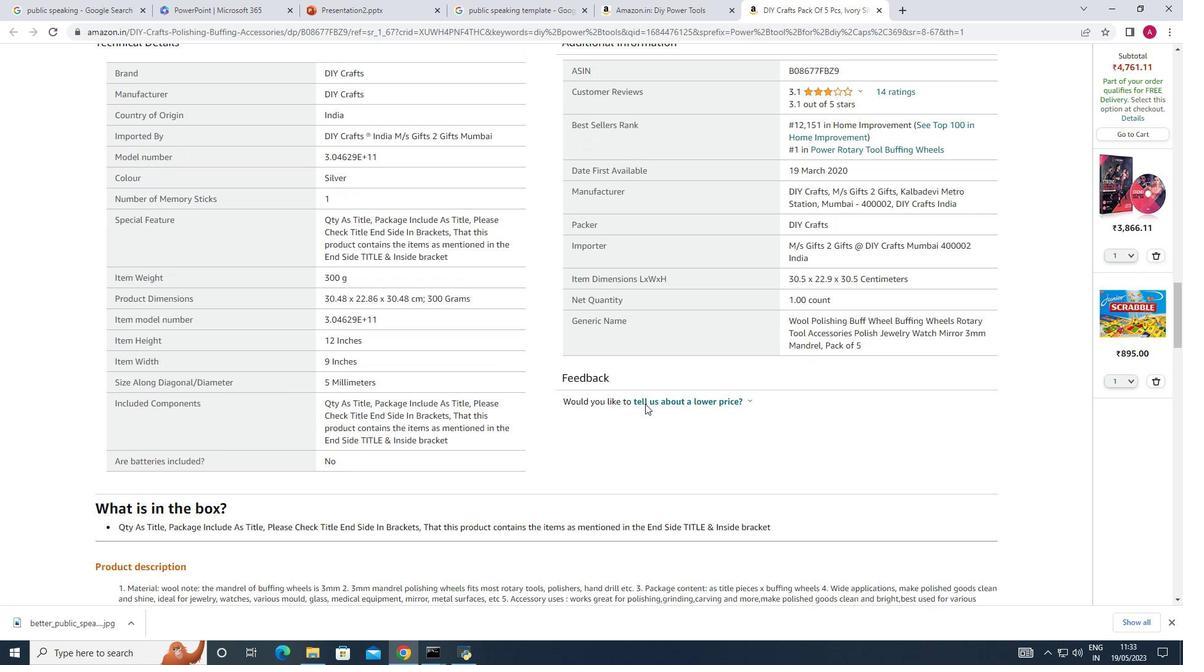 
Action: Mouse scrolled (645, 403) with delta (0, 0)
Screenshot: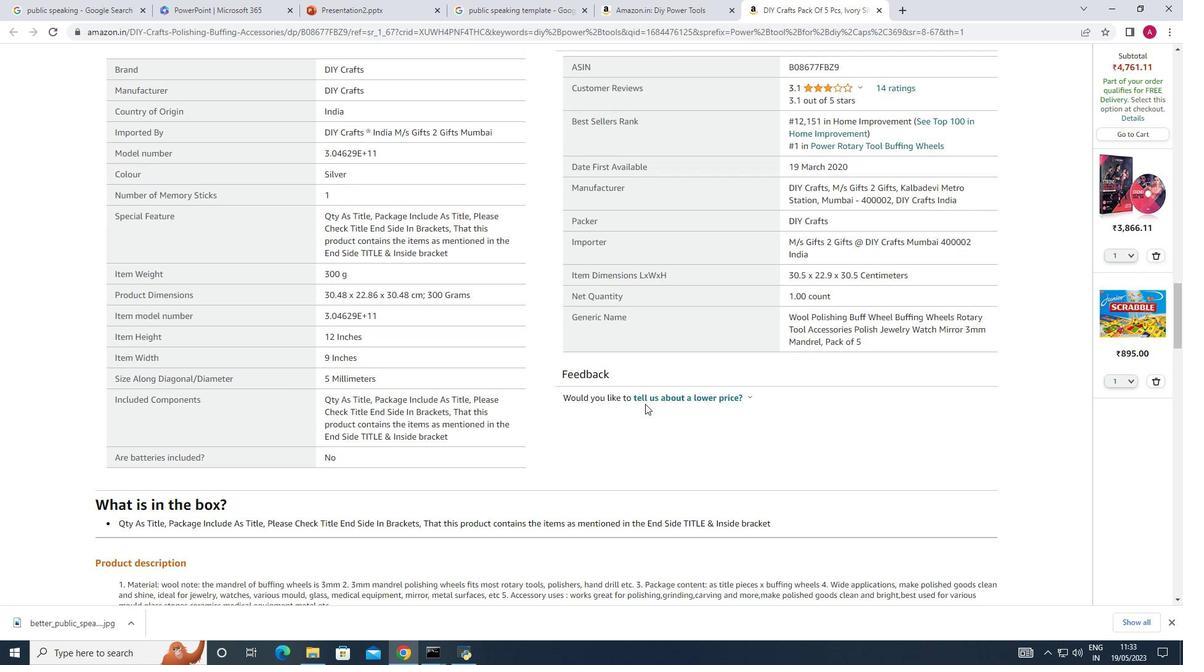 
Action: Mouse scrolled (645, 403) with delta (0, 0)
Screenshot: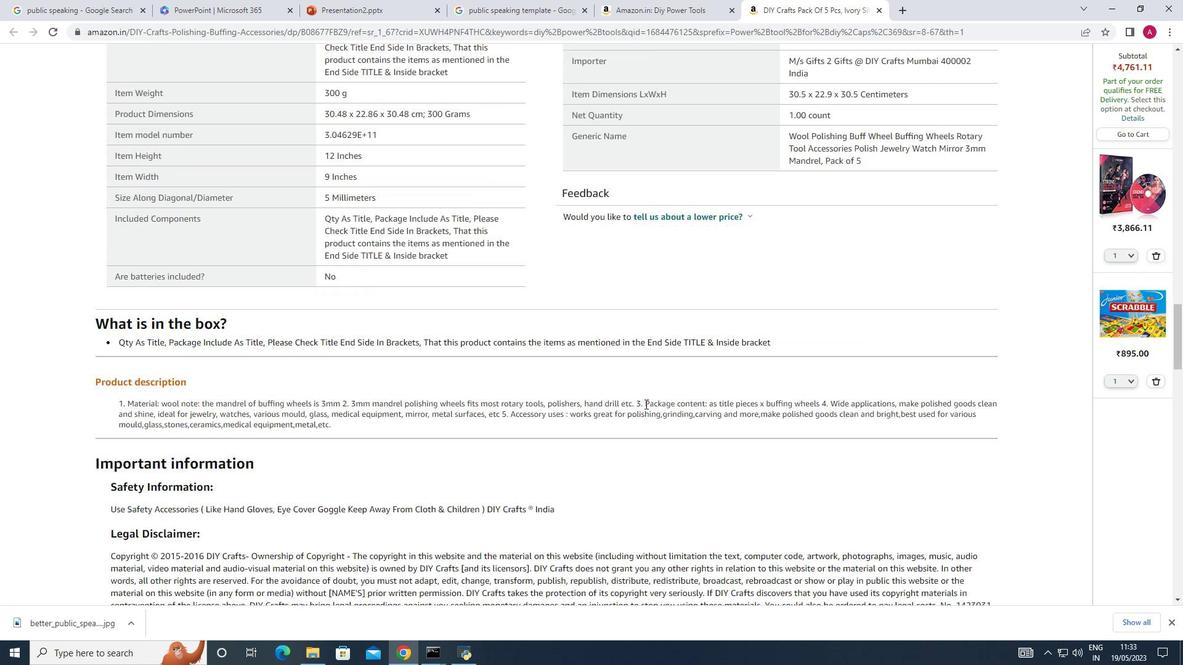 
Action: Mouse scrolled (645, 403) with delta (0, 0)
Screenshot: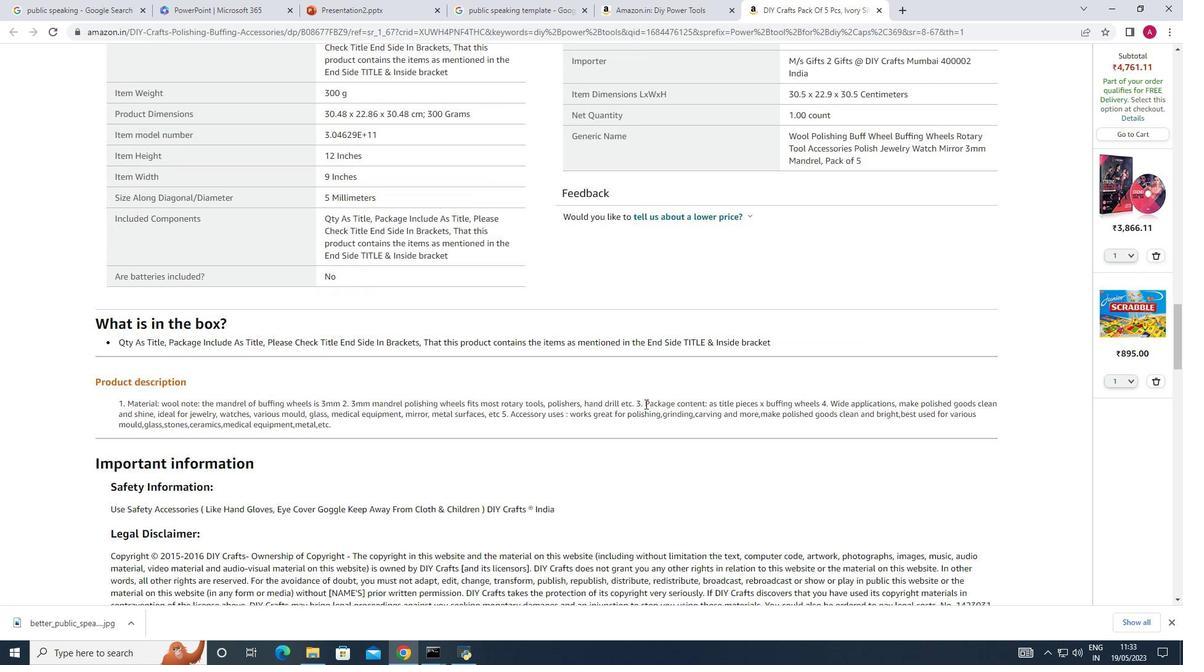 
Action: Mouse scrolled (645, 403) with delta (0, 0)
Screenshot: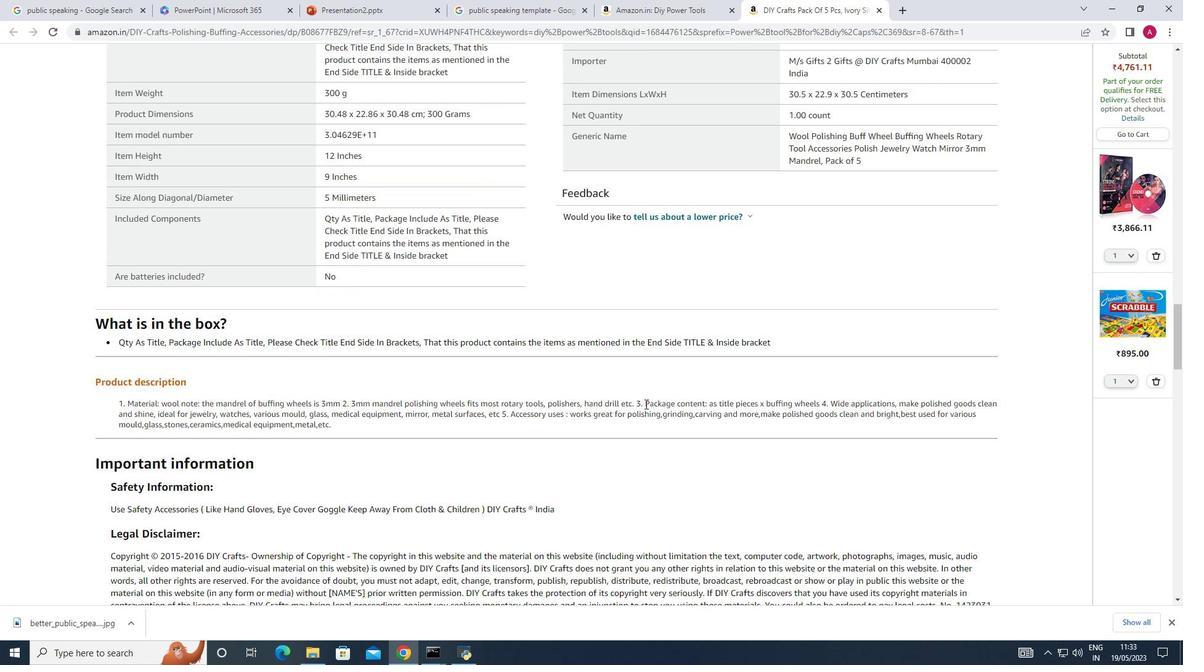 
Action: Mouse moved to (573, 423)
Screenshot: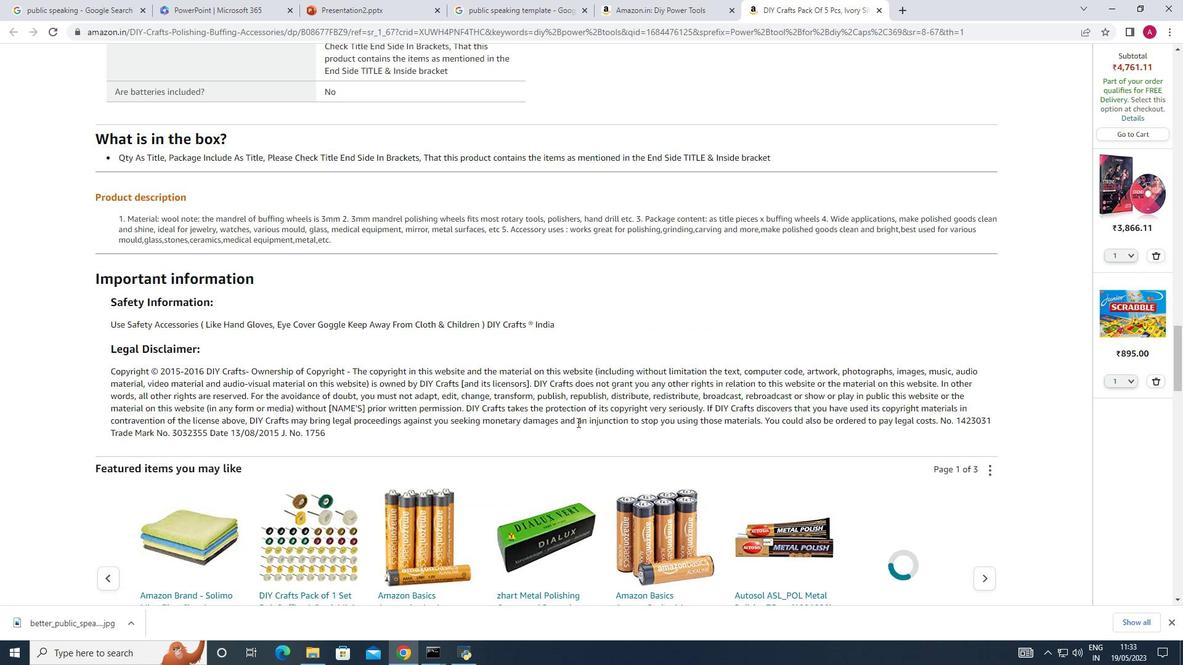 
Action: Mouse scrolled (573, 422) with delta (0, 0)
Screenshot: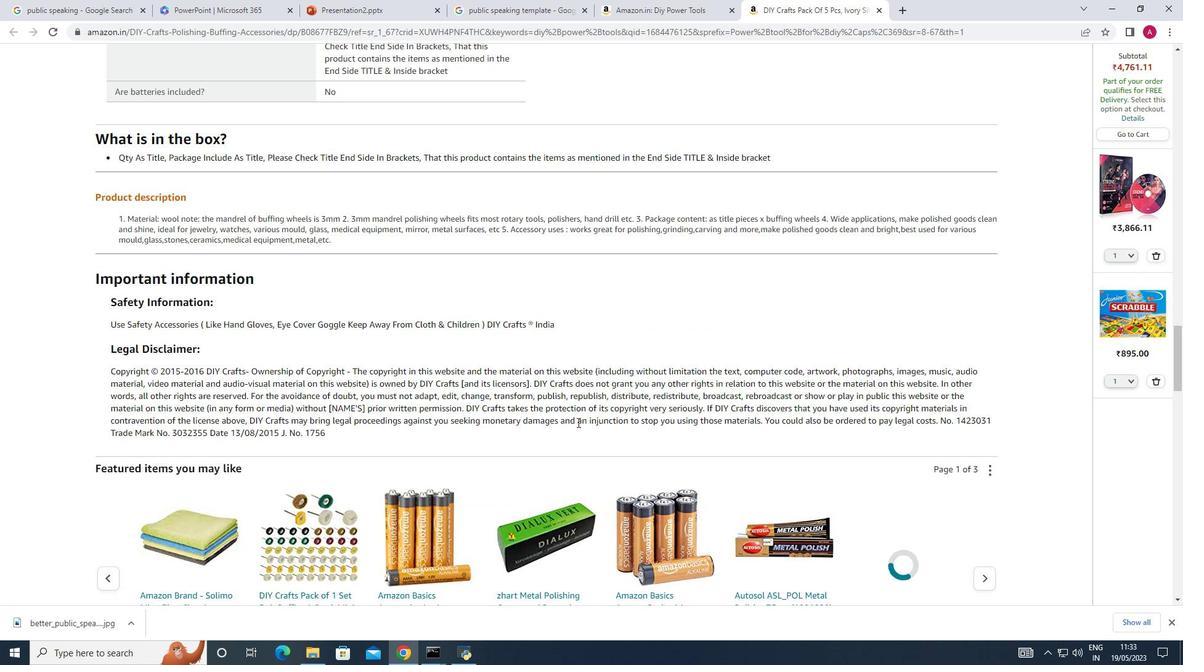 
Action: Mouse scrolled (573, 422) with delta (0, 0)
Screenshot: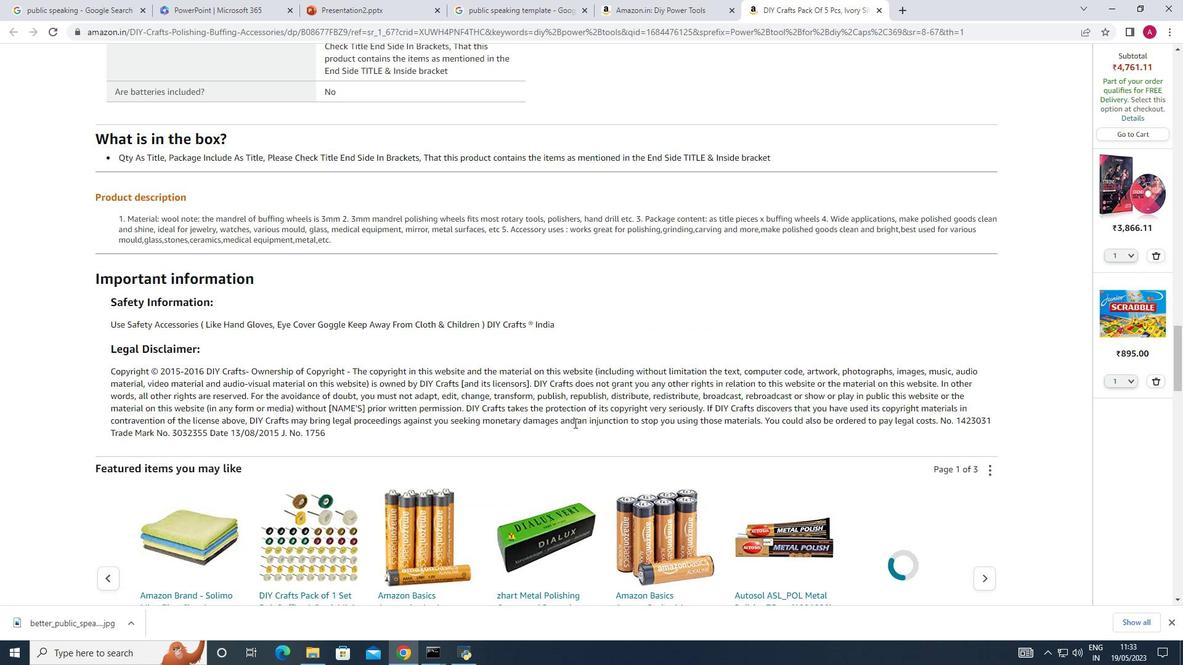 
Action: Mouse scrolled (573, 422) with delta (0, 0)
Screenshot: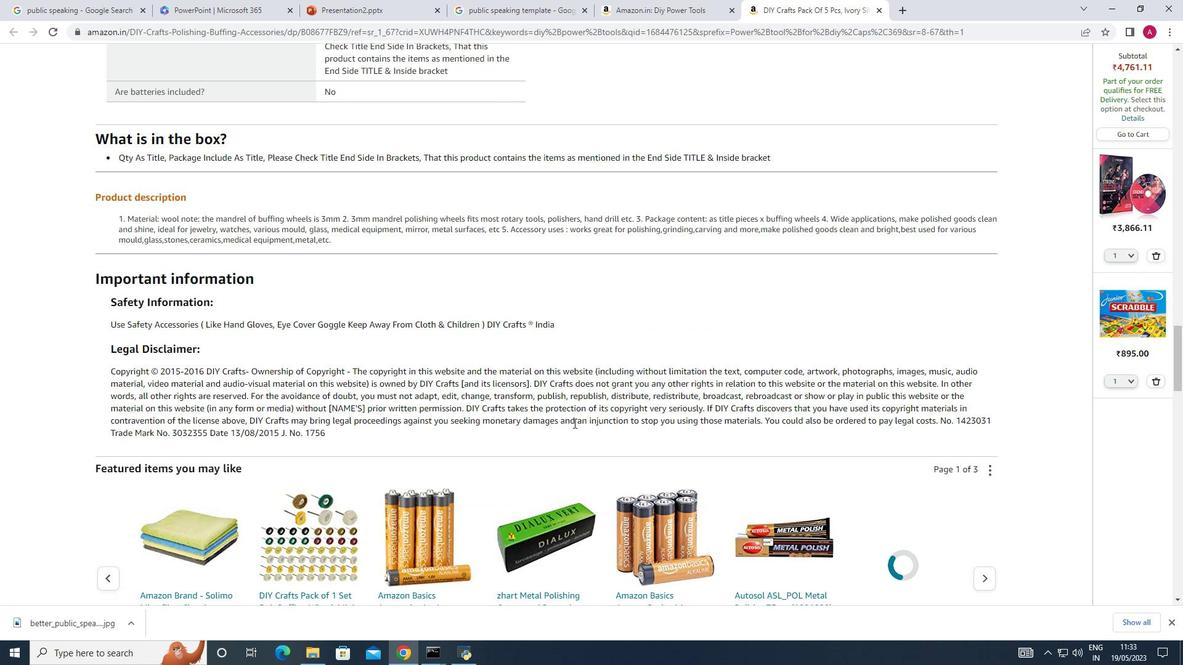 
Action: Mouse scrolled (573, 422) with delta (0, 0)
Screenshot: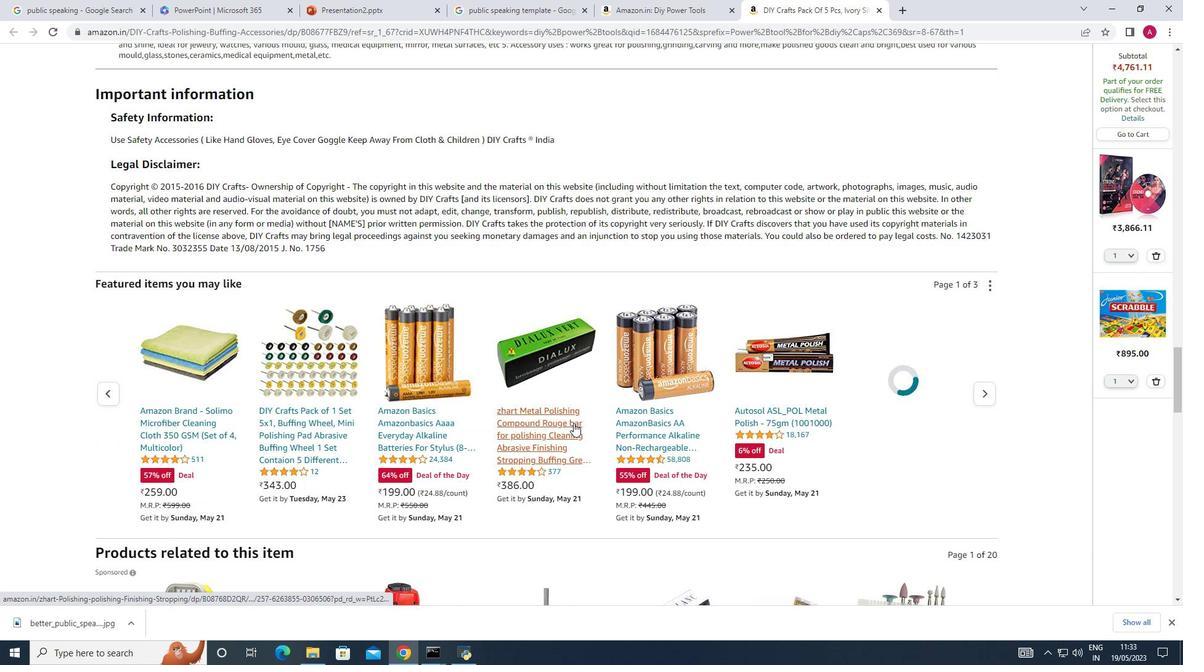 
Action: Mouse scrolled (573, 422) with delta (0, 0)
Screenshot: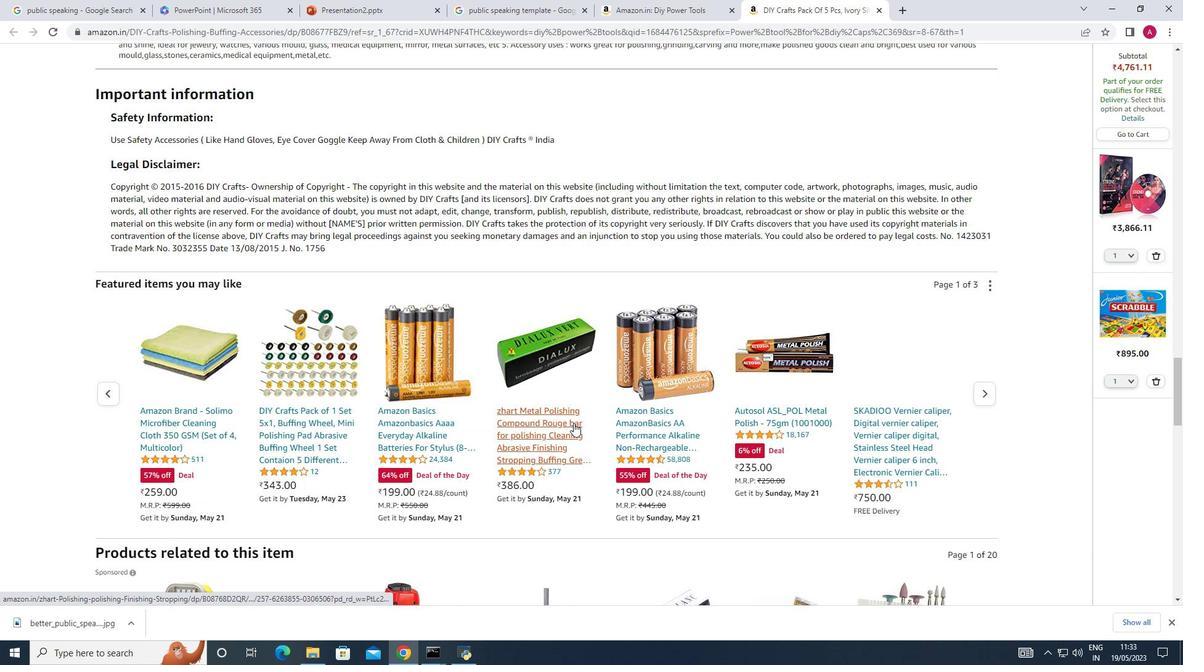 
Action: Mouse scrolled (573, 422) with delta (0, 0)
Screenshot: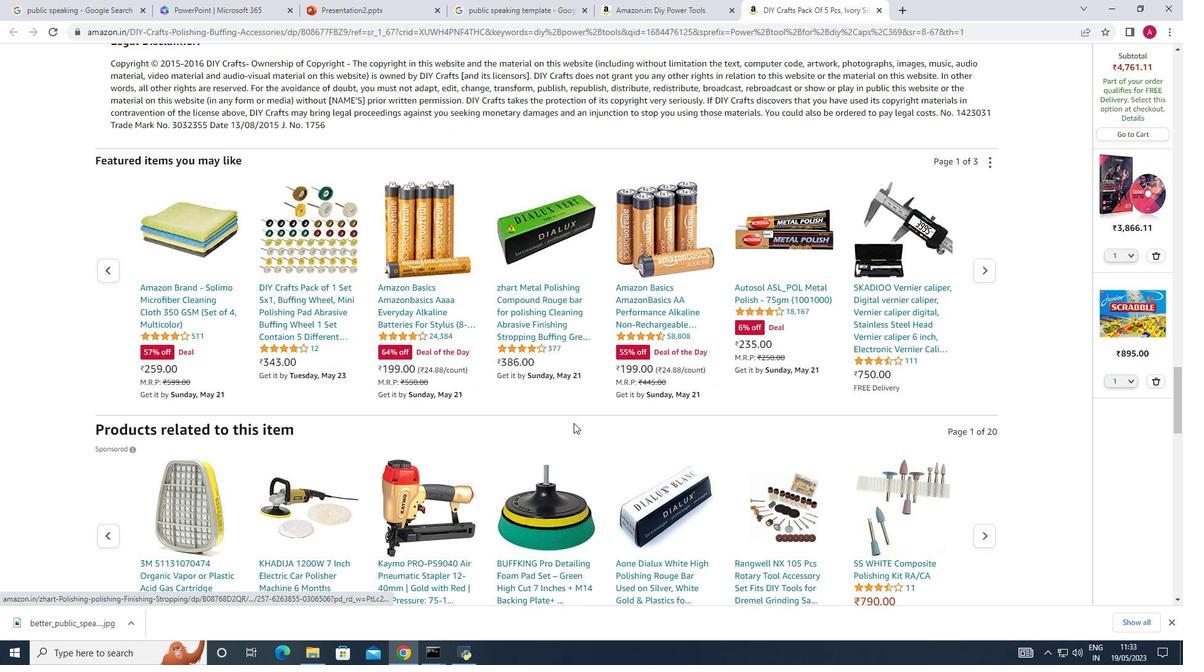 
Action: Mouse scrolled (573, 422) with delta (0, 0)
Screenshot: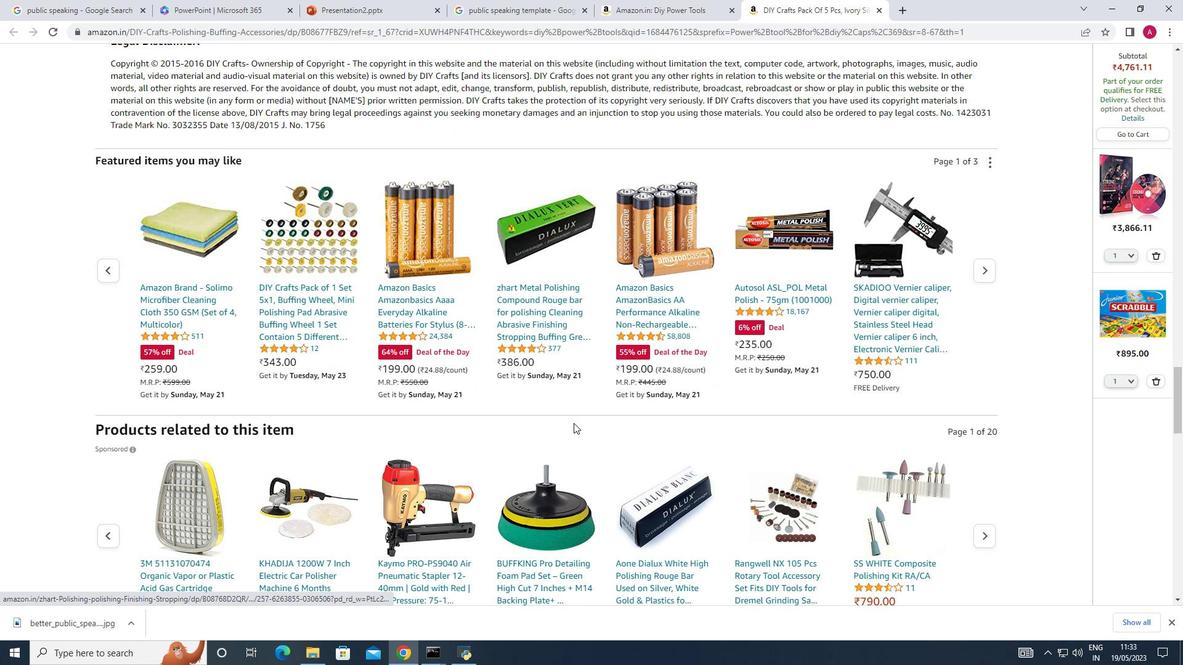 
Action: Mouse scrolled (573, 422) with delta (0, 0)
Screenshot: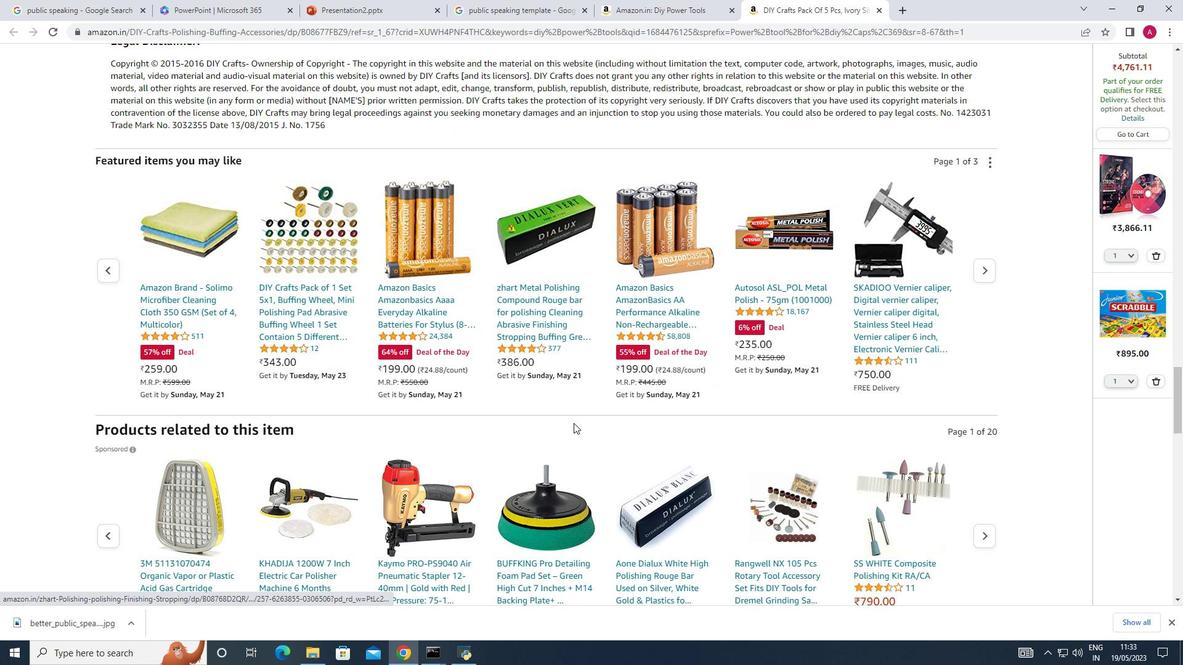 
Action: Mouse scrolled (573, 422) with delta (0, 0)
Screenshot: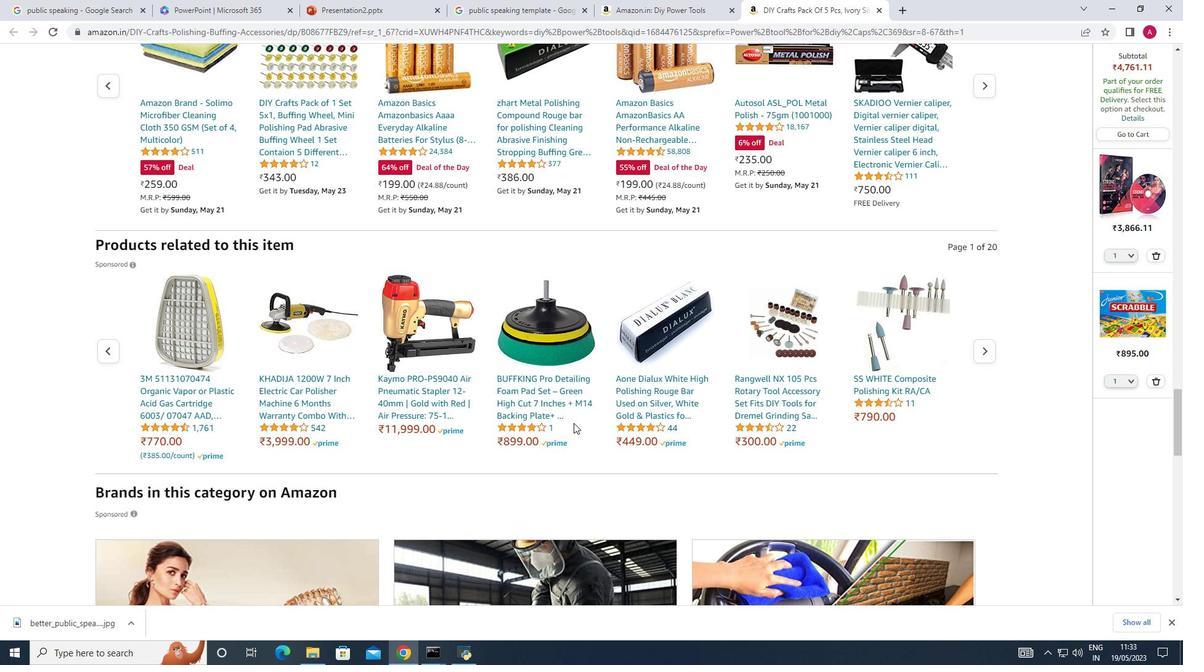 
Action: Mouse scrolled (573, 422) with delta (0, 0)
Screenshot: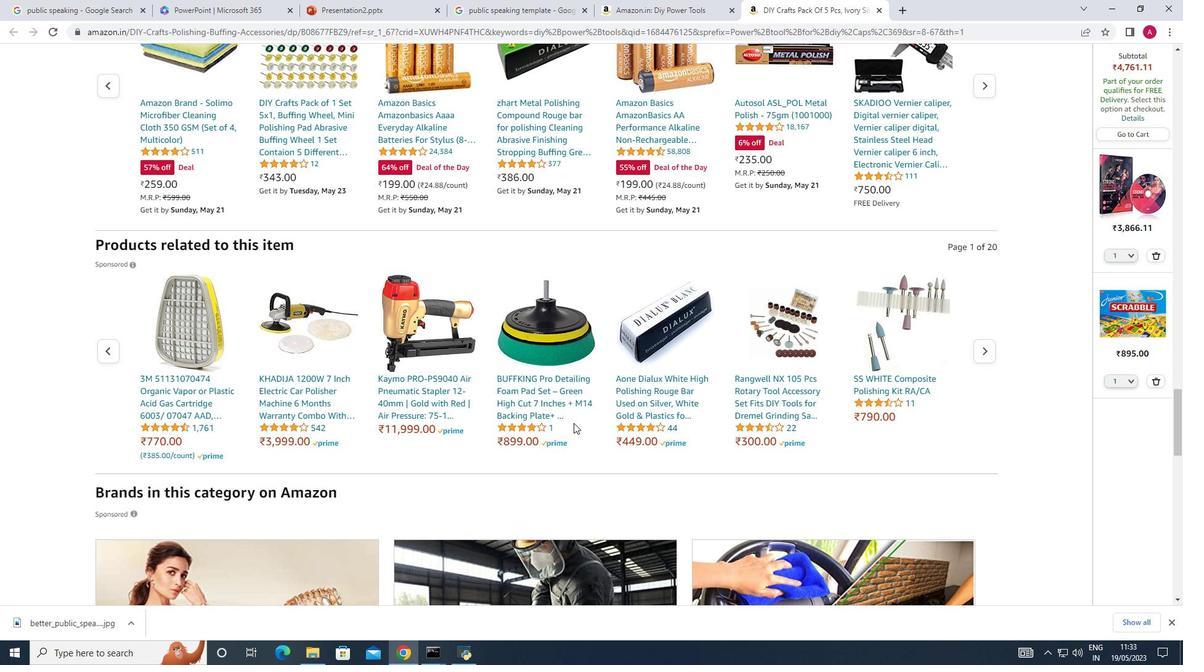 
Action: Mouse scrolled (573, 422) with delta (0, 0)
Screenshot: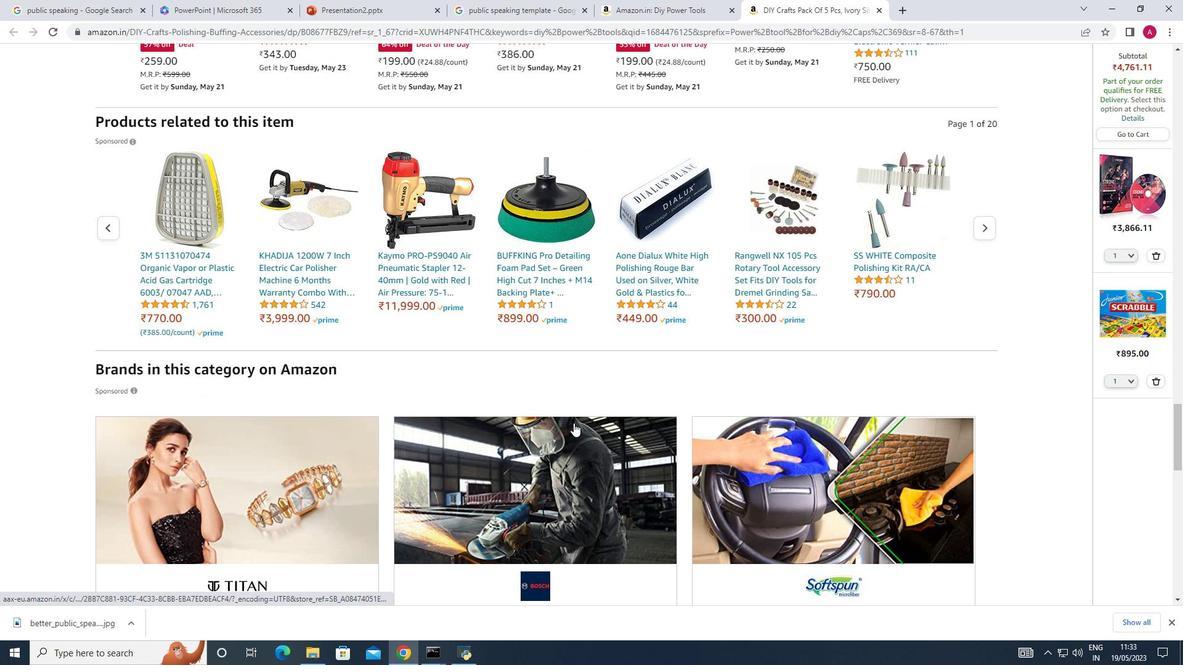 
Action: Mouse scrolled (573, 422) with delta (0, 0)
Screenshot: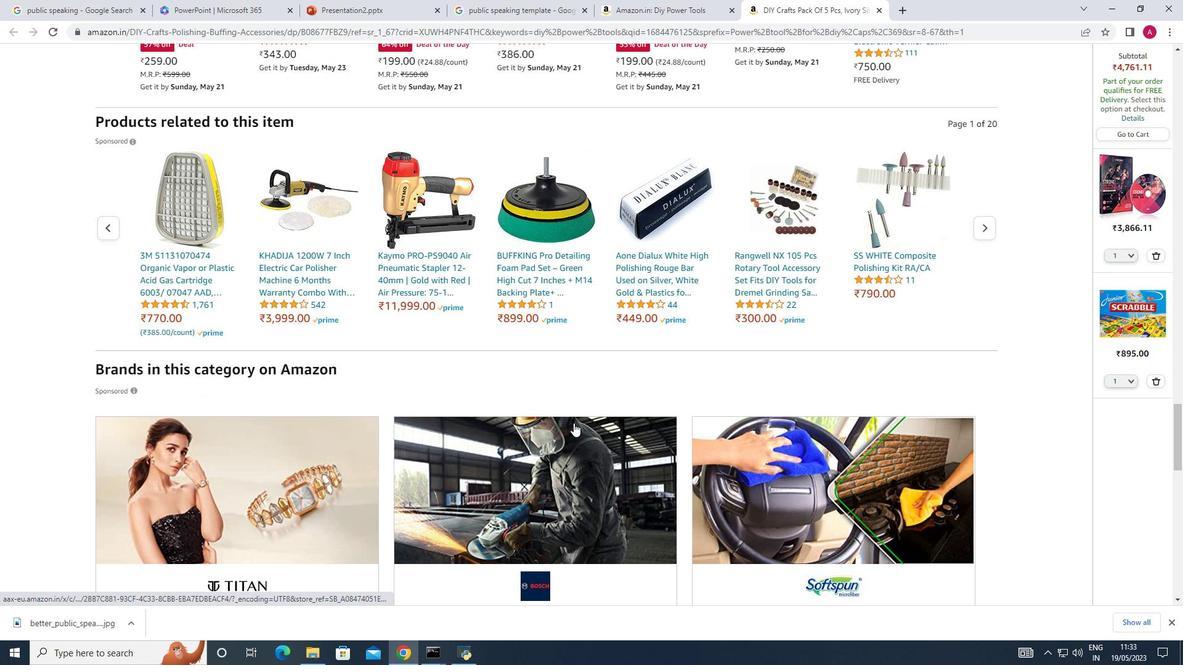 
Action: Mouse scrolled (573, 422) with delta (0, 0)
Screenshot: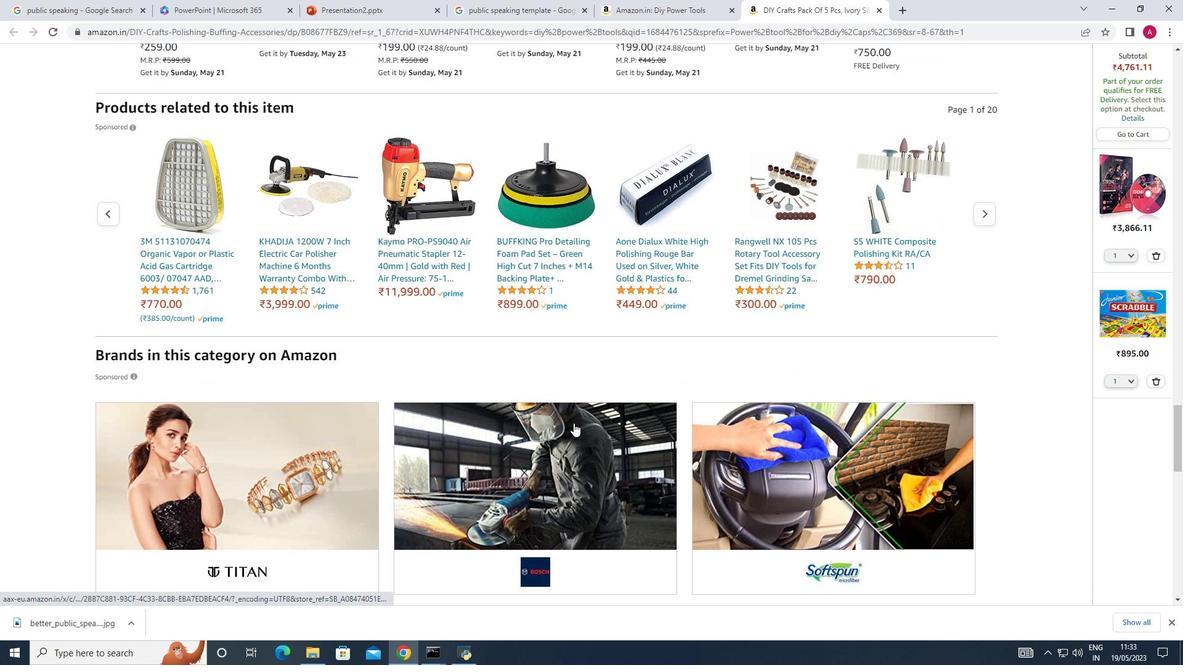
Action: Mouse scrolled (573, 422) with delta (0, 0)
Screenshot: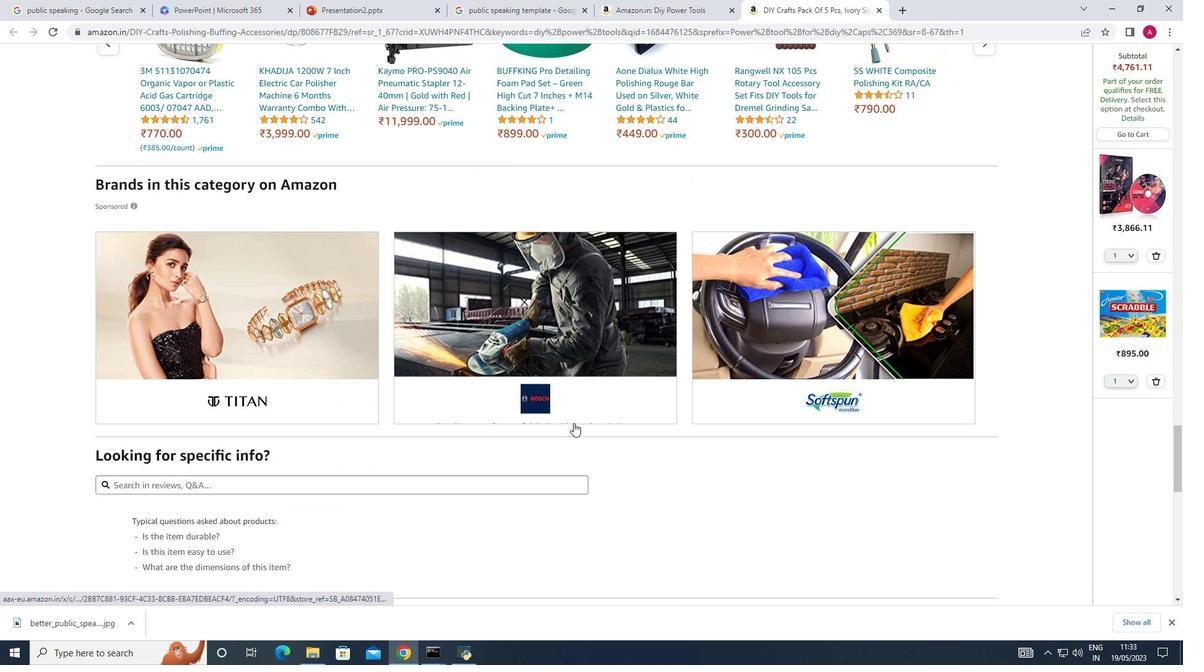 
Action: Mouse scrolled (573, 422) with delta (0, 0)
Screenshot: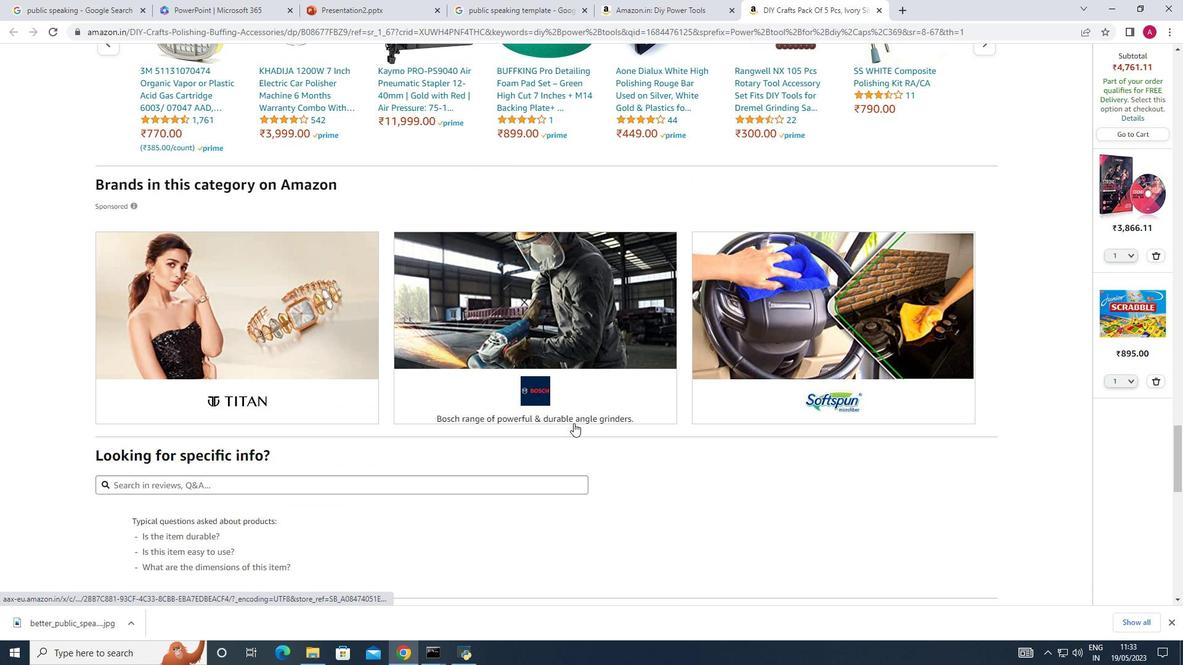 
Action: Mouse scrolled (573, 422) with delta (0, 0)
Screenshot: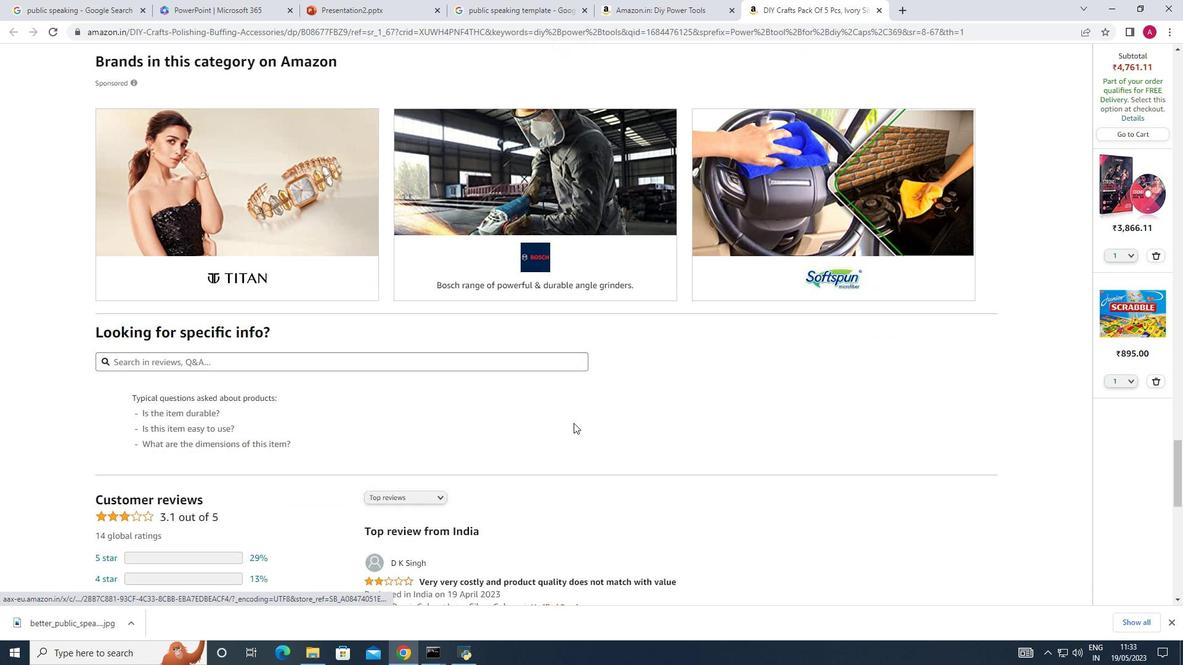
Action: Mouse scrolled (573, 422) with delta (0, 0)
Screenshot: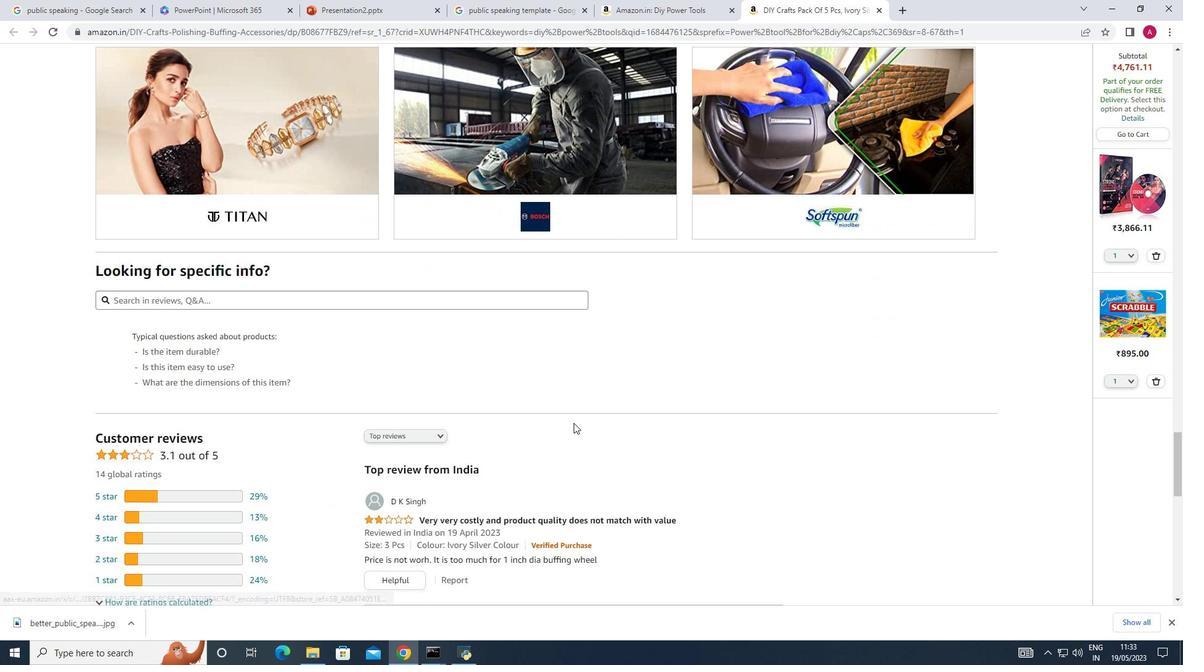 
Action: Mouse scrolled (573, 422) with delta (0, 0)
Screenshot: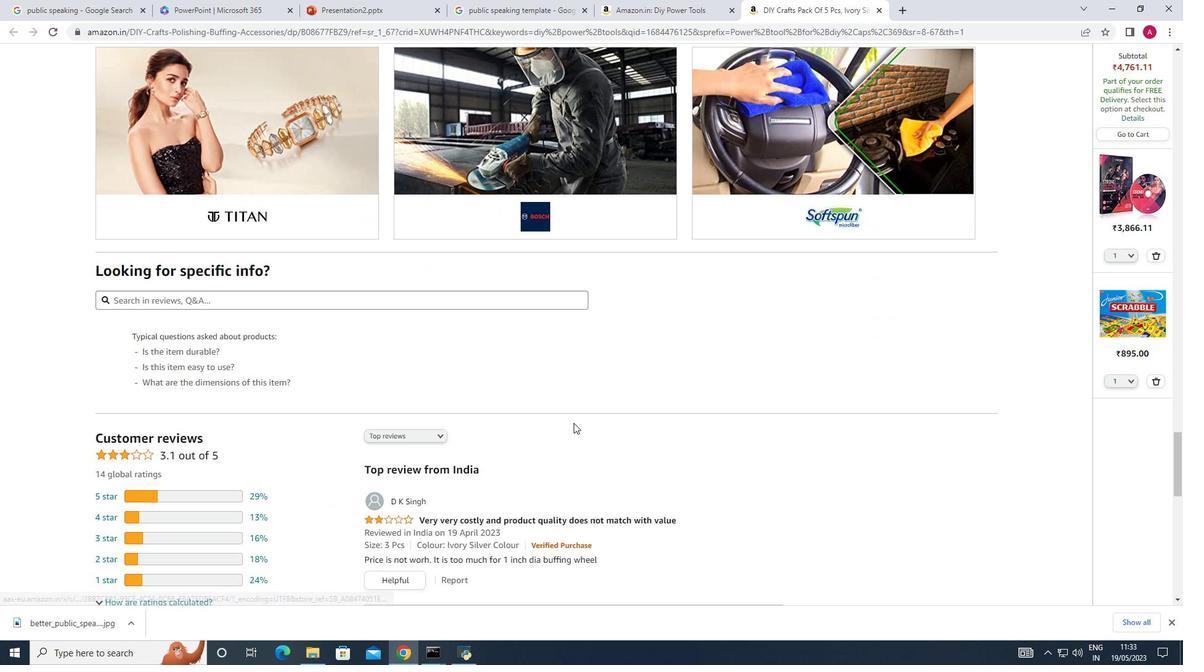 
Action: Mouse moved to (477, 437)
Screenshot: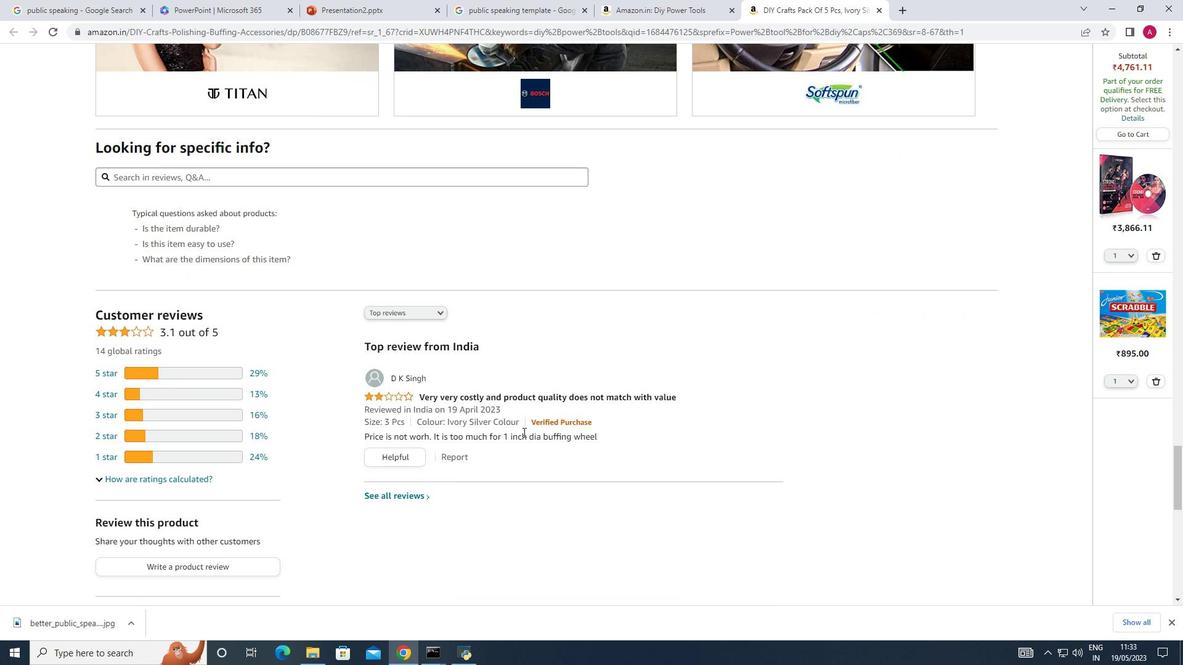 
Action: Mouse scrolled (477, 437) with delta (0, 0)
Screenshot: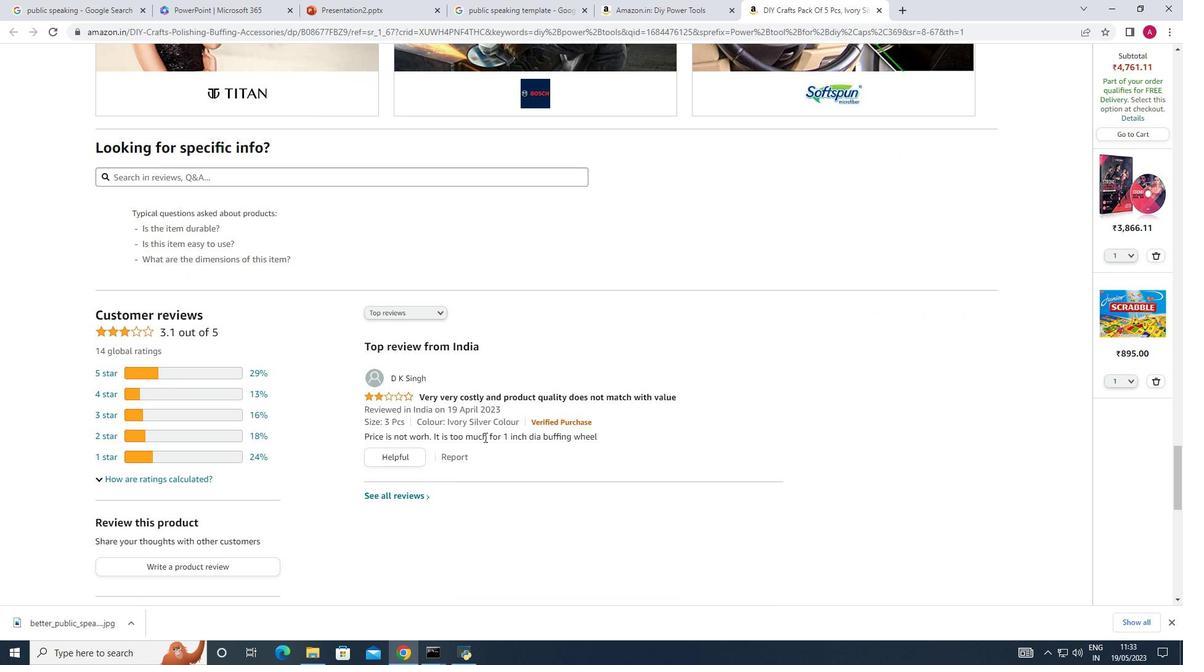 
Action: Mouse scrolled (477, 437) with delta (0, 0)
Screenshot: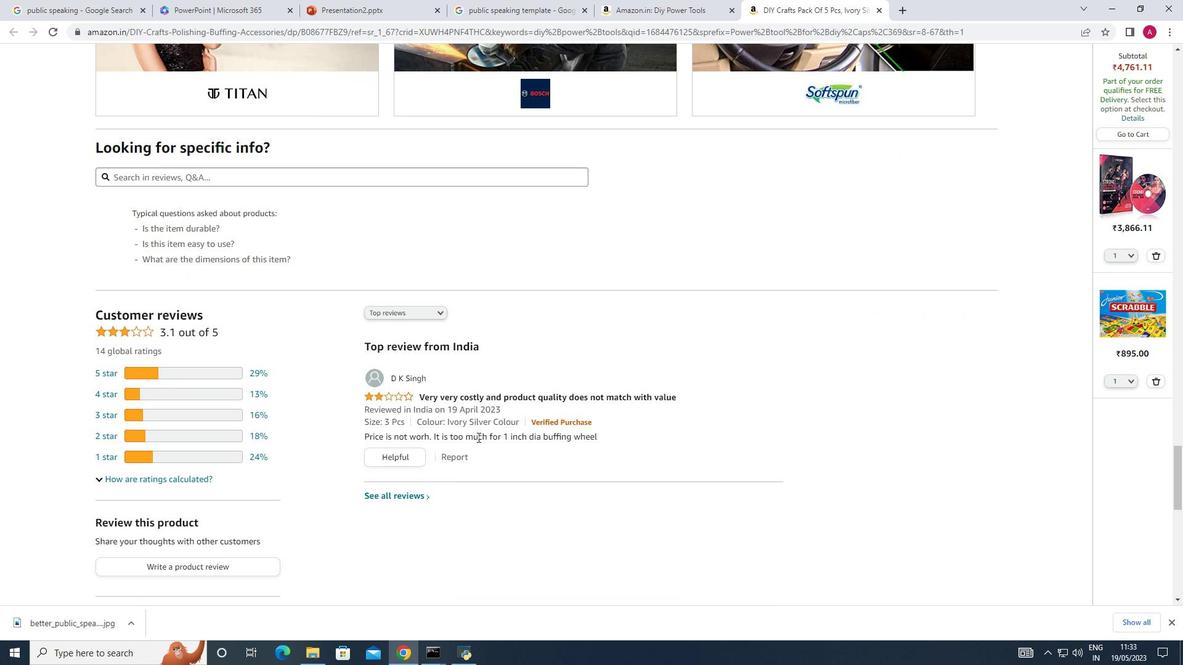 
Action: Mouse scrolled (477, 437) with delta (0, 0)
Screenshot: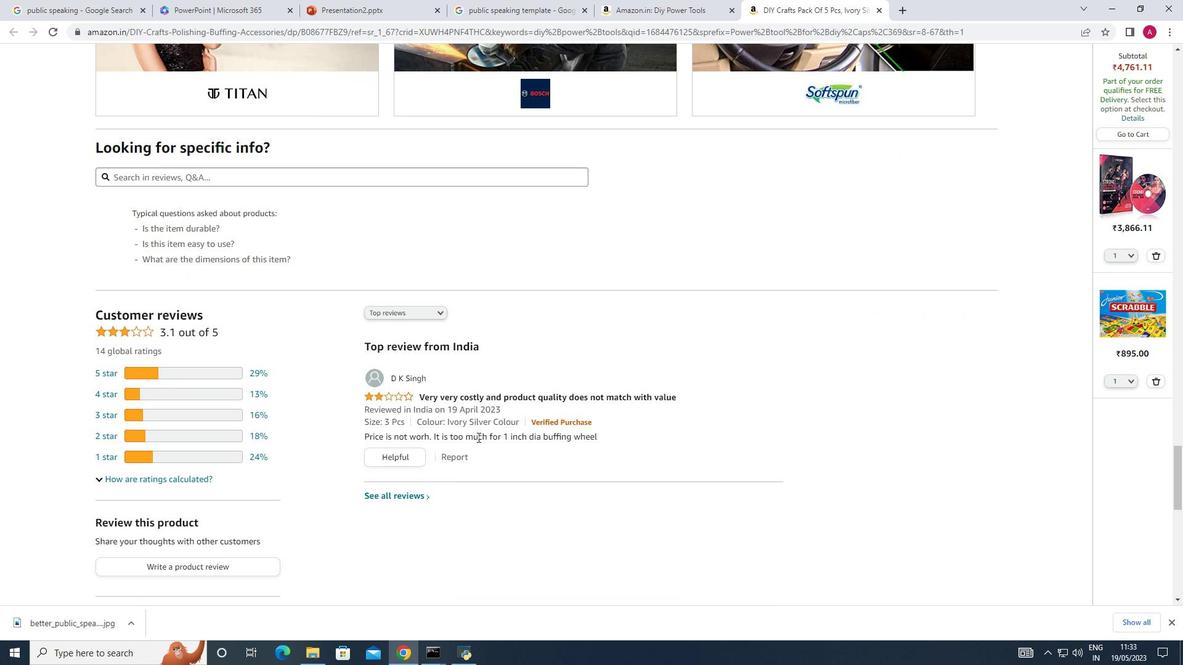
Action: Mouse scrolled (477, 437) with delta (0, 0)
Screenshot: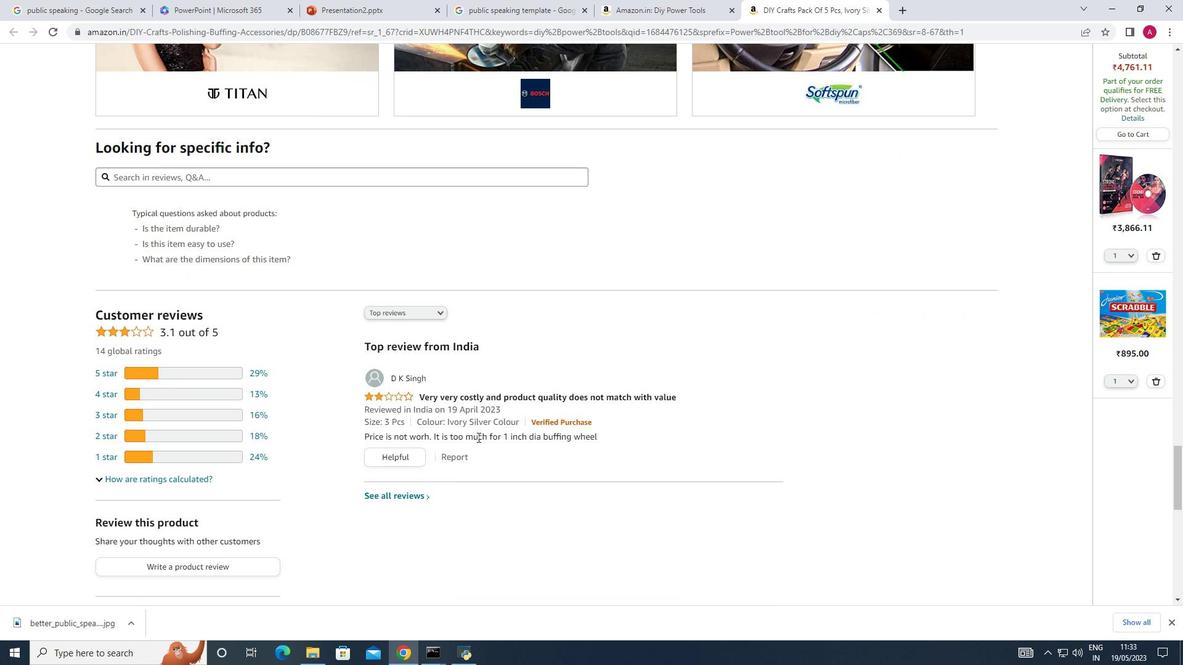 
Action: Mouse moved to (427, 438)
Screenshot: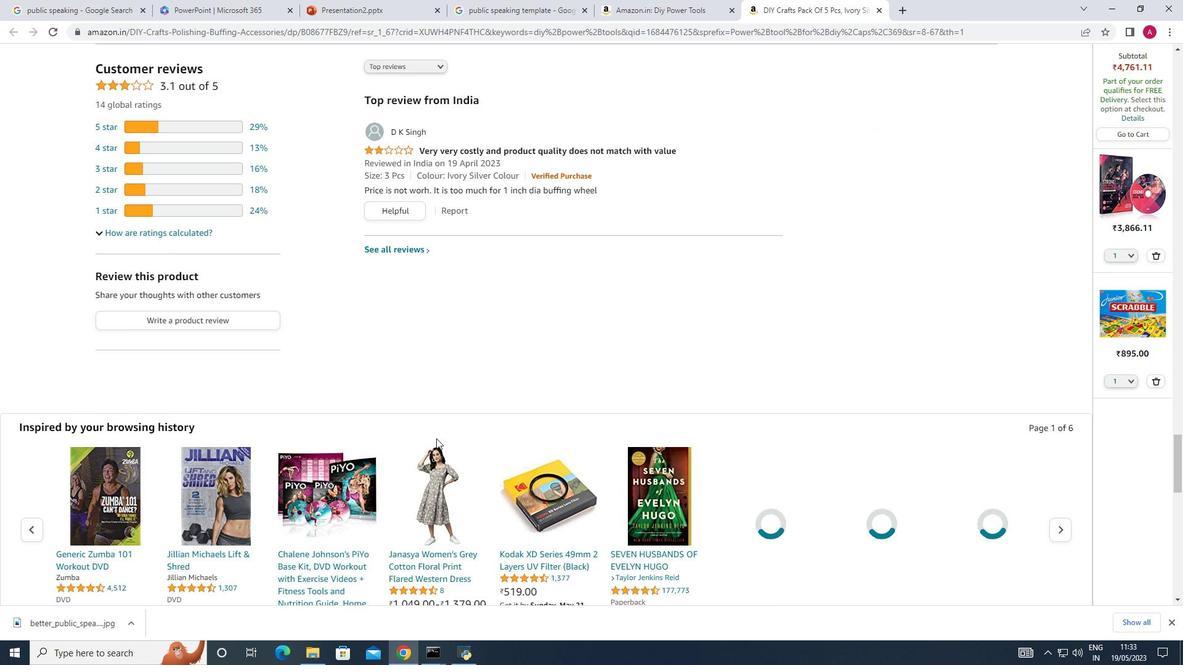 
Action: Mouse scrolled (427, 439) with delta (0, 0)
Screenshot: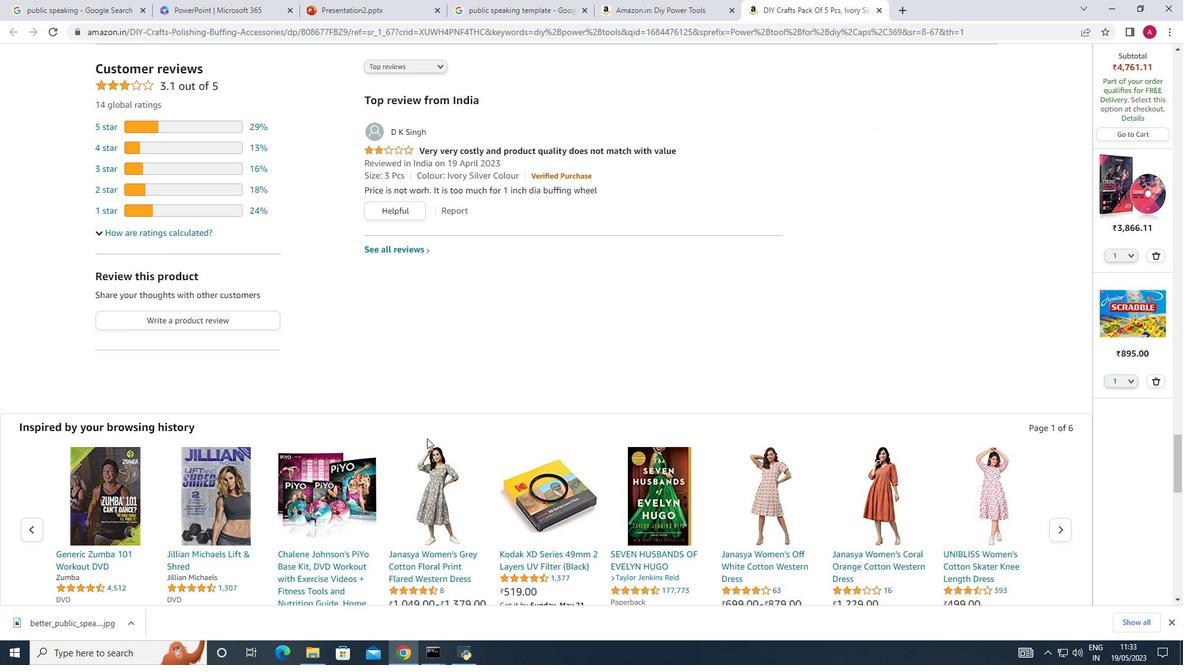 
Action: Mouse scrolled (427, 439) with delta (0, 0)
Screenshot: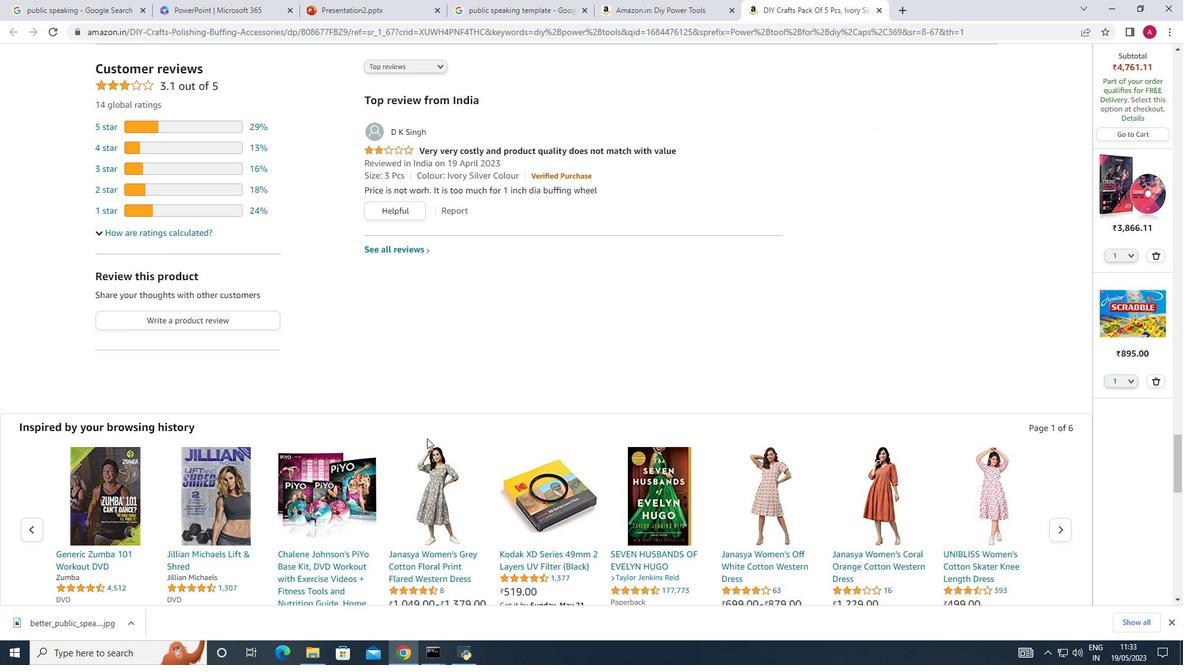 
Action: Mouse scrolled (427, 439) with delta (0, 0)
Screenshot: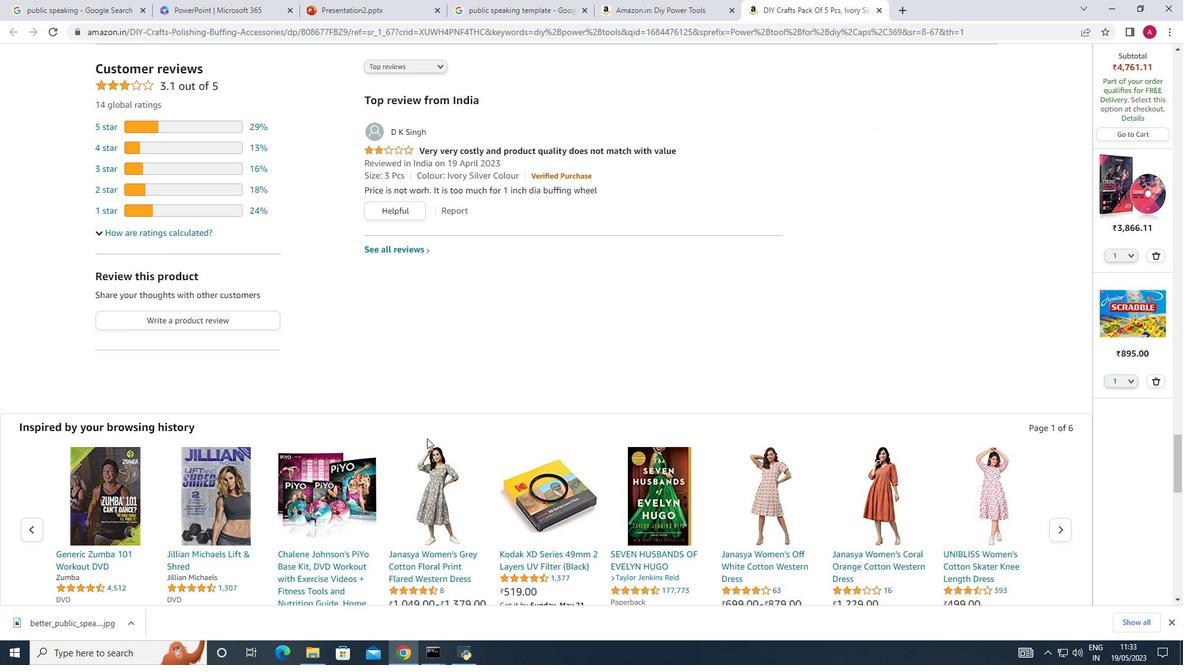 
Action: Mouse scrolled (427, 439) with delta (0, 0)
Screenshot: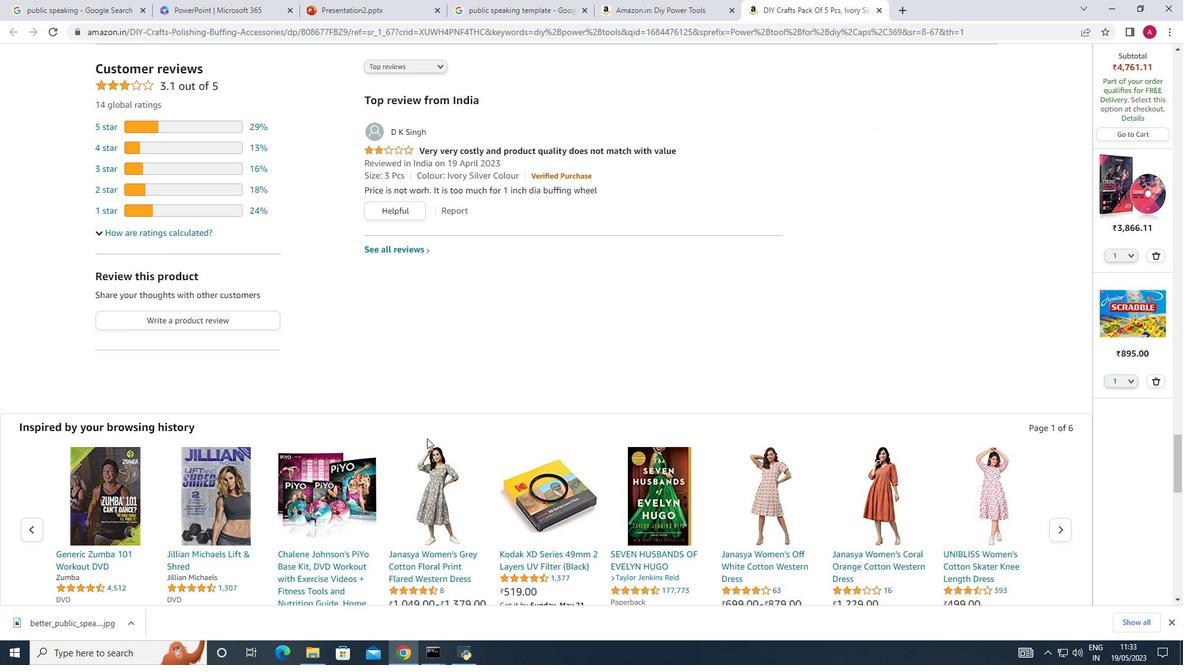 
Action: Mouse scrolled (427, 439) with delta (0, 0)
Screenshot: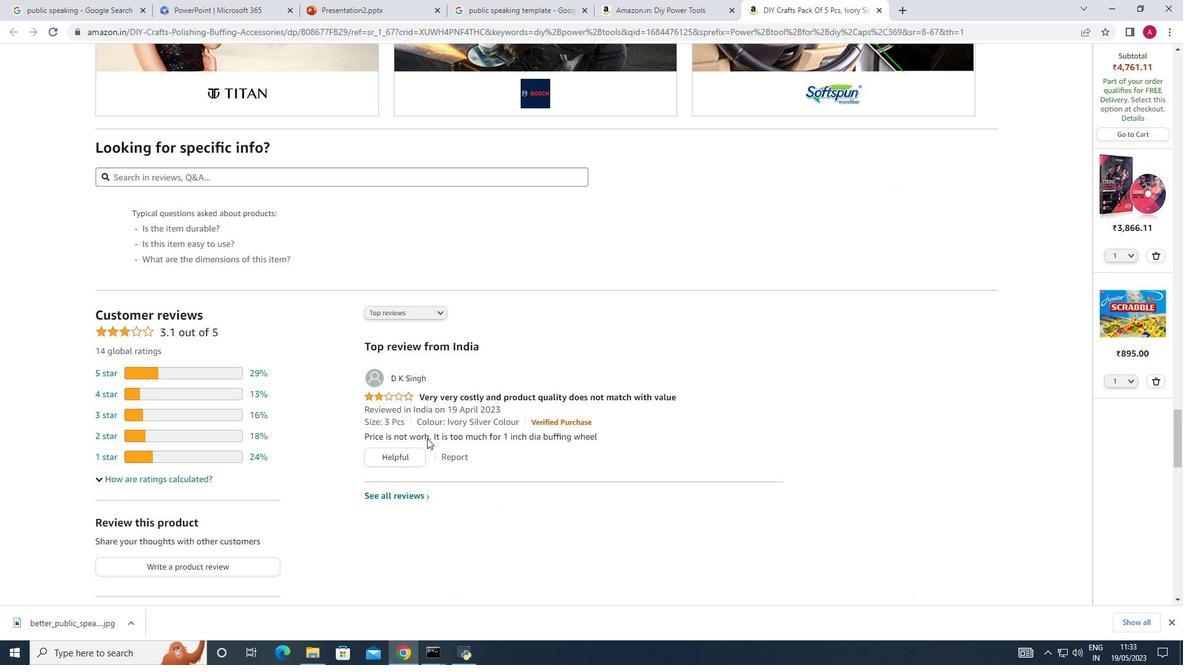 
Action: Mouse scrolled (427, 439) with delta (0, 0)
Screenshot: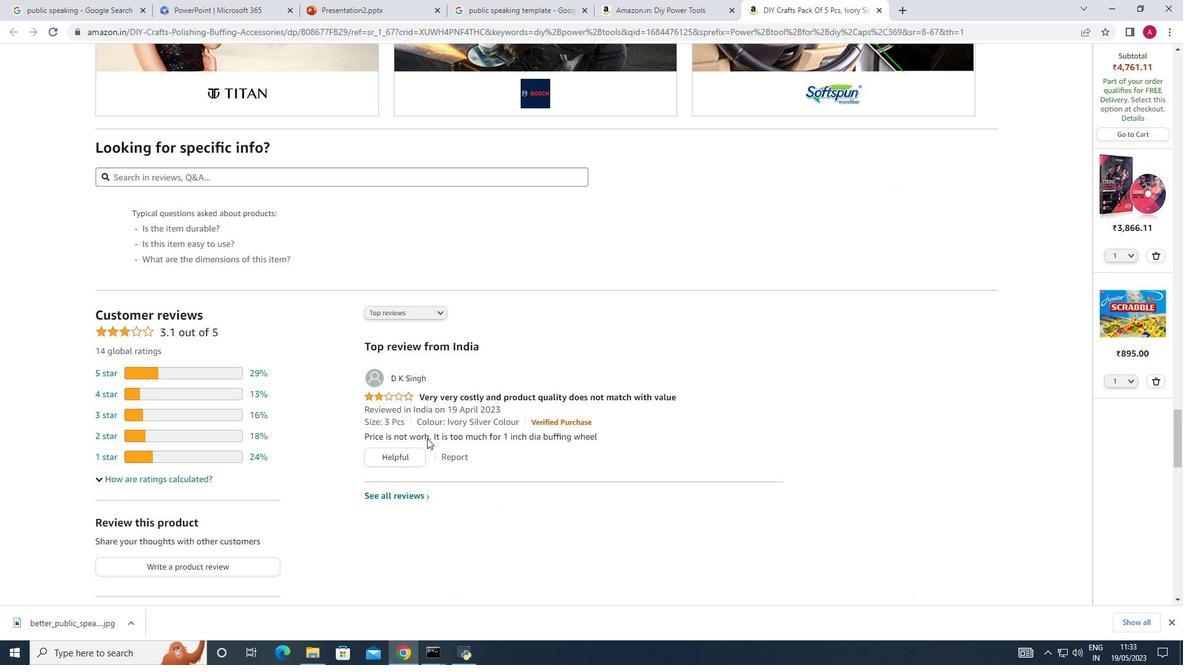 
Action: Mouse scrolled (427, 439) with delta (0, 0)
Screenshot: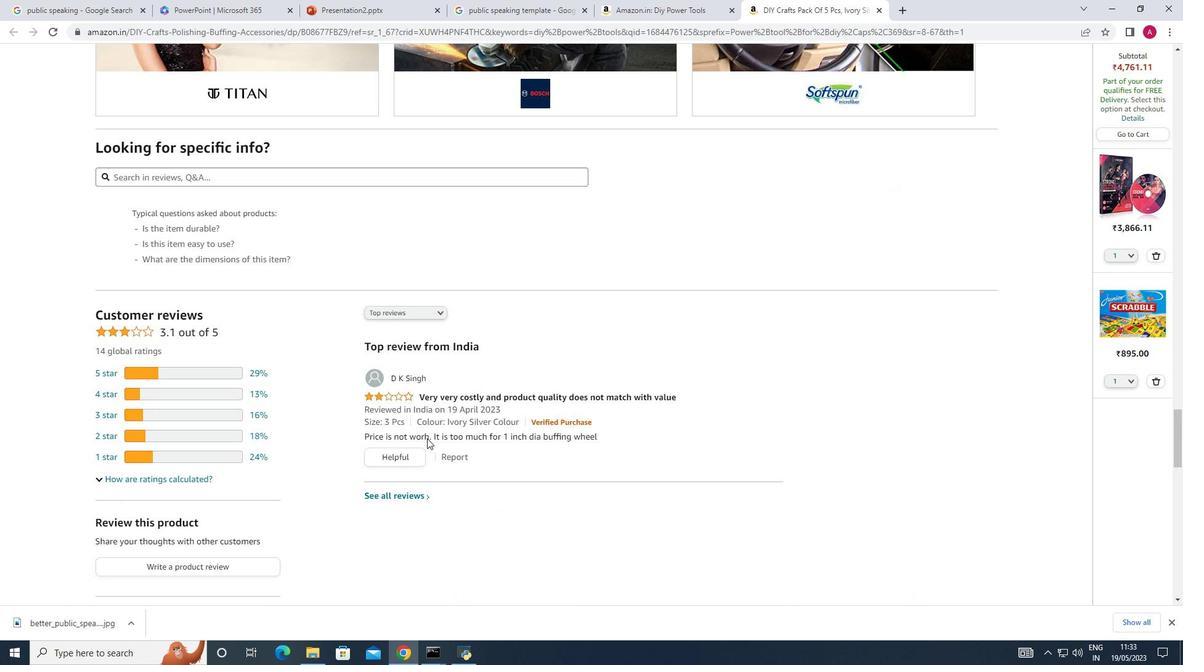 
Action: Mouse scrolled (427, 439) with delta (0, 0)
Screenshot: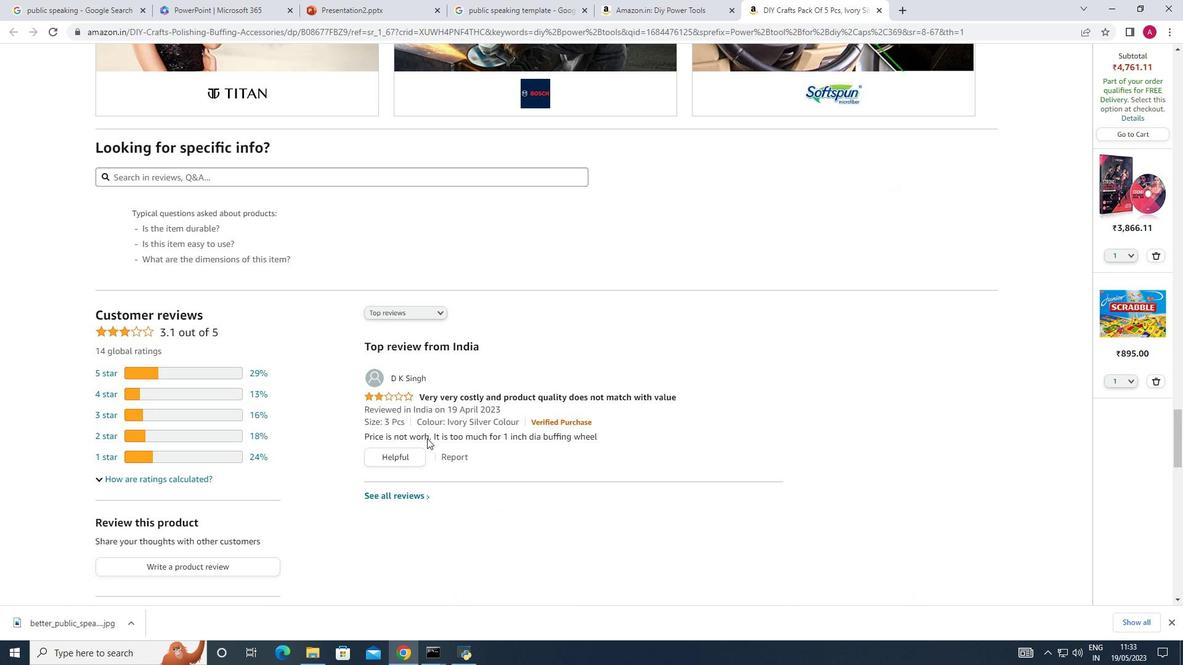 
Action: Mouse scrolled (427, 439) with delta (0, 0)
Screenshot: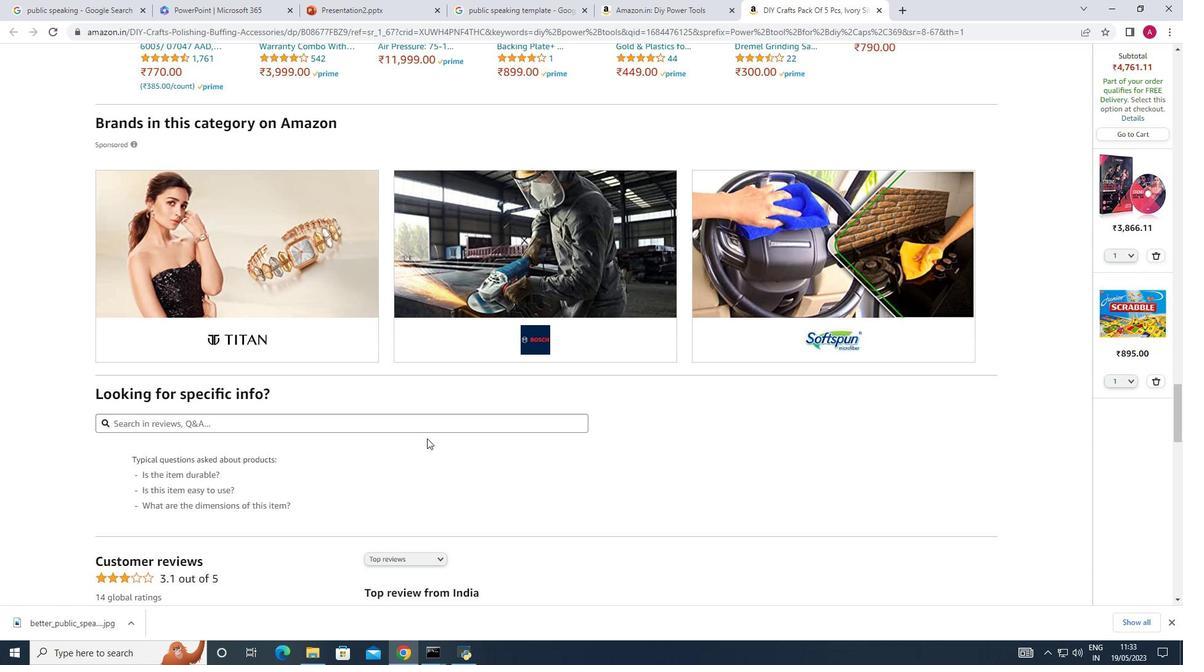 
Action: Mouse scrolled (427, 439) with delta (0, 0)
Screenshot: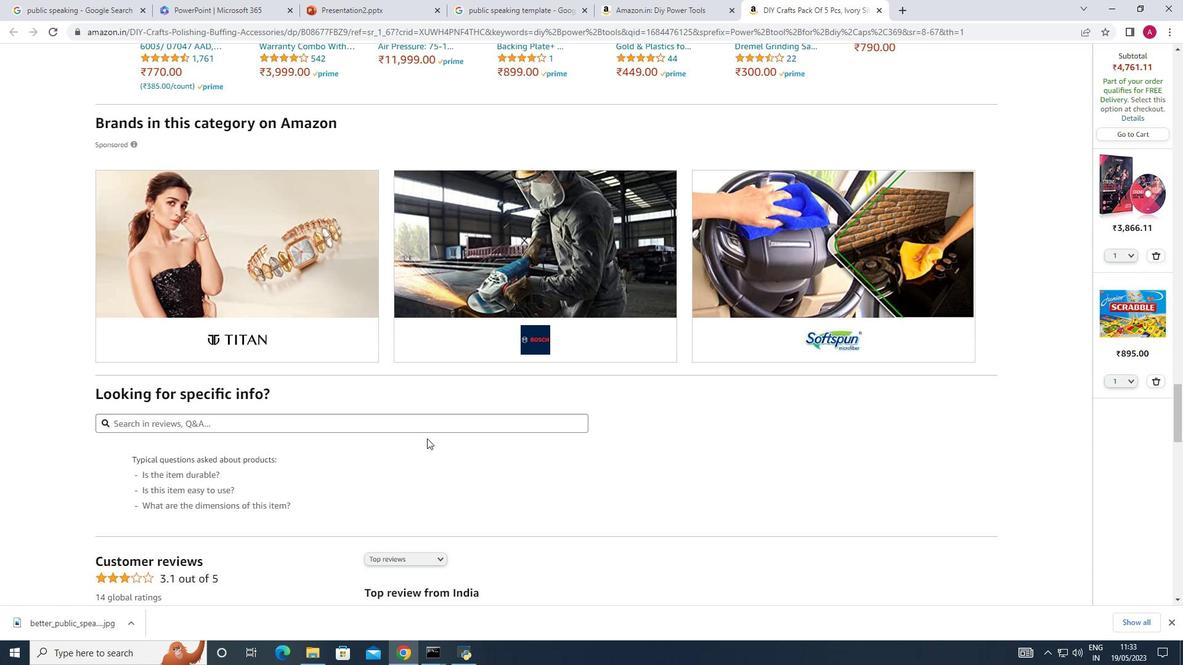 
Action: Mouse scrolled (427, 439) with delta (0, 0)
Screenshot: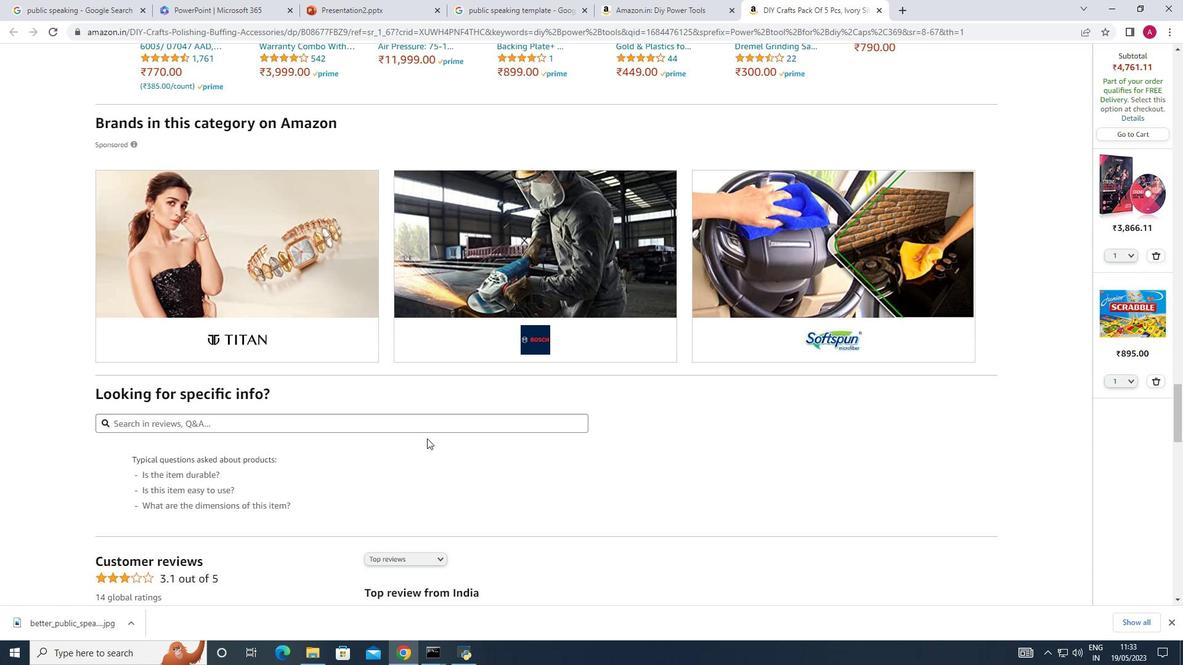 
Action: Mouse scrolled (427, 439) with delta (0, 0)
Screenshot: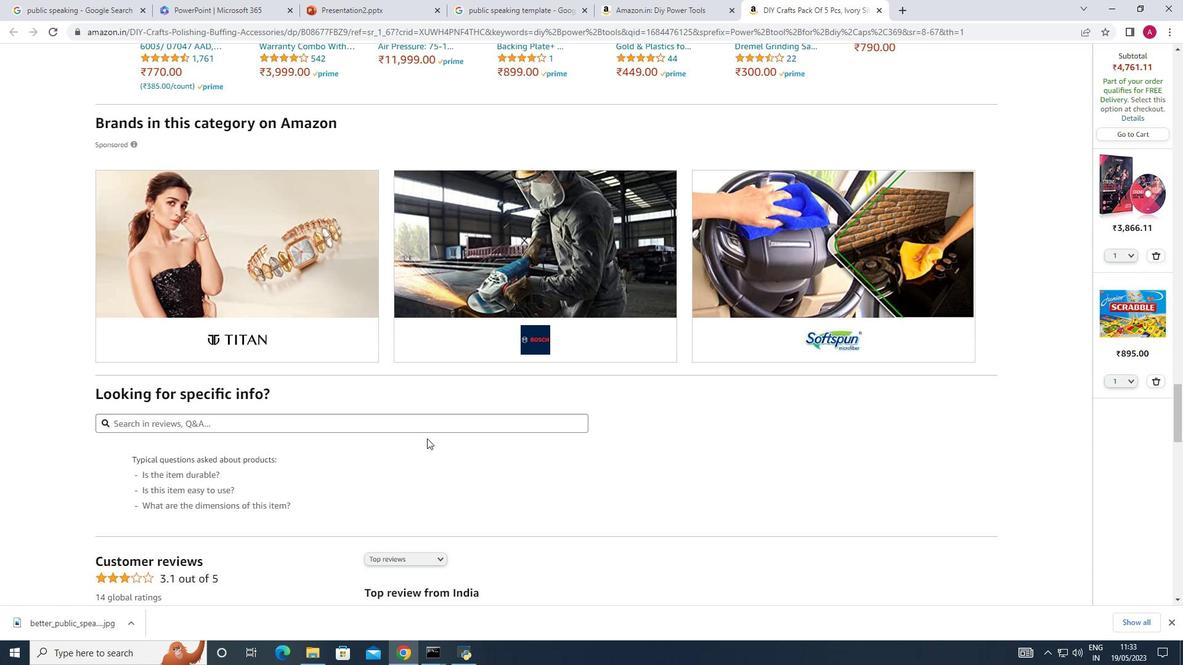 
Action: Mouse scrolled (427, 439) with delta (0, 0)
Screenshot: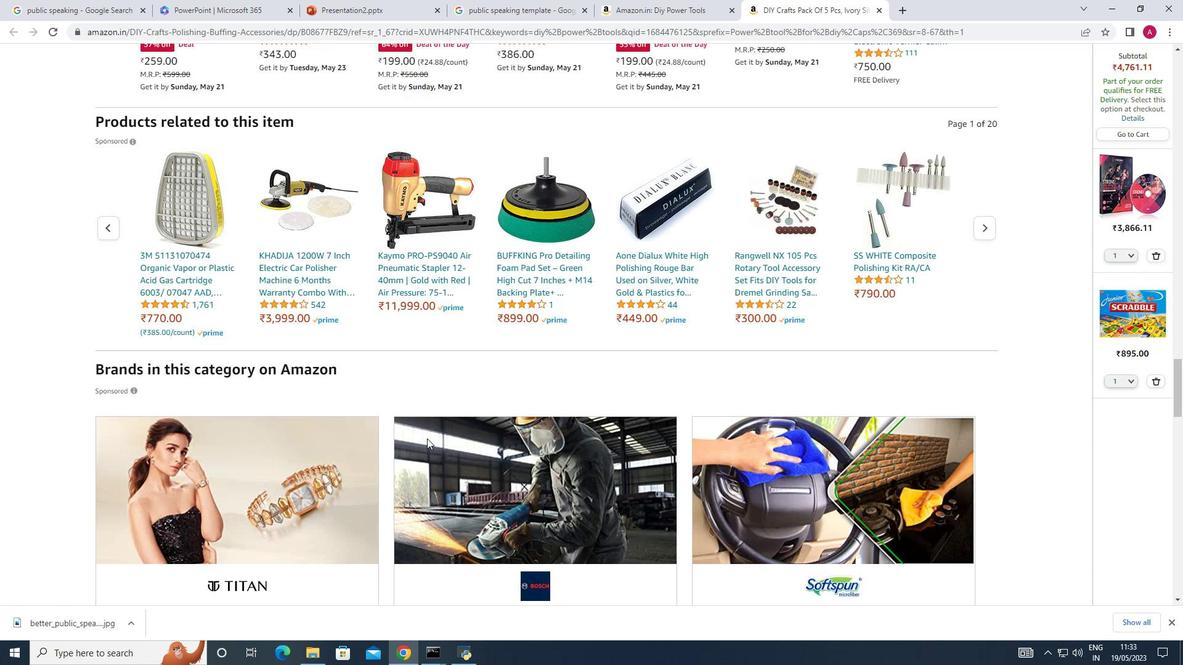 
Action: Mouse scrolled (427, 439) with delta (0, 0)
Screenshot: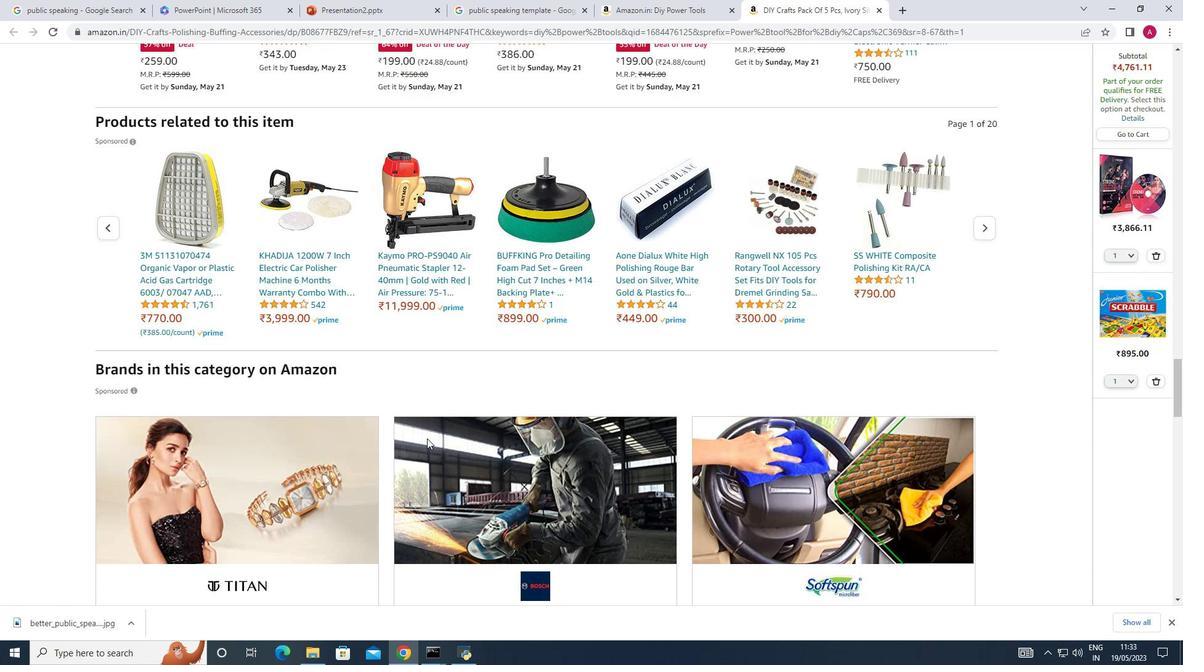 
Action: Mouse scrolled (427, 439) with delta (0, 0)
Screenshot: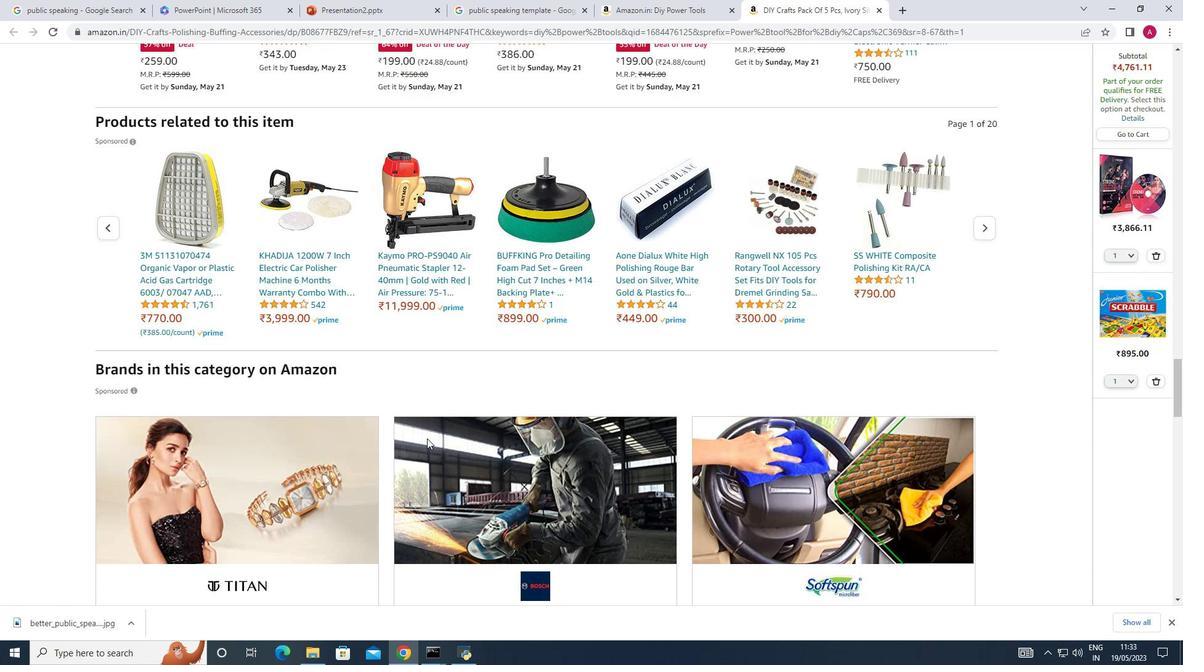 
Action: Mouse scrolled (427, 439) with delta (0, 0)
Screenshot: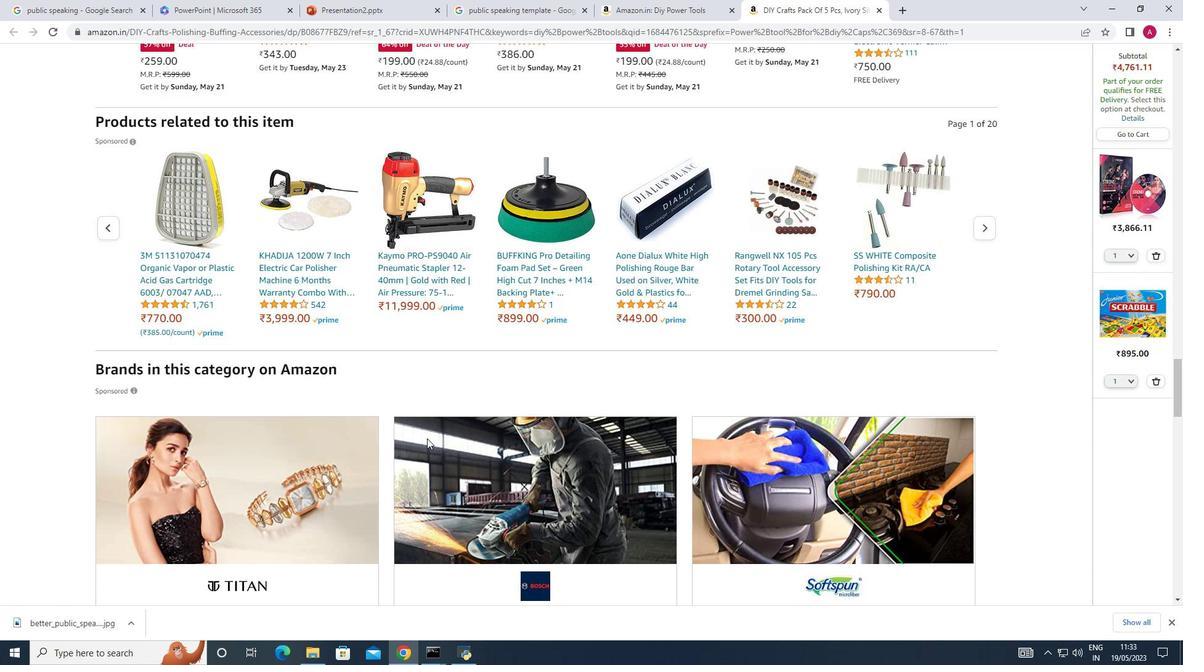 
Action: Mouse scrolled (427, 439) with delta (0, 0)
Screenshot: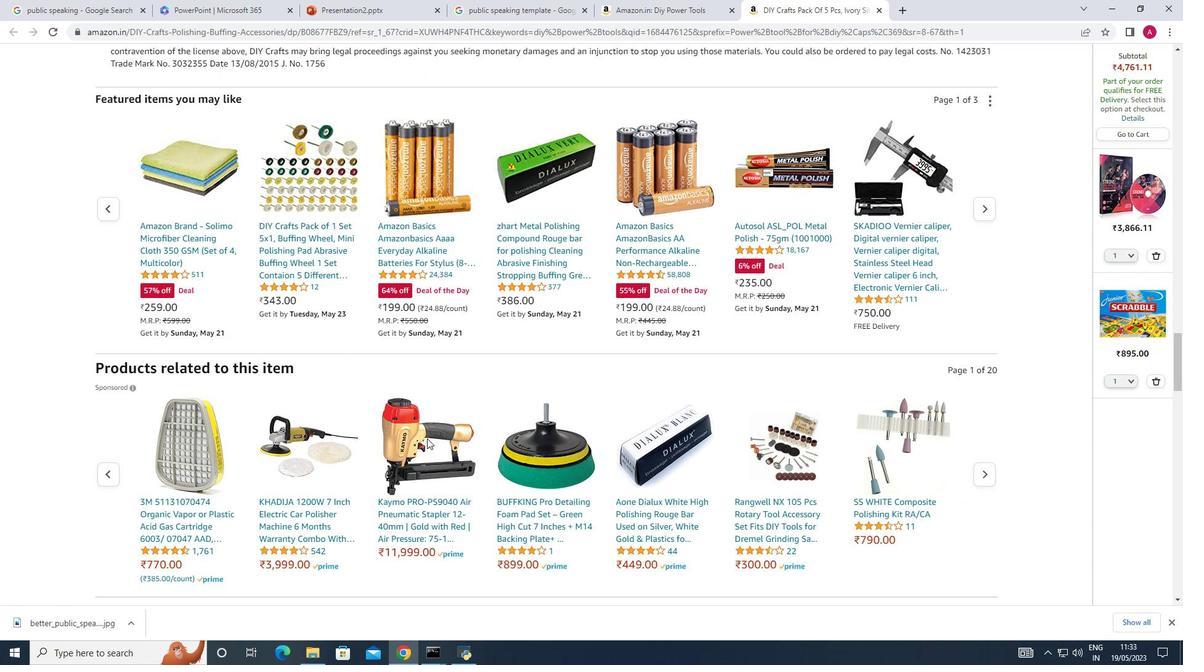 
Action: Mouse scrolled (427, 439) with delta (0, 0)
Screenshot: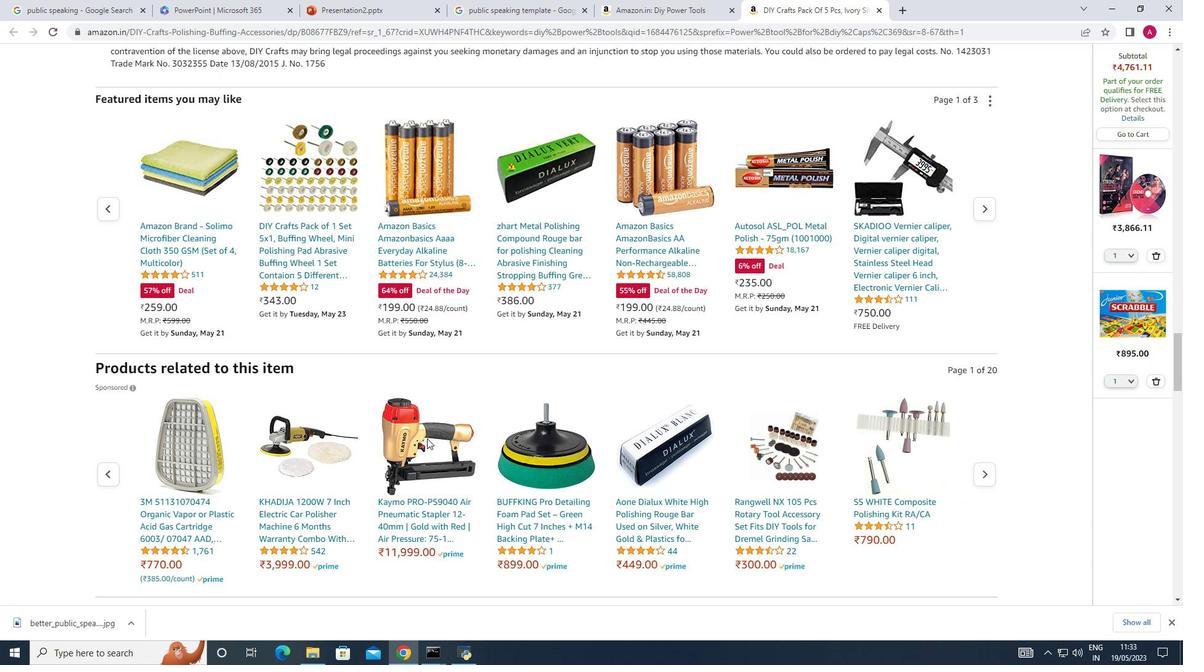
Action: Mouse scrolled (427, 439) with delta (0, 0)
Screenshot: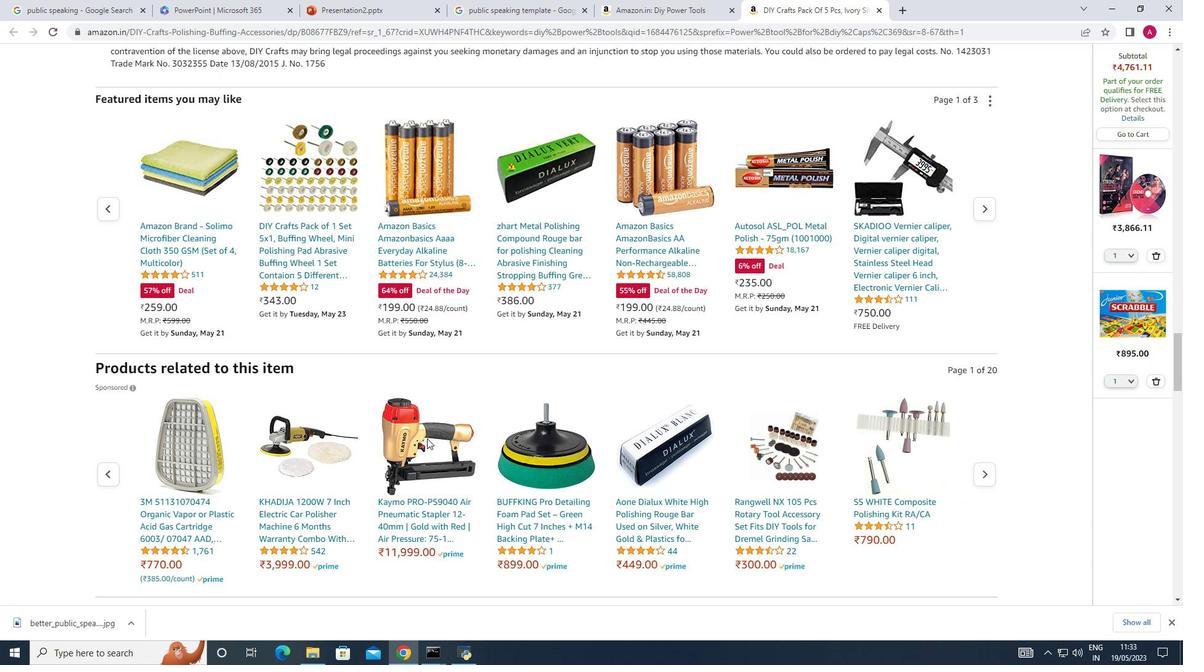 
Action: Mouse scrolled (427, 439) with delta (0, 0)
Screenshot: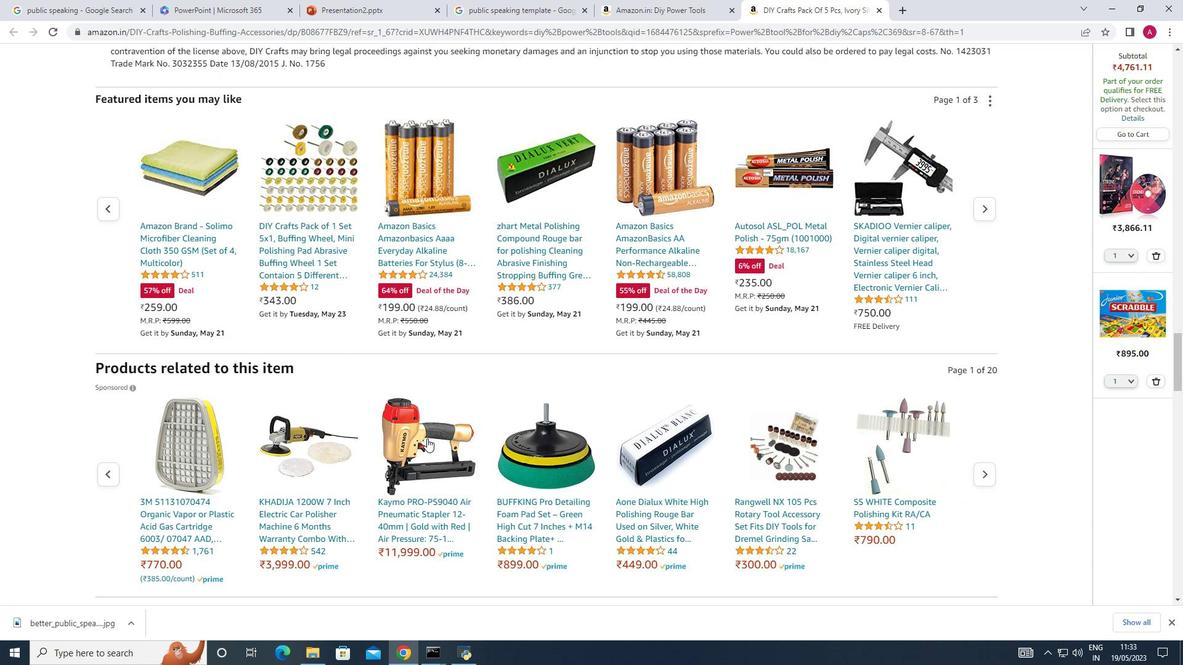
Action: Mouse scrolled (427, 439) with delta (0, 0)
Screenshot: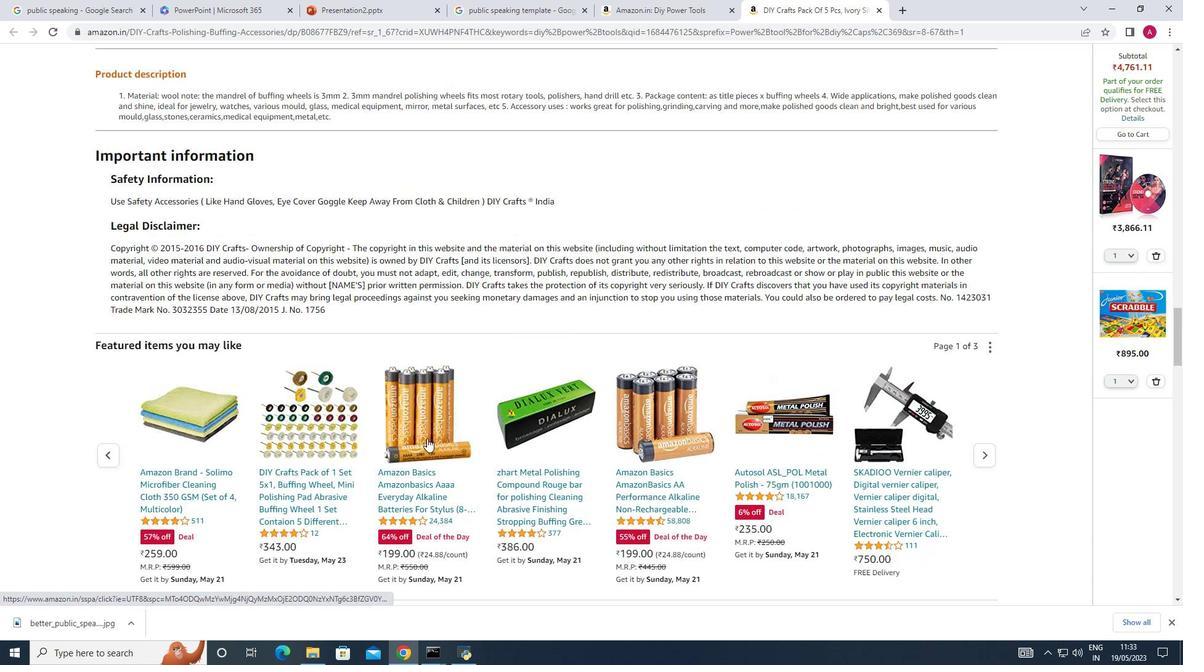 
Action: Mouse scrolled (427, 439) with delta (0, 0)
Screenshot: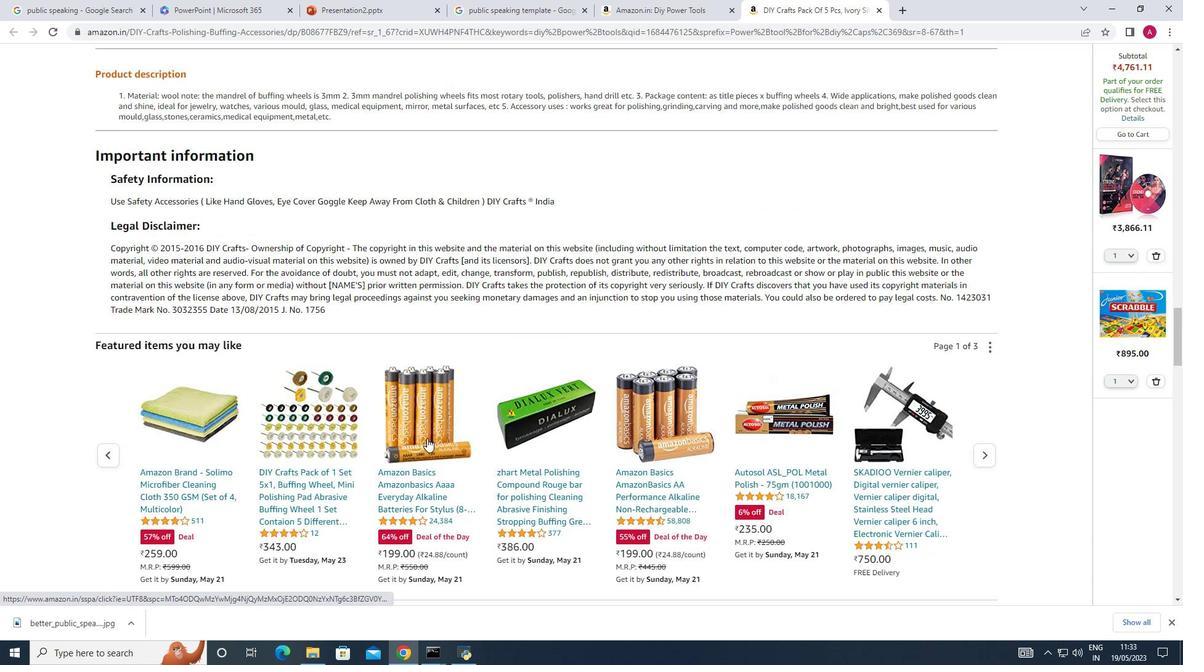 
Action: Mouse scrolled (427, 439) with delta (0, 0)
Screenshot: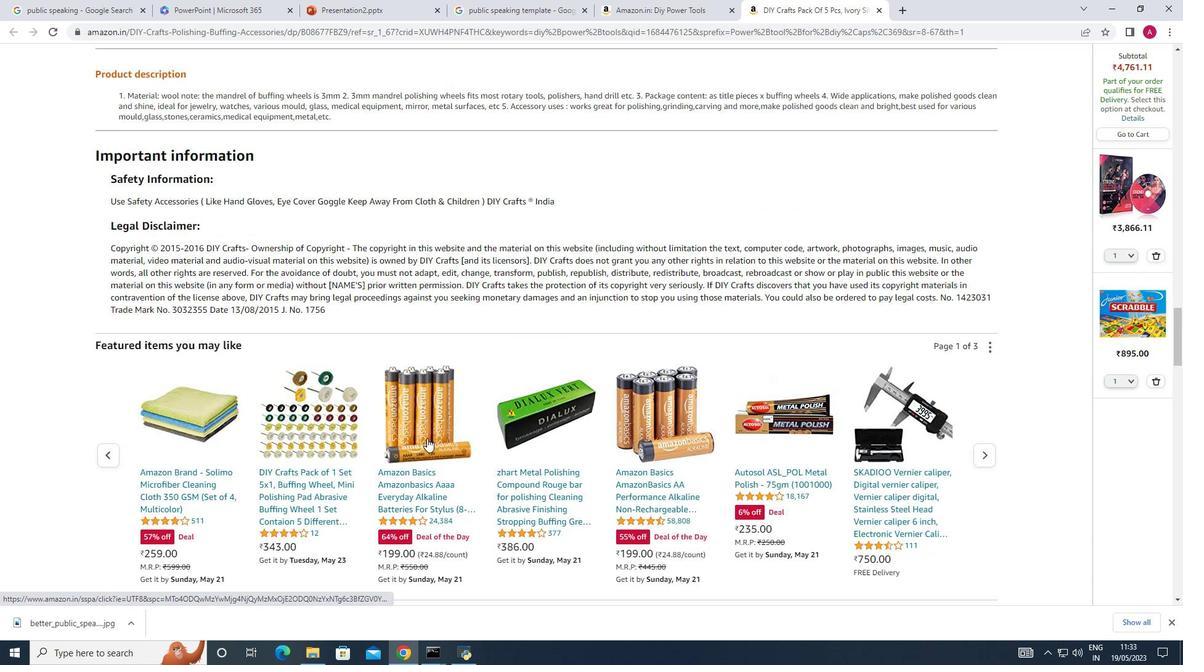 
Action: Mouse scrolled (427, 439) with delta (0, 0)
Screenshot: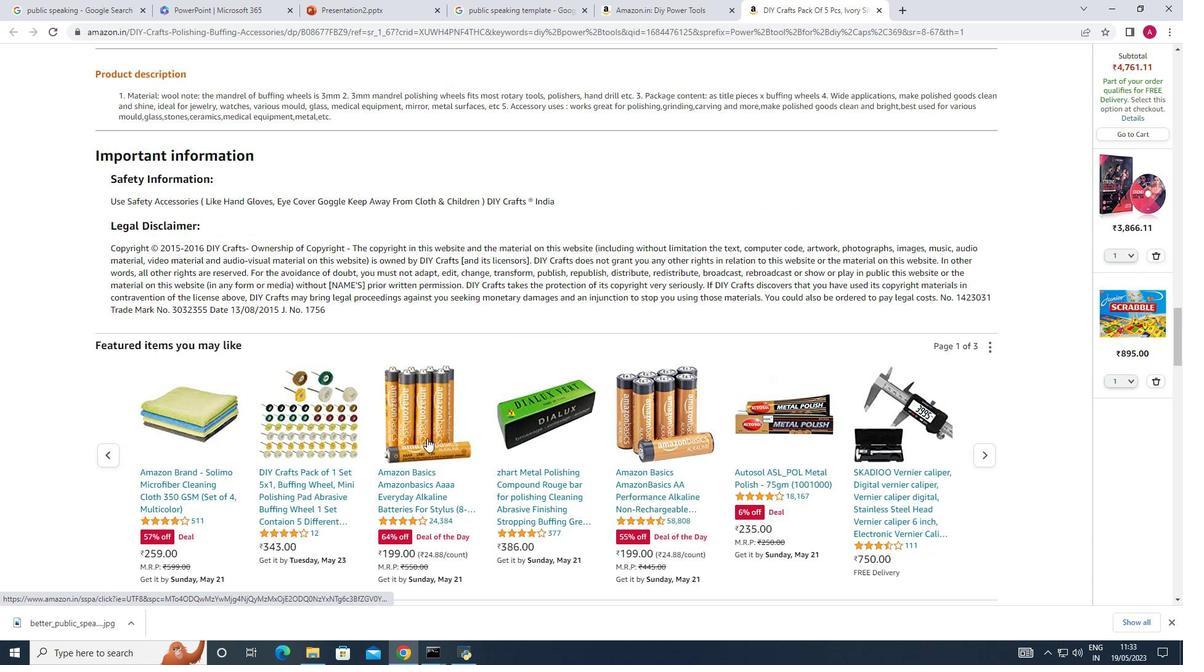 
Action: Mouse scrolled (427, 439) with delta (0, 0)
Screenshot: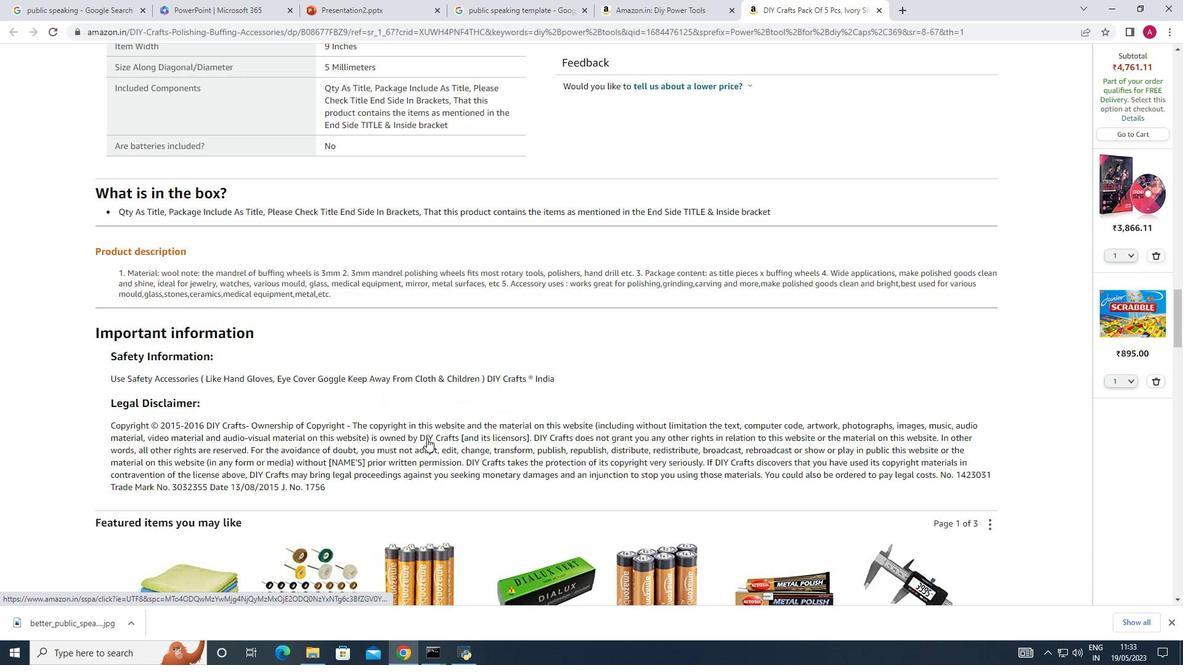 
Action: Mouse scrolled (427, 439) with delta (0, 0)
Screenshot: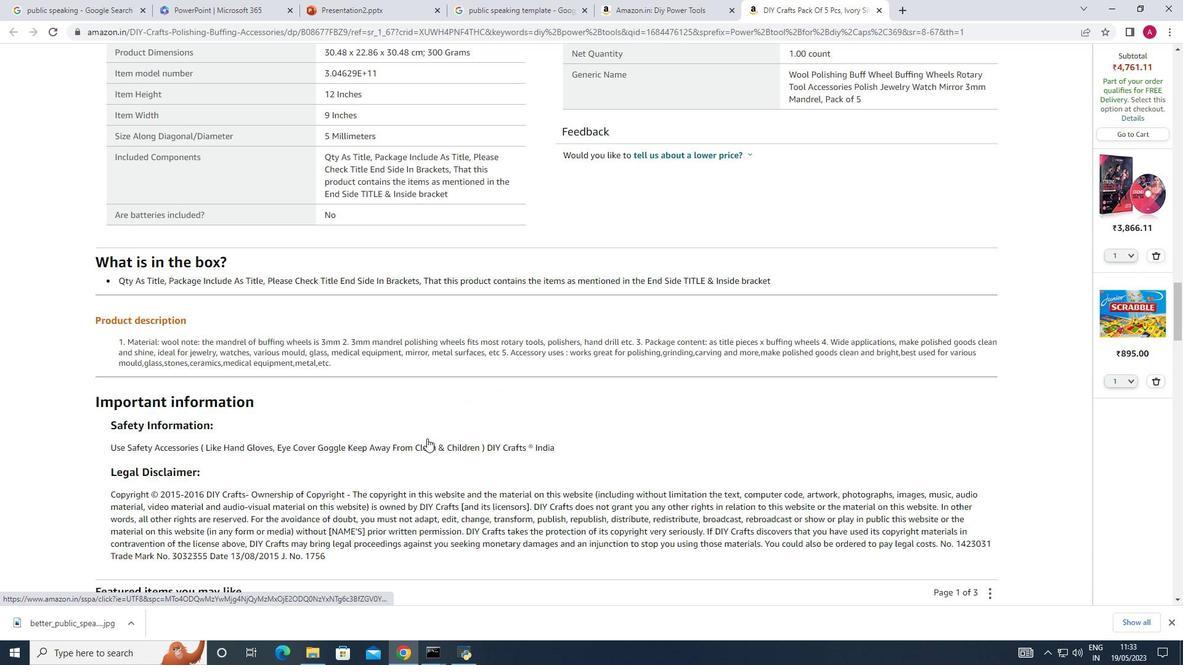 
Action: Mouse scrolled (427, 439) with delta (0, 0)
Screenshot: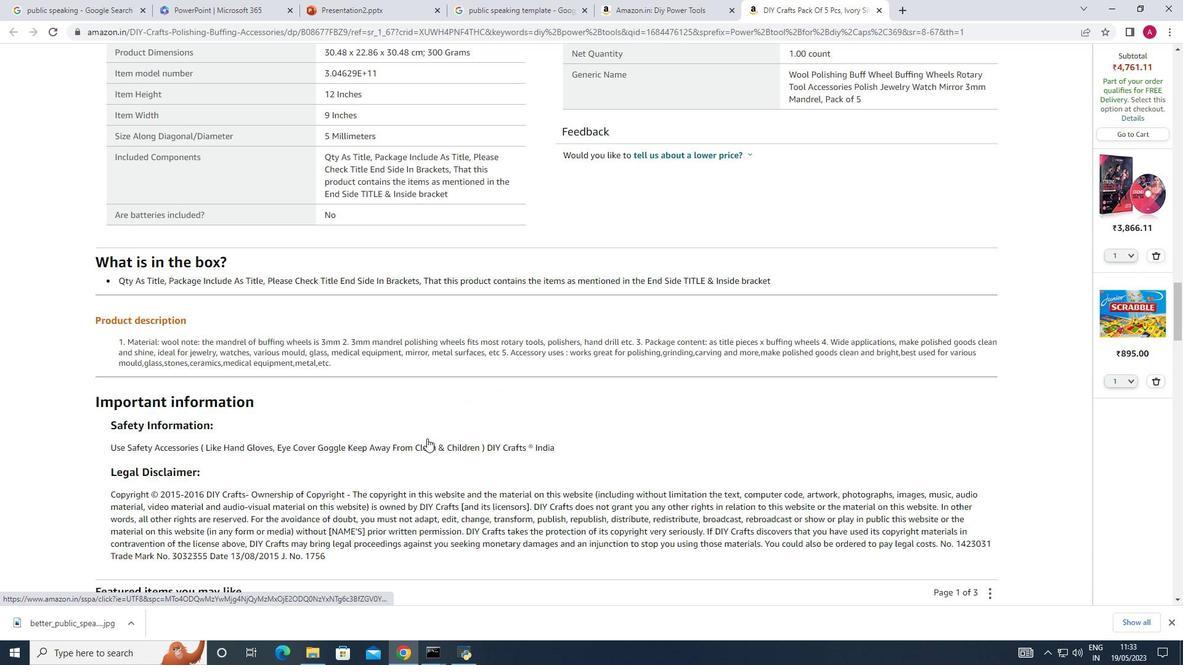 
Action: Mouse scrolled (427, 439) with delta (0, 0)
Screenshot: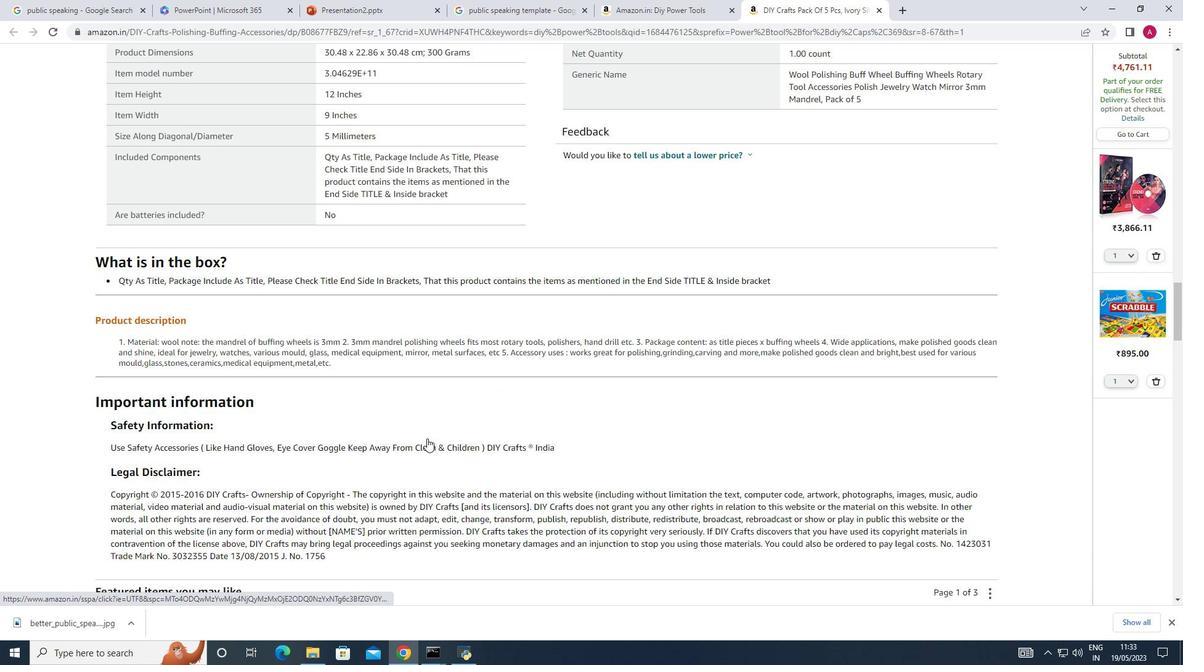 
Action: Mouse scrolled (427, 439) with delta (0, 0)
Screenshot: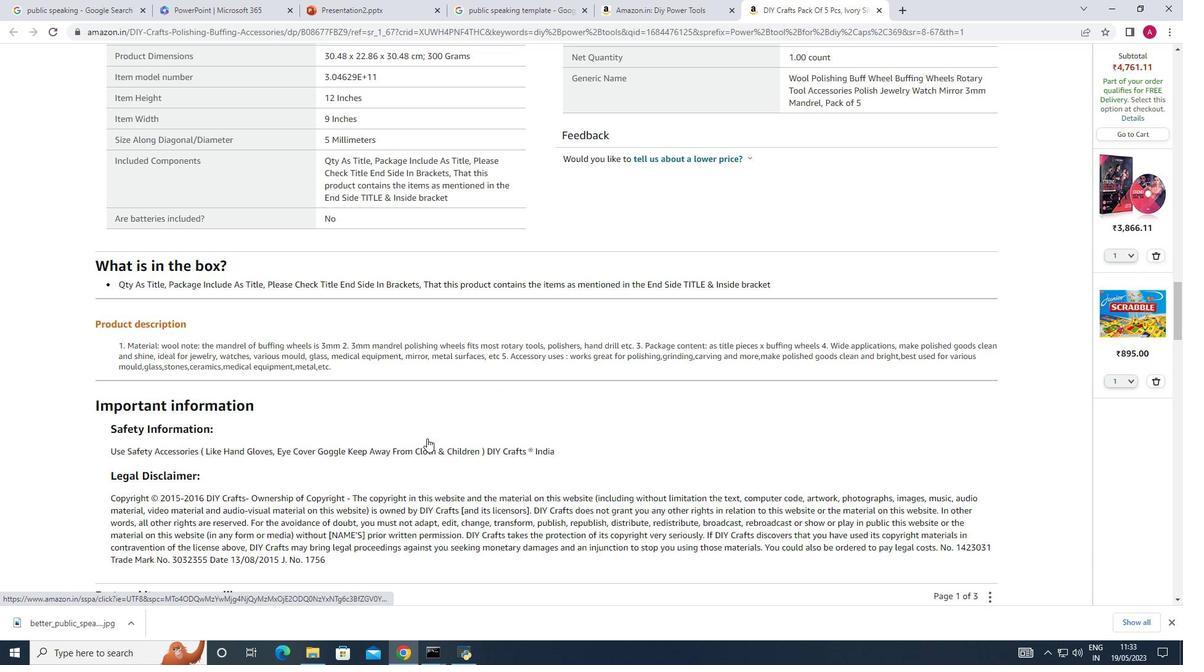 
Action: Mouse scrolled (427, 439) with delta (0, 0)
Screenshot: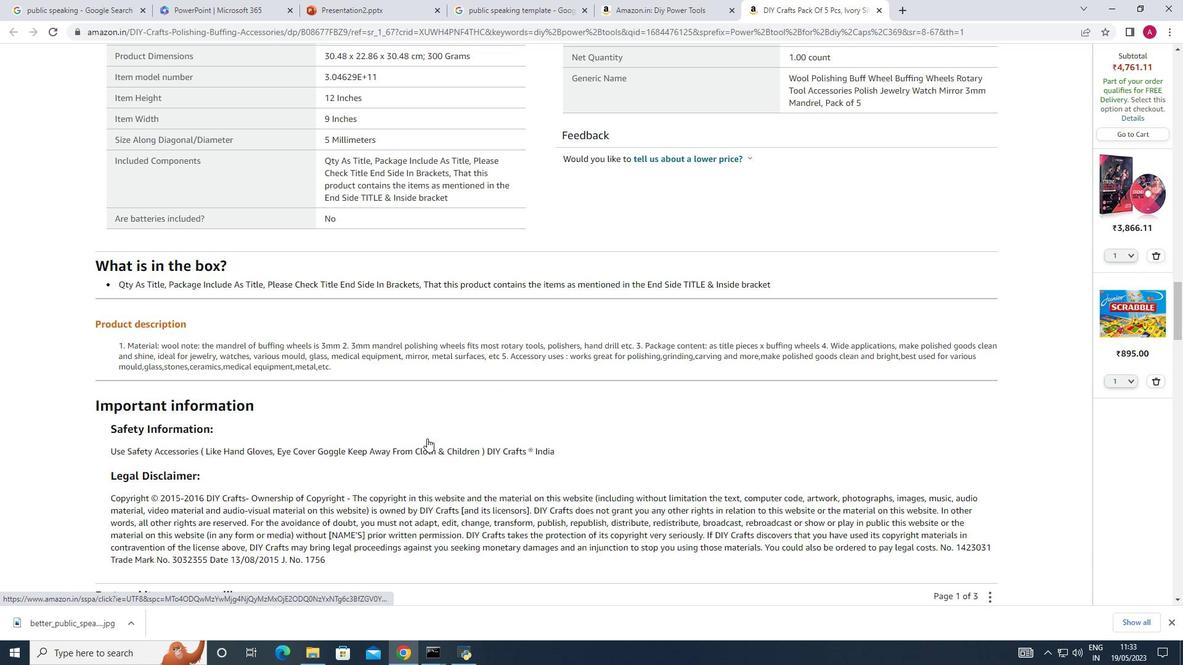 
Action: Mouse scrolled (427, 439) with delta (0, 0)
Screenshot: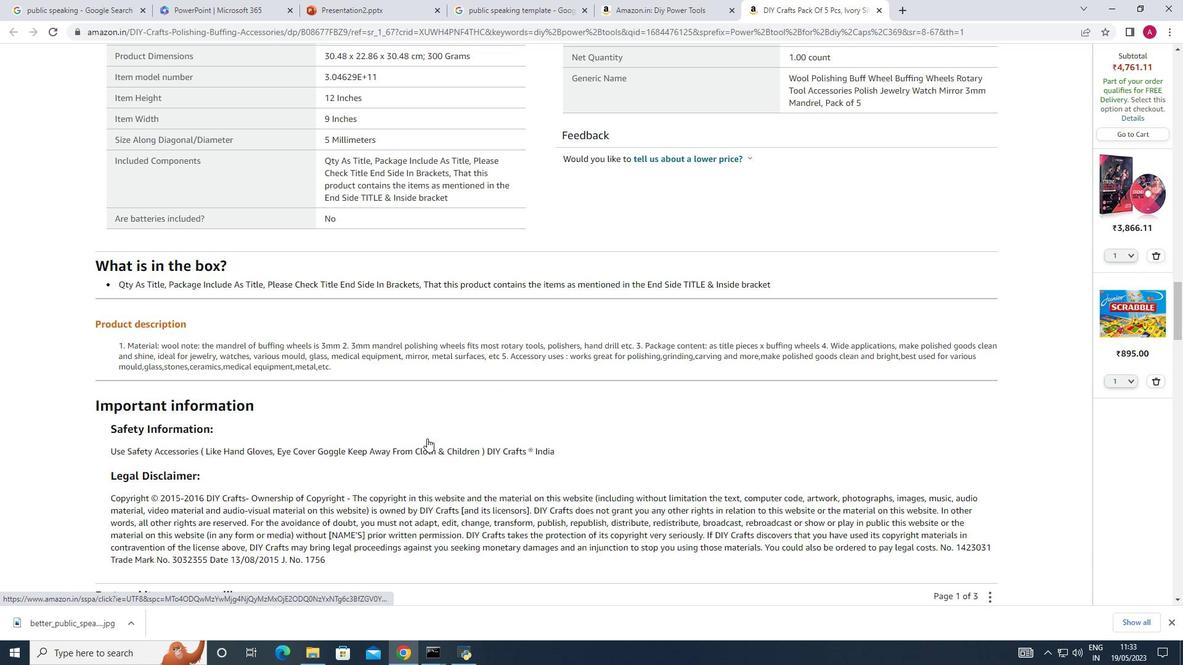 
Action: Mouse scrolled (427, 439) with delta (0, 0)
Screenshot: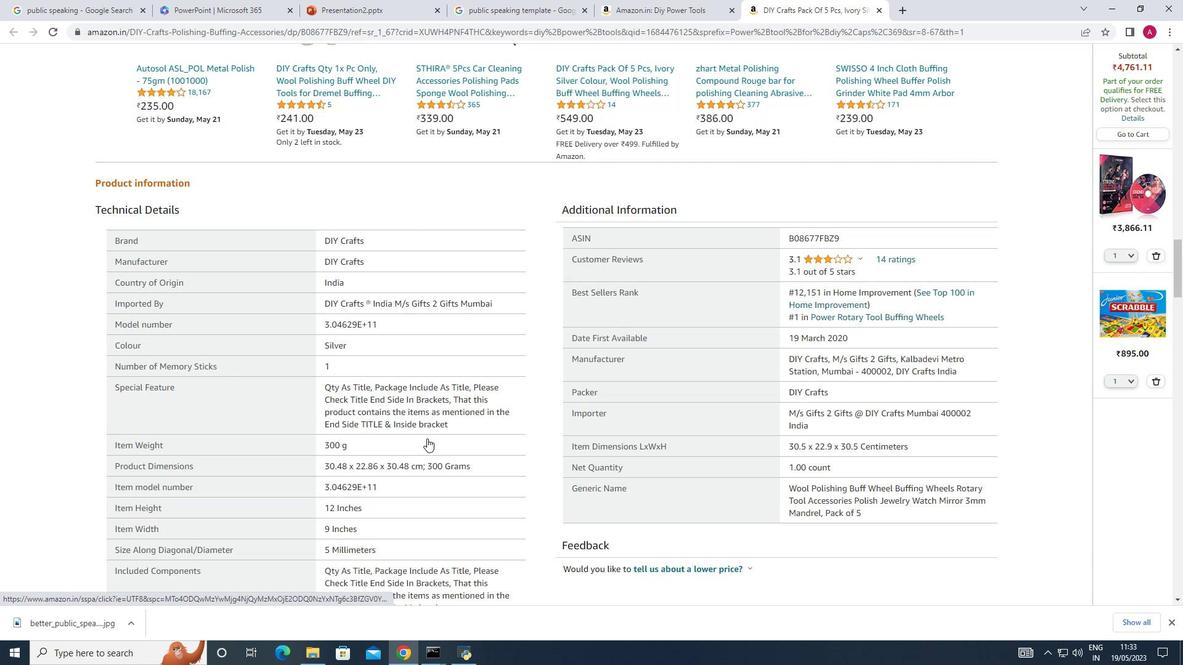 
Action: Mouse scrolled (427, 439) with delta (0, 0)
Screenshot: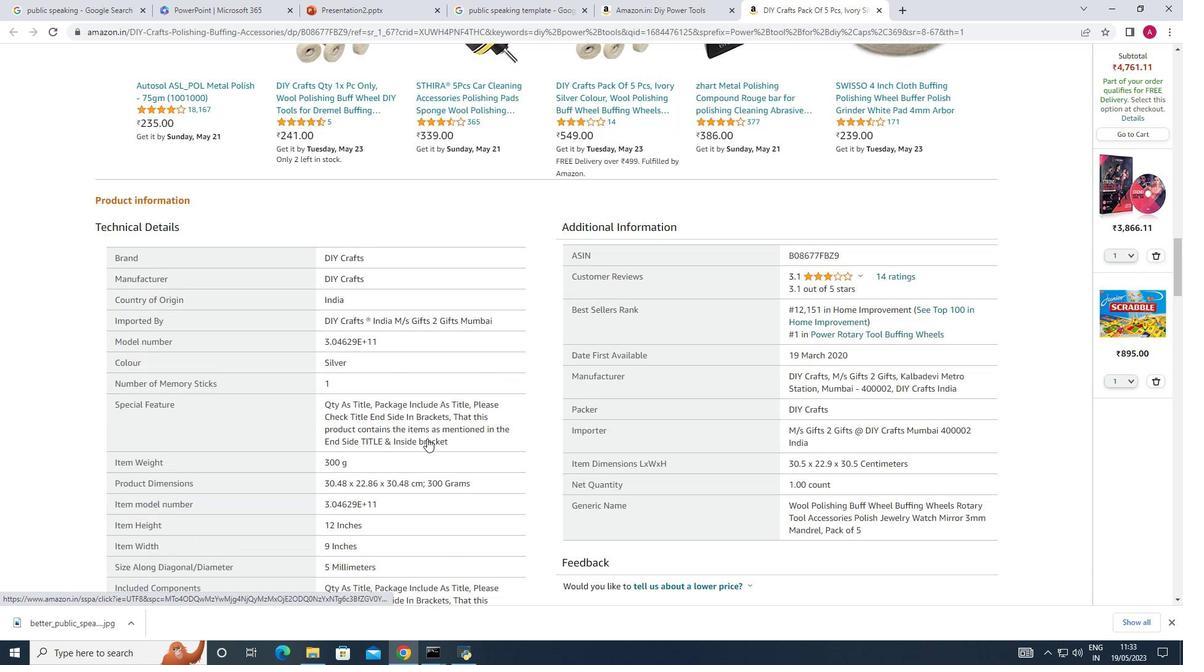 
Action: Mouse scrolled (427, 439) with delta (0, 0)
Screenshot: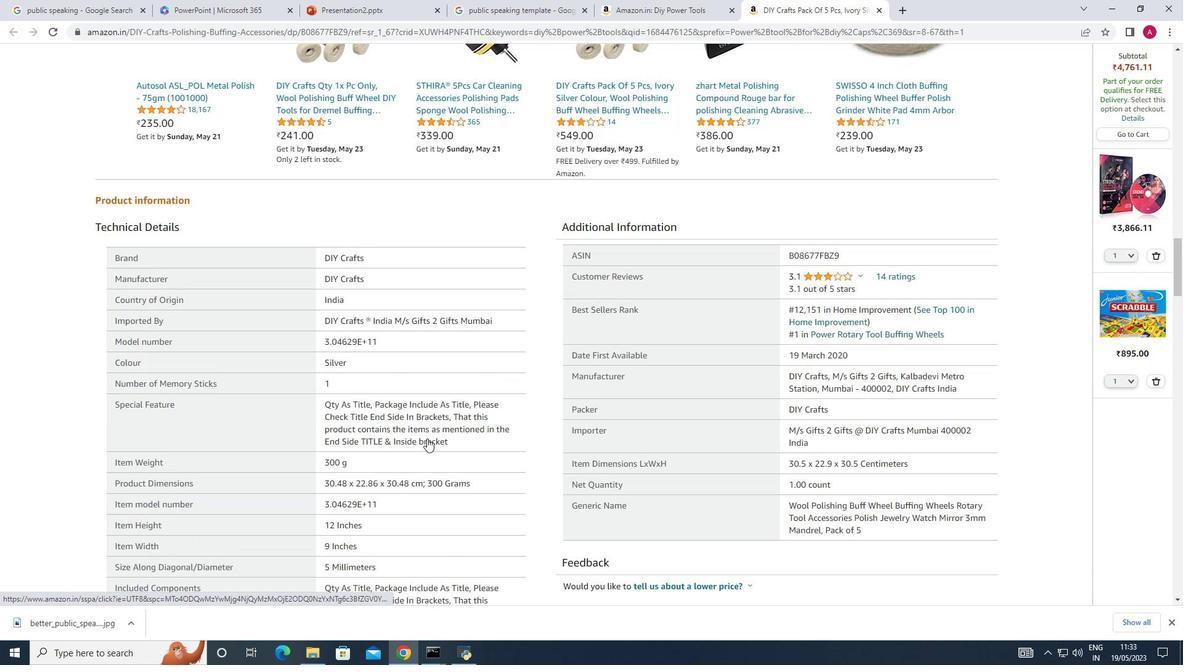
Action: Mouse scrolled (427, 439) with delta (0, 0)
Screenshot: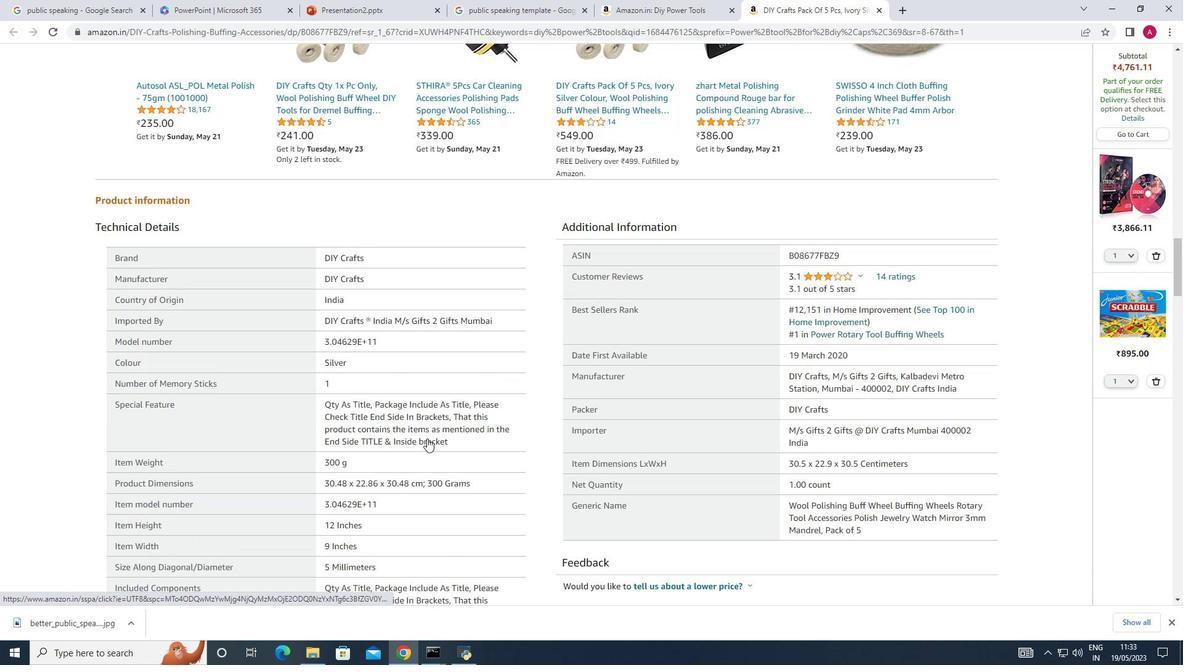 
Action: Mouse scrolled (427, 439) with delta (0, 0)
Screenshot: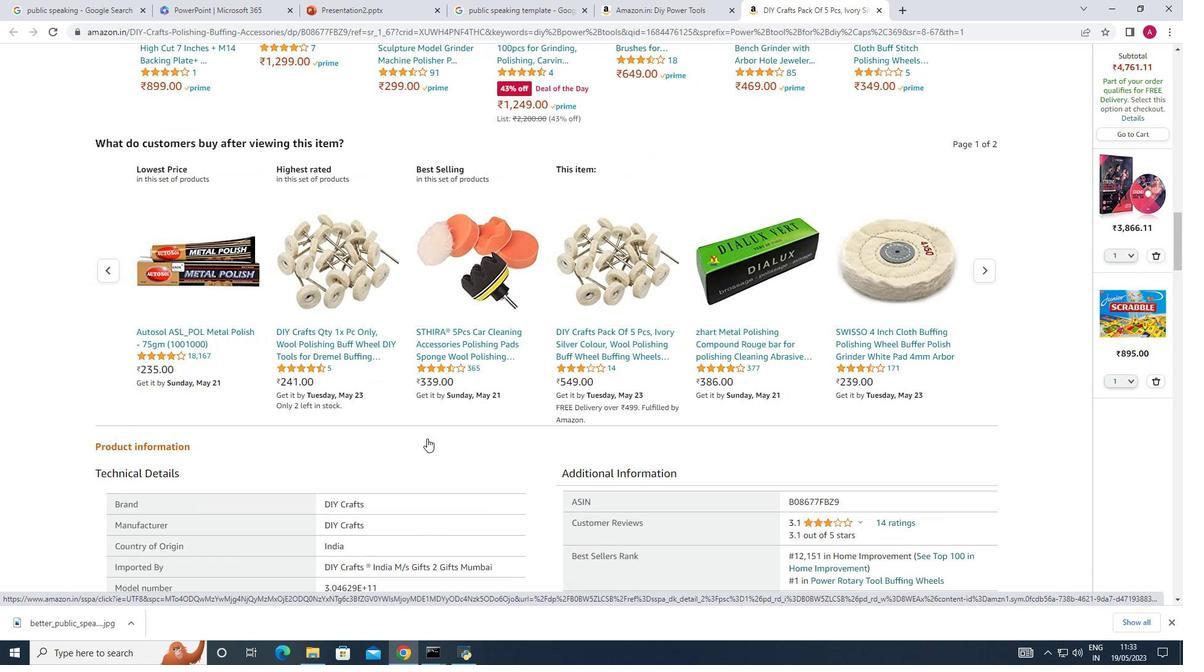 
Action: Mouse scrolled (427, 439) with delta (0, 0)
Screenshot: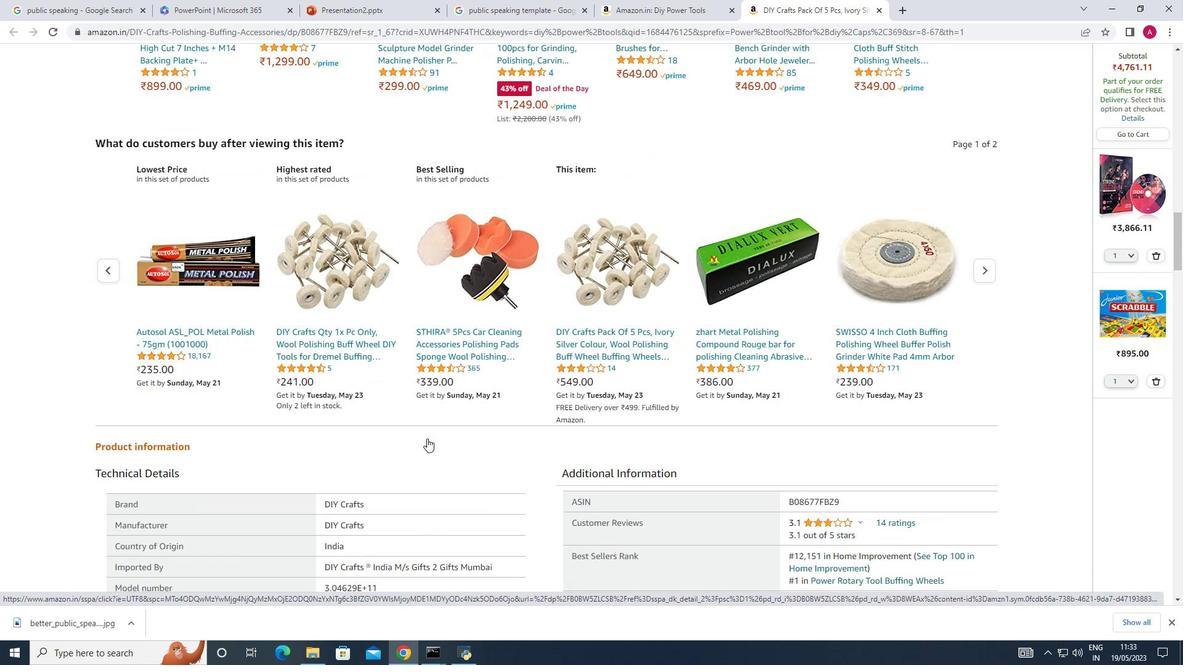 
Action: Mouse scrolled (427, 439) with delta (0, 0)
Screenshot: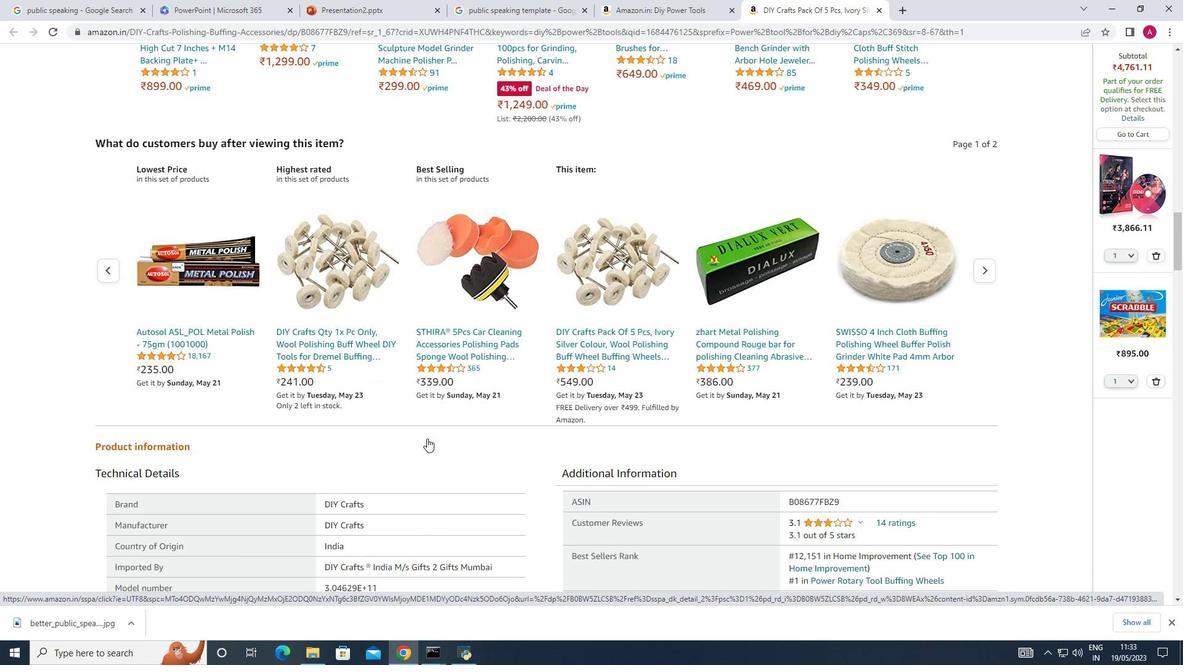 
Action: Mouse scrolled (427, 439) with delta (0, 0)
Screenshot: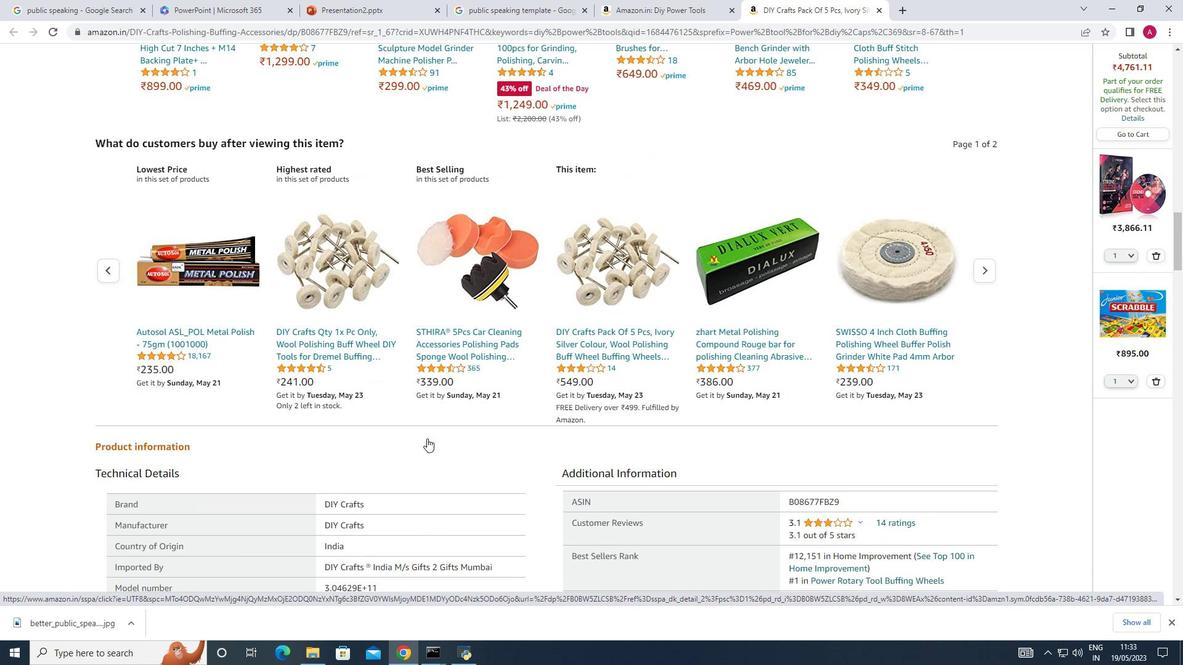 
Action: Mouse scrolled (427, 439) with delta (0, 0)
Screenshot: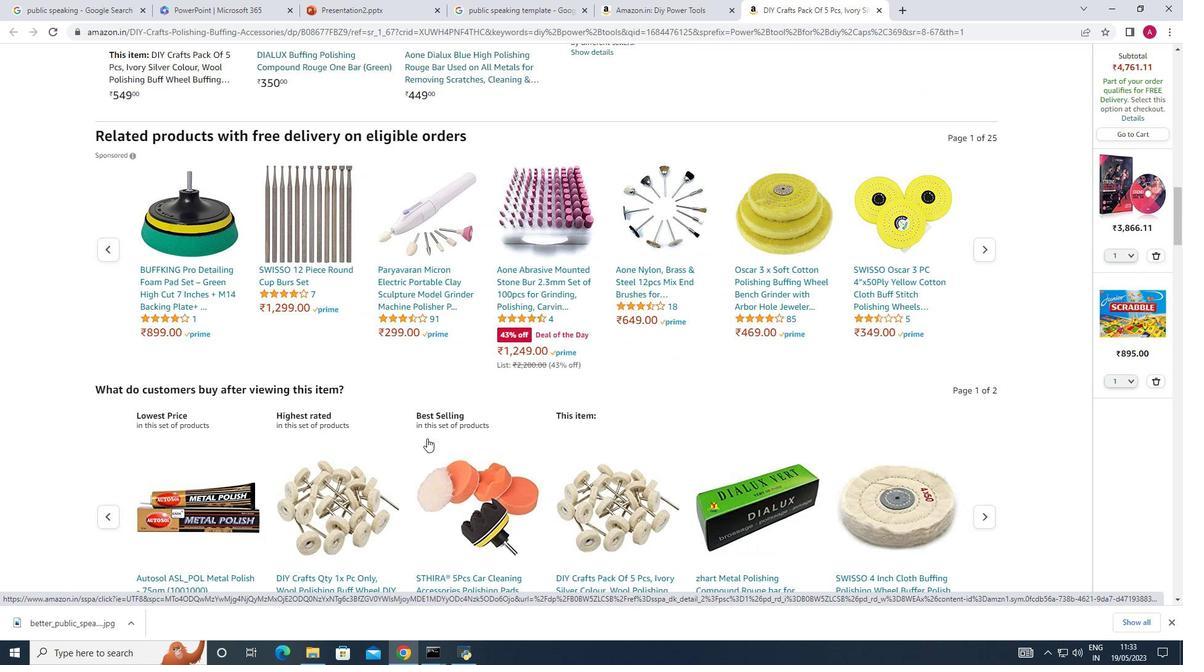 
Action: Mouse scrolled (427, 439) with delta (0, 0)
Screenshot: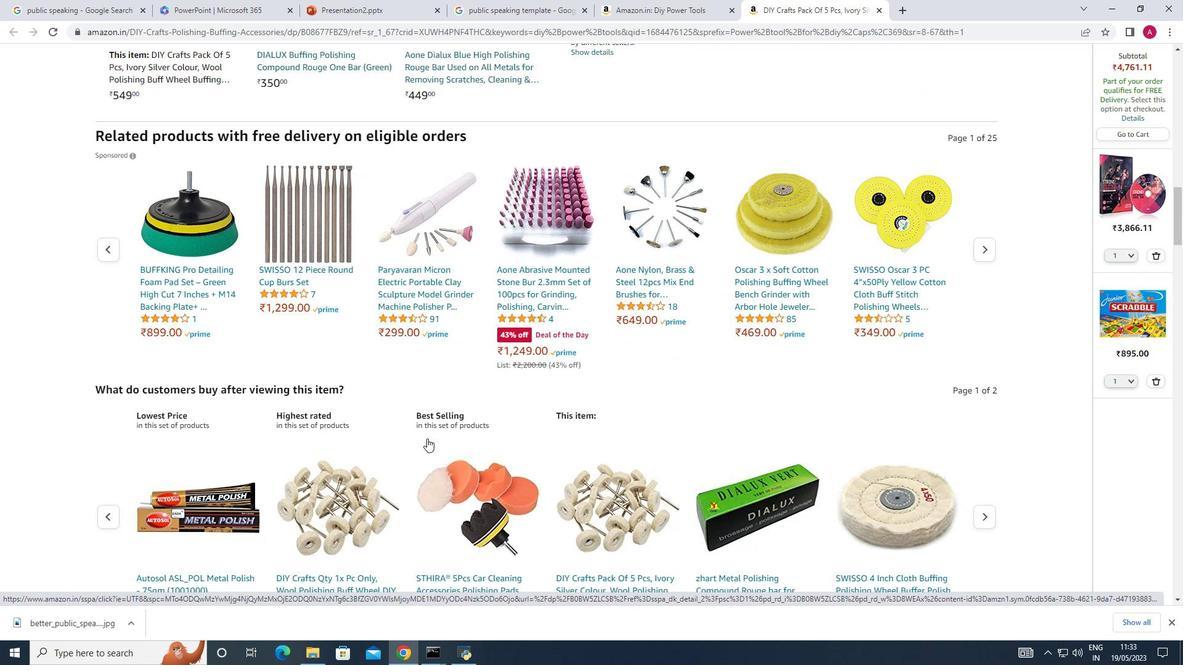 
Action: Mouse scrolled (427, 439) with delta (0, 0)
Screenshot: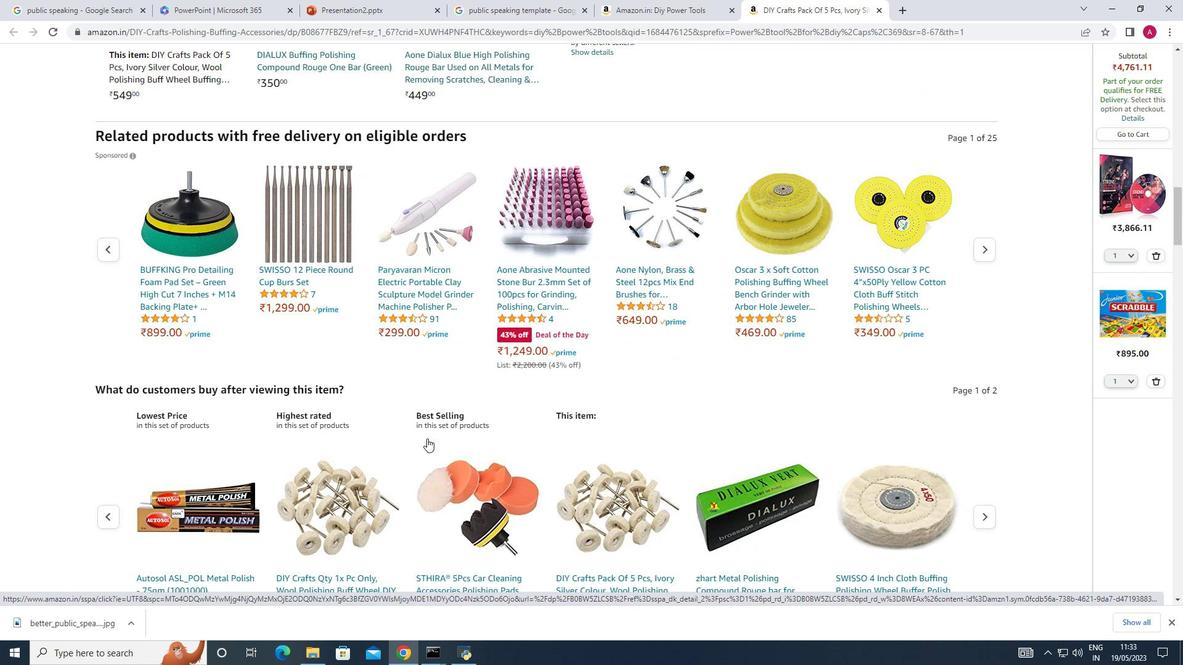
Action: Mouse scrolled (427, 439) with delta (0, 0)
Screenshot: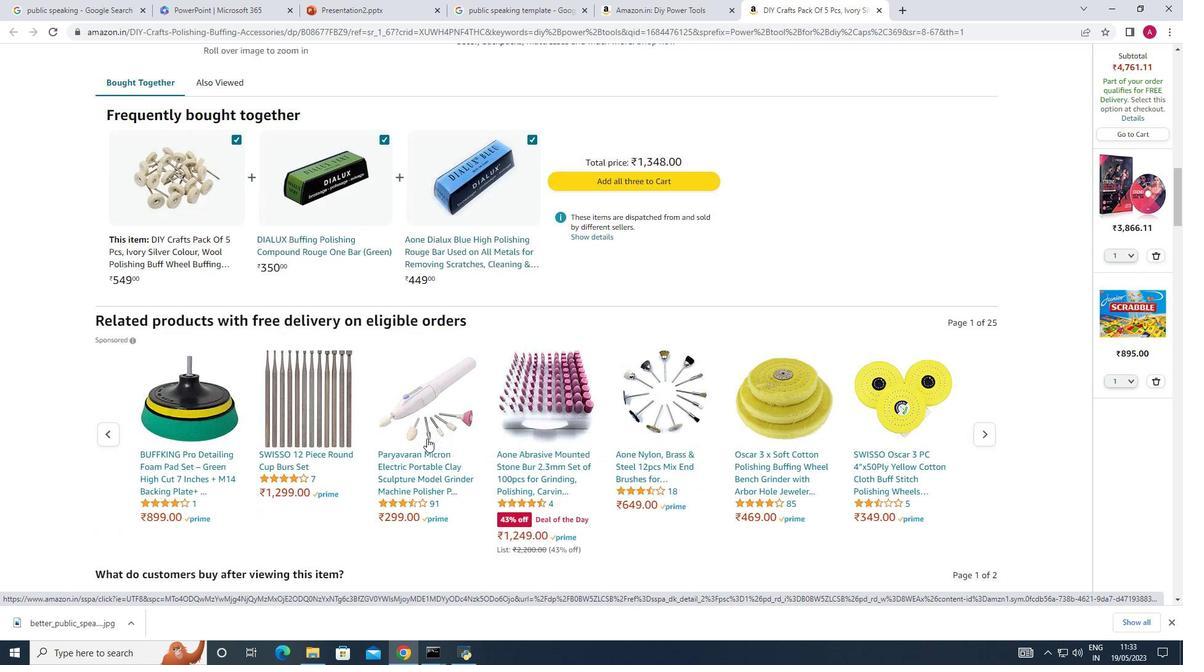 
Action: Mouse scrolled (427, 439) with delta (0, 0)
Screenshot: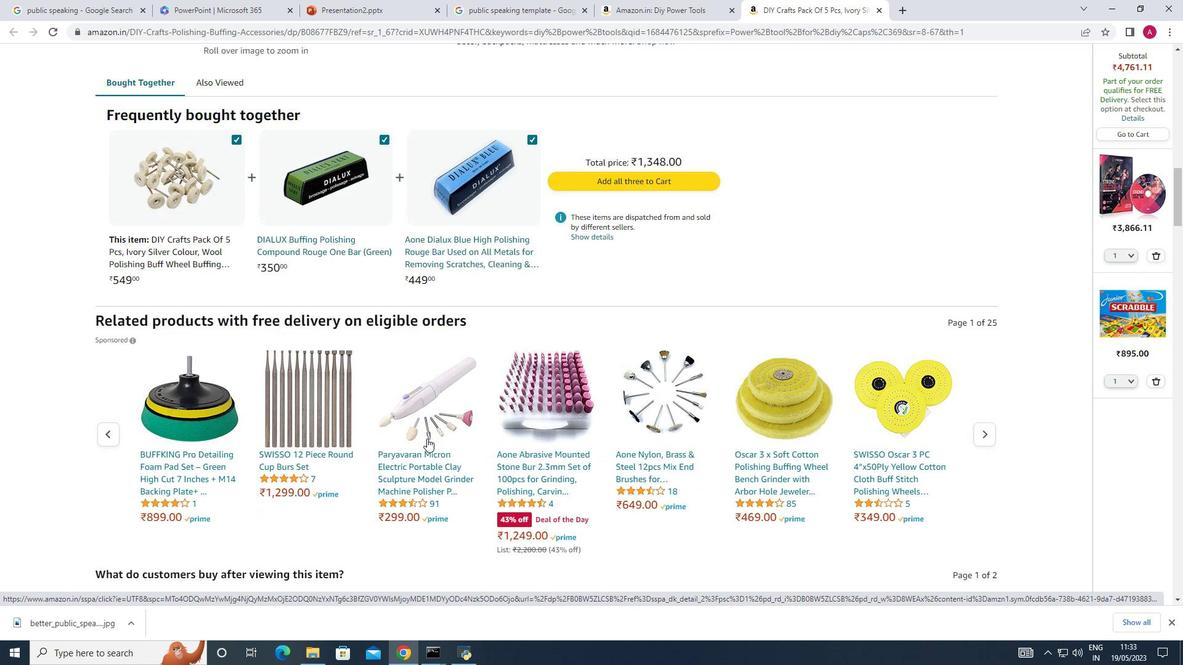 
Action: Mouse scrolled (427, 439) with delta (0, 0)
Screenshot: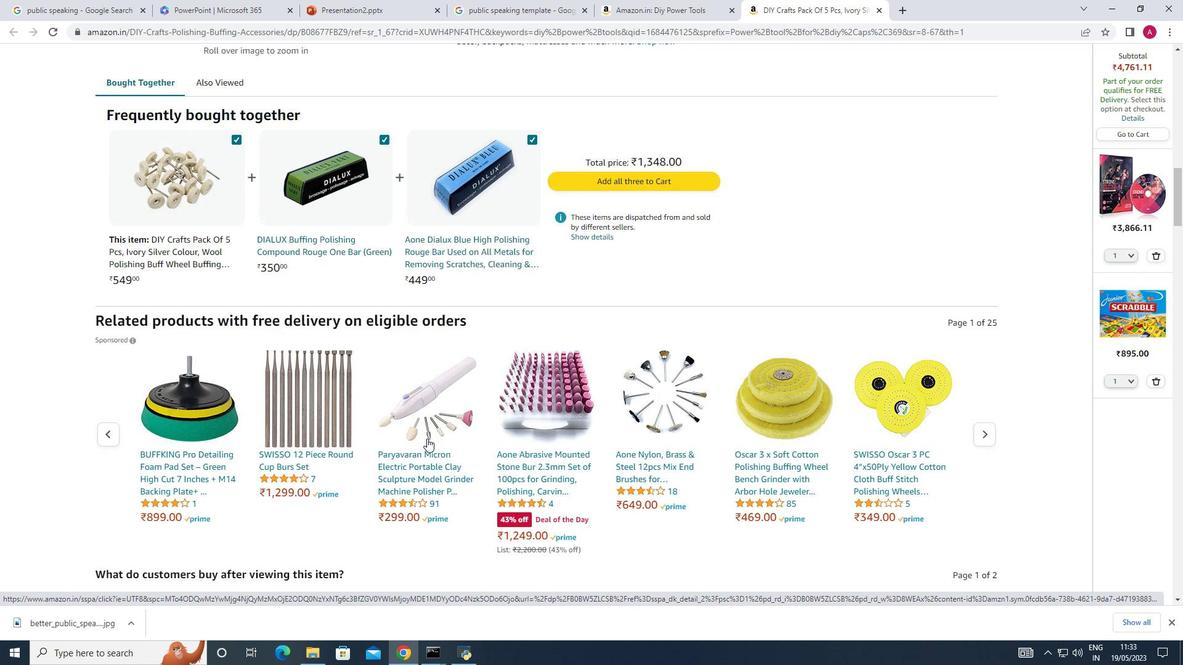 
Action: Mouse scrolled (427, 439) with delta (0, 0)
Screenshot: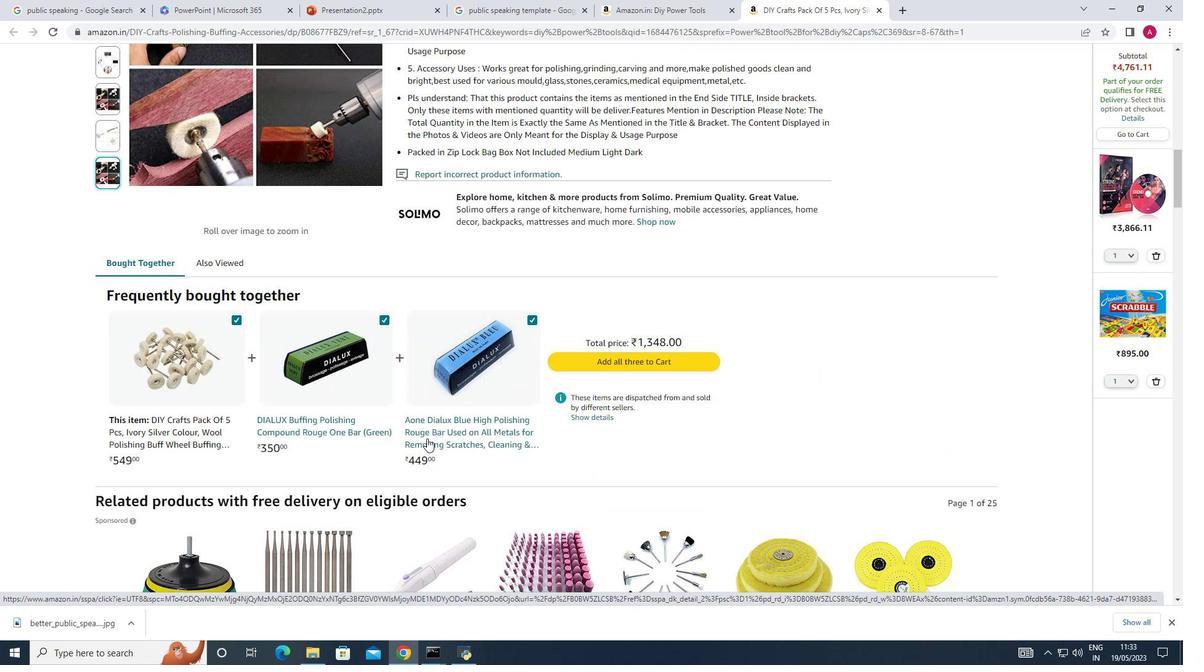 
Action: Mouse scrolled (427, 439) with delta (0, 0)
Screenshot: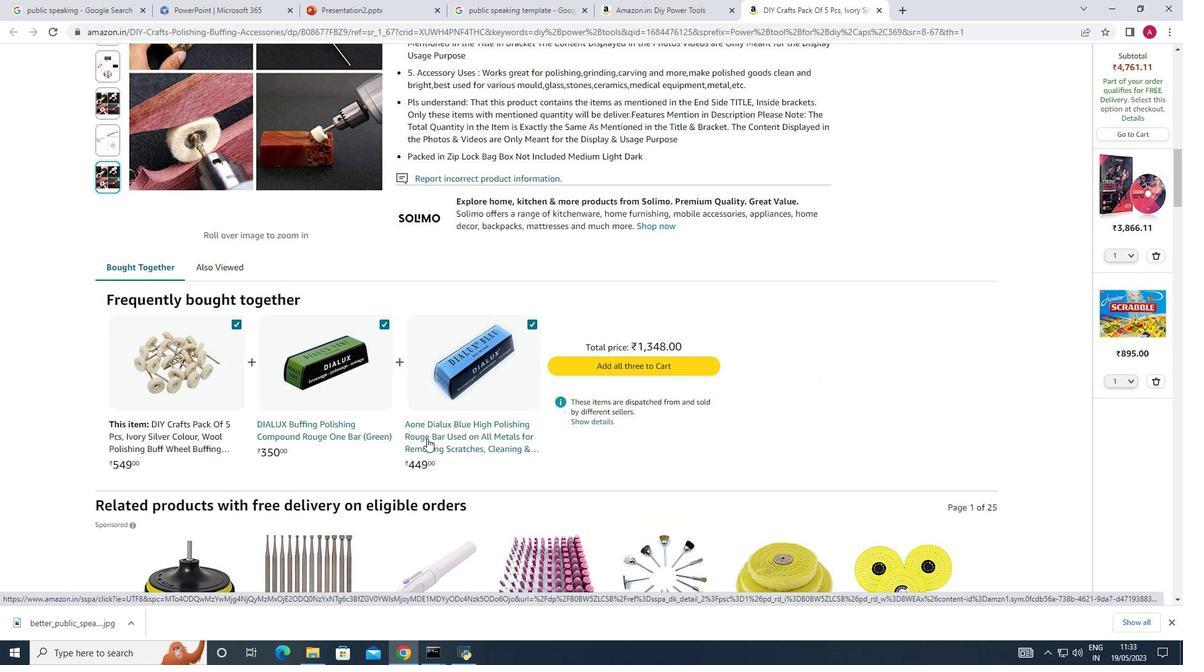 
Action: Mouse scrolled (427, 439) with delta (0, 0)
Screenshot: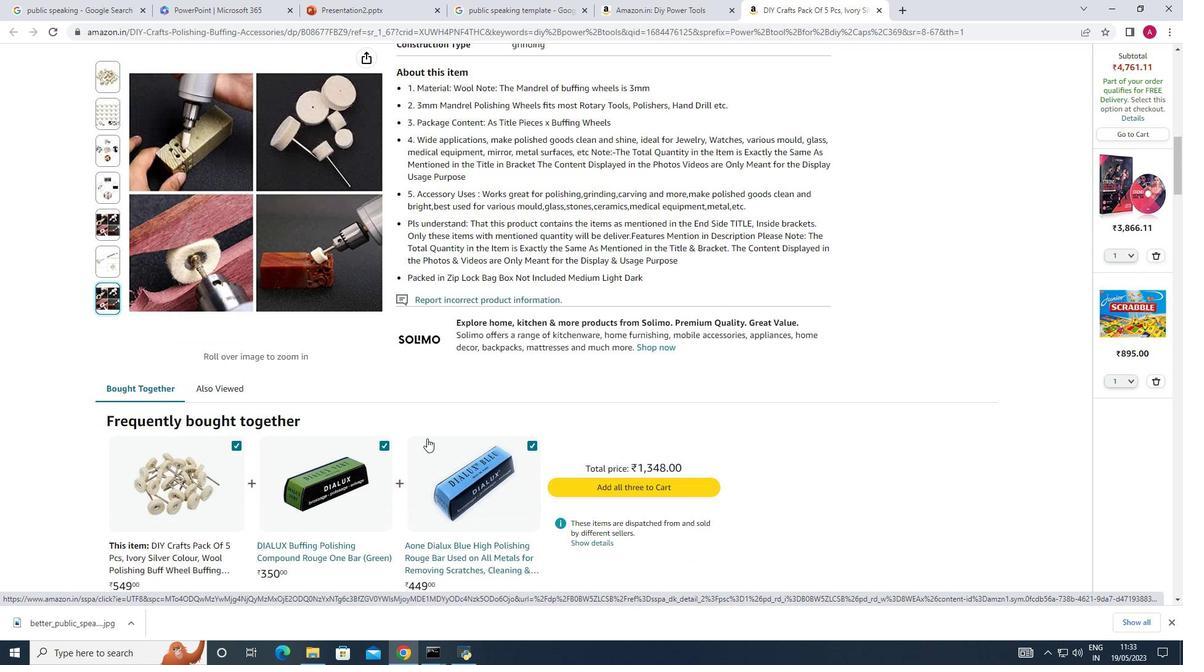 
Action: Mouse scrolled (427, 439) with delta (0, 0)
Screenshot: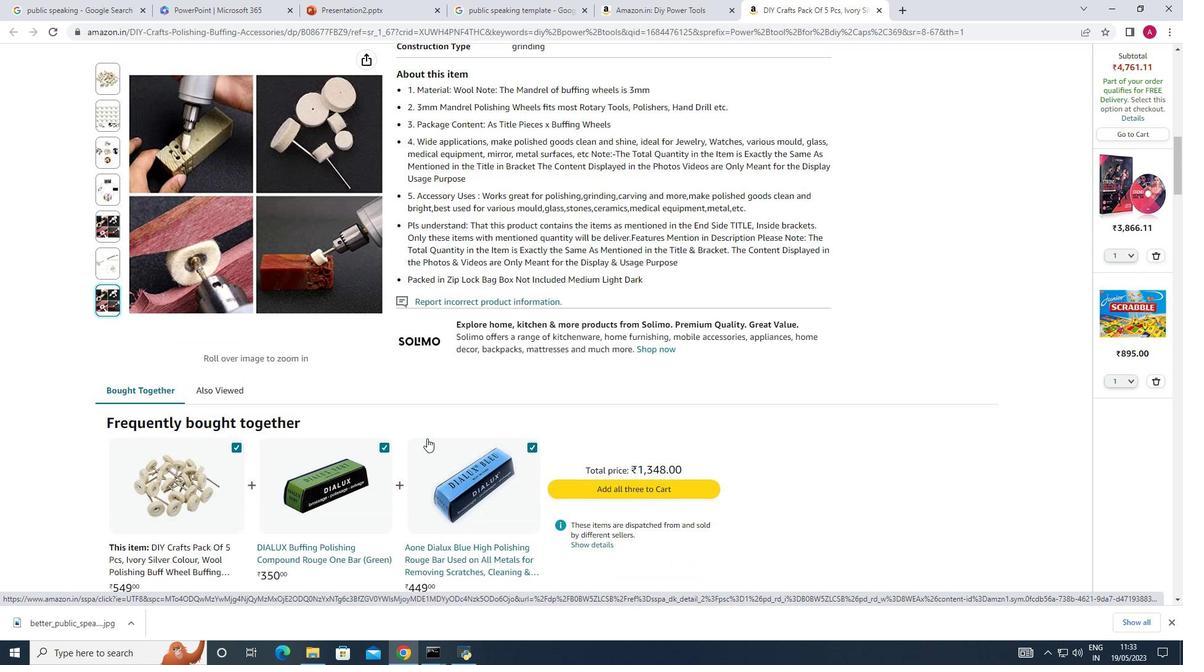 
Action: Mouse scrolled (427, 439) with delta (0, 0)
Screenshot: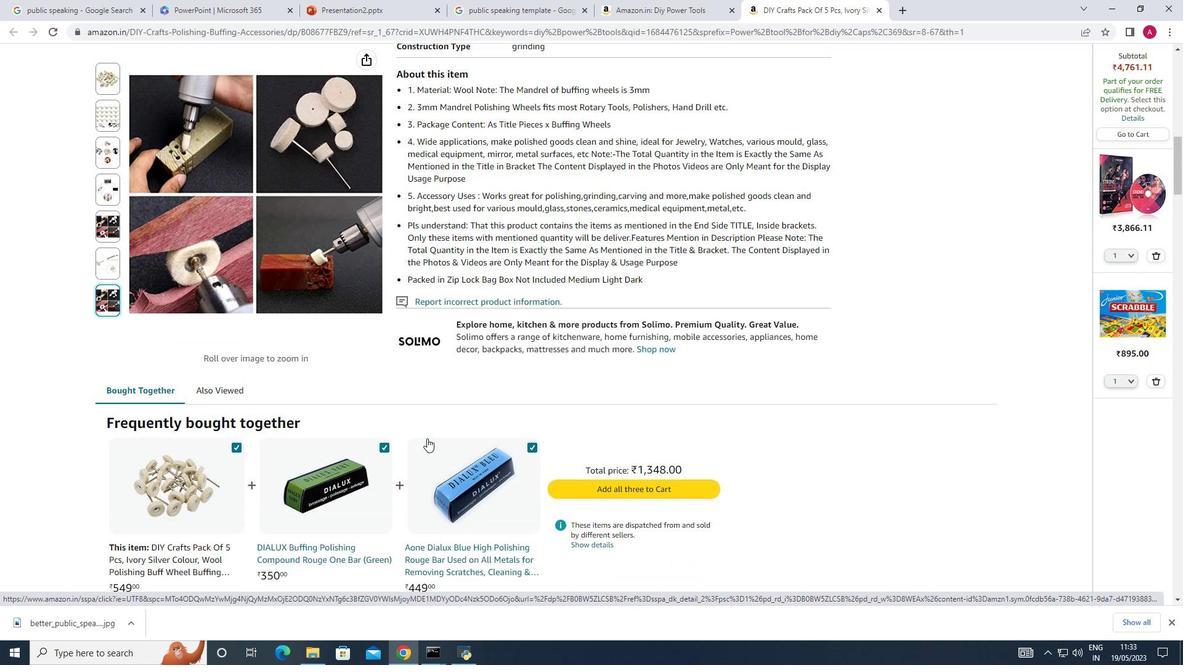 
Action: Mouse scrolled (427, 439) with delta (0, 0)
Screenshot: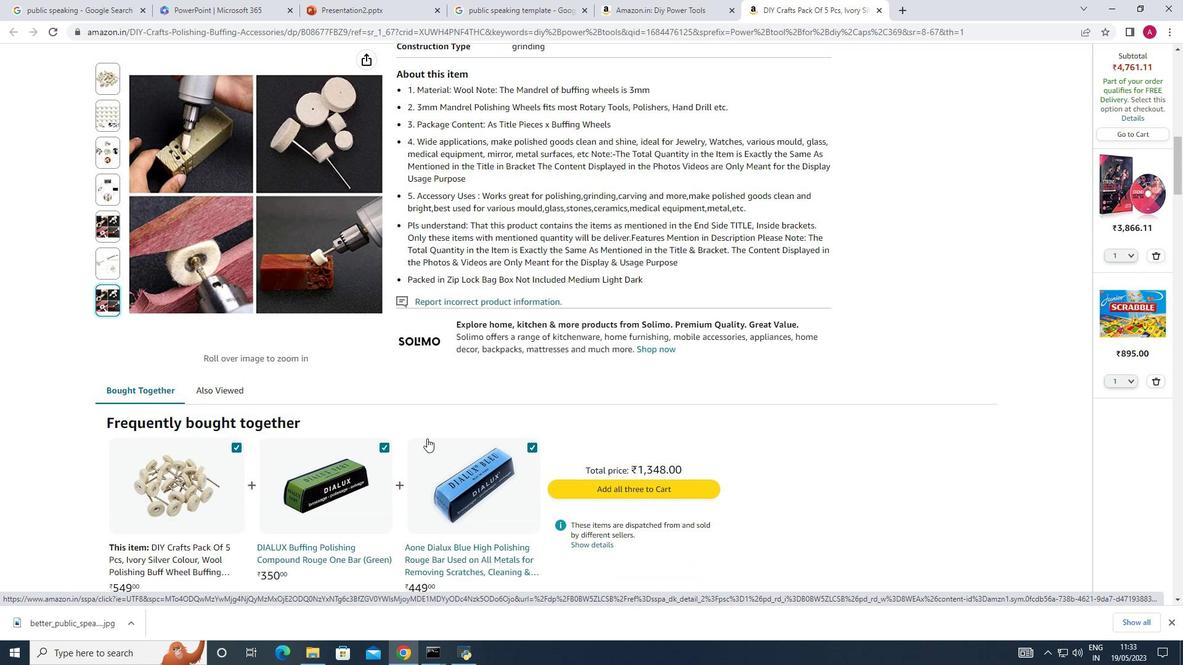 
Action: Mouse scrolled (427, 439) with delta (0, 0)
Screenshot: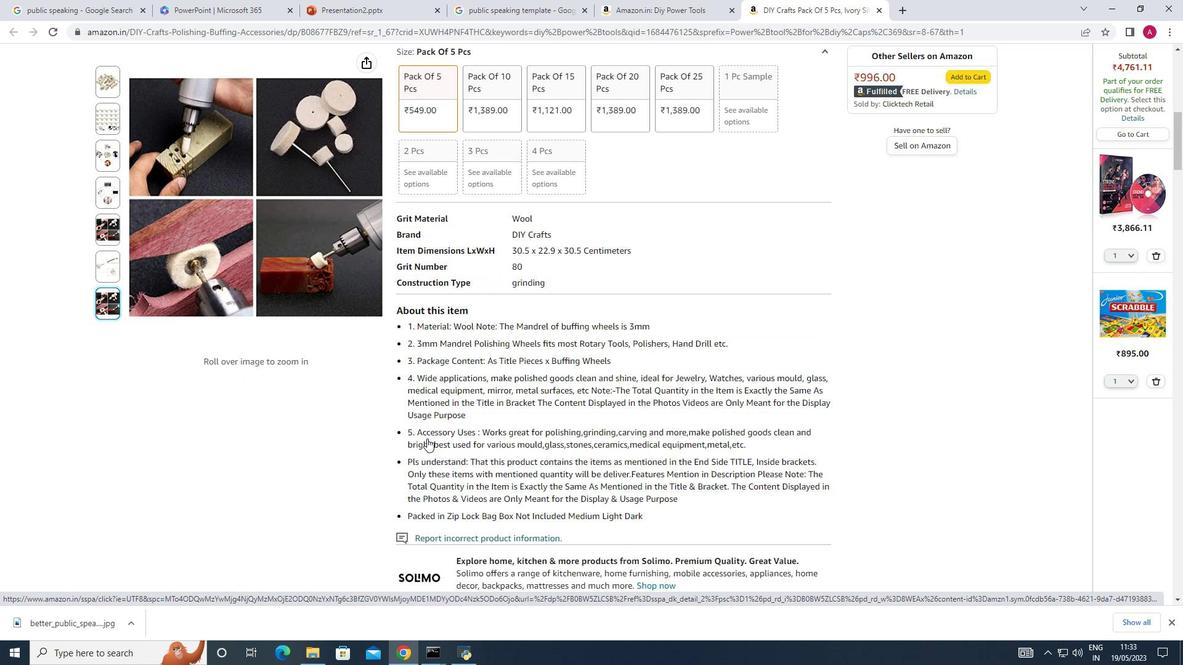 
Action: Mouse scrolled (427, 439) with delta (0, 0)
Screenshot: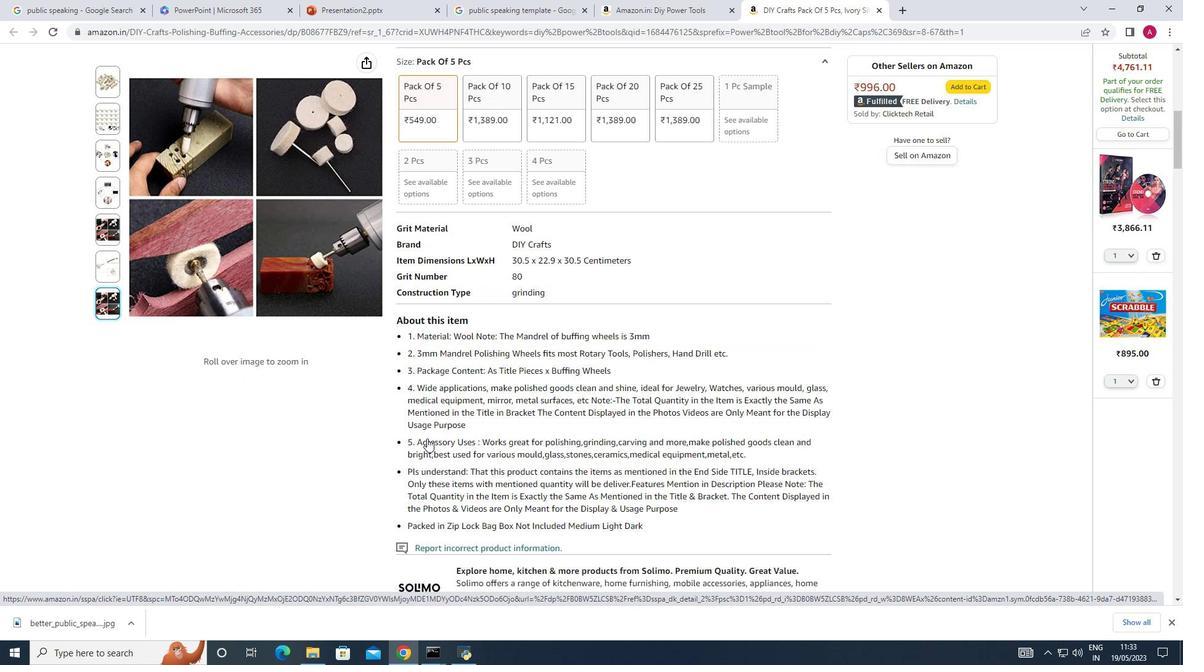 
Action: Mouse scrolled (427, 439) with delta (0, 0)
Screenshot: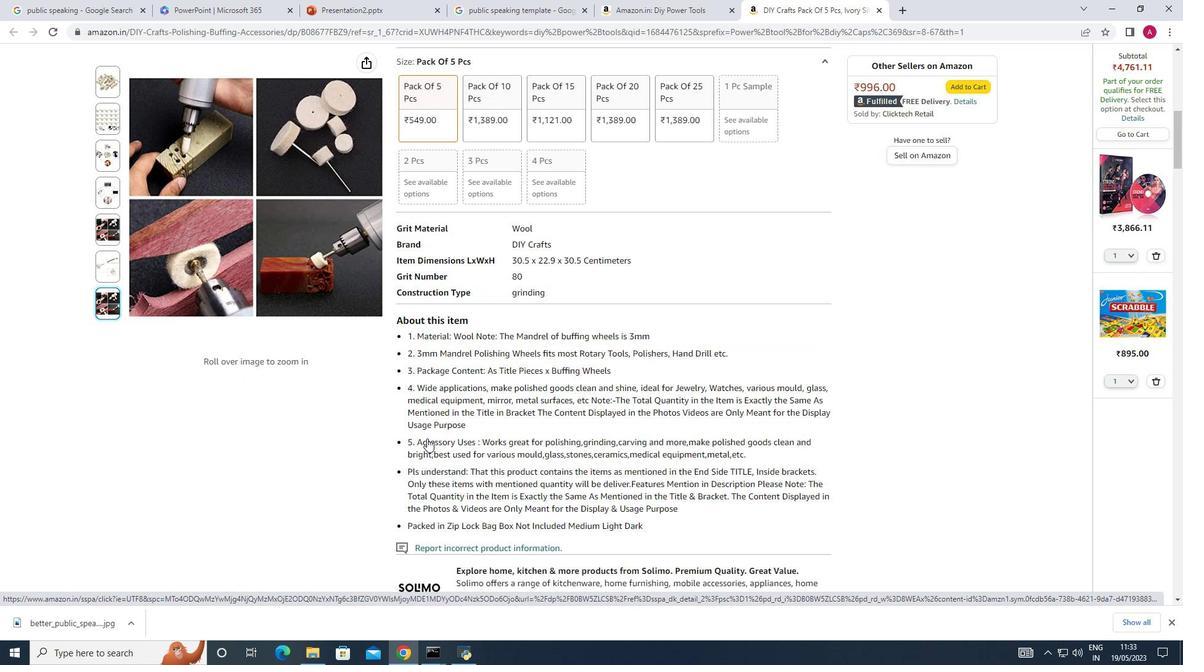 
Action: Mouse scrolled (427, 439) with delta (0, 0)
Screenshot: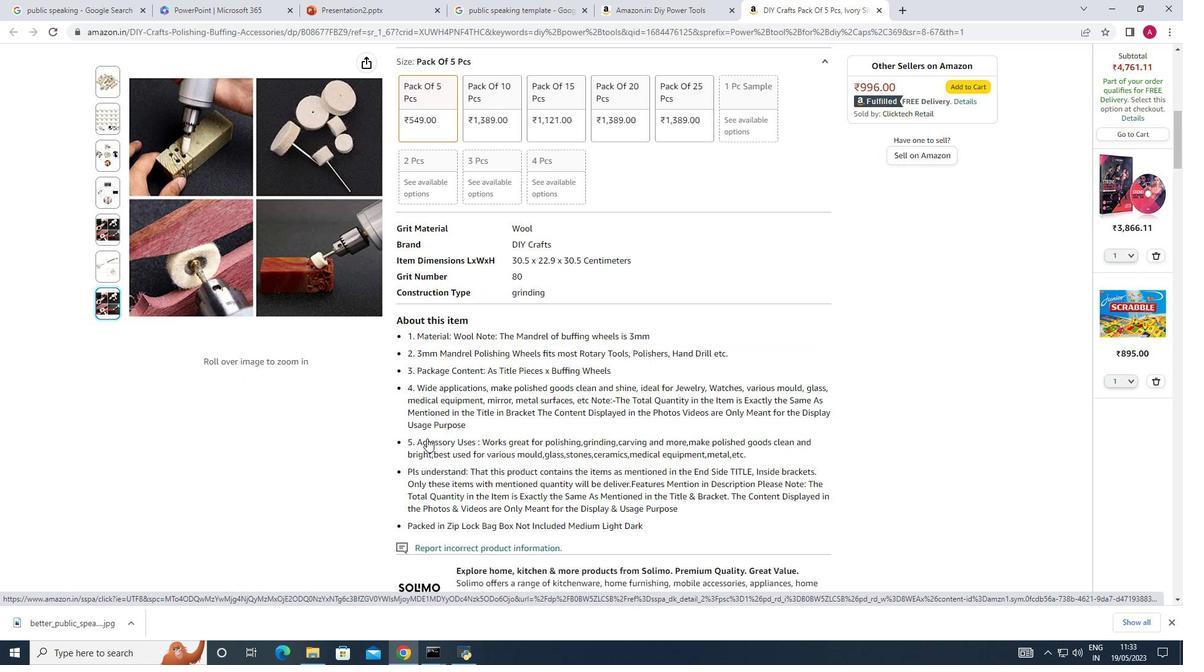 
Action: Mouse scrolled (427, 439) with delta (0, 0)
